 Task: Search one way flight ticket for 3 adults, 3 children in business from Shreveport: Shreveport Regional Airport to Jacksonville: Albert J. Ellis Airport on 5-3-2023. Choice of flights is Sun country airlines. Number of bags: 4 checked bags. Price is upto 89000. Outbound departure time preference is 23:15.
Action: Mouse moved to (379, 145)
Screenshot: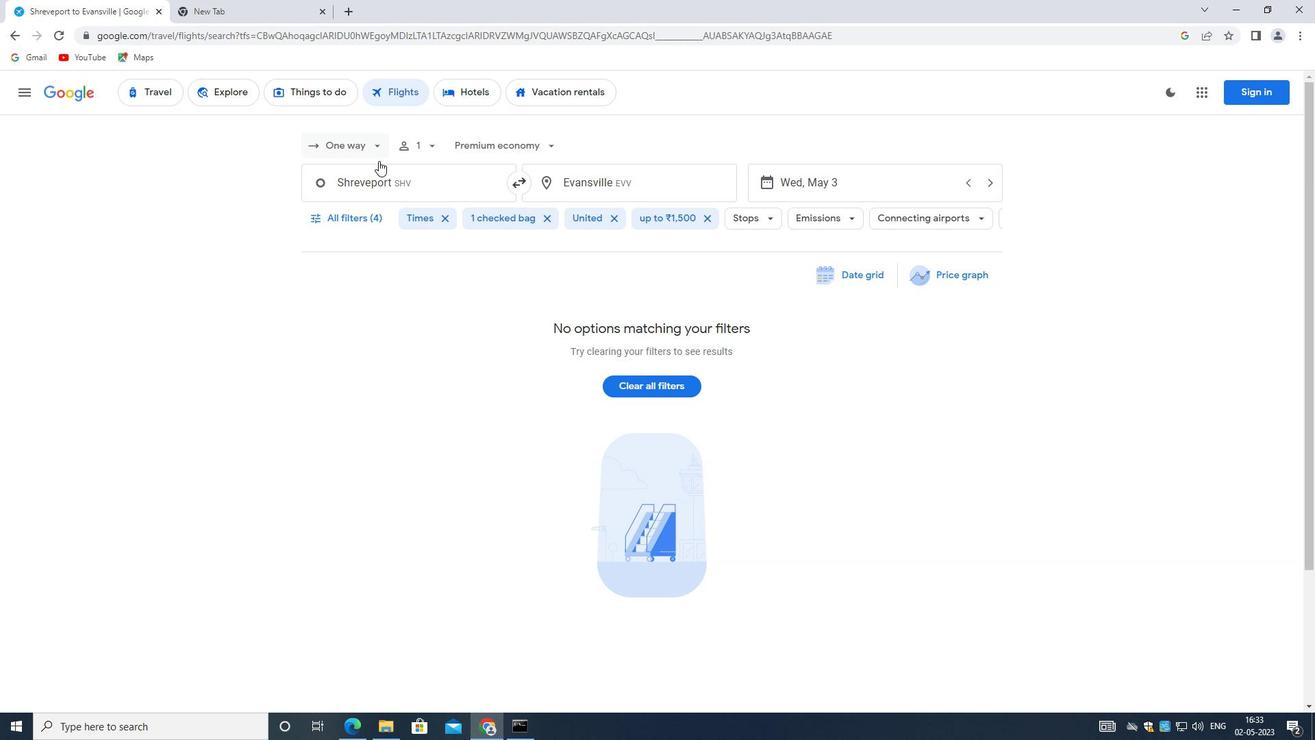 
Action: Mouse pressed left at (379, 145)
Screenshot: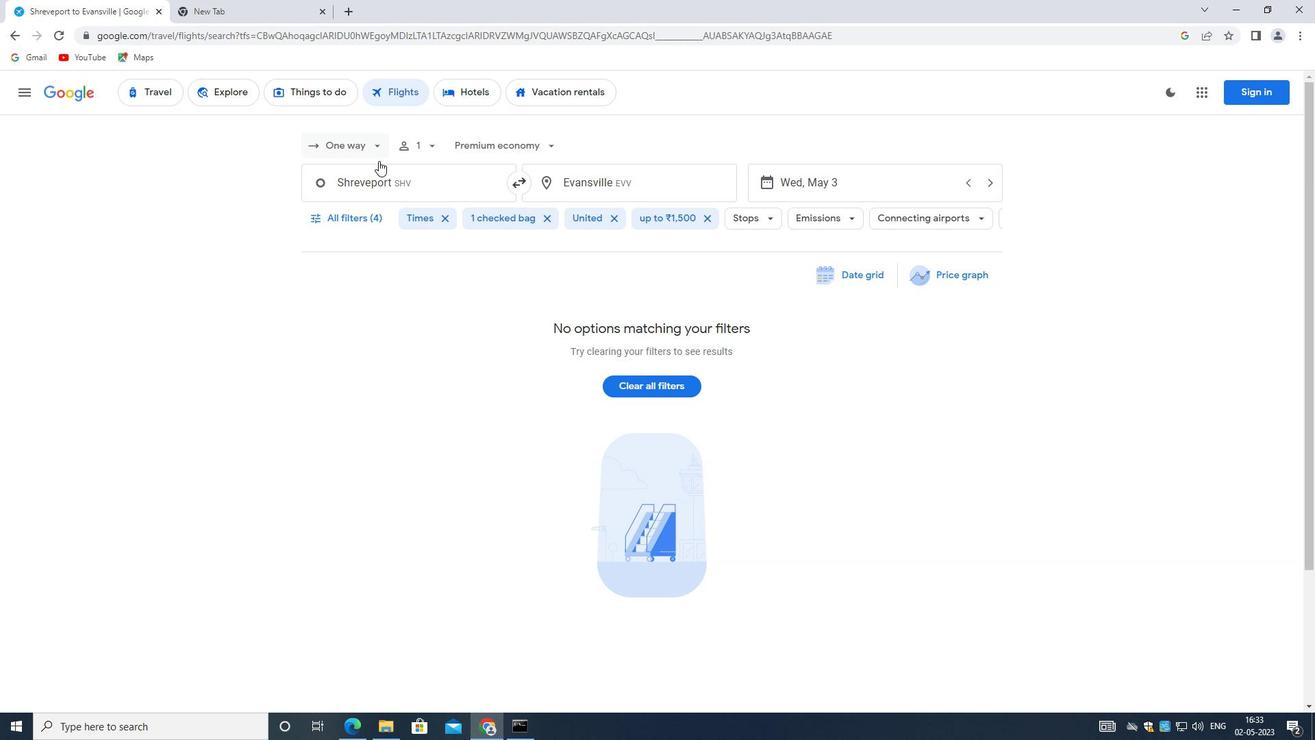
Action: Mouse moved to (361, 208)
Screenshot: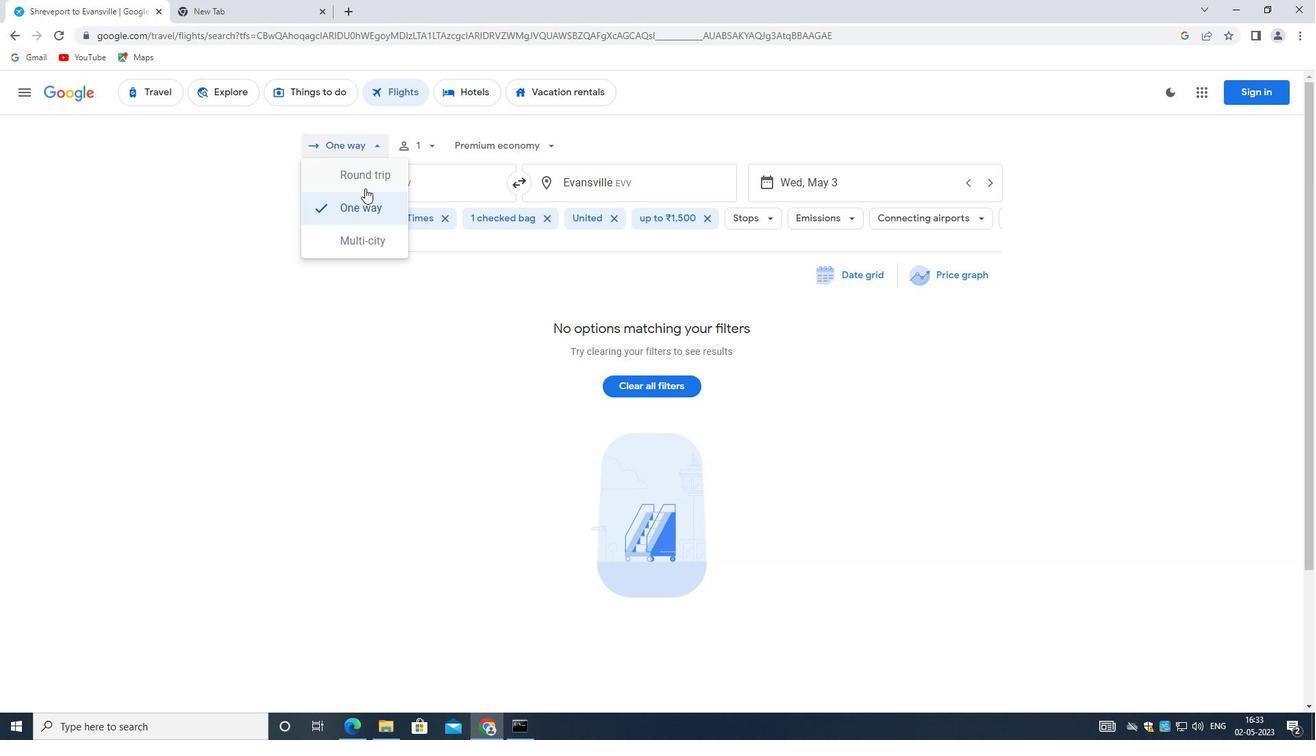 
Action: Mouse pressed left at (361, 208)
Screenshot: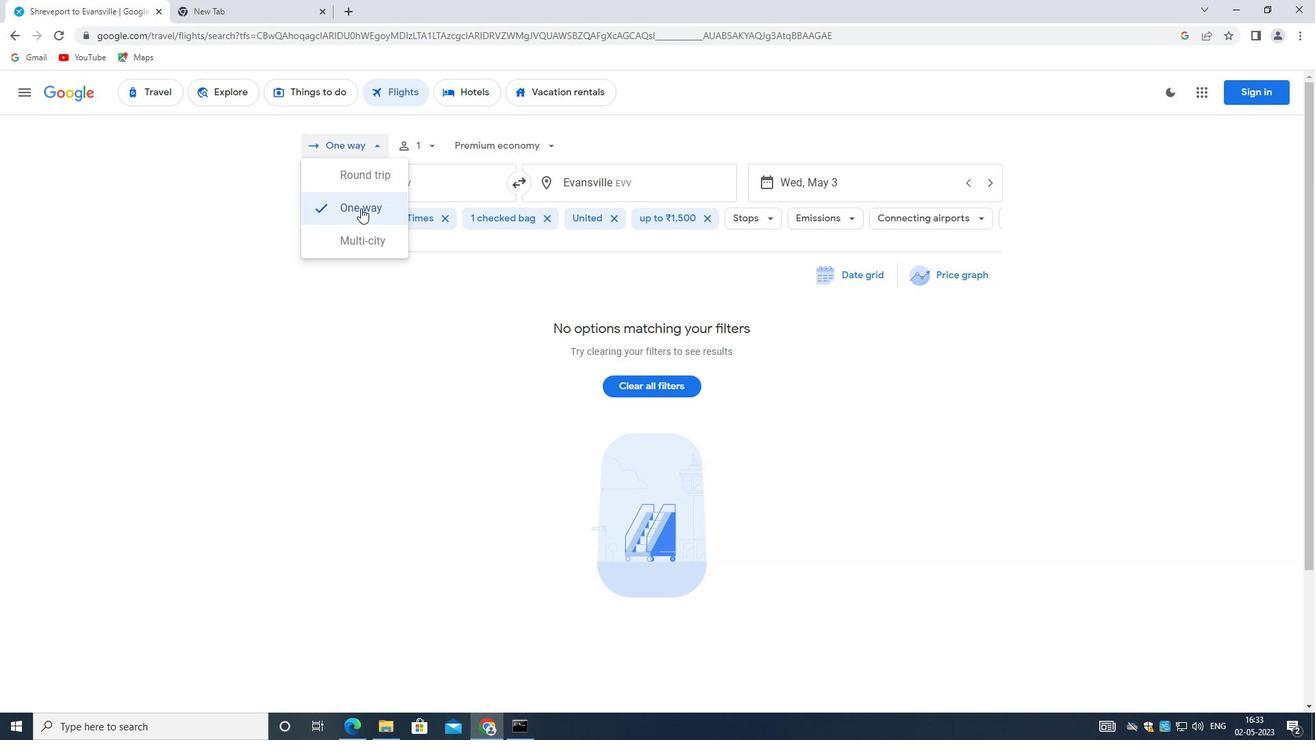 
Action: Mouse moved to (437, 146)
Screenshot: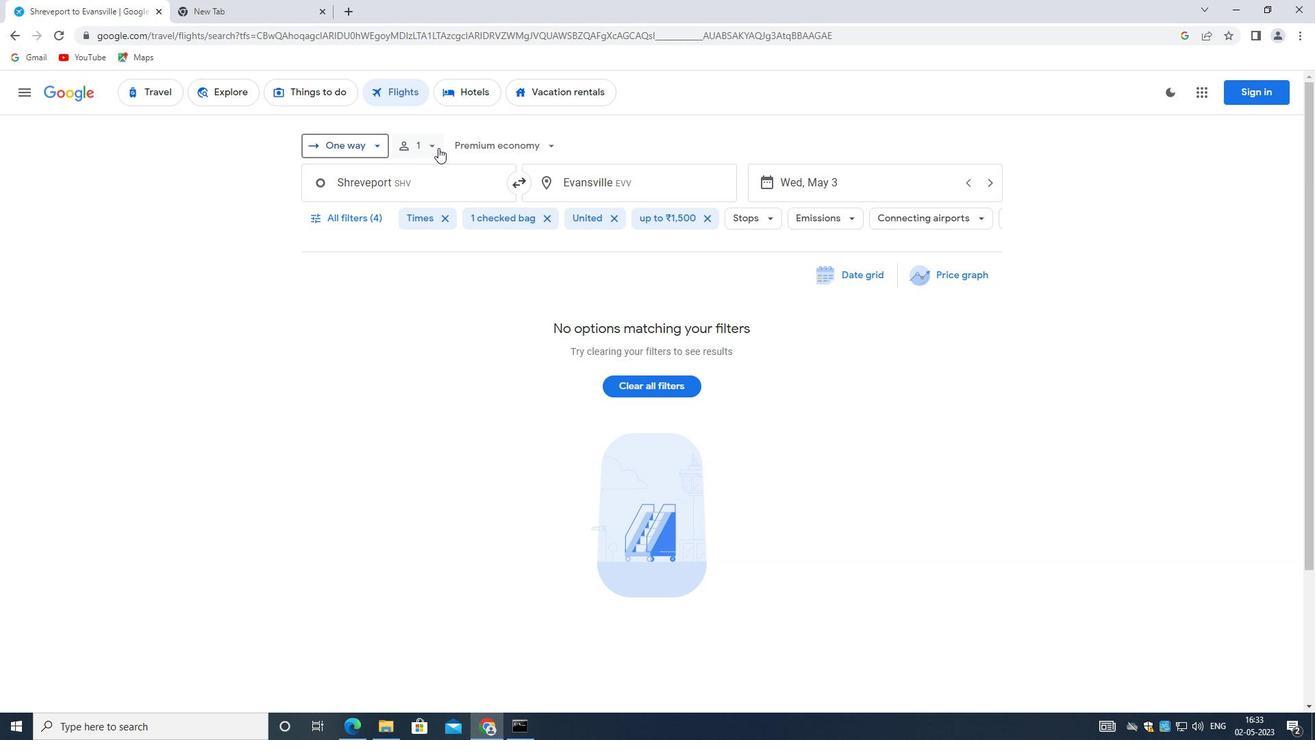 
Action: Mouse pressed left at (437, 146)
Screenshot: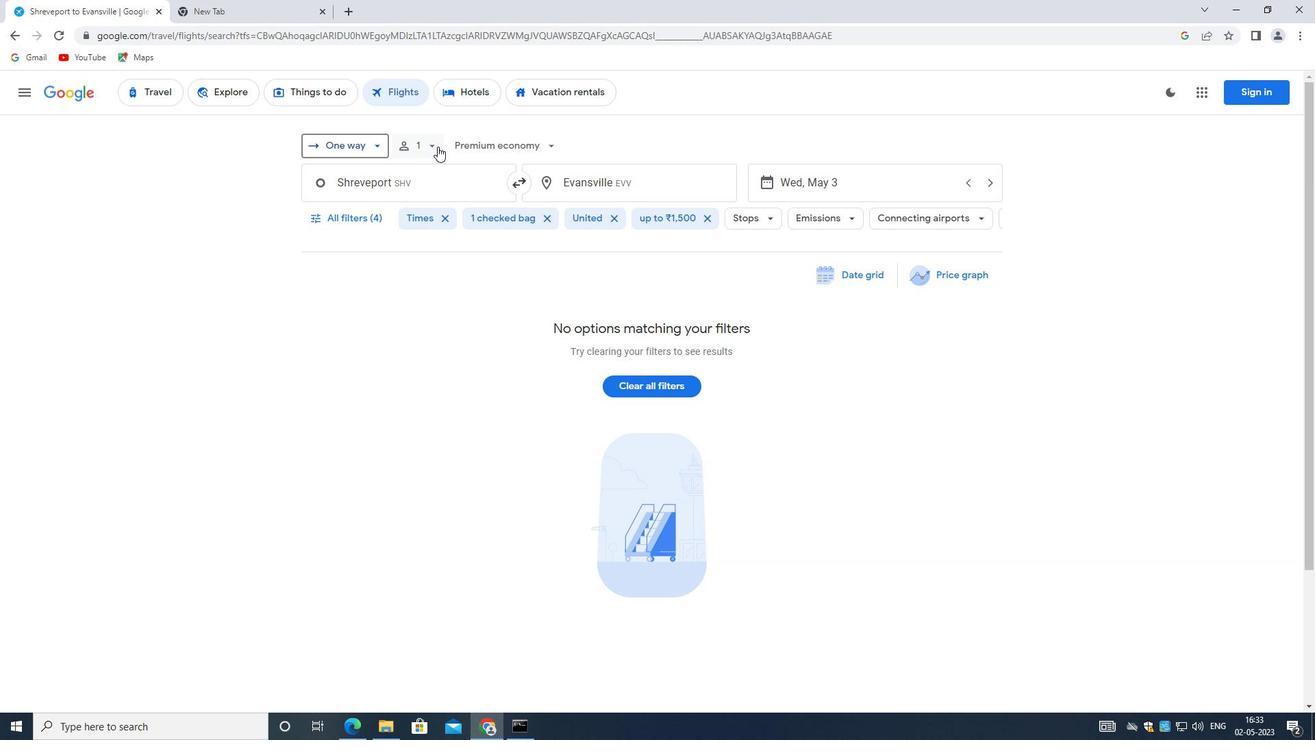 
Action: Mouse moved to (535, 178)
Screenshot: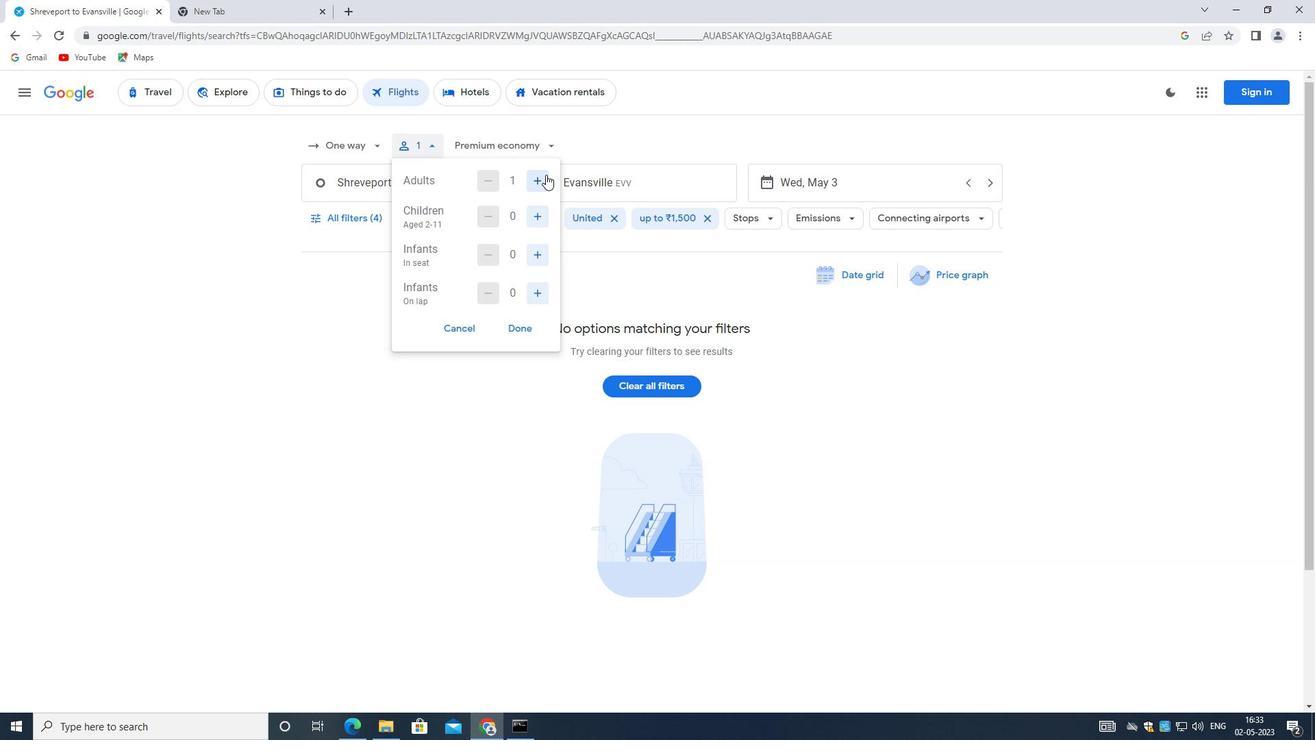 
Action: Mouse pressed left at (535, 178)
Screenshot: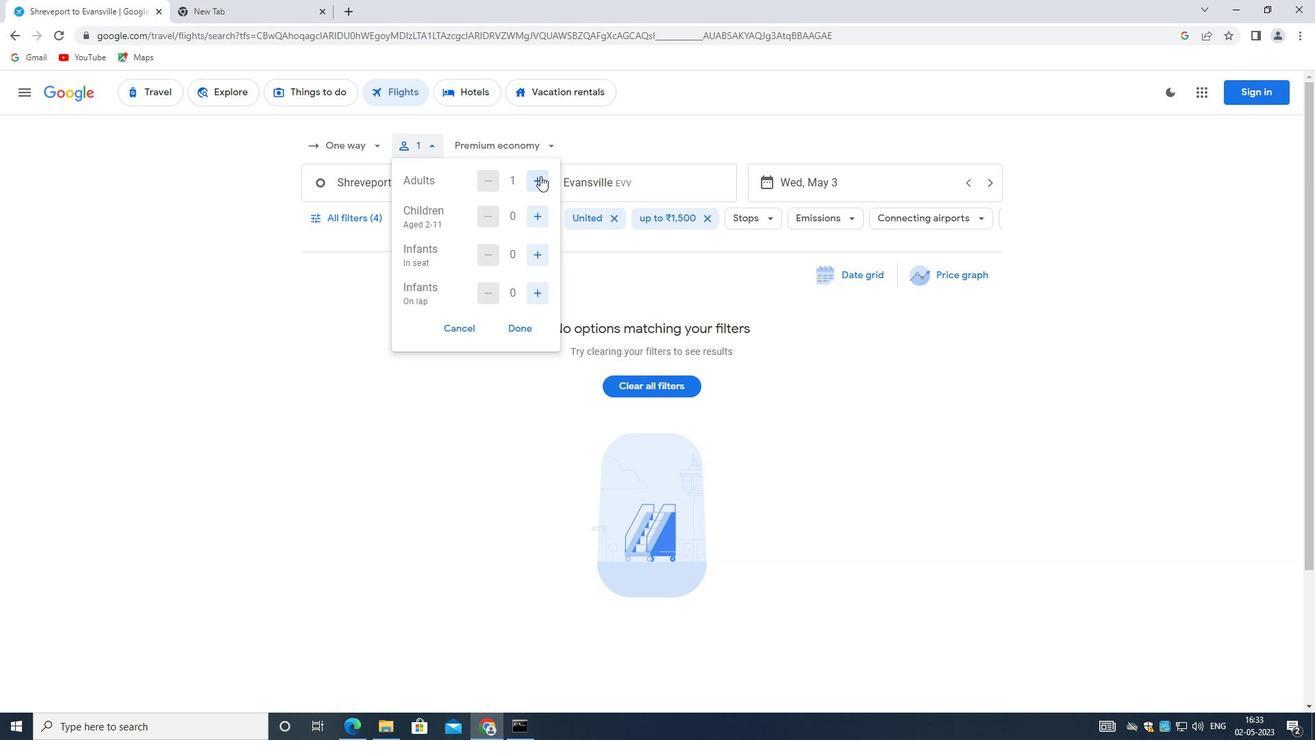 
Action: Mouse moved to (535, 178)
Screenshot: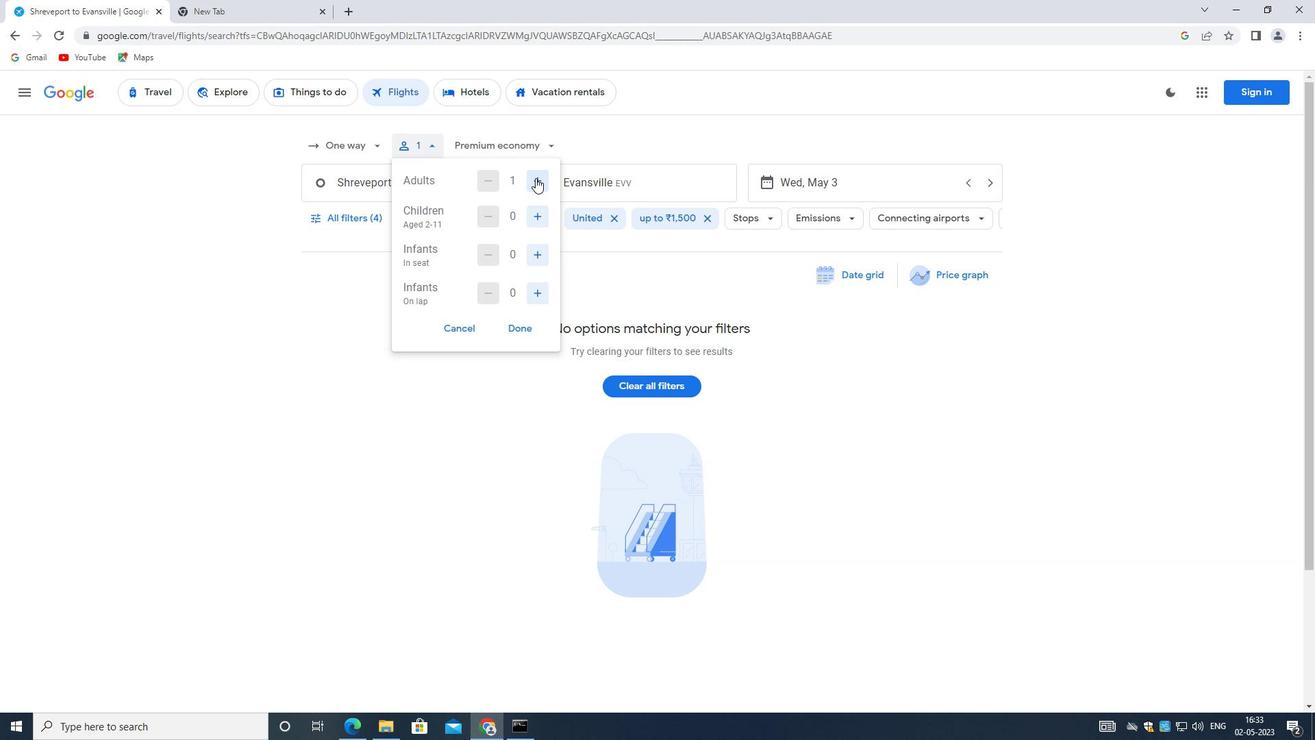 
Action: Mouse pressed left at (535, 178)
Screenshot: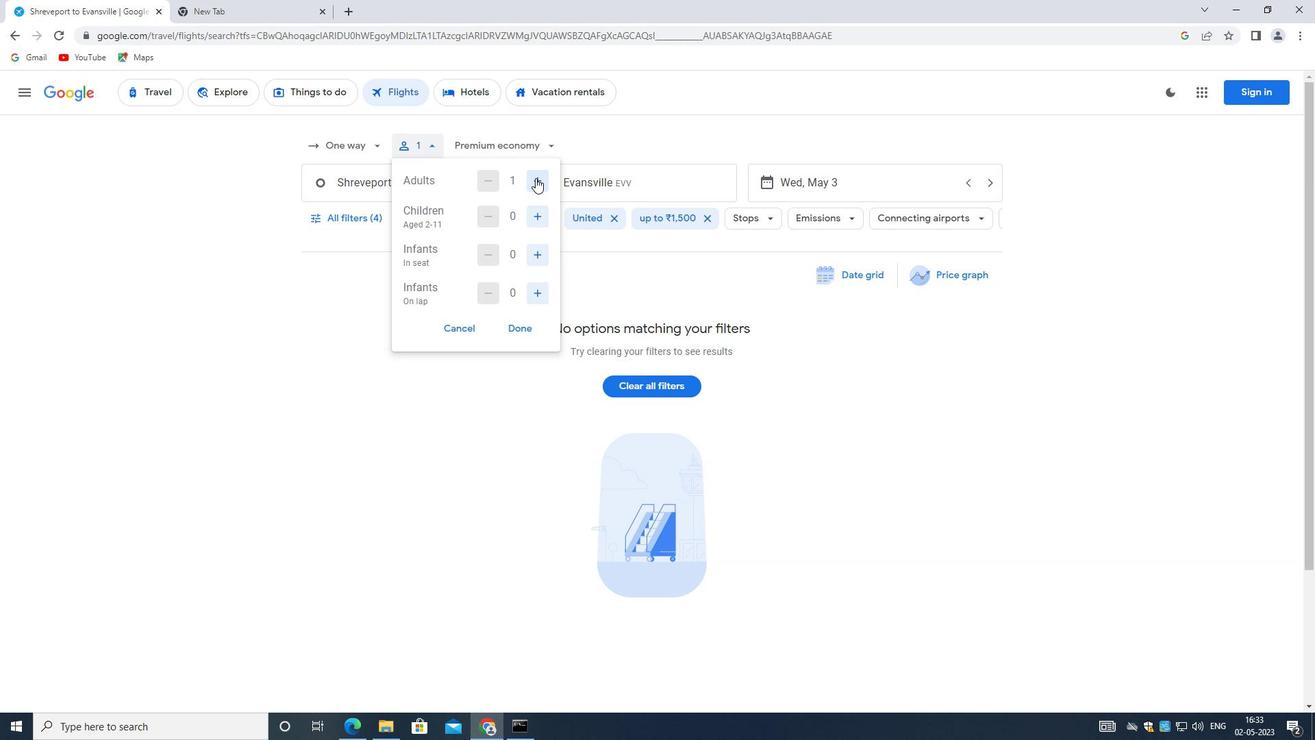 
Action: Mouse moved to (538, 211)
Screenshot: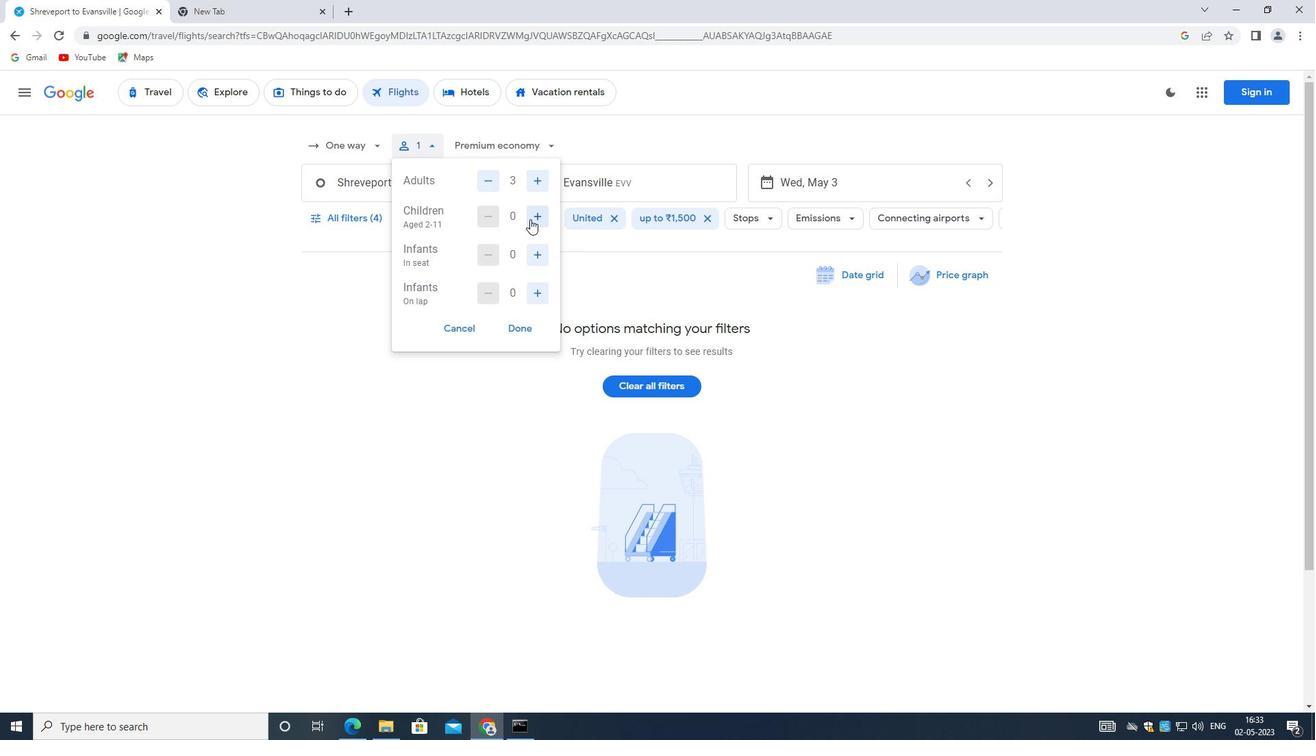 
Action: Mouse pressed left at (538, 211)
Screenshot: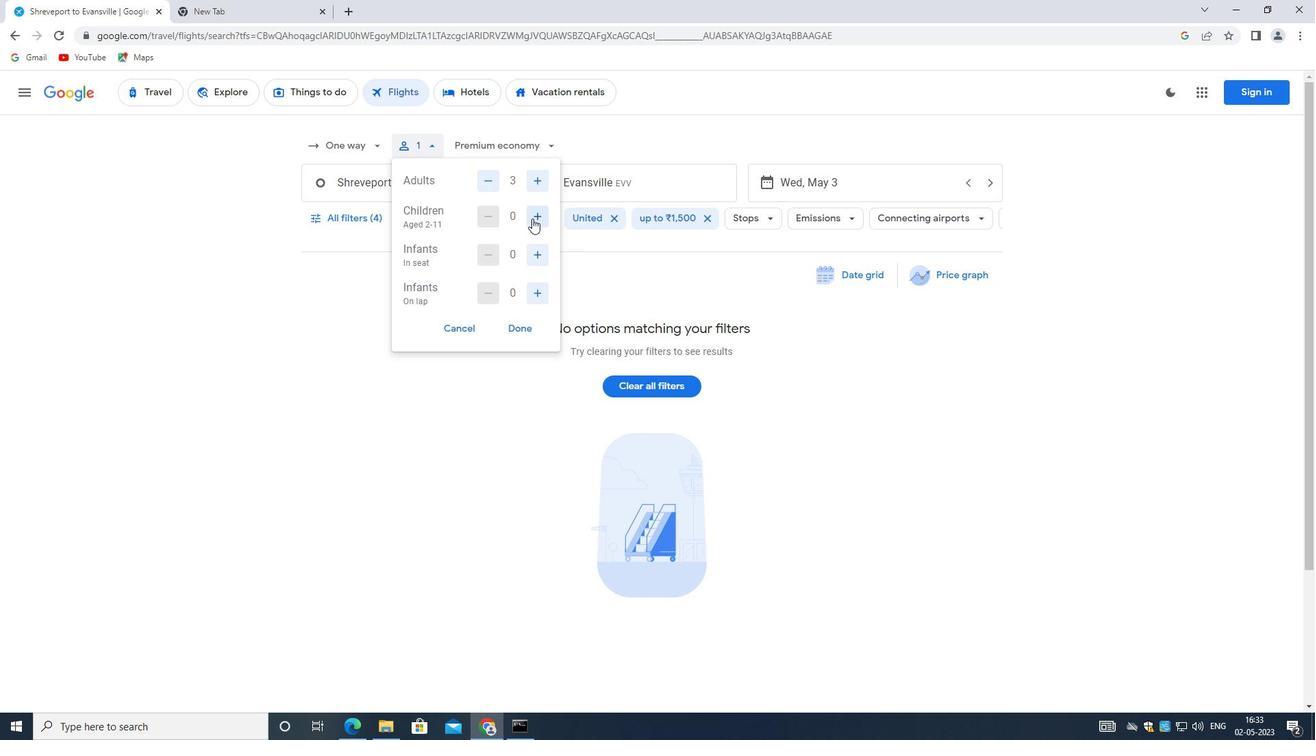
Action: Mouse pressed left at (538, 211)
Screenshot: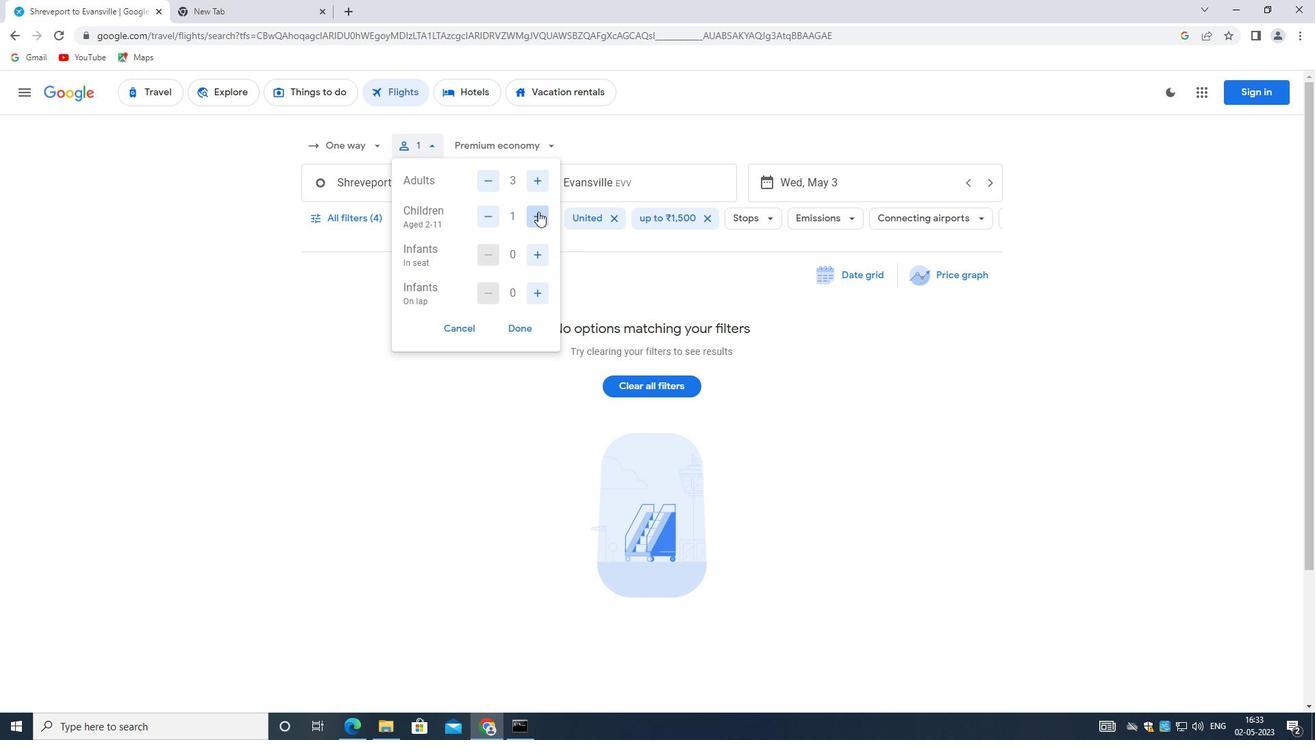 
Action: Mouse pressed left at (538, 211)
Screenshot: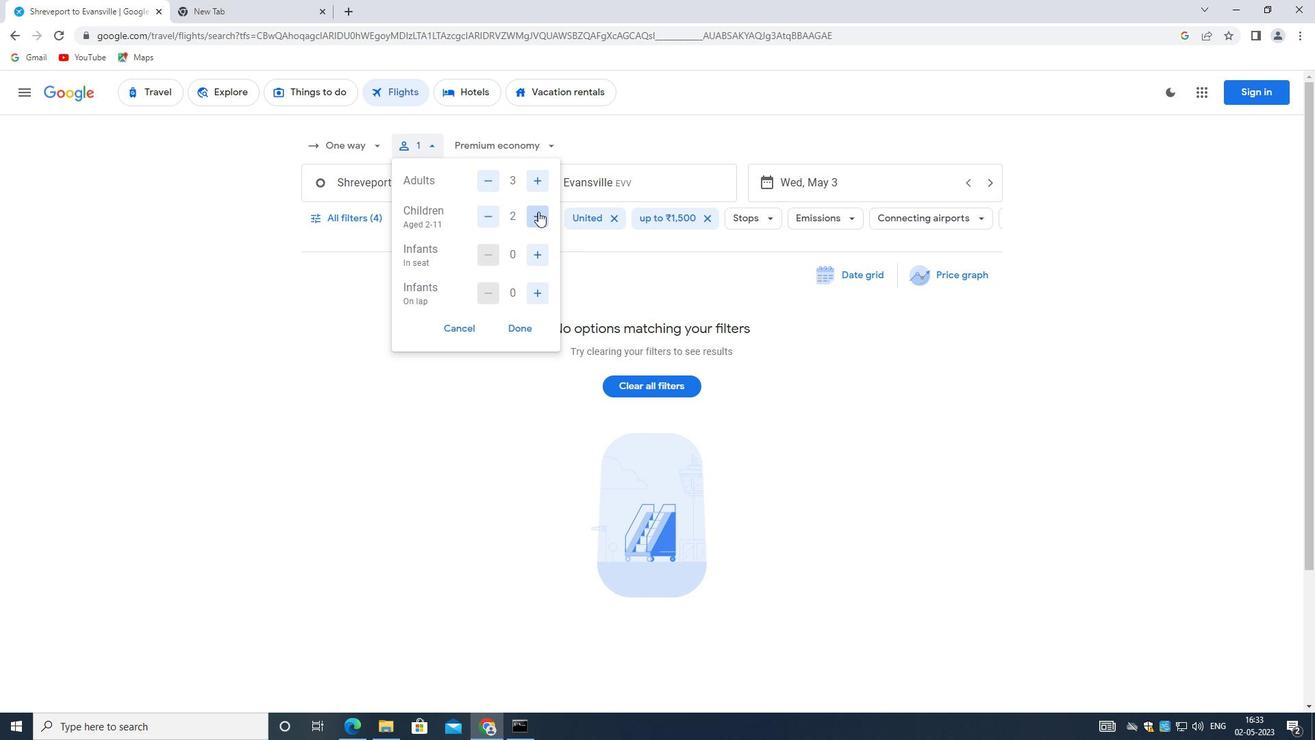
Action: Mouse moved to (413, 488)
Screenshot: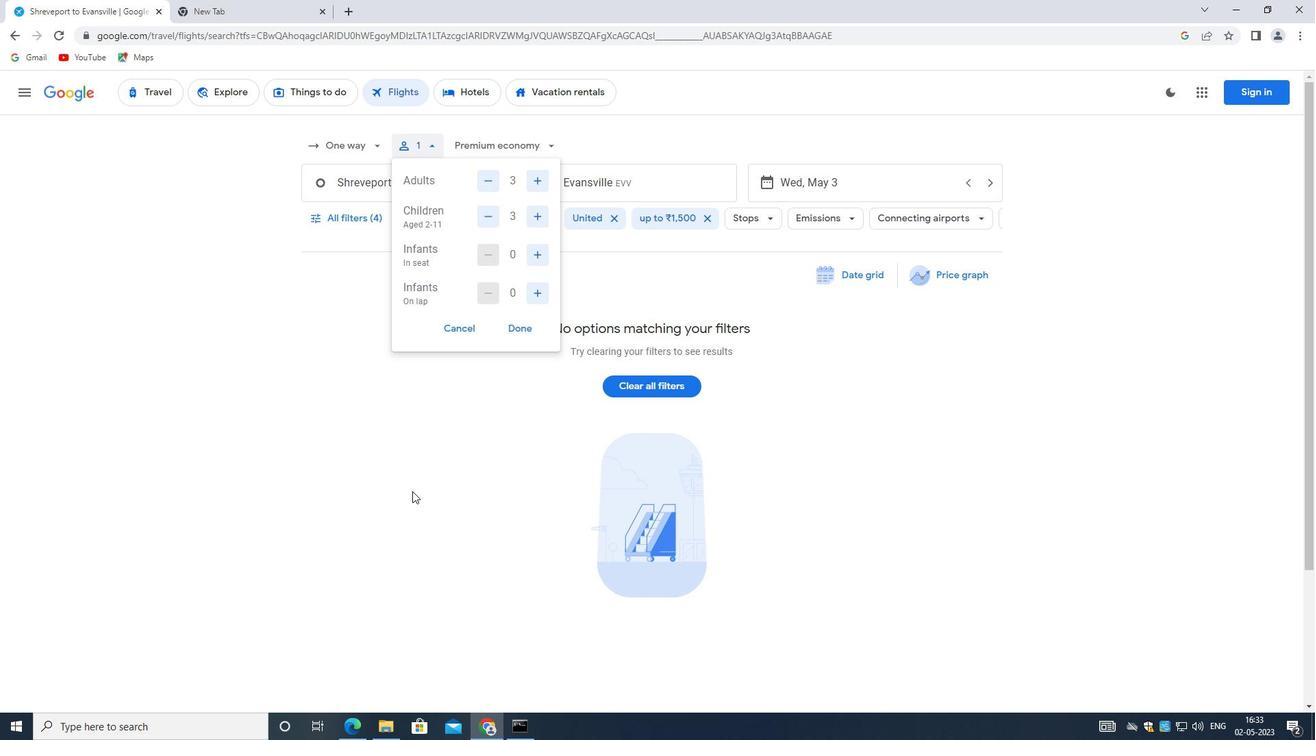 
Action: Mouse pressed left at (413, 488)
Screenshot: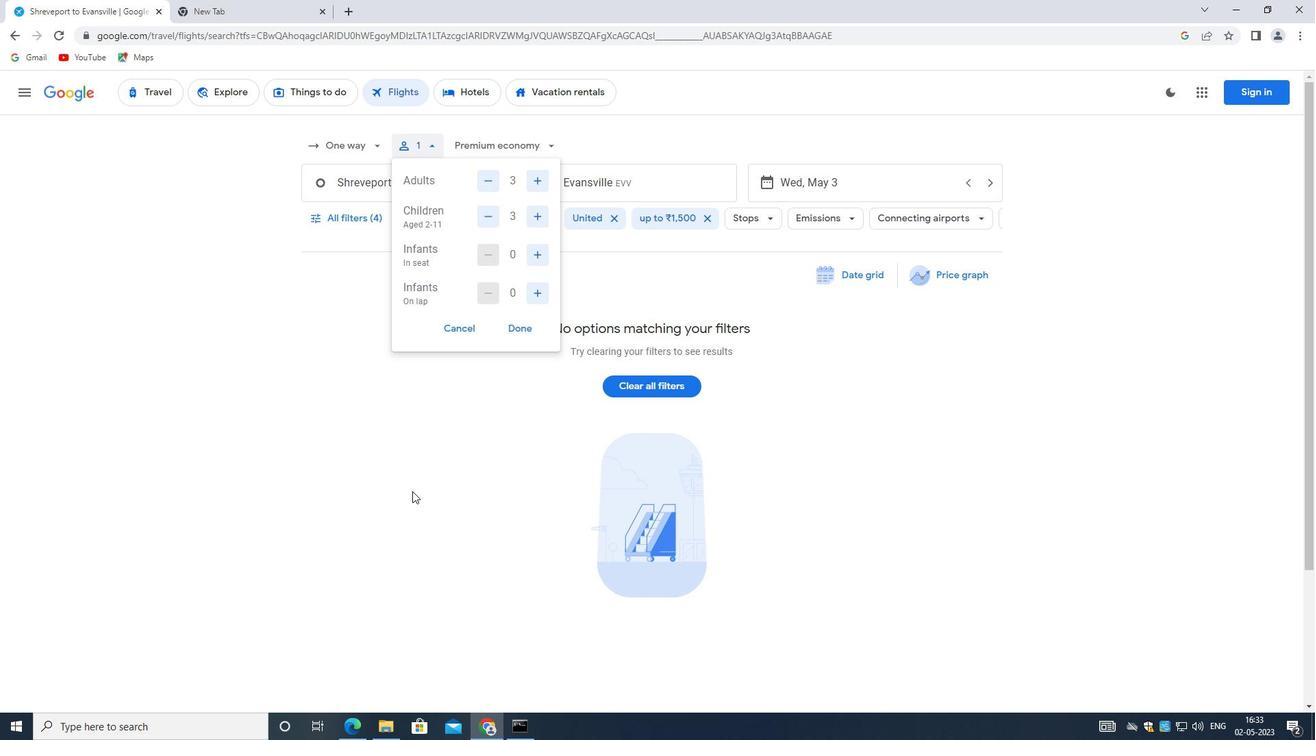 
Action: Mouse moved to (492, 139)
Screenshot: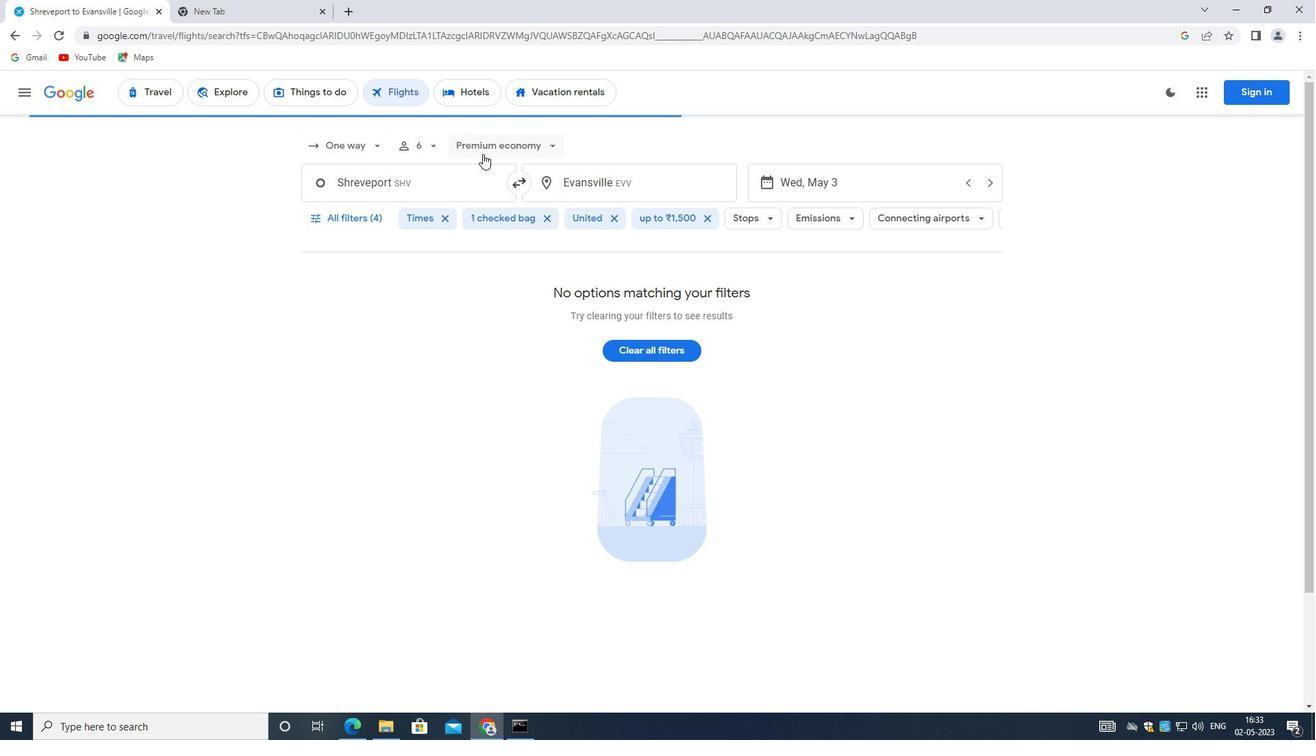 
Action: Mouse pressed left at (492, 139)
Screenshot: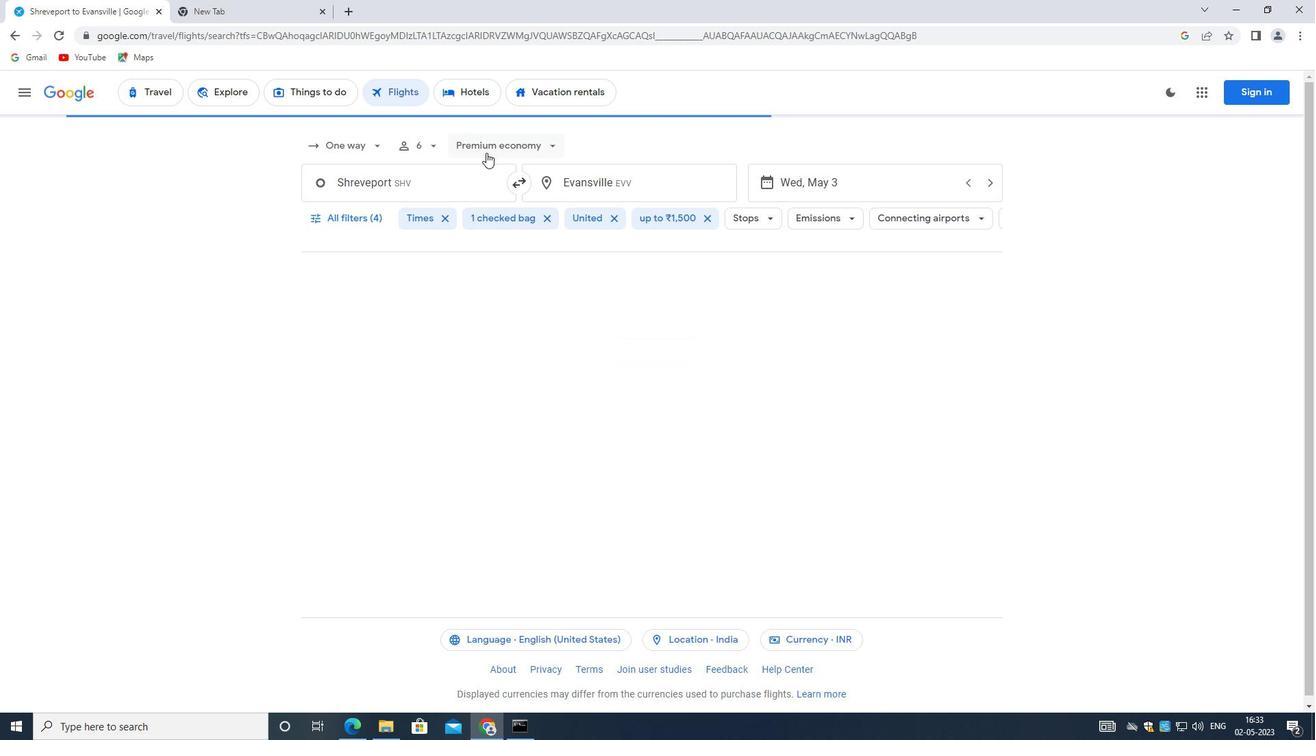 
Action: Mouse moved to (520, 243)
Screenshot: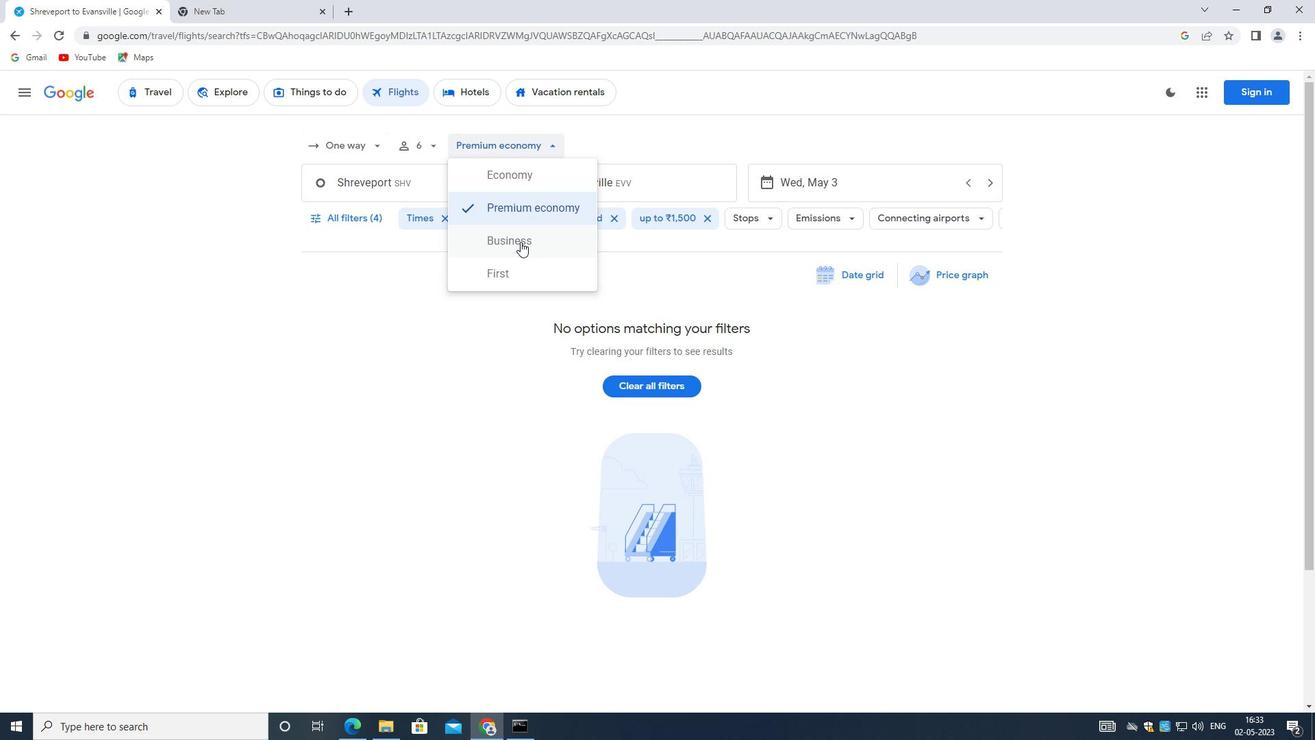 
Action: Mouse pressed left at (520, 243)
Screenshot: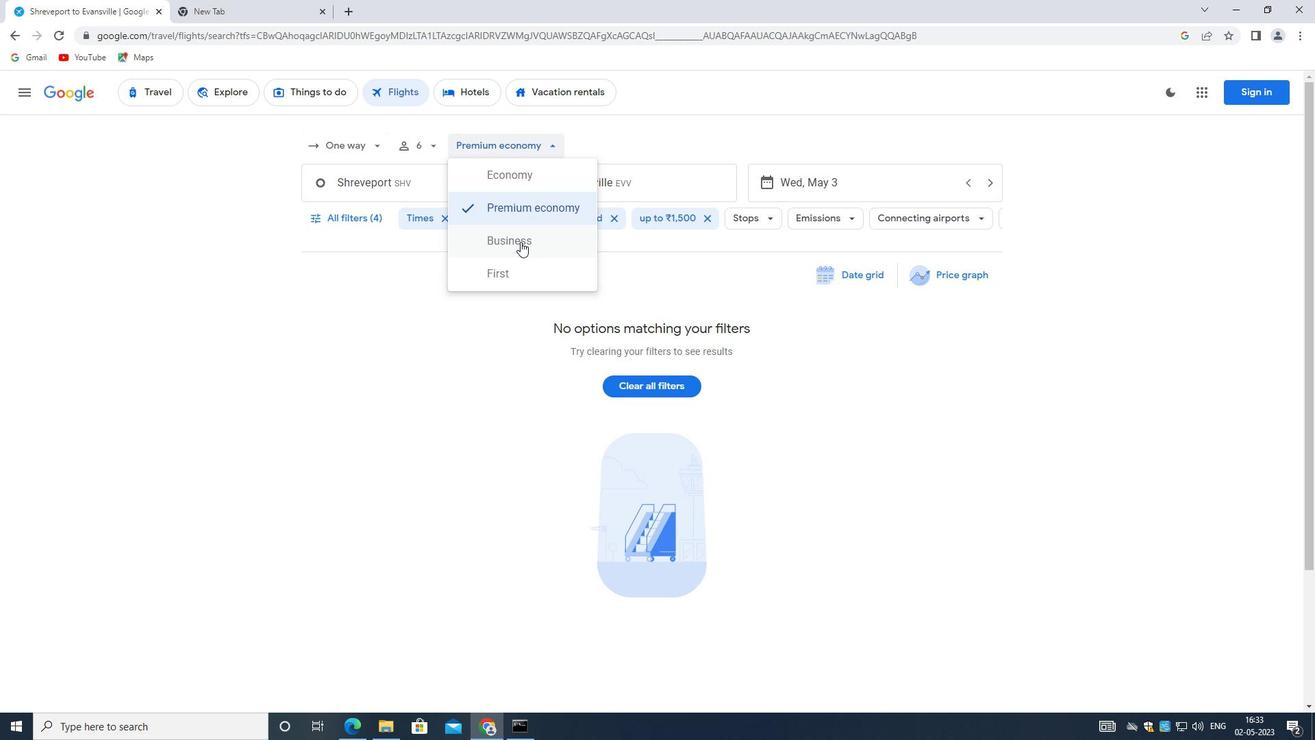 
Action: Mouse moved to (418, 143)
Screenshot: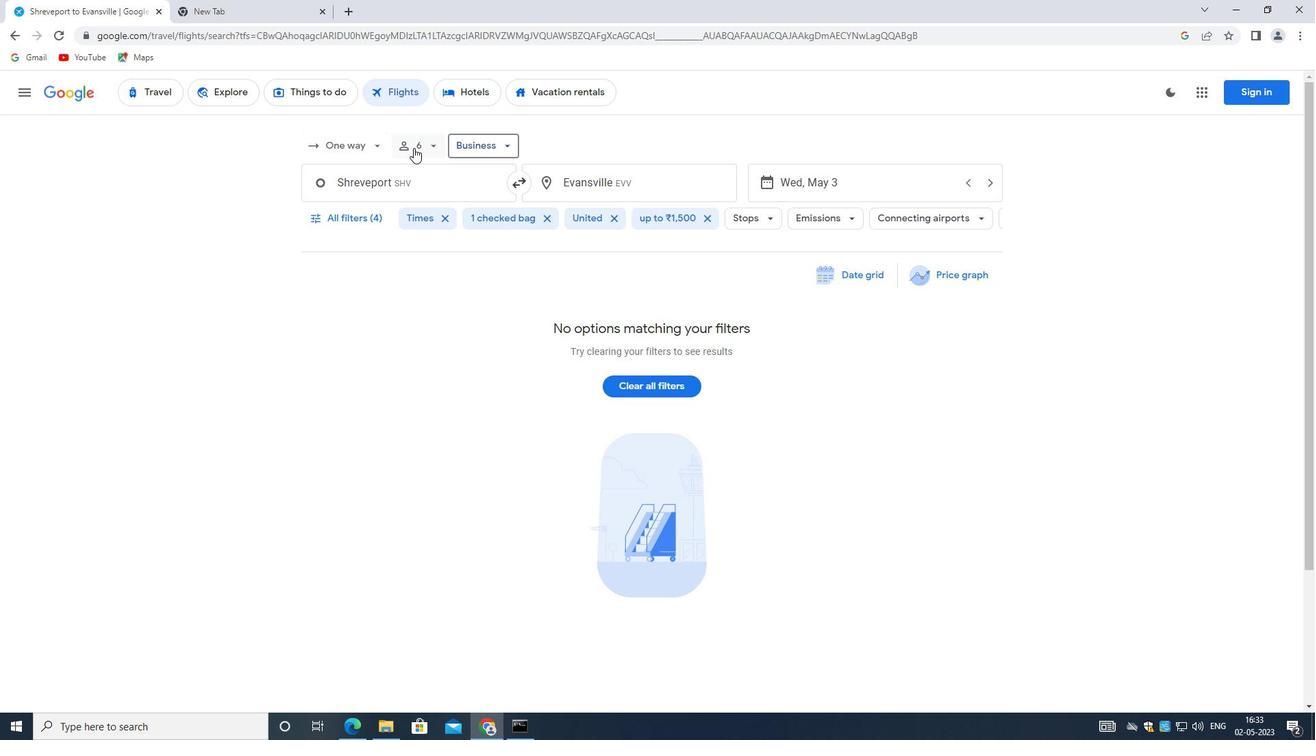 
Action: Mouse pressed left at (418, 143)
Screenshot: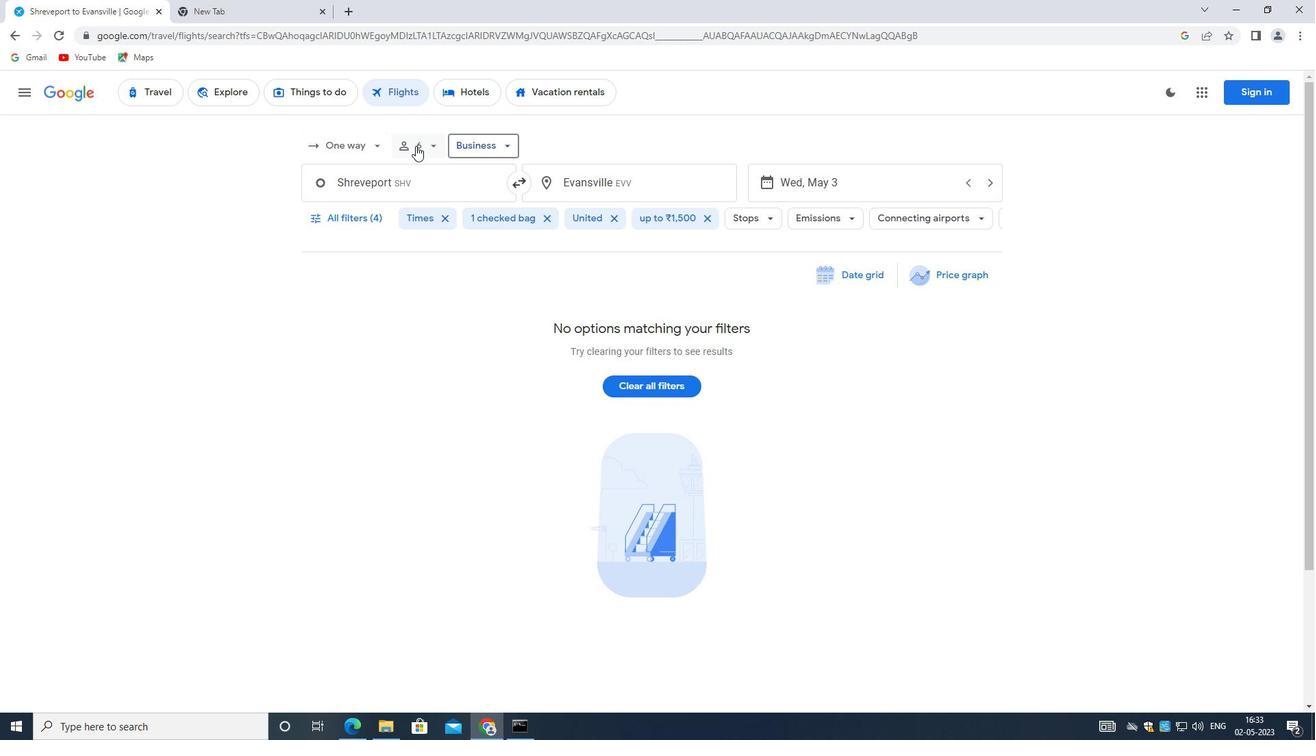
Action: Mouse moved to (525, 328)
Screenshot: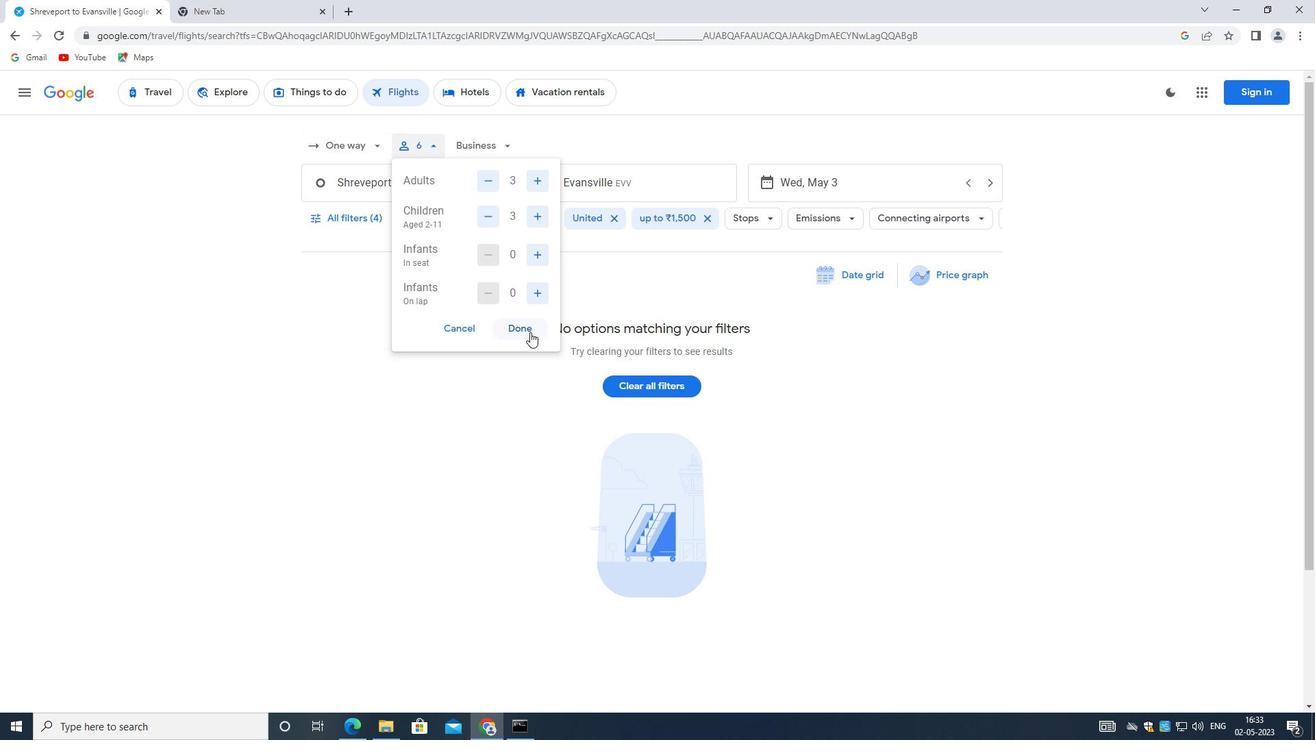 
Action: Mouse pressed left at (525, 328)
Screenshot: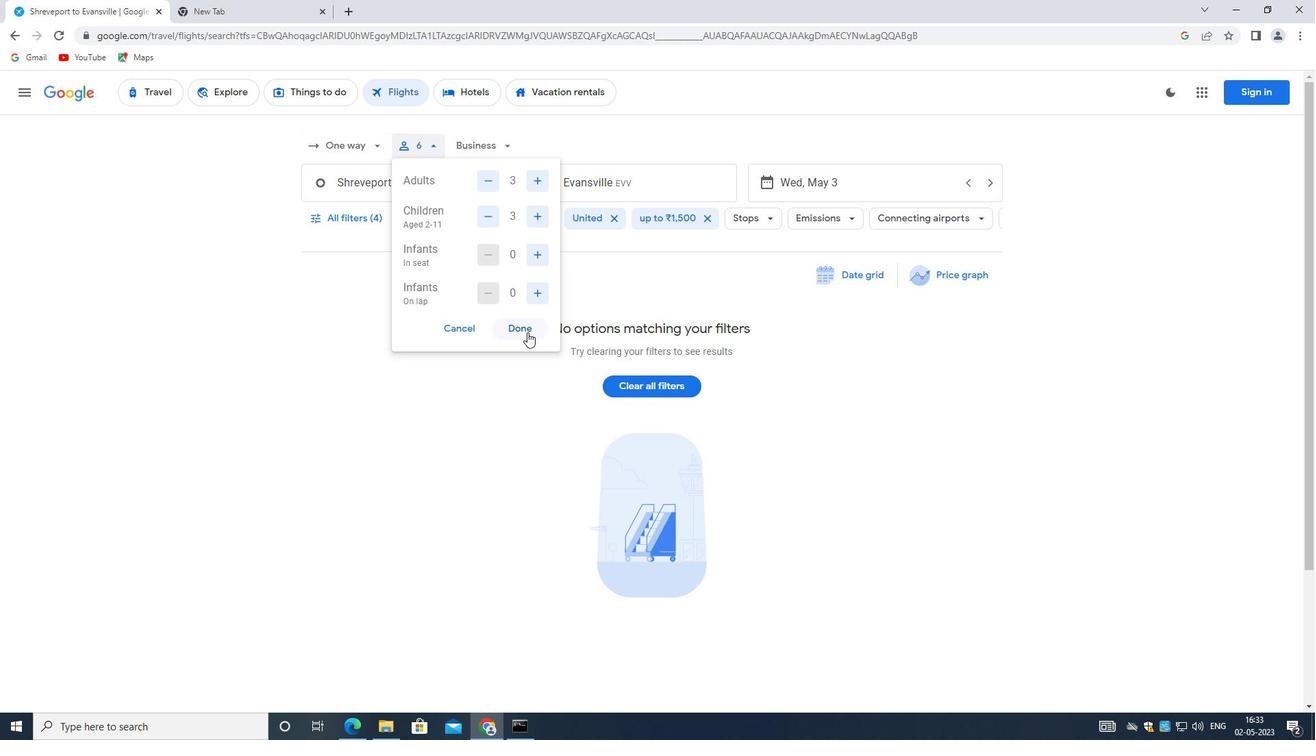 
Action: Mouse moved to (373, 186)
Screenshot: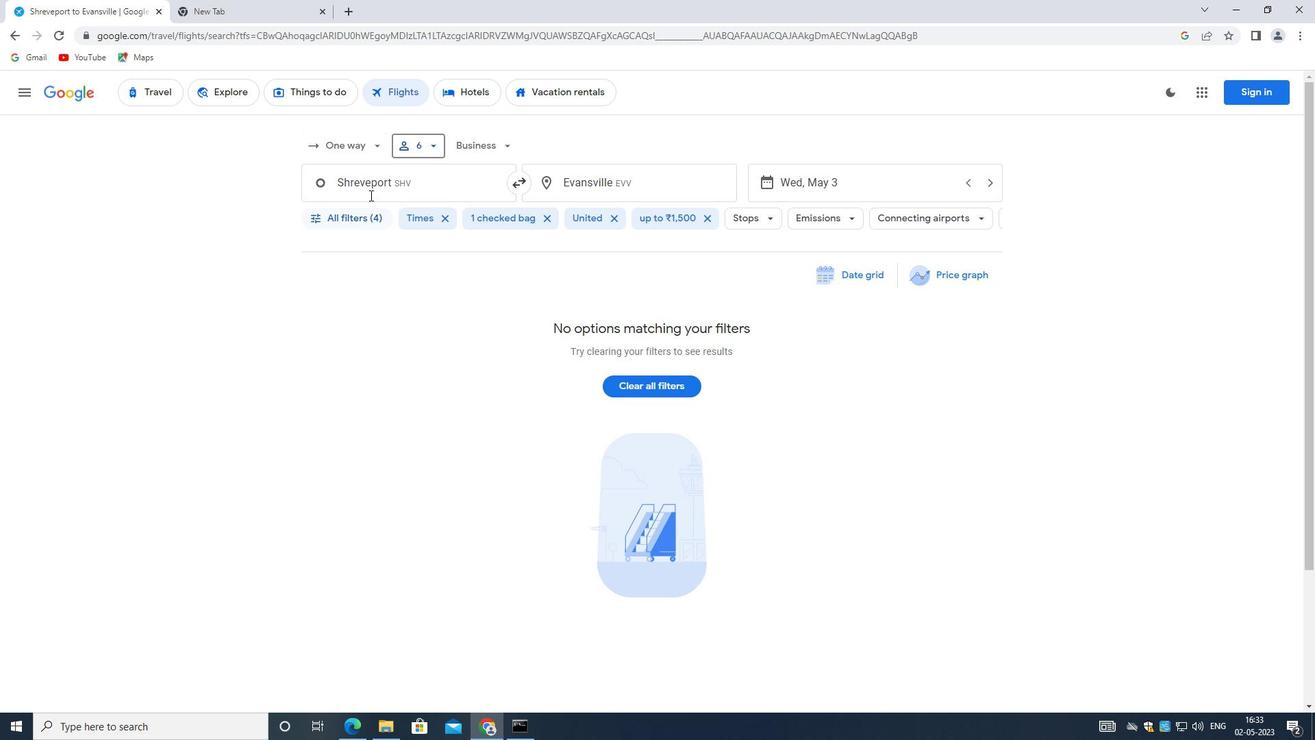 
Action: Mouse pressed left at (373, 186)
Screenshot: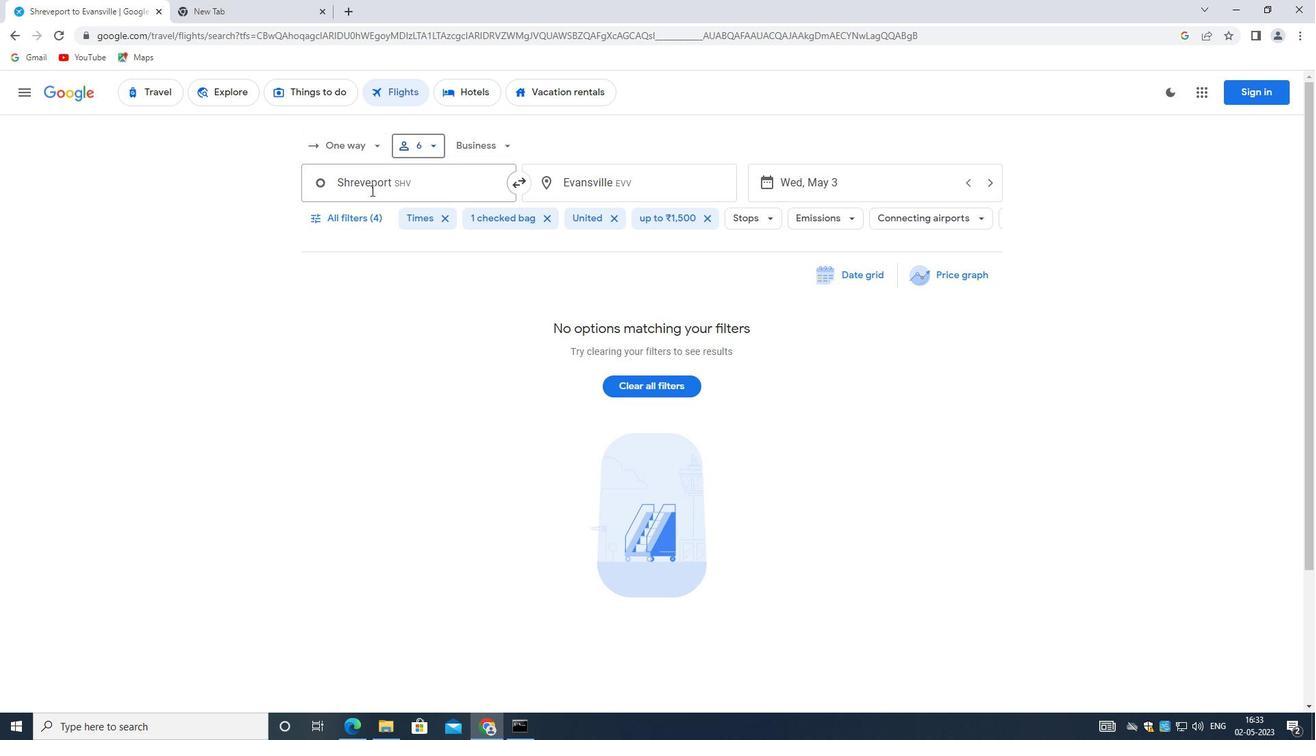 
Action: Mouse moved to (374, 184)
Screenshot: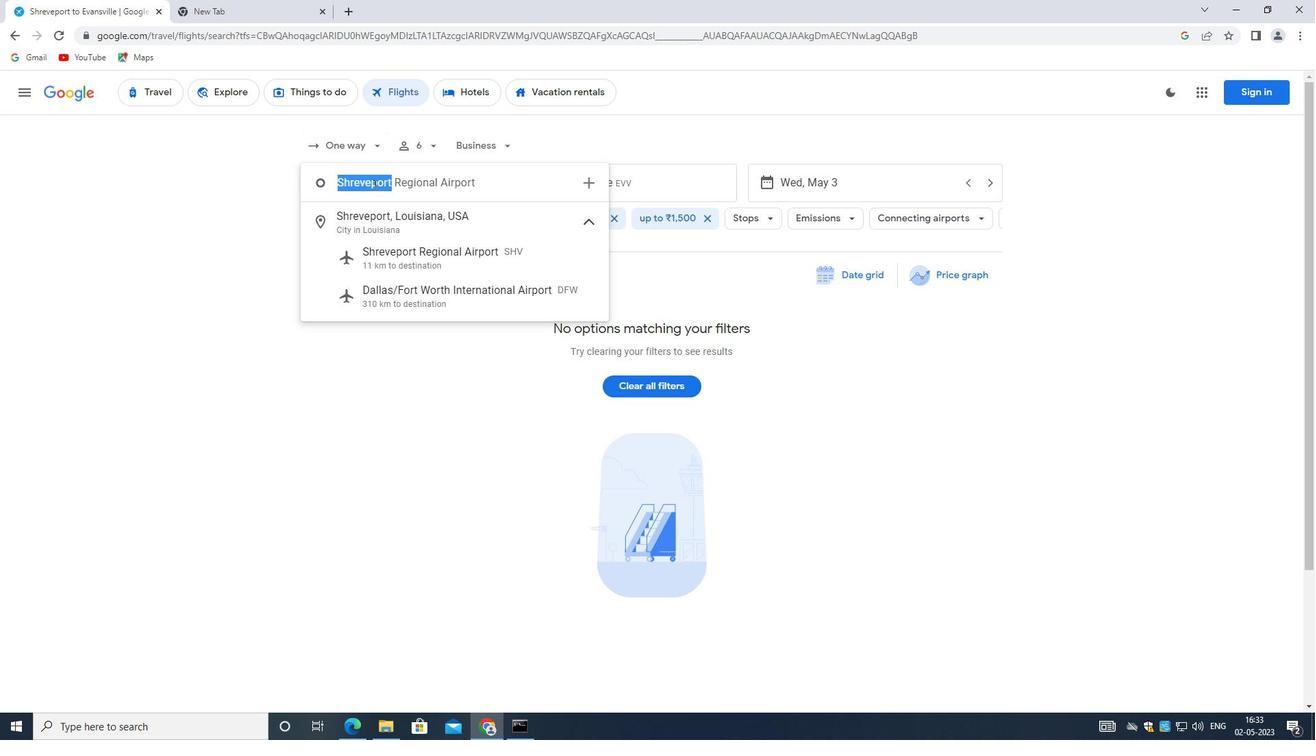 
Action: Key pressed <Key.backspace><Key.shift>SHREVEPORT
Screenshot: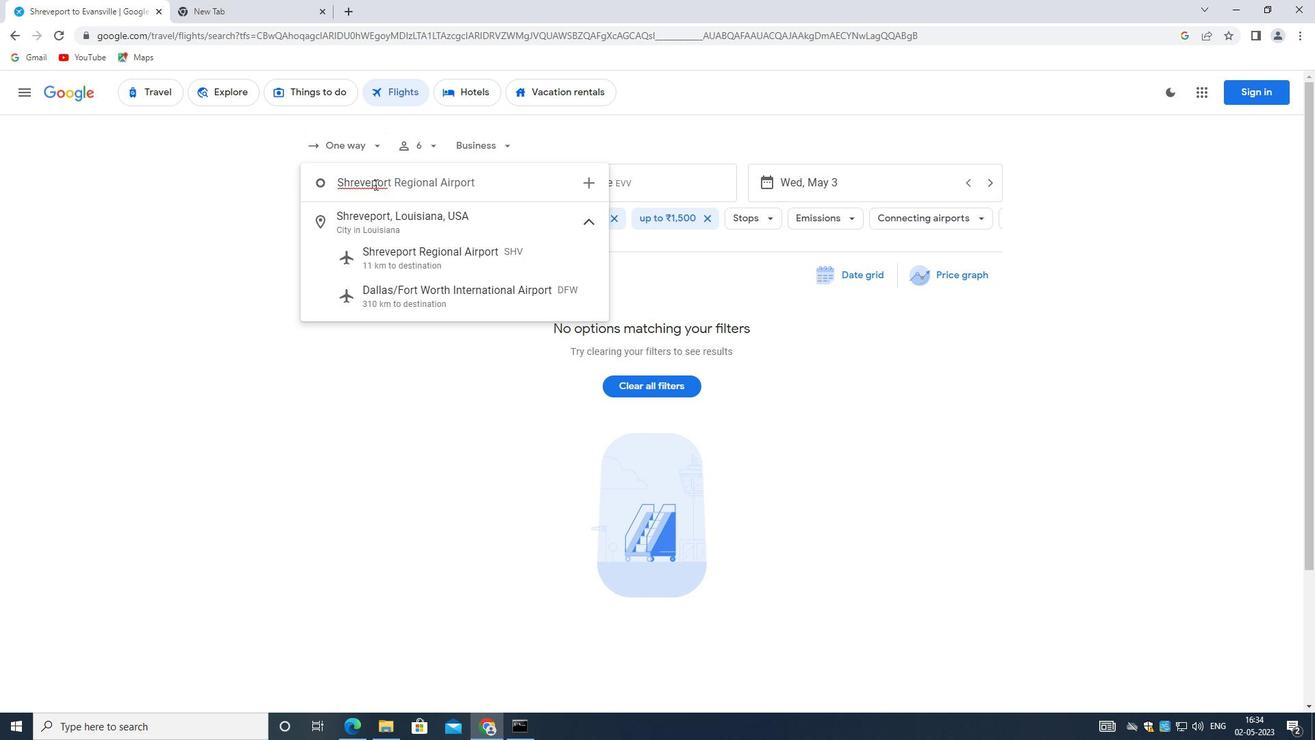 
Action: Mouse moved to (412, 254)
Screenshot: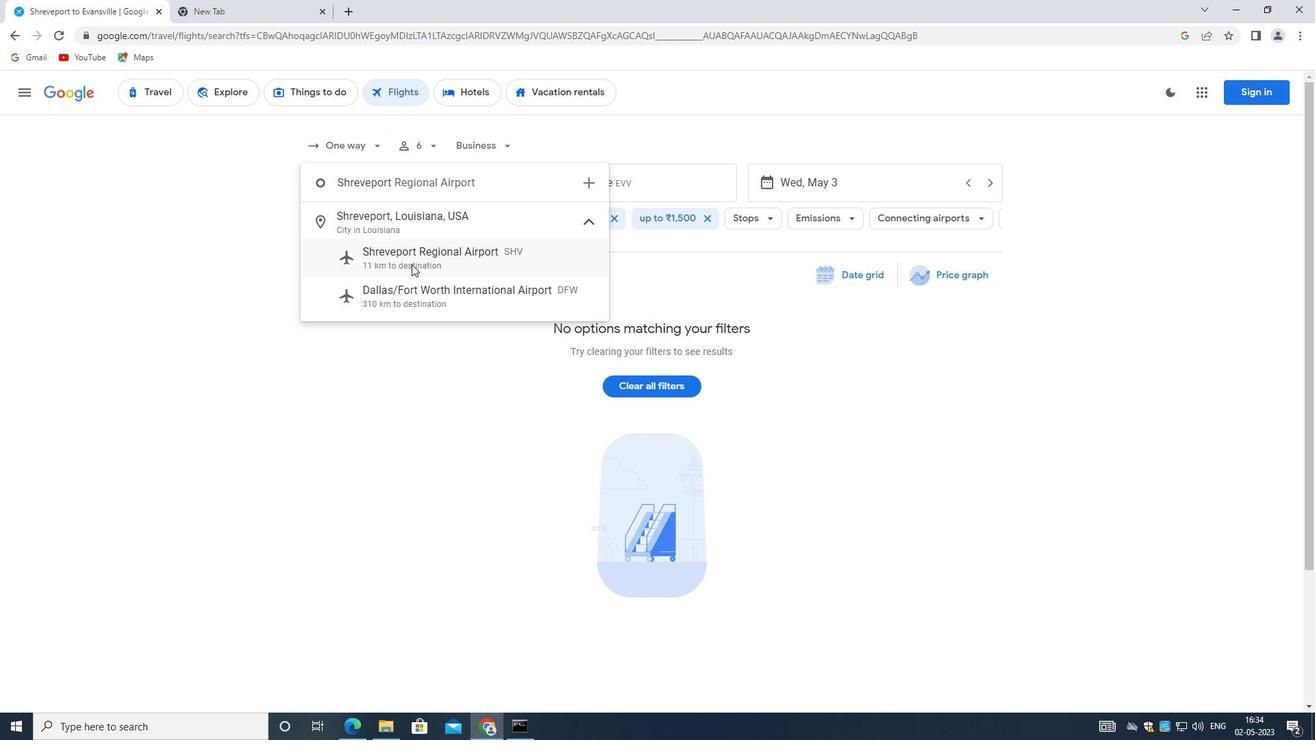 
Action: Mouse pressed left at (412, 254)
Screenshot: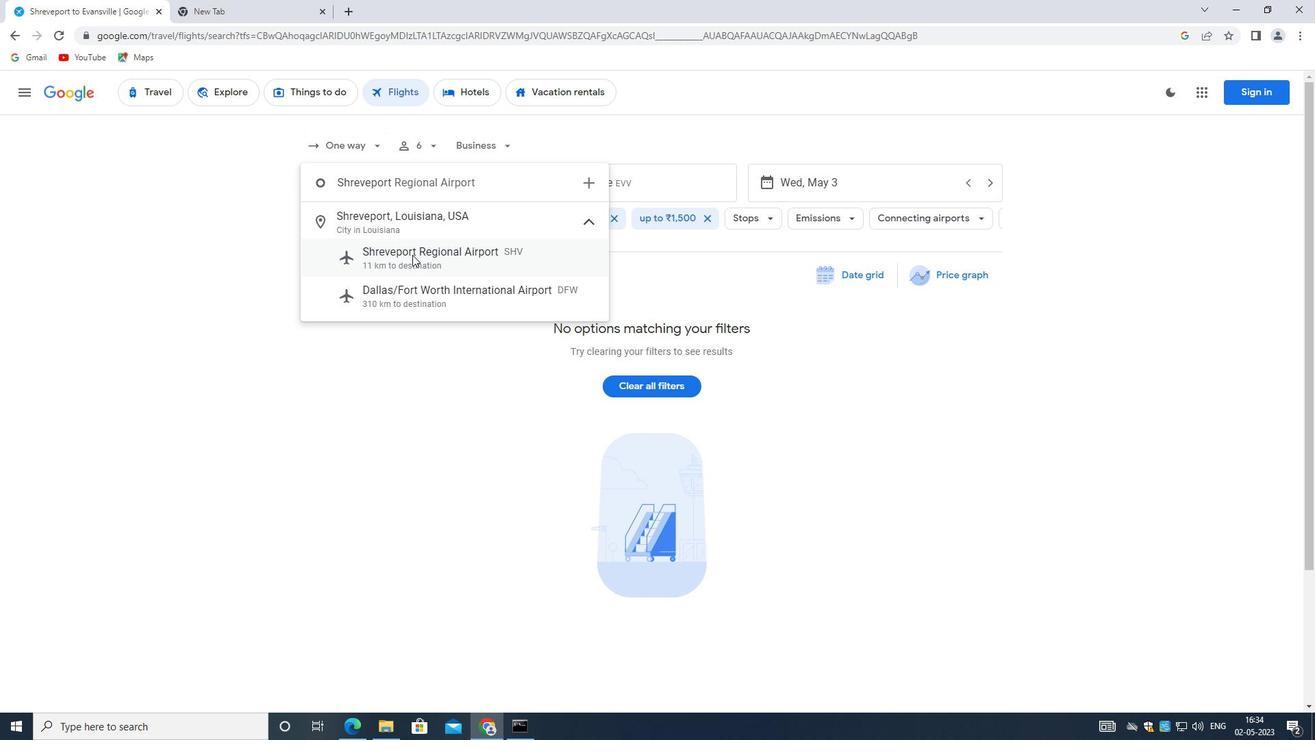 
Action: Mouse moved to (619, 176)
Screenshot: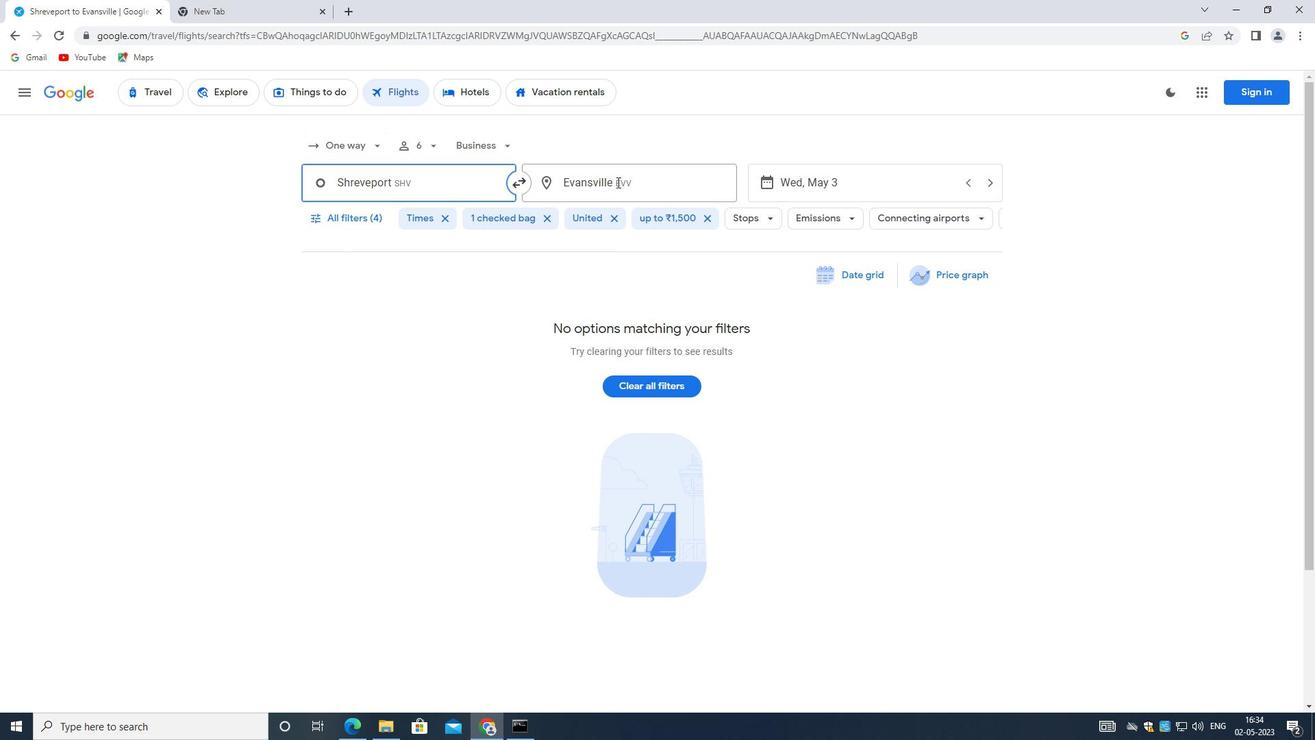 
Action: Mouse pressed left at (619, 176)
Screenshot: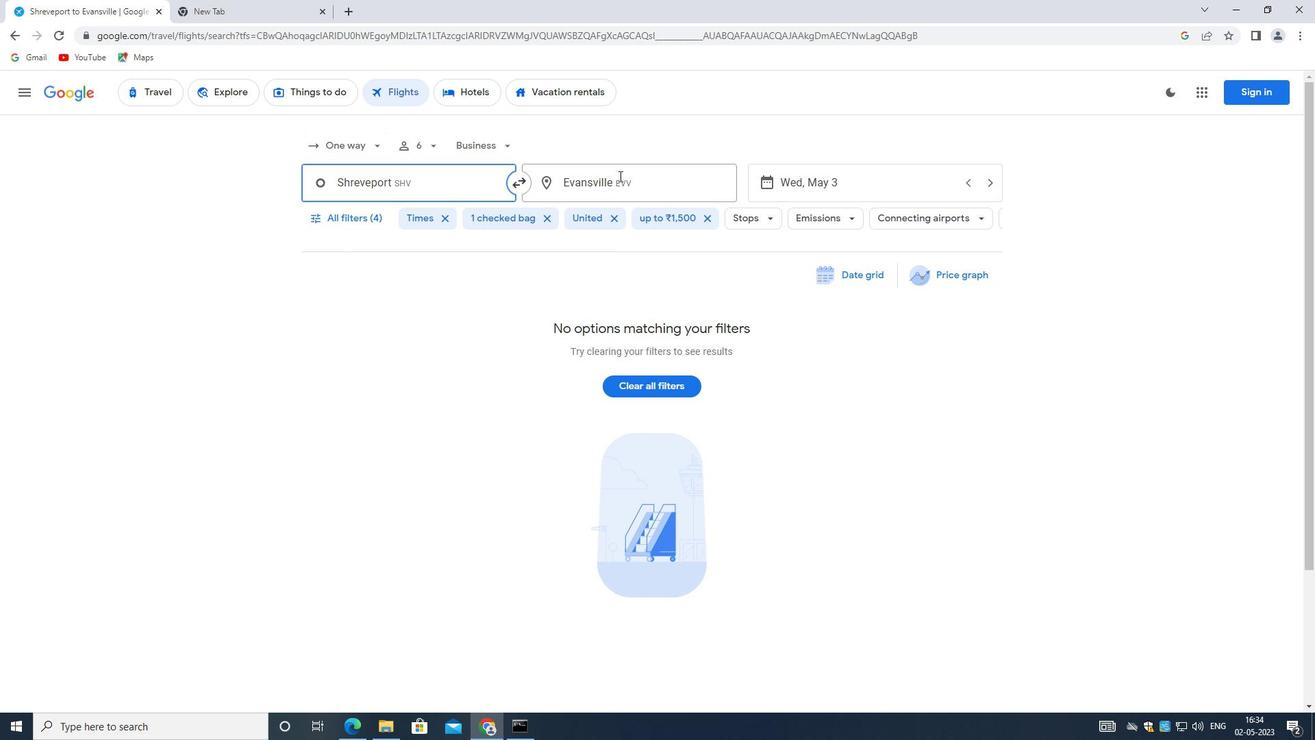 
Action: Mouse moved to (619, 174)
Screenshot: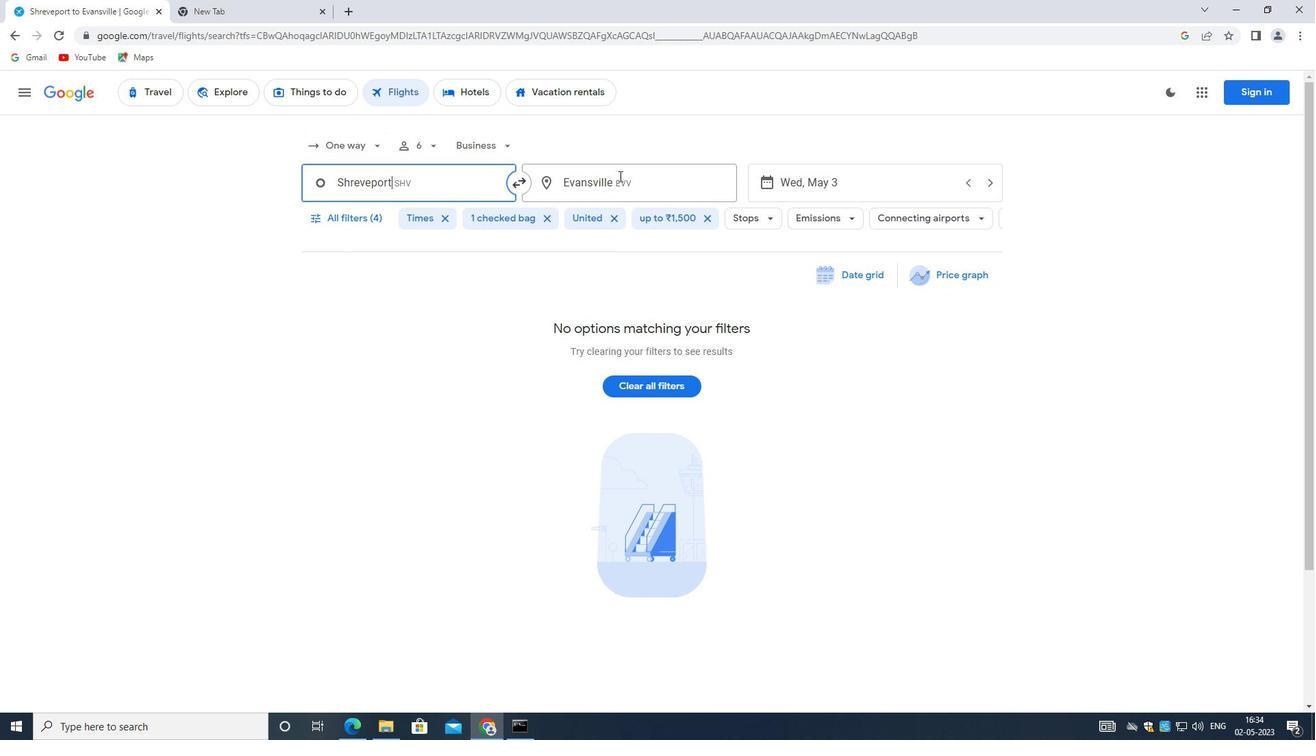 
Action: Key pressed <Key.backspace><Key.shift_r><Key.shift_r><Key.shift_r><Key.shift_r><Key.shift_r><Key.shift_r><Key.shift_r><Key.shift_r><Key.shift_r><Key.shift_r><Key.shift_r><Key.shift_r><Key.shift_r>JACKSONVILLE<Key.space><Key.shift_r>:<Key.space><Key.shift>ALBERT<Key.space><Key.shift_r><Key.shift_r><Key.shift_r><Key.shift_r><Key.shift_r><Key.shift_r><Key.shift_r>J.<Key.space><Key.shift><Key.shift>ELLIS<Key.space><Key.shift>AIRPORT
Screenshot: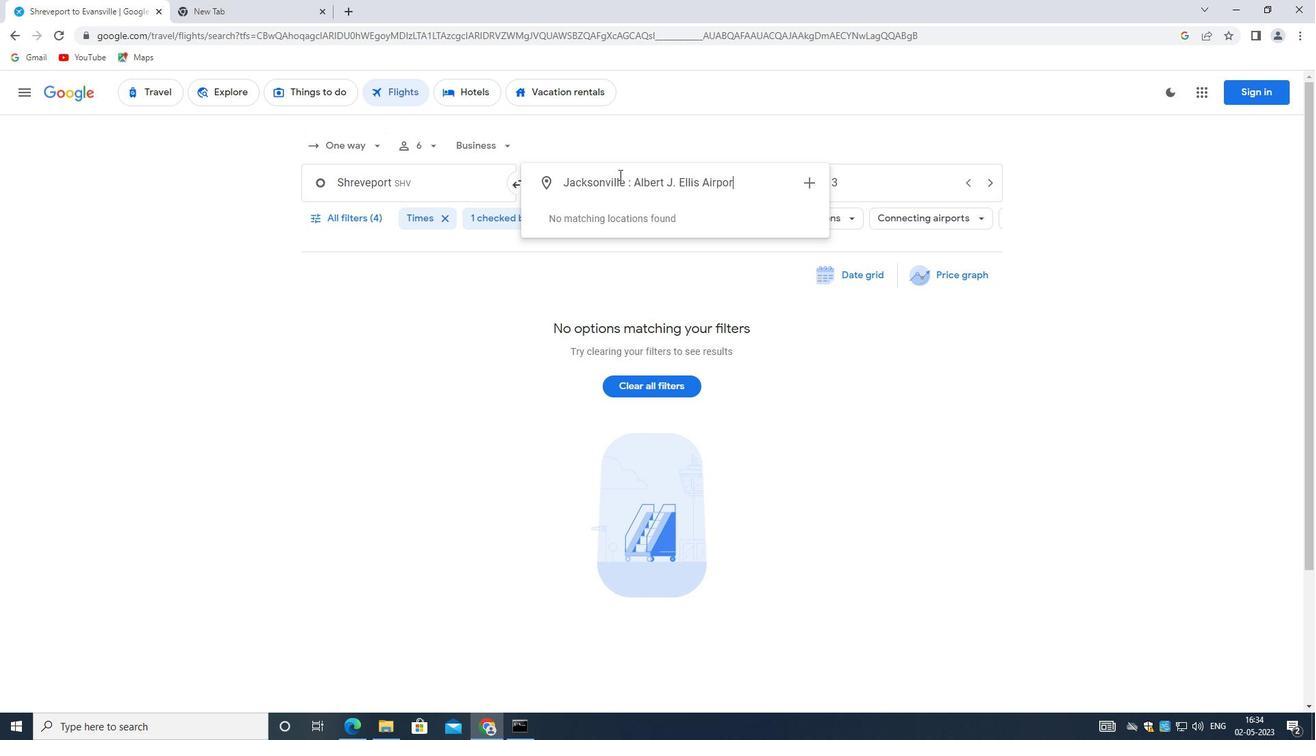 
Action: Mouse moved to (808, 186)
Screenshot: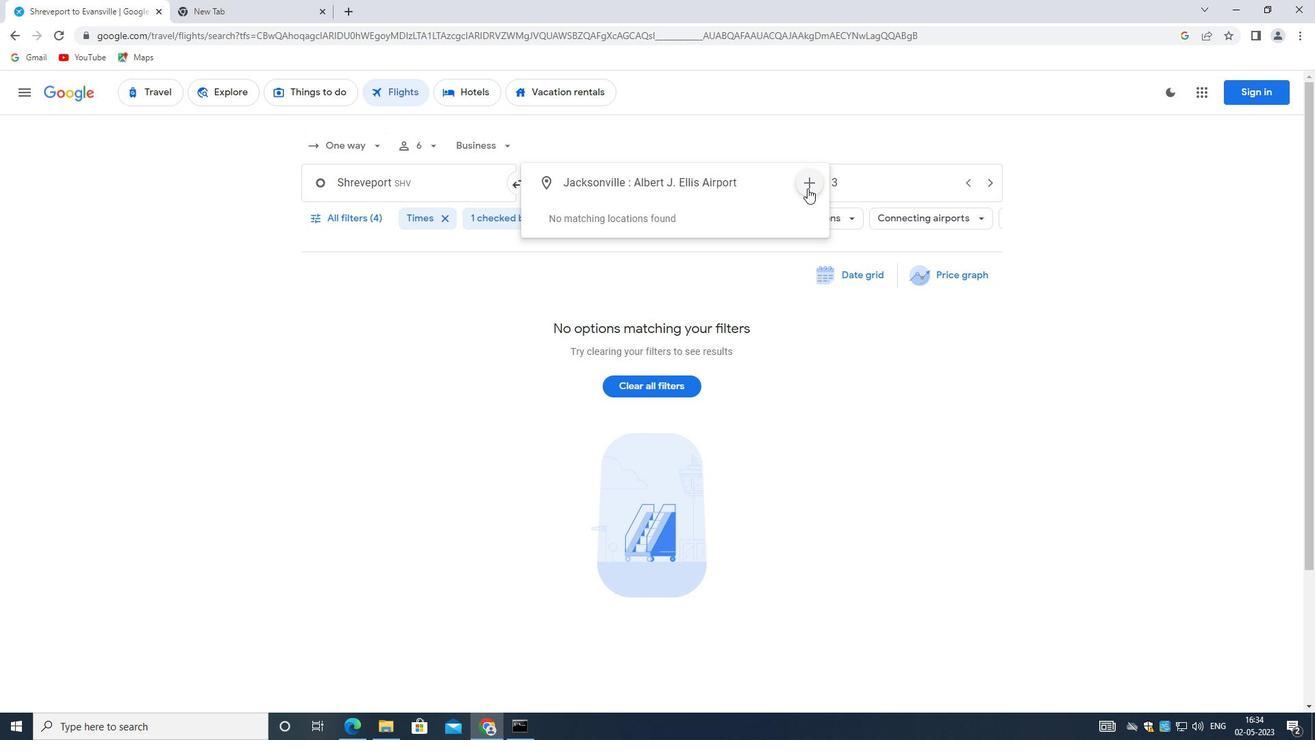 
Action: Mouse pressed left at (808, 186)
Screenshot: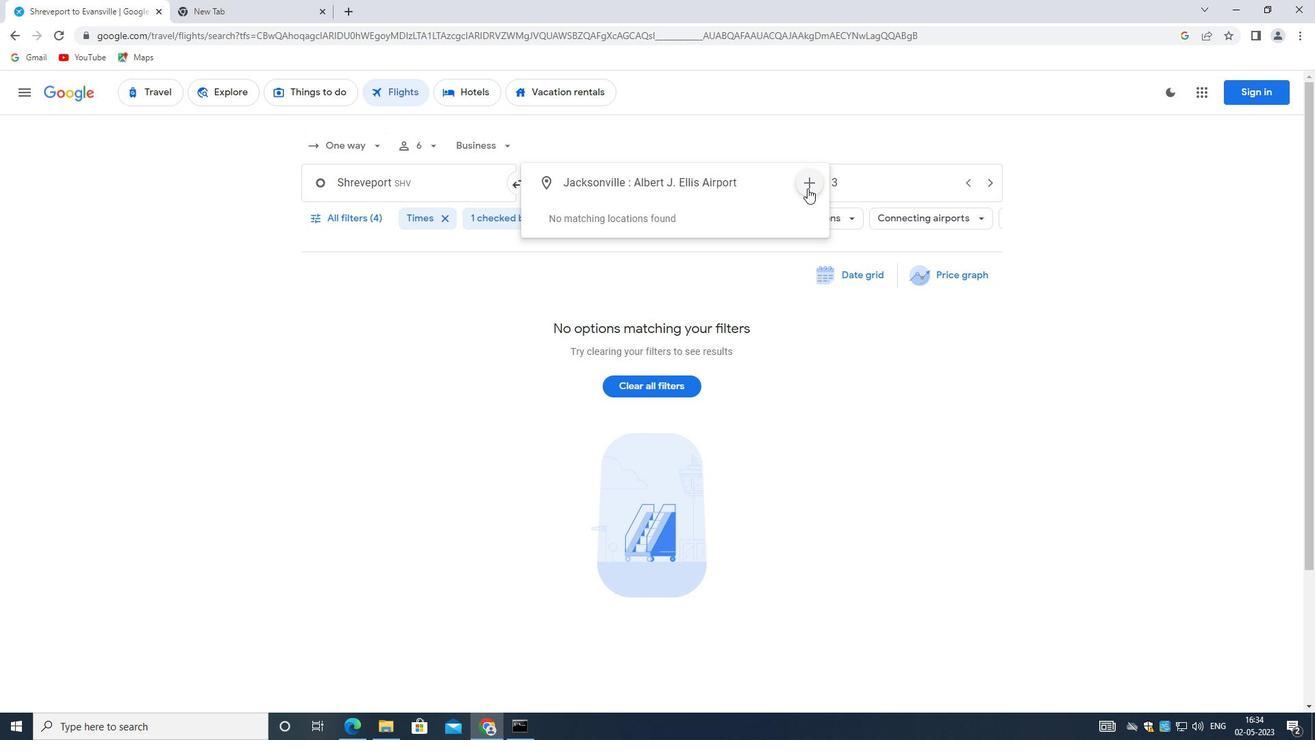 
Action: Mouse moved to (887, 185)
Screenshot: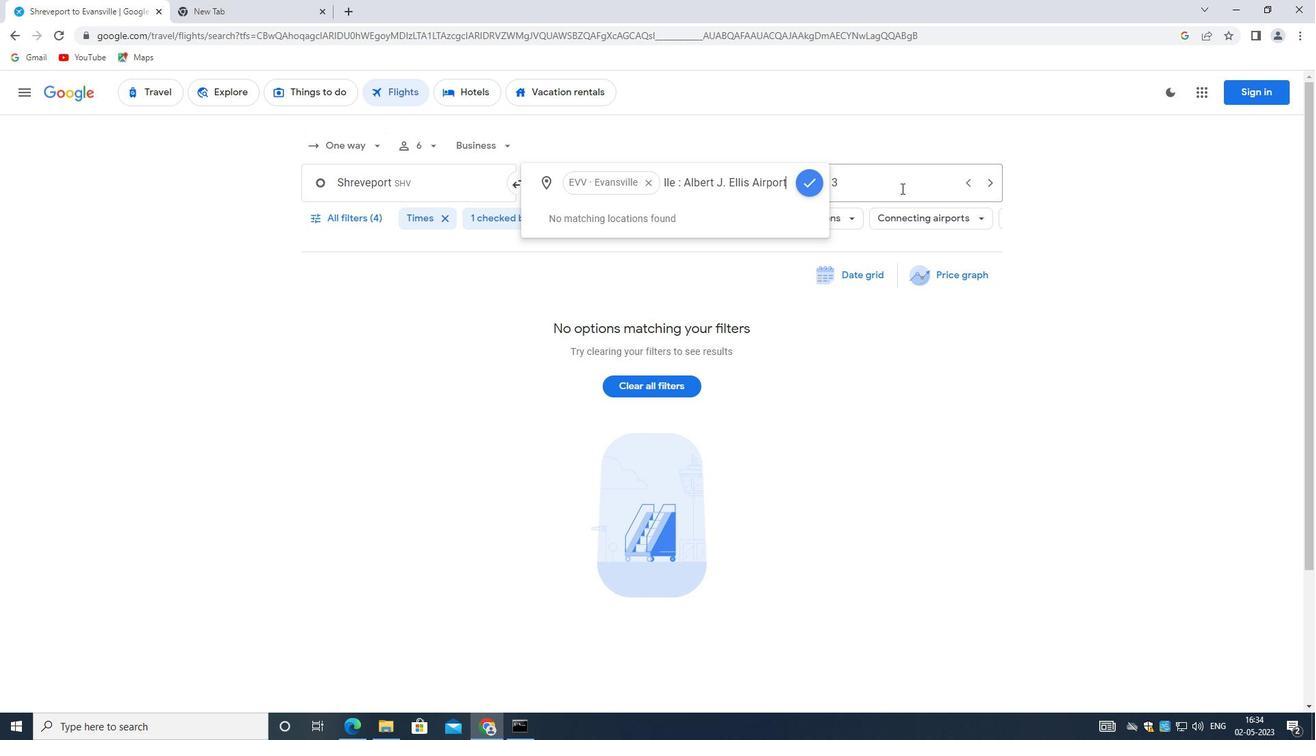 
Action: Mouse pressed left at (887, 185)
Screenshot: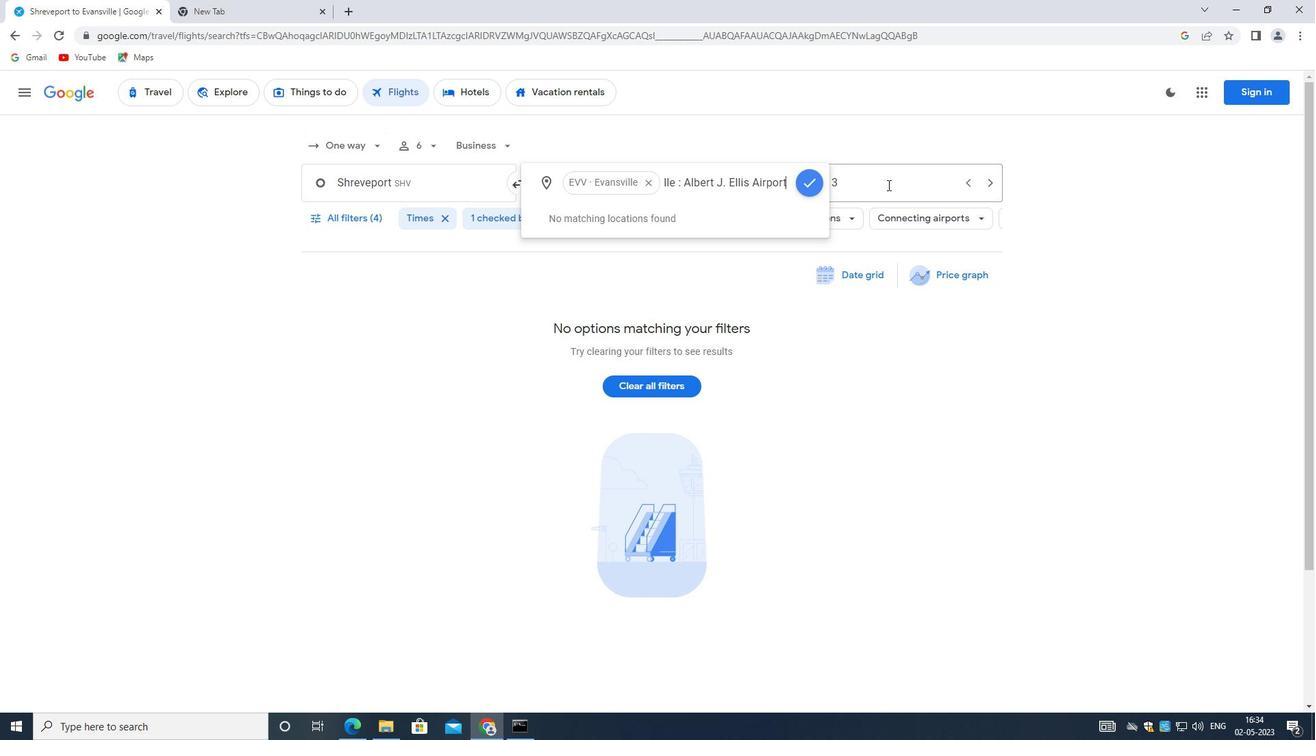 
Action: Mouse moved to (976, 521)
Screenshot: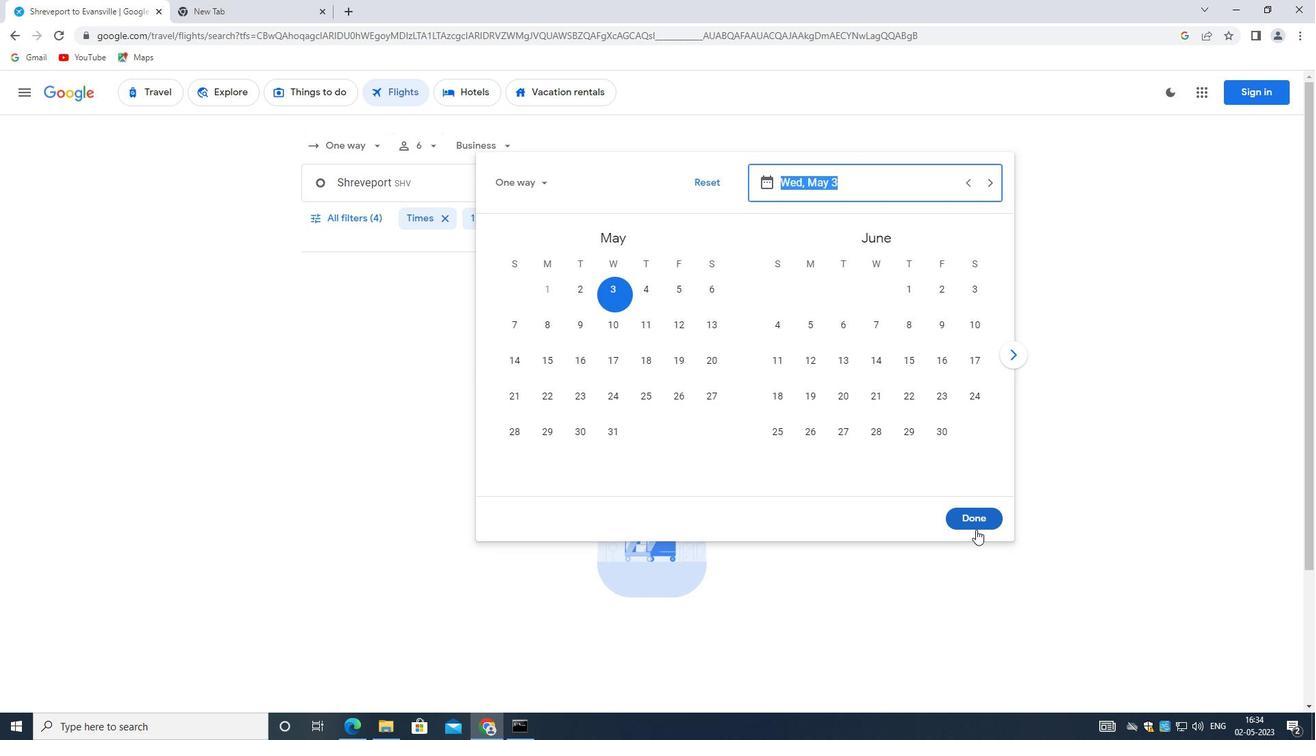 
Action: Mouse pressed left at (976, 521)
Screenshot: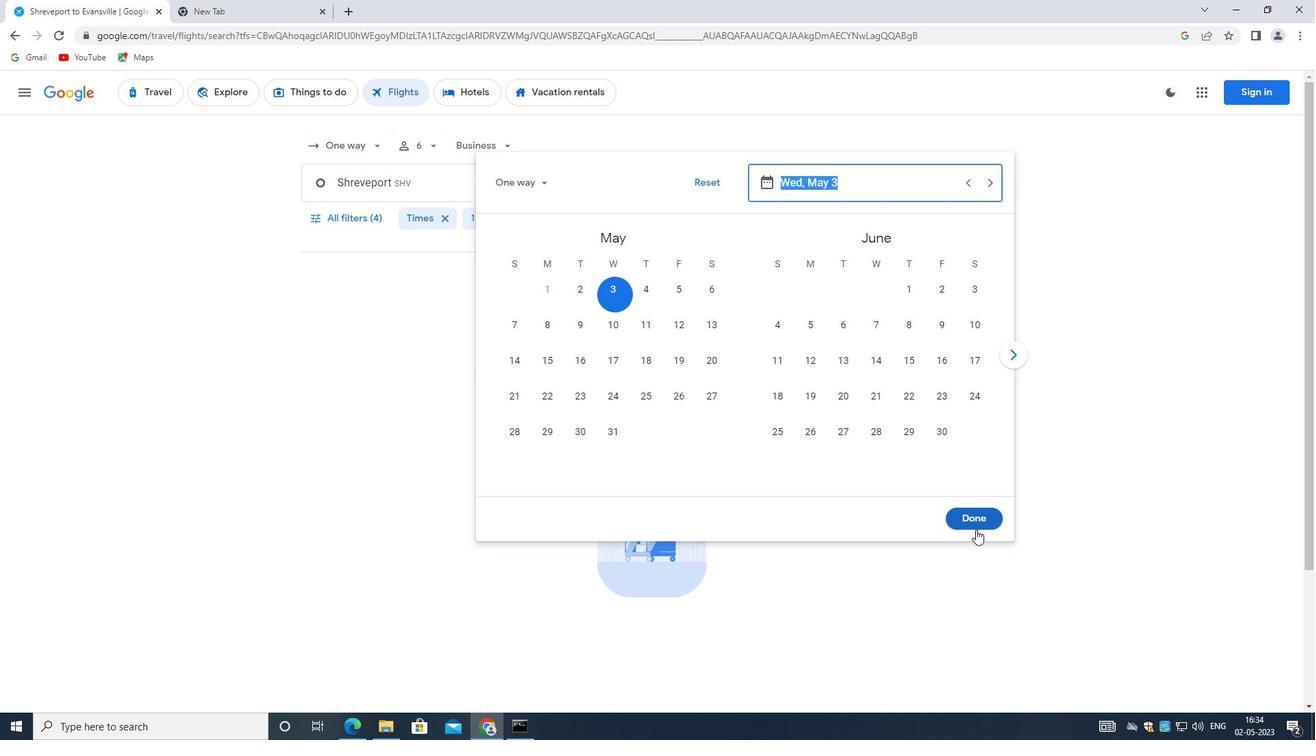 
Action: Mouse moved to (340, 217)
Screenshot: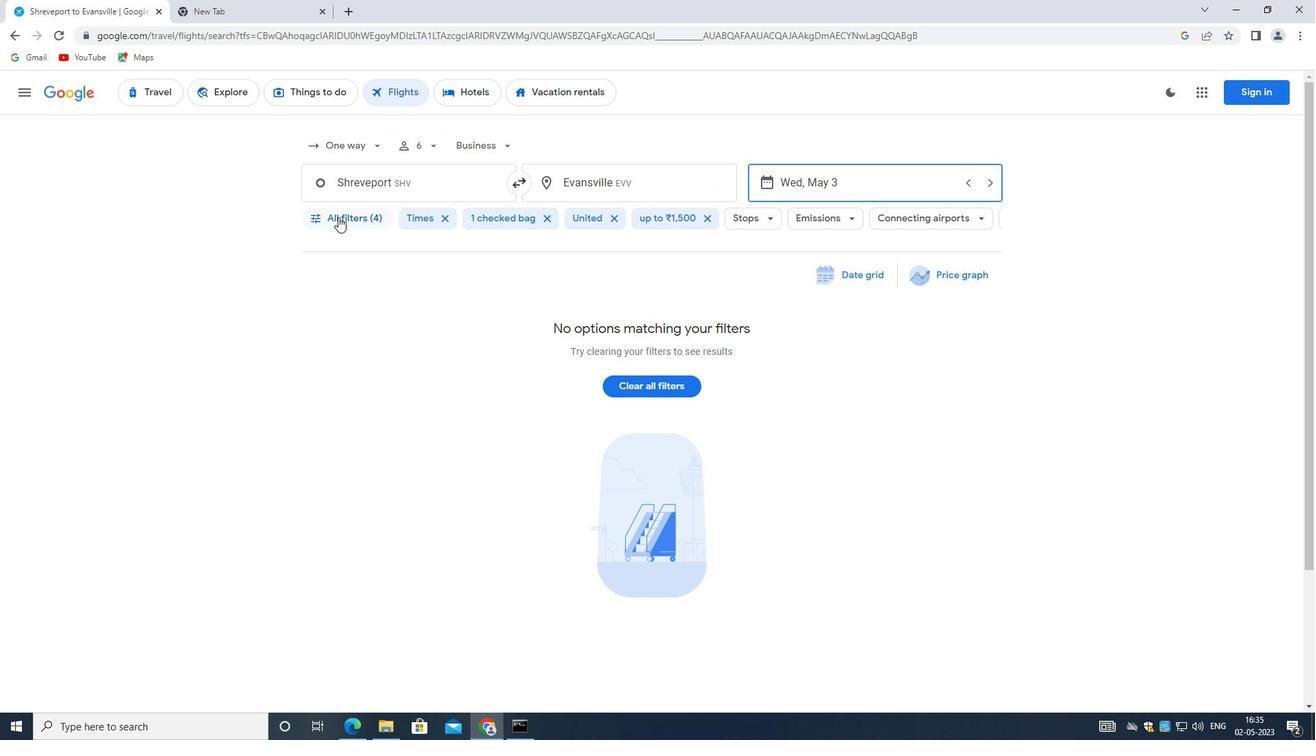 
Action: Mouse pressed left at (340, 217)
Screenshot: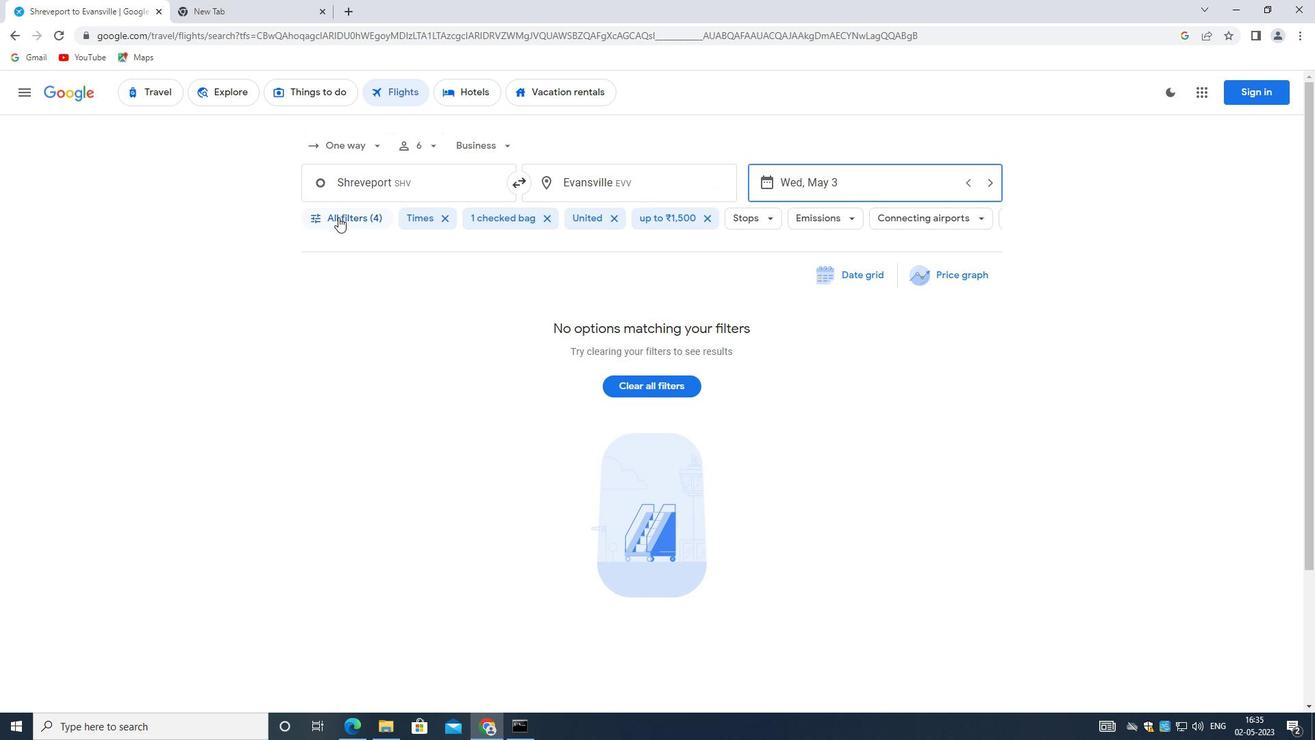 
Action: Mouse moved to (535, 297)
Screenshot: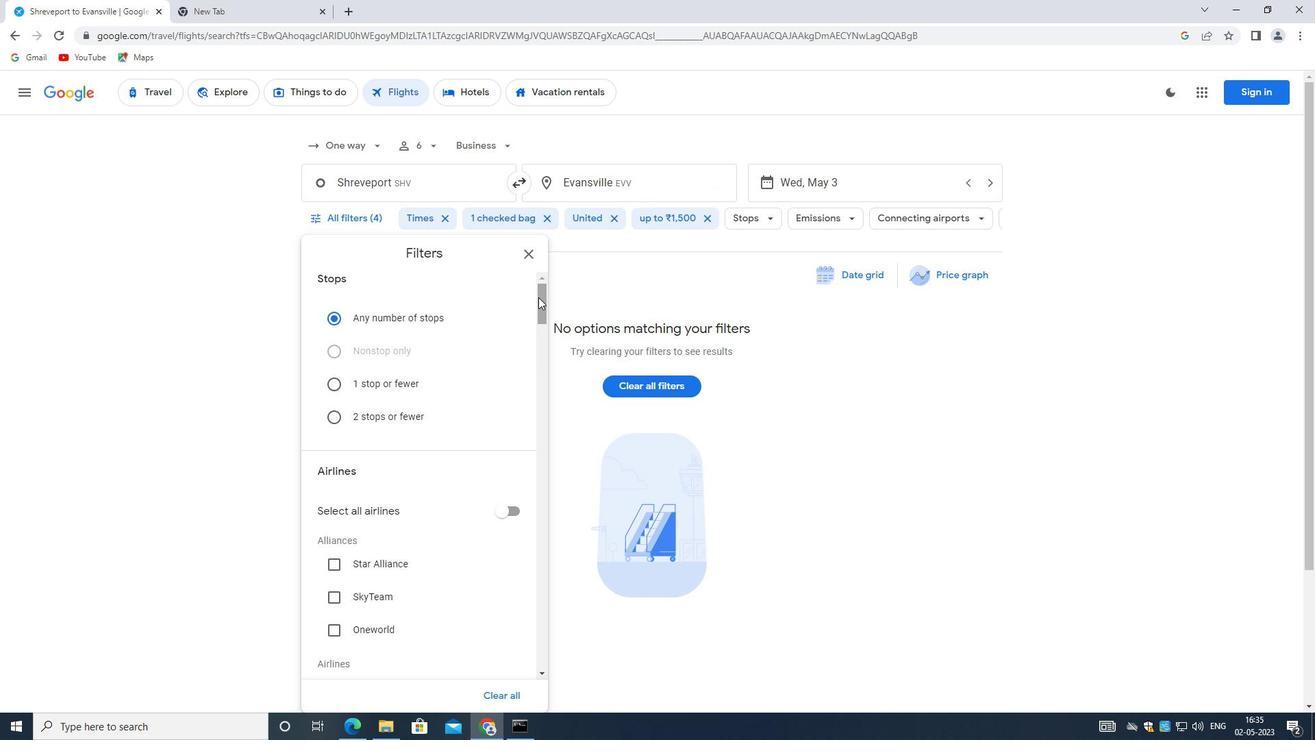 
Action: Mouse scrolled (535, 296) with delta (0, 0)
Screenshot: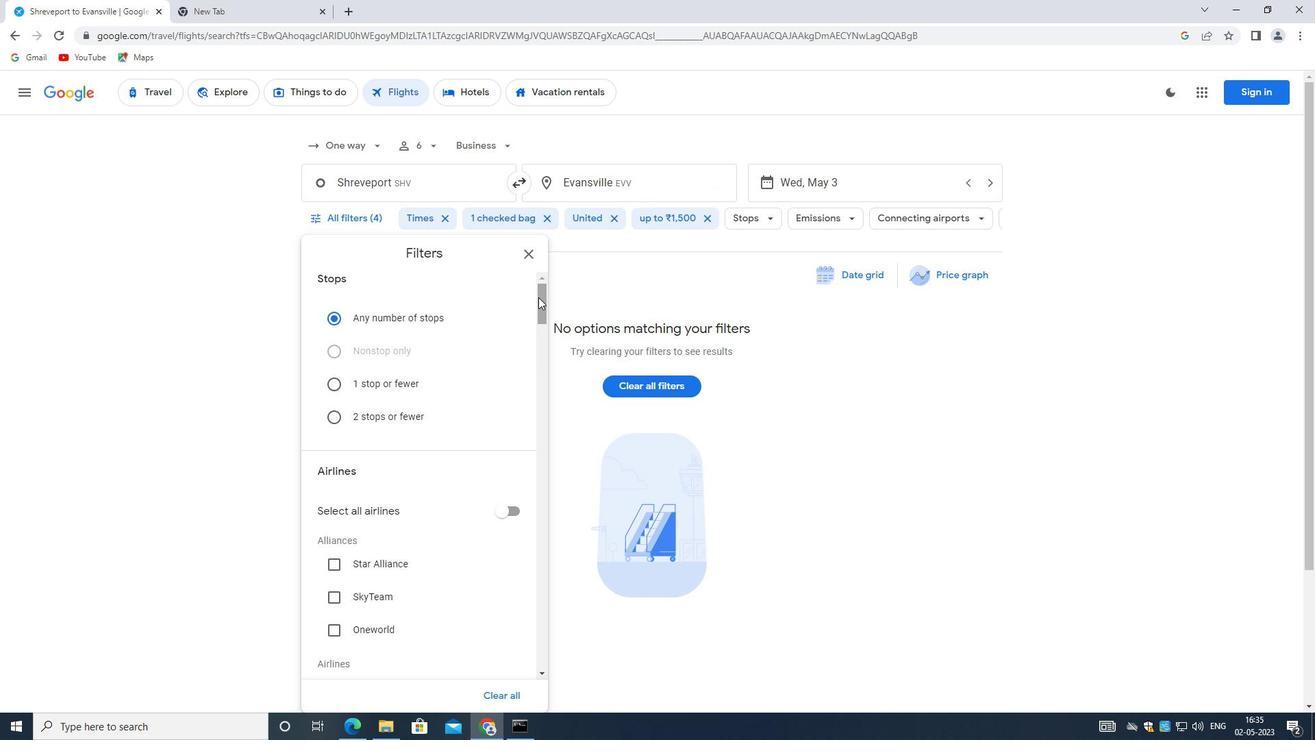 
Action: Mouse moved to (533, 298)
Screenshot: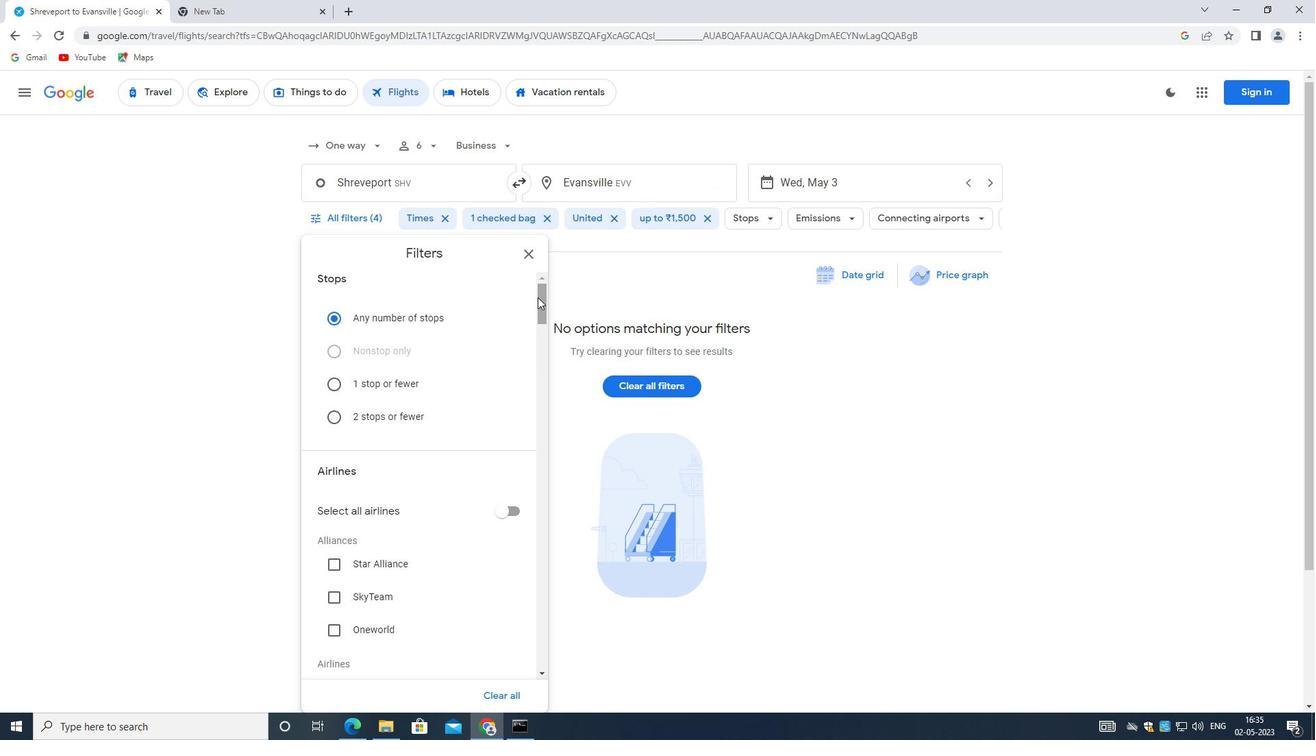 
Action: Mouse scrolled (533, 297) with delta (0, 0)
Screenshot: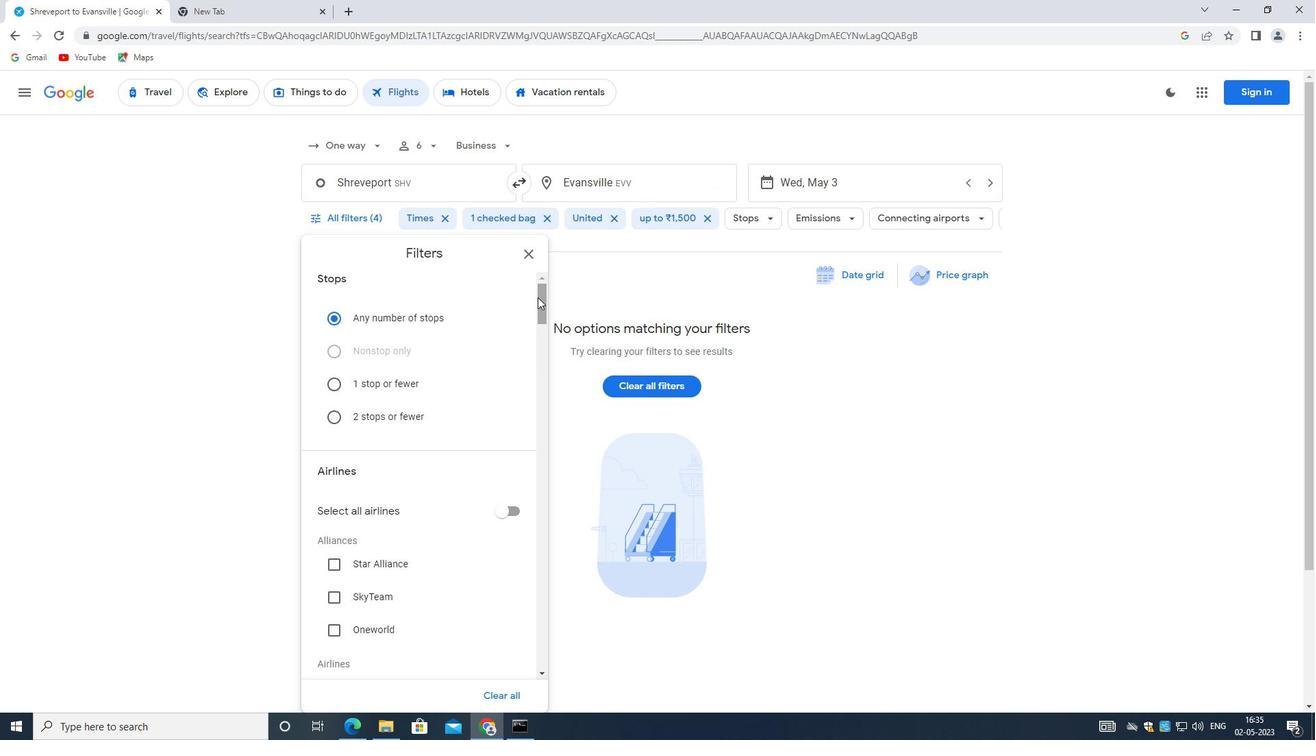 
Action: Mouse moved to (529, 301)
Screenshot: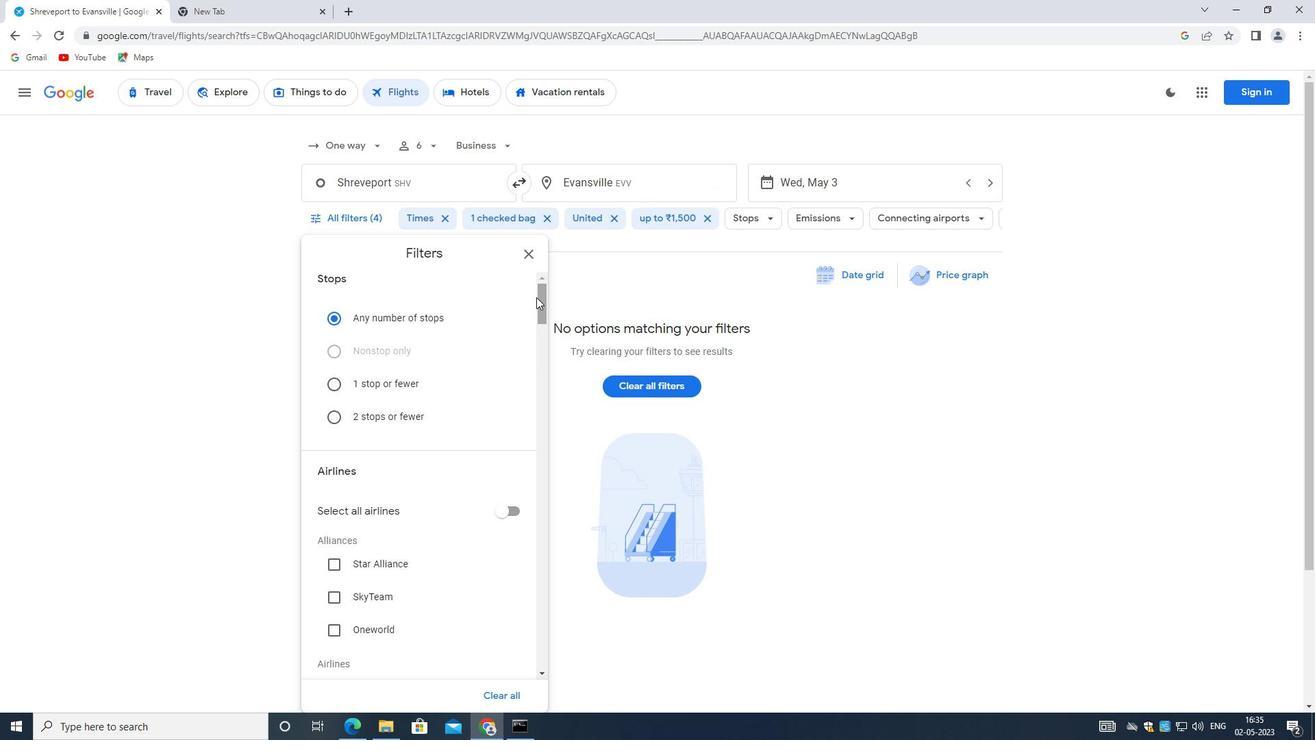 
Action: Mouse scrolled (529, 300) with delta (0, 0)
Screenshot: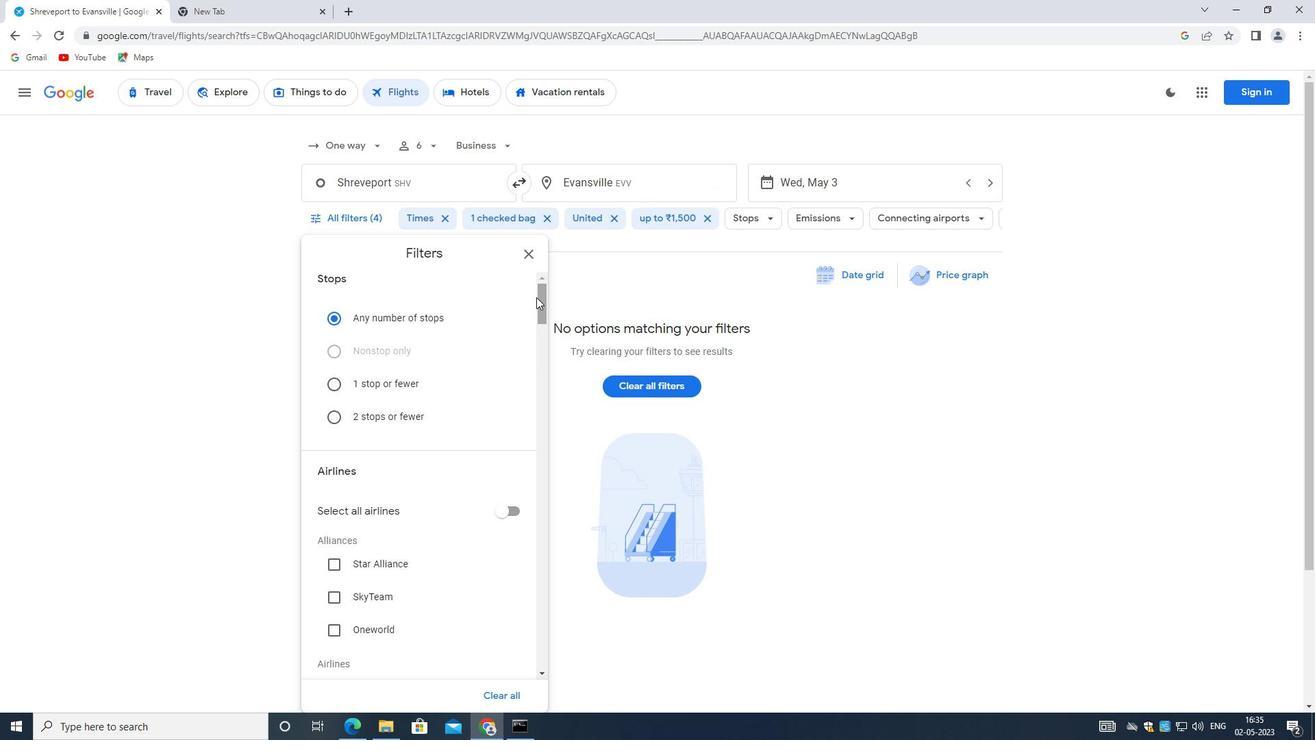
Action: Mouse moved to (528, 302)
Screenshot: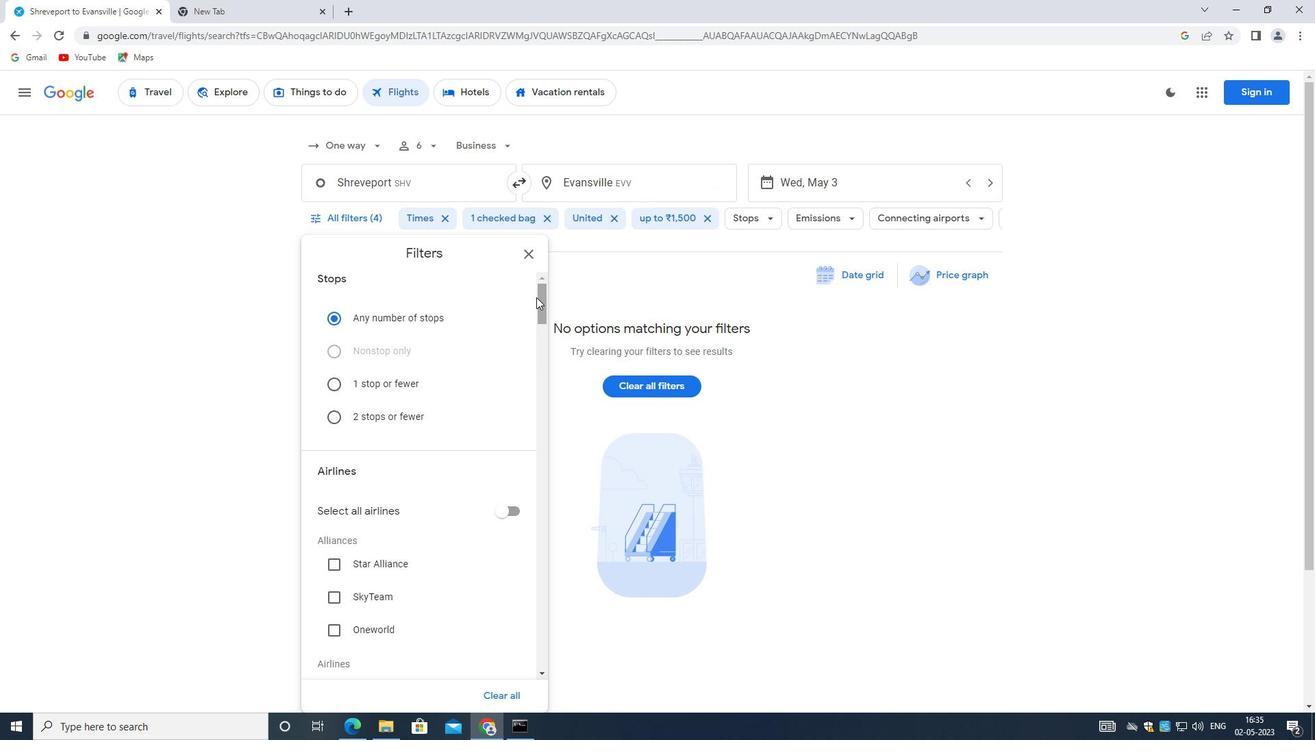 
Action: Mouse scrolled (528, 301) with delta (0, 0)
Screenshot: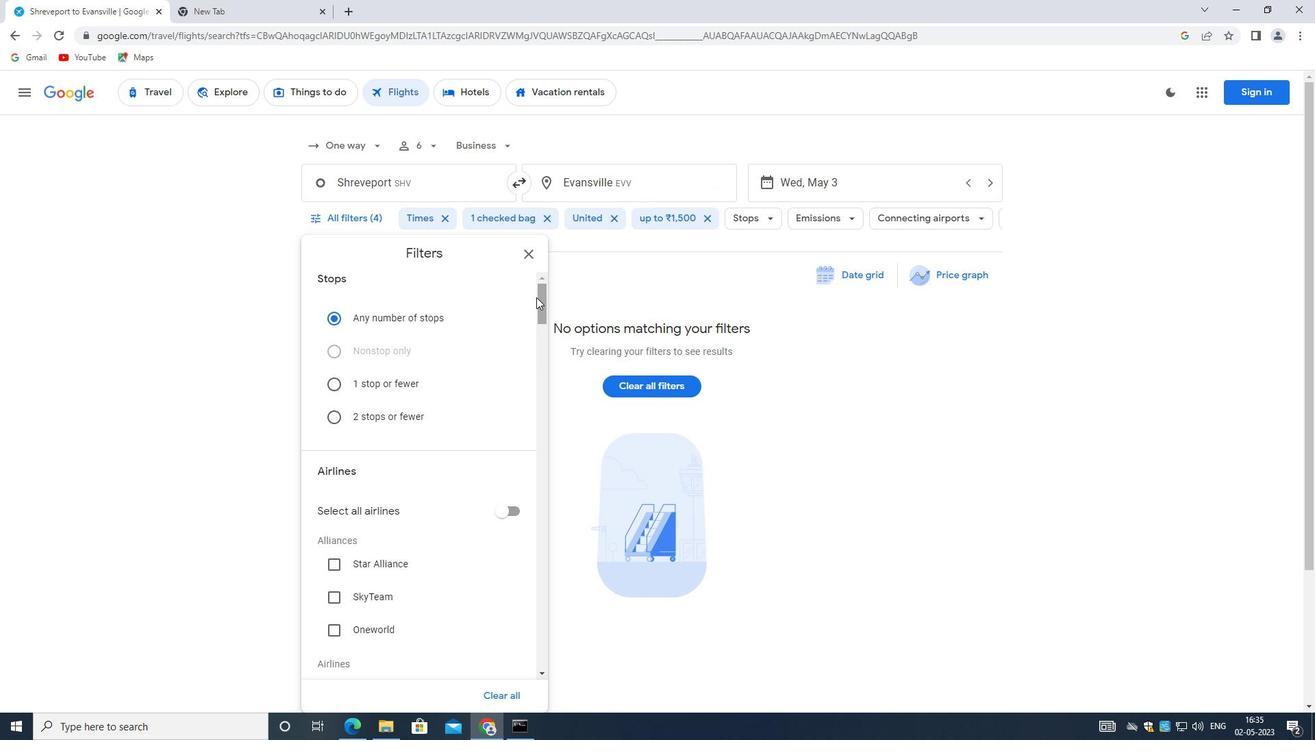 
Action: Mouse moved to (457, 435)
Screenshot: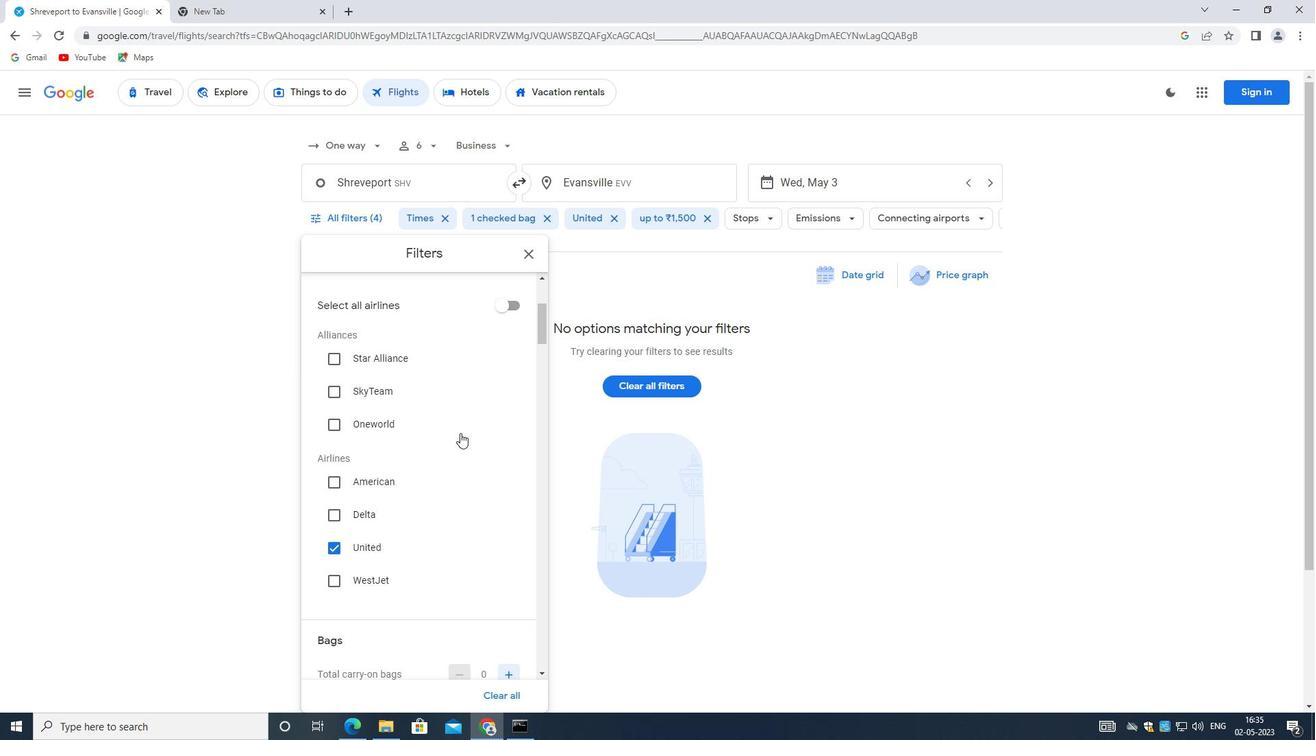 
Action: Mouse scrolled (457, 434) with delta (0, 0)
Screenshot: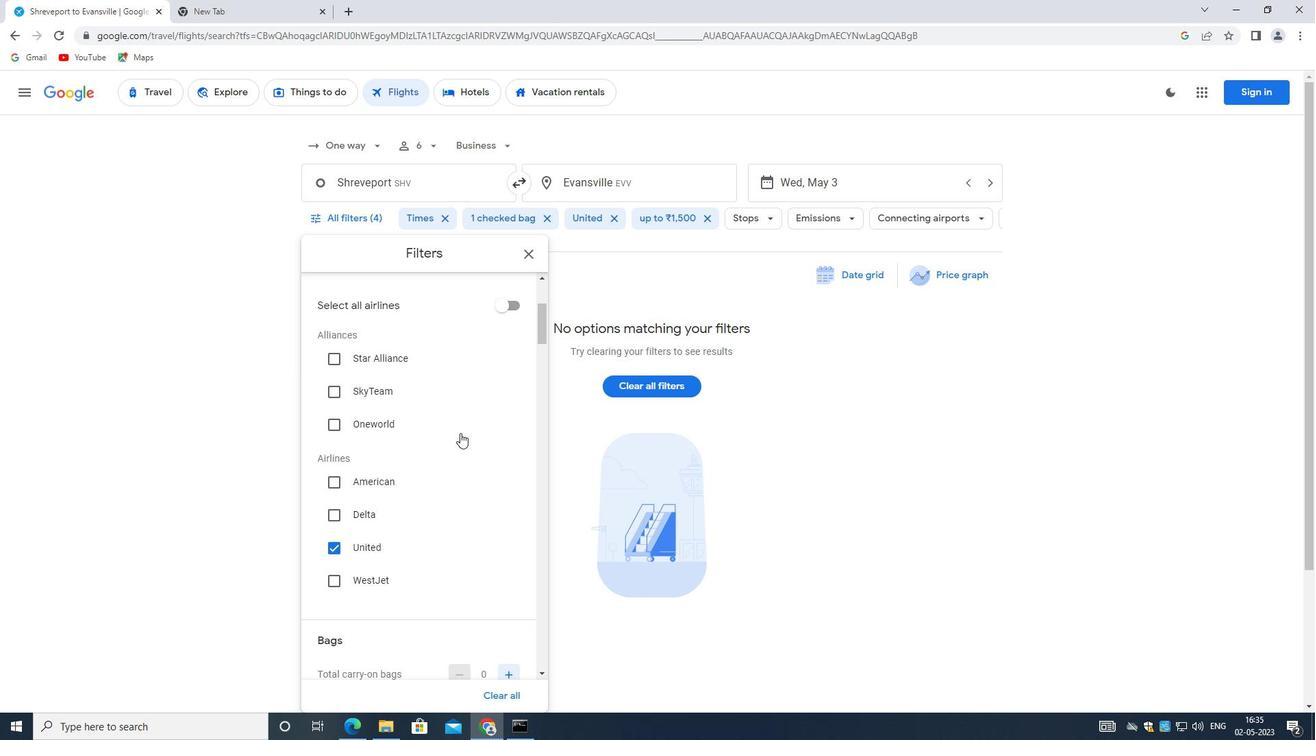 
Action: Mouse moved to (457, 439)
Screenshot: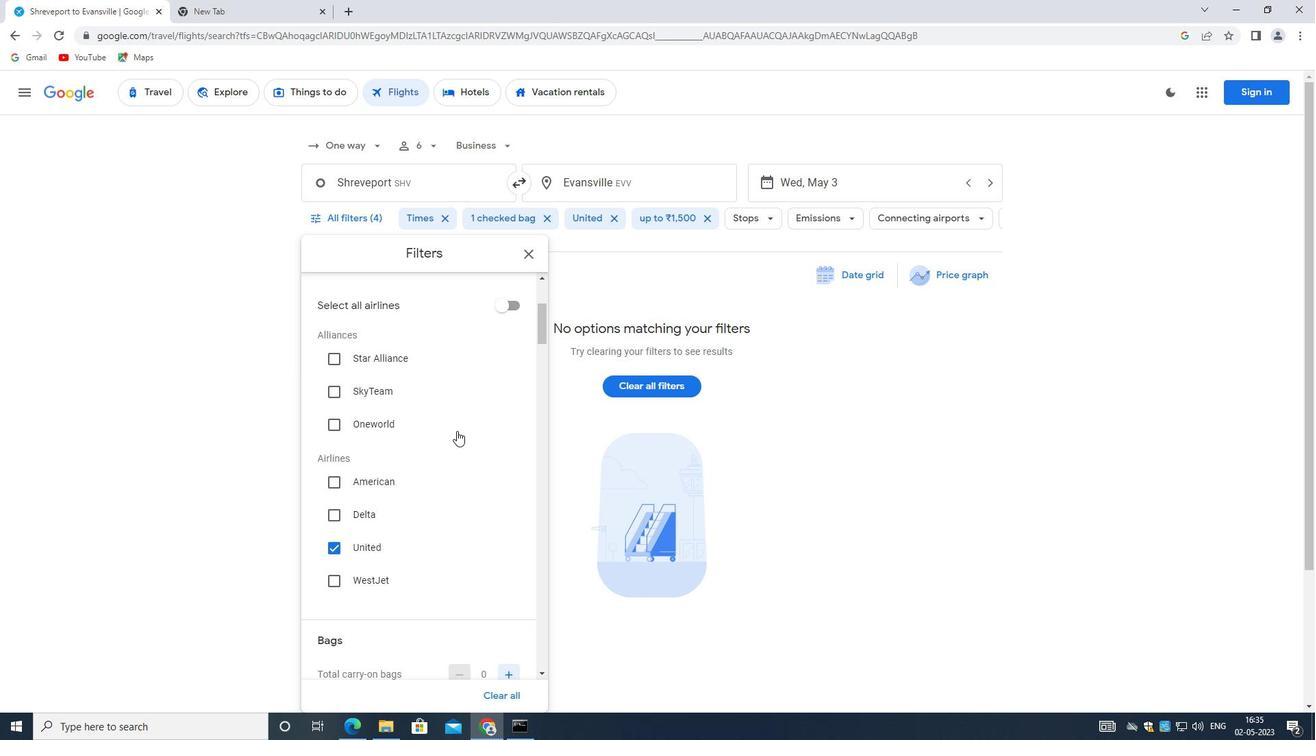 
Action: Mouse scrolled (457, 438) with delta (0, 0)
Screenshot: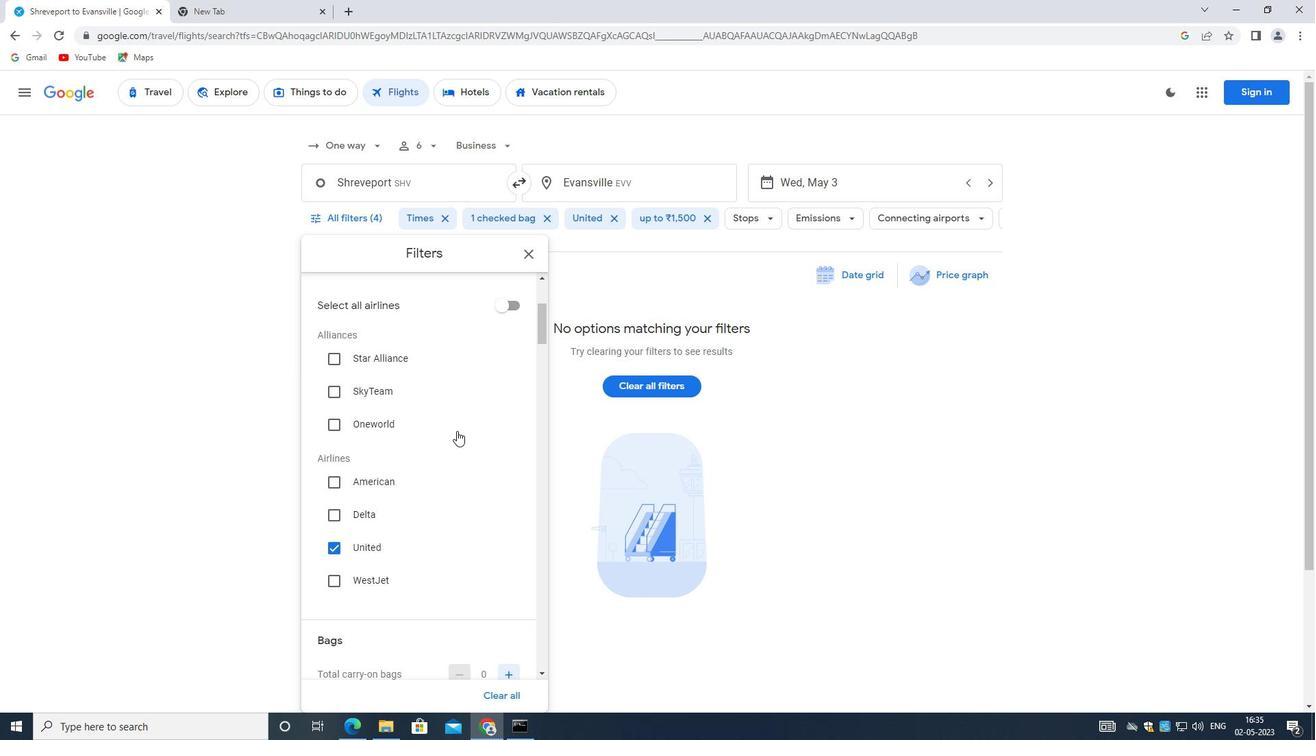 
Action: Mouse moved to (457, 429)
Screenshot: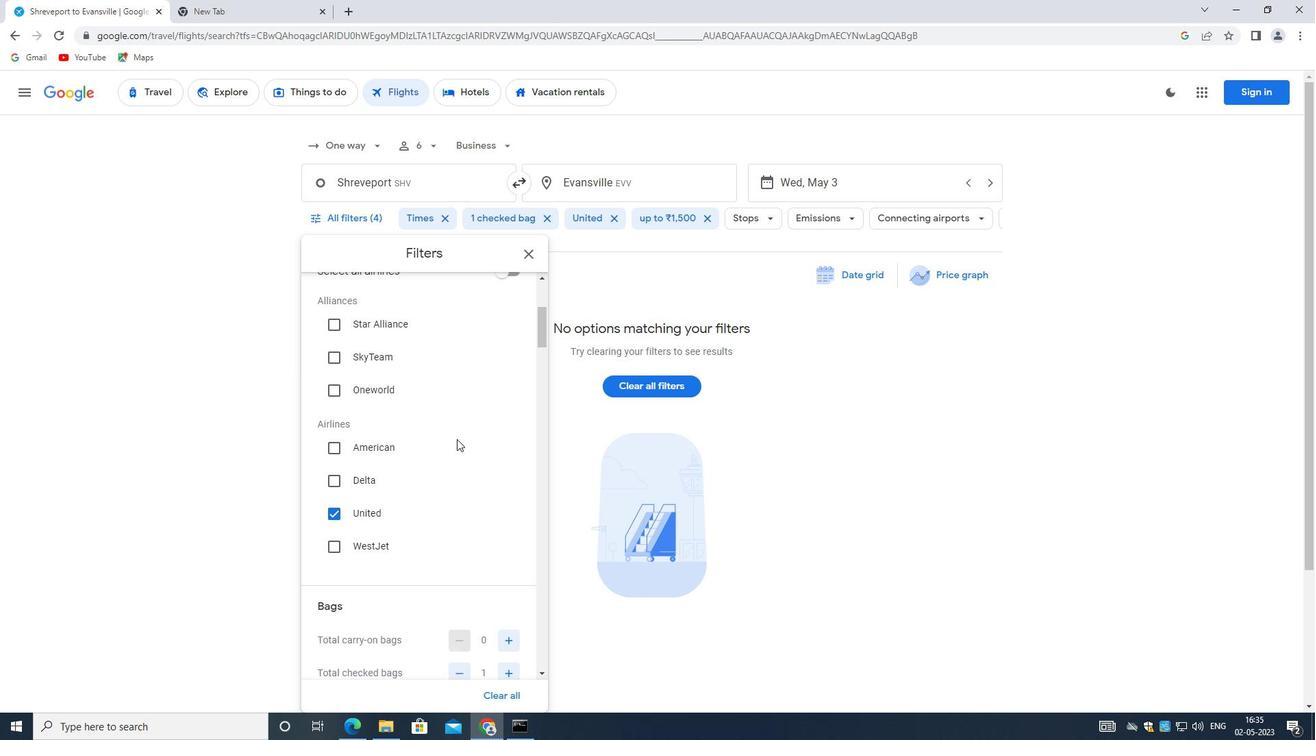 
Action: Mouse scrolled (457, 430) with delta (0, 0)
Screenshot: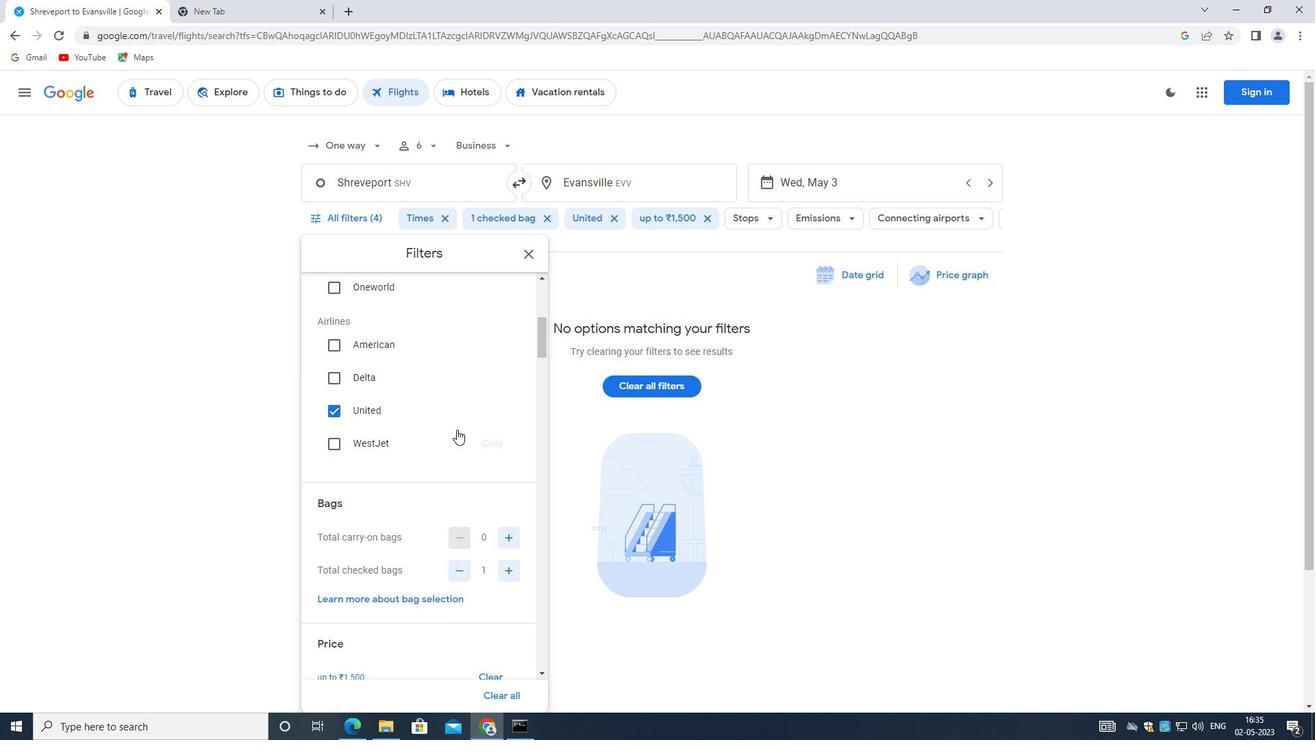 
Action: Mouse scrolled (457, 430) with delta (0, 0)
Screenshot: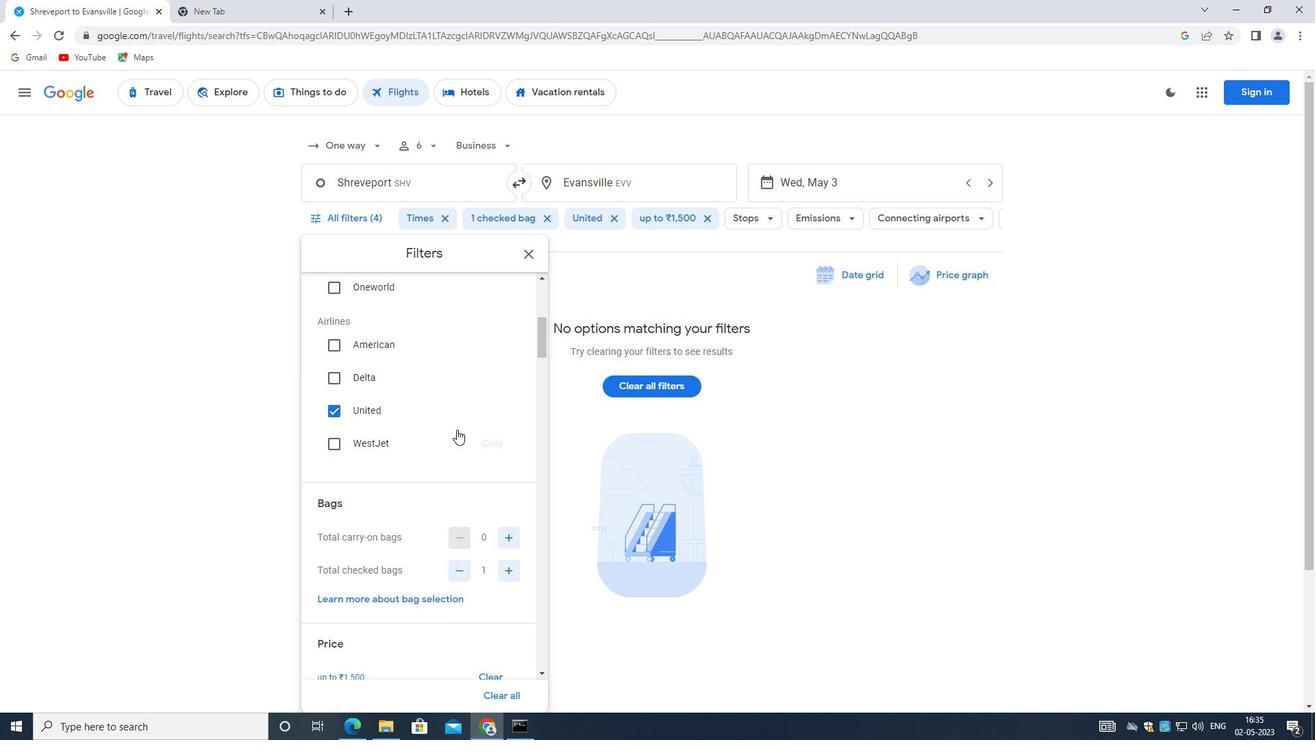 
Action: Mouse scrolled (457, 430) with delta (0, 0)
Screenshot: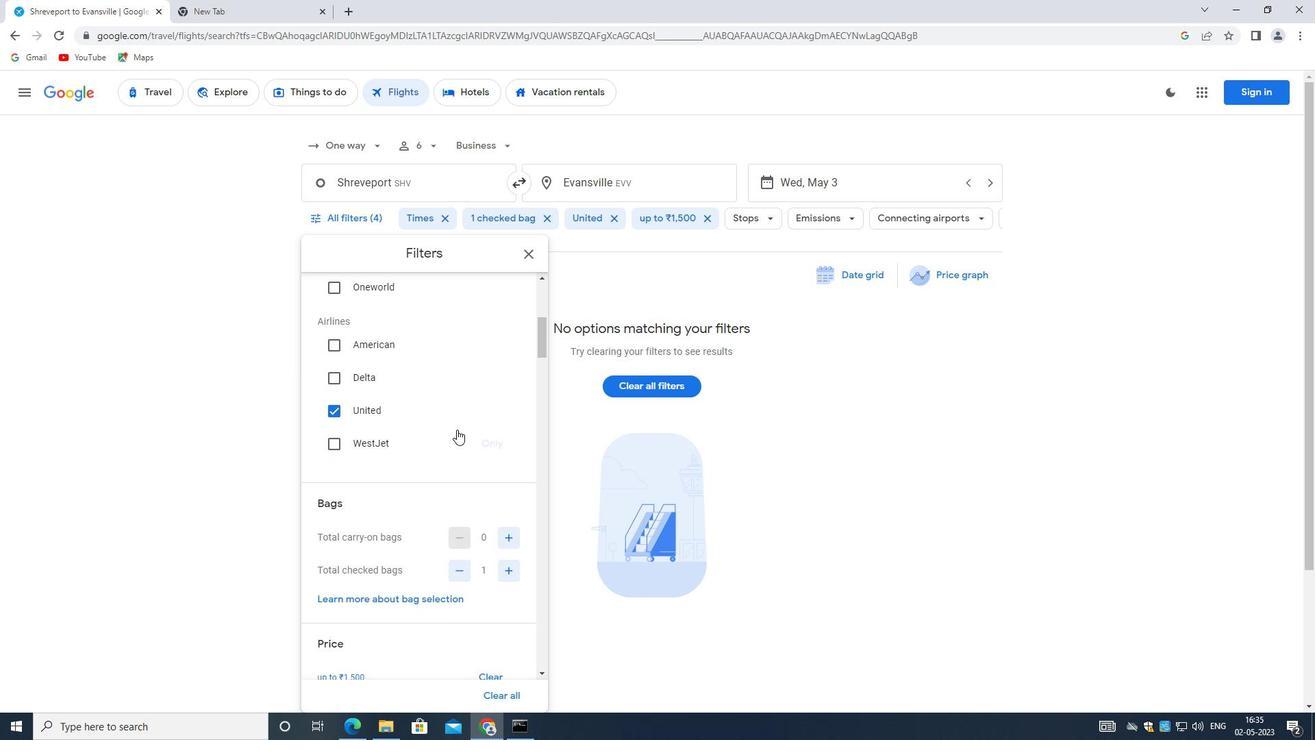 
Action: Mouse moved to (459, 427)
Screenshot: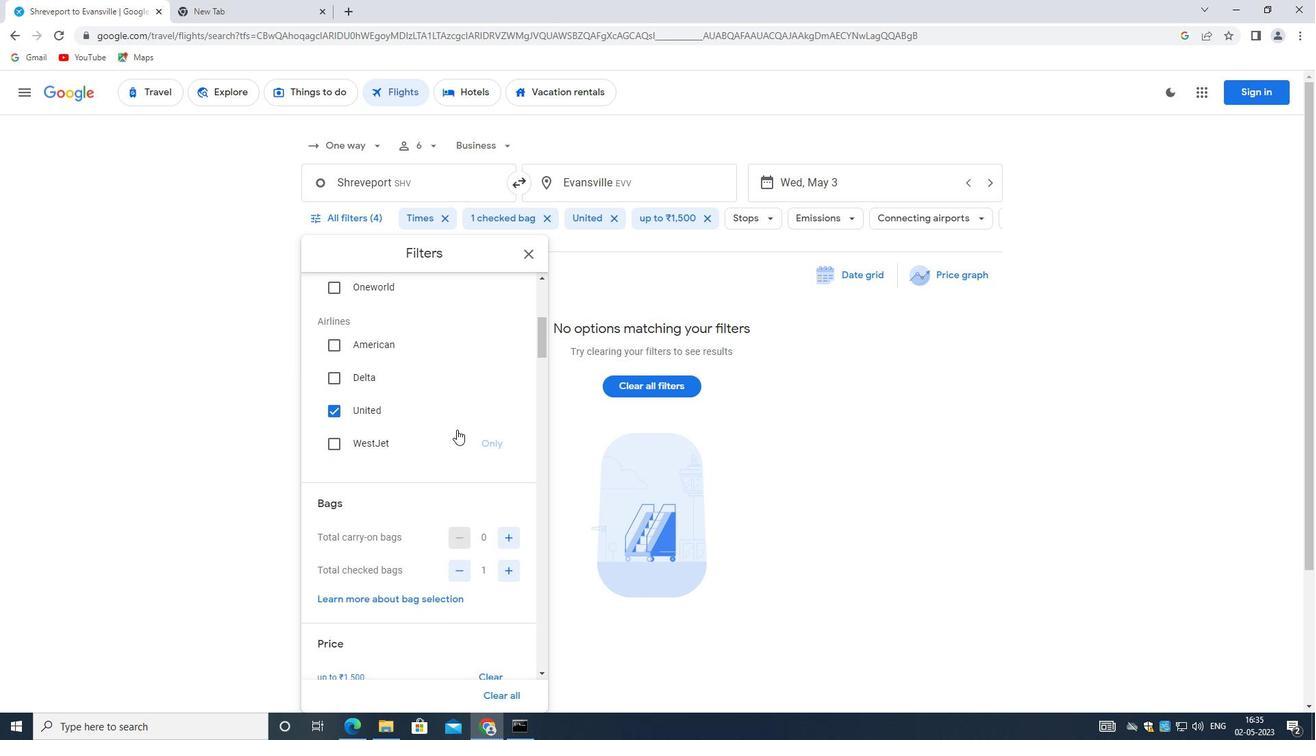 
Action: Mouse scrolled (459, 427) with delta (0, 0)
Screenshot: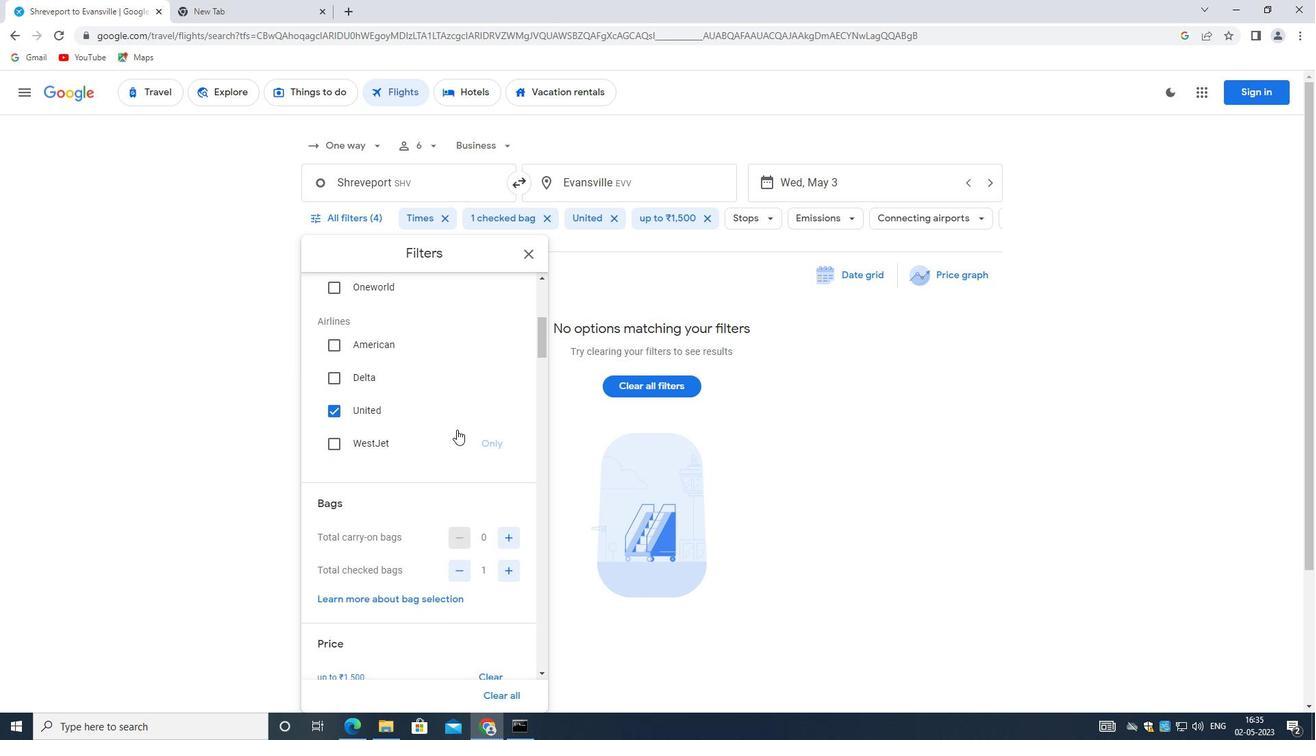 
Action: Mouse moved to (413, 489)
Screenshot: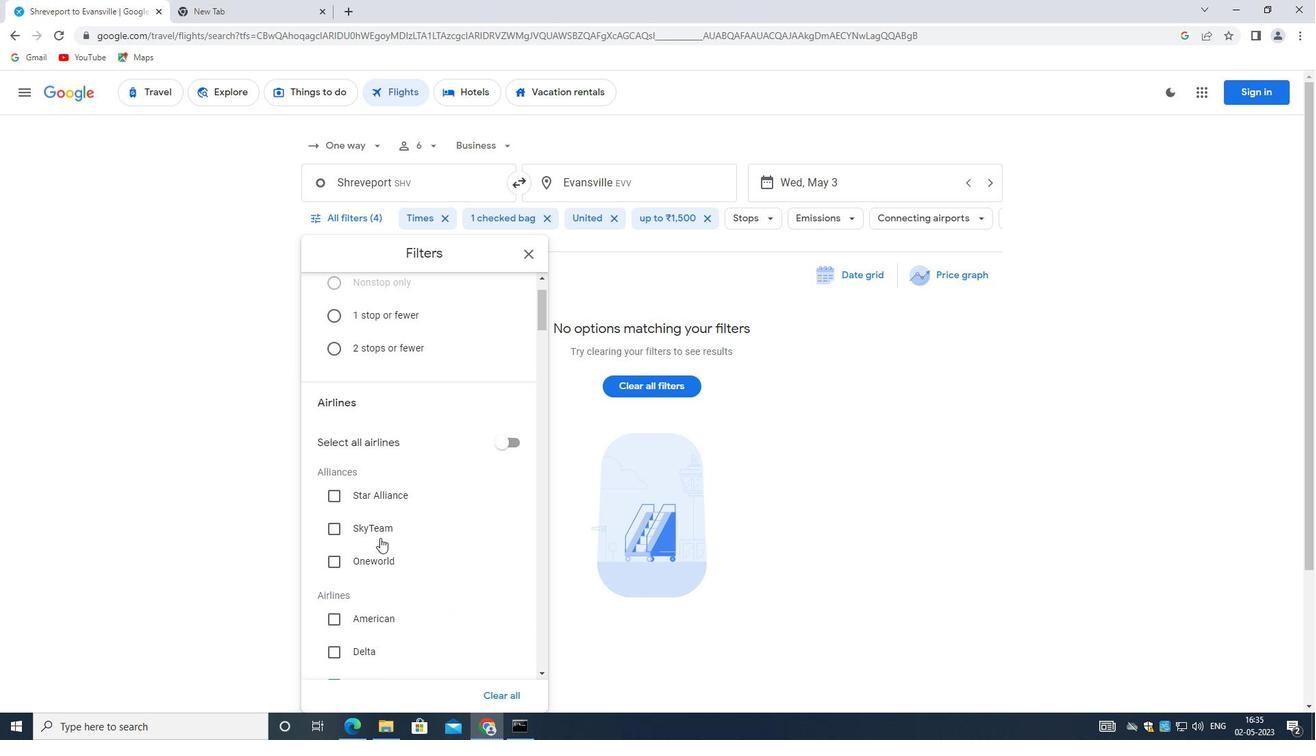
Action: Mouse scrolled (413, 488) with delta (0, 0)
Screenshot: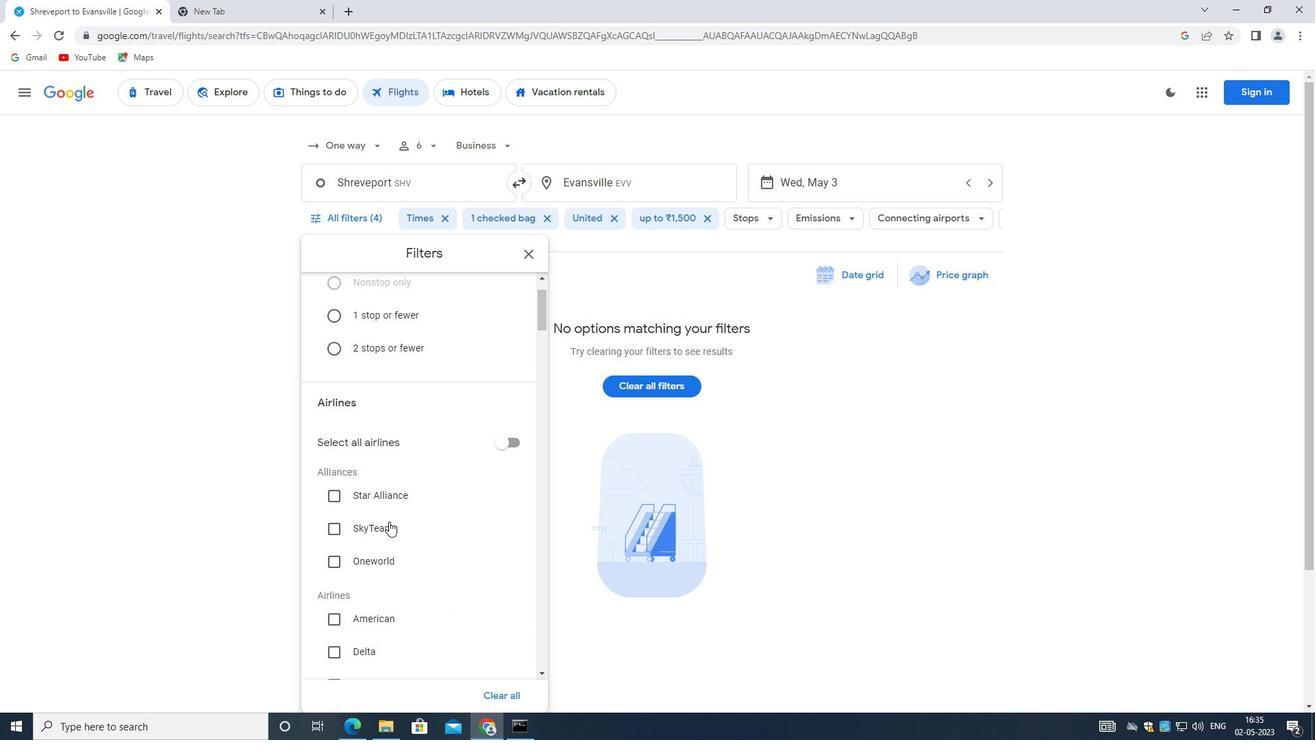 
Action: Mouse scrolled (413, 488) with delta (0, 0)
Screenshot: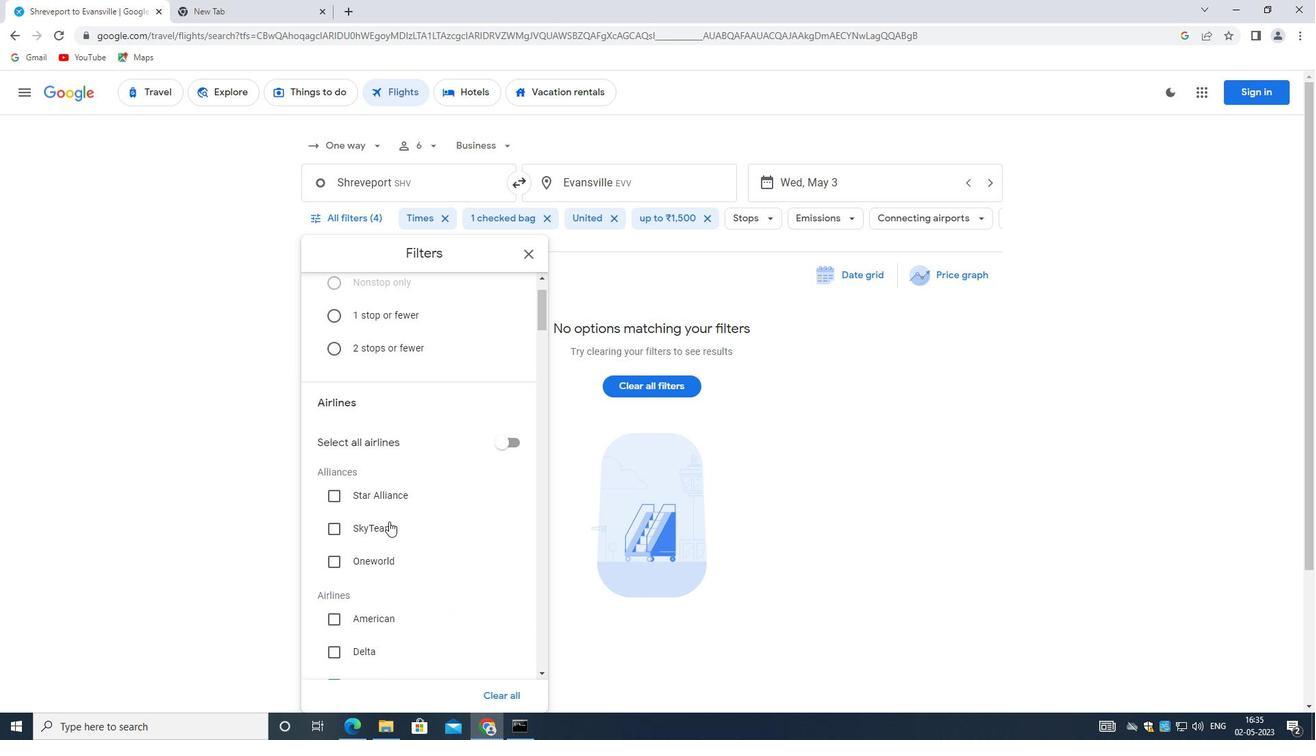 
Action: Mouse scrolled (413, 488) with delta (0, 0)
Screenshot: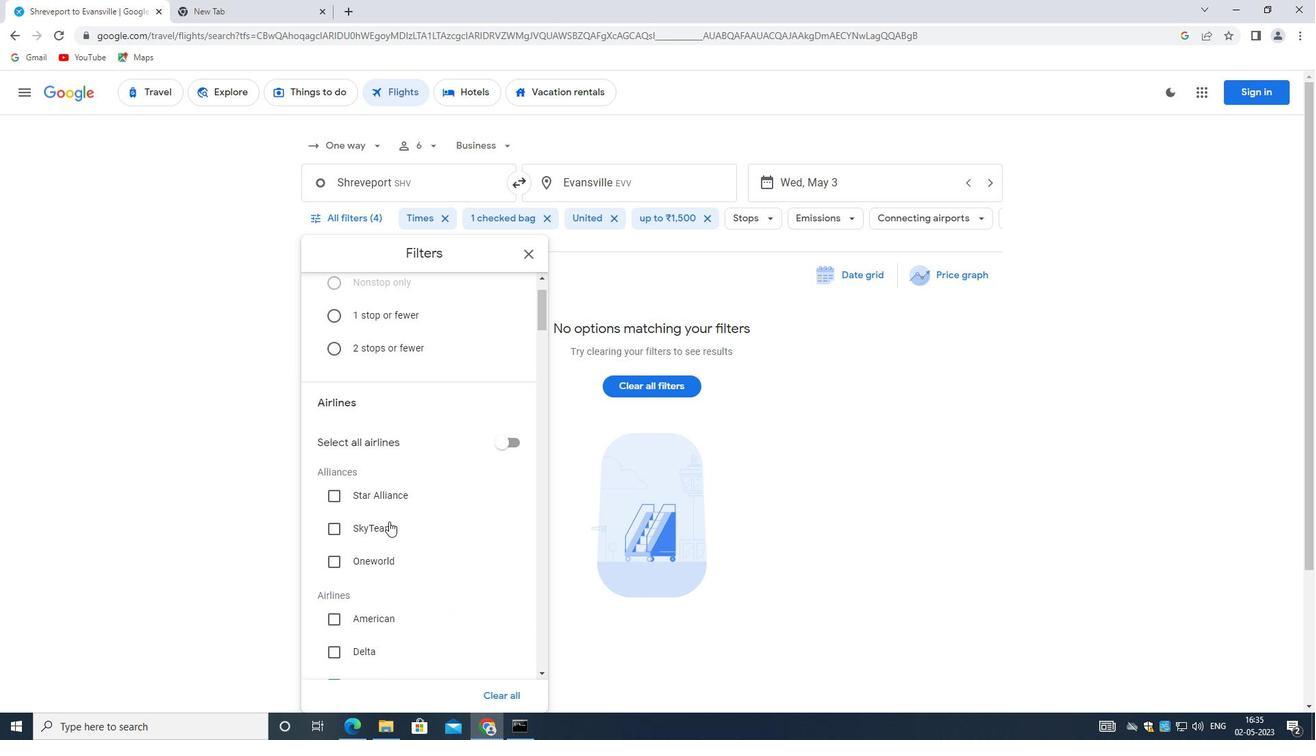 
Action: Mouse scrolled (413, 488) with delta (0, 0)
Screenshot: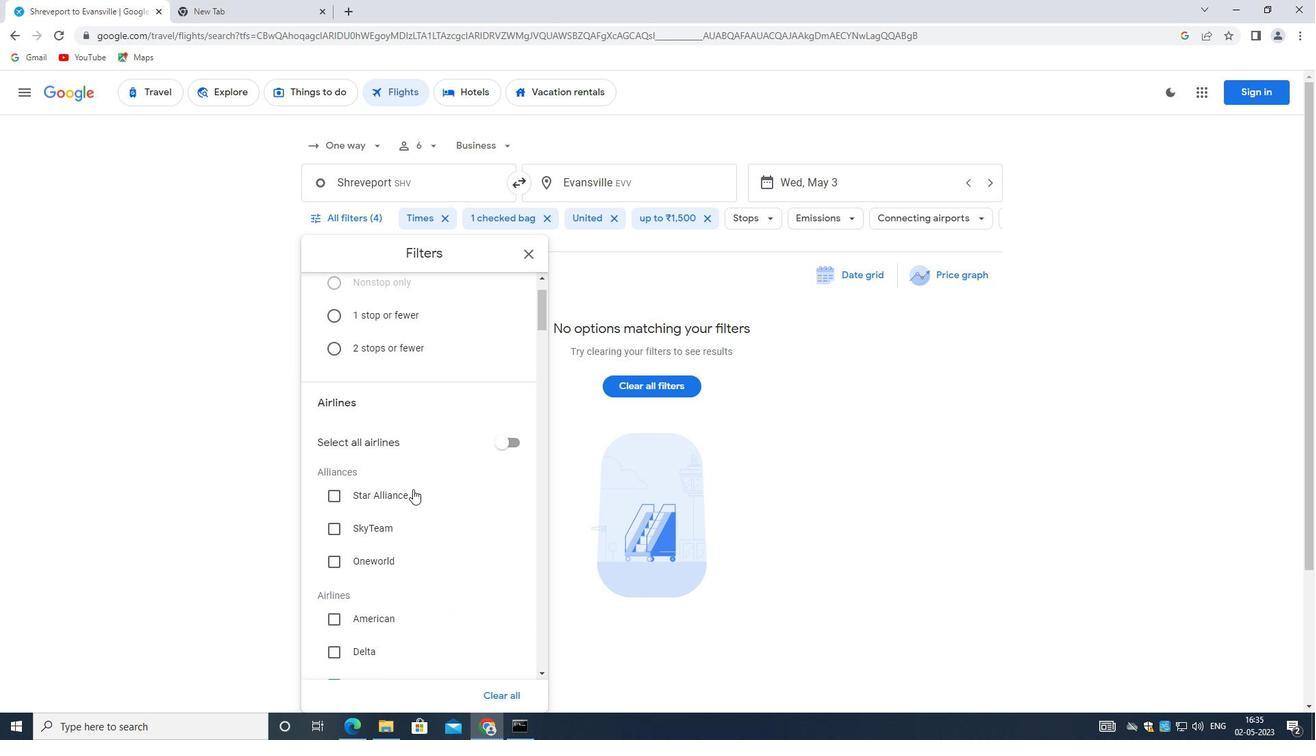 
Action: Mouse moved to (337, 413)
Screenshot: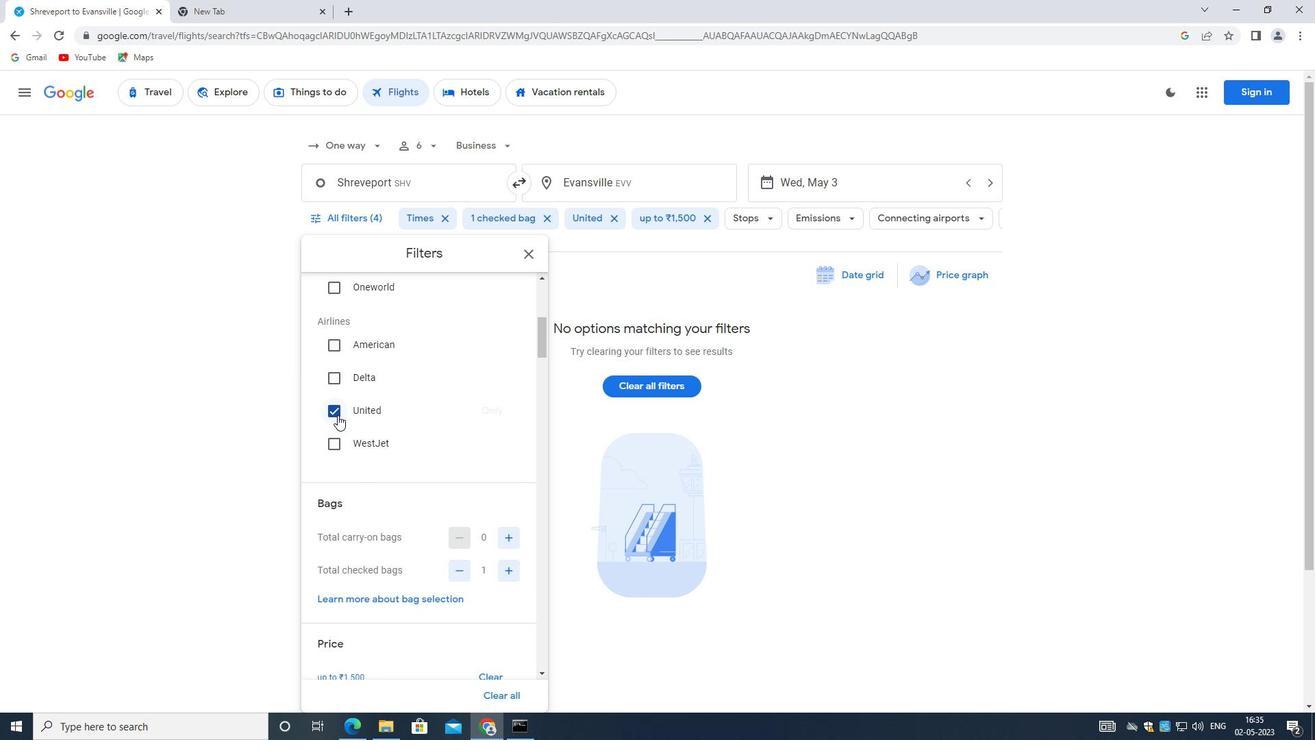 
Action: Mouse pressed left at (337, 413)
Screenshot: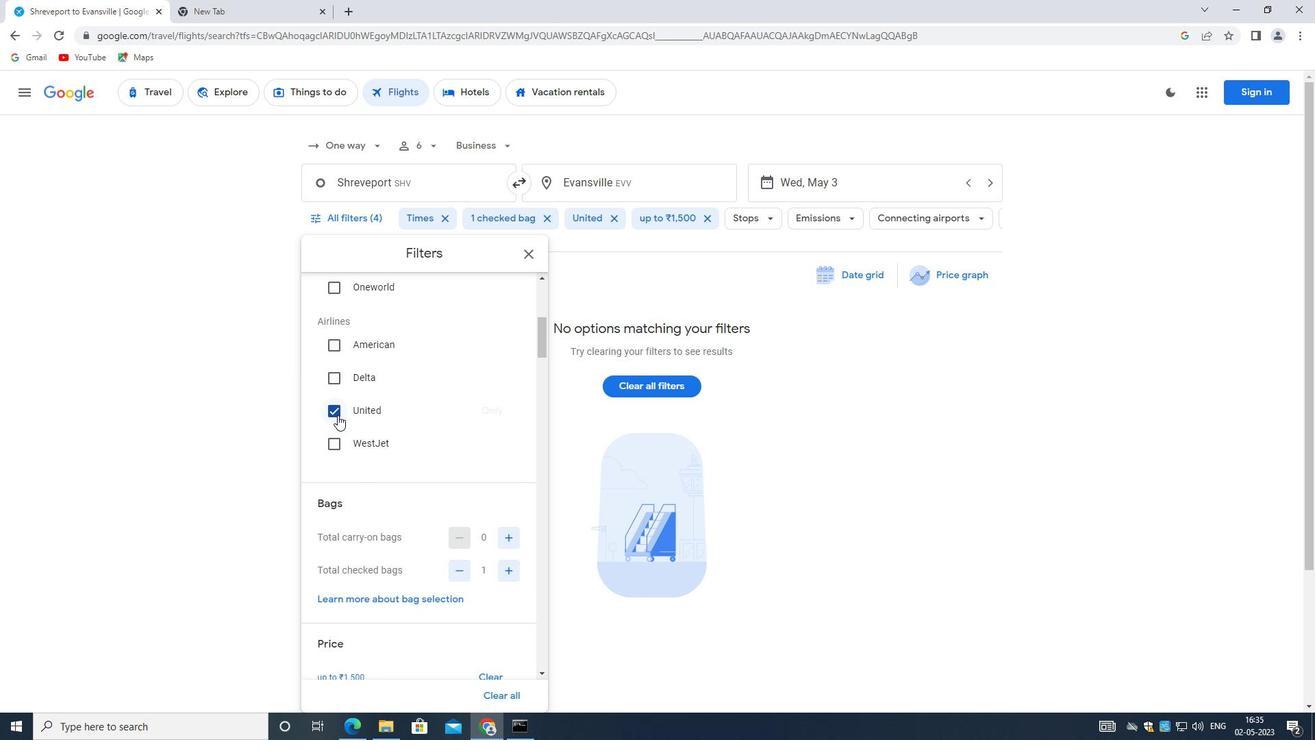 
Action: Mouse moved to (391, 421)
Screenshot: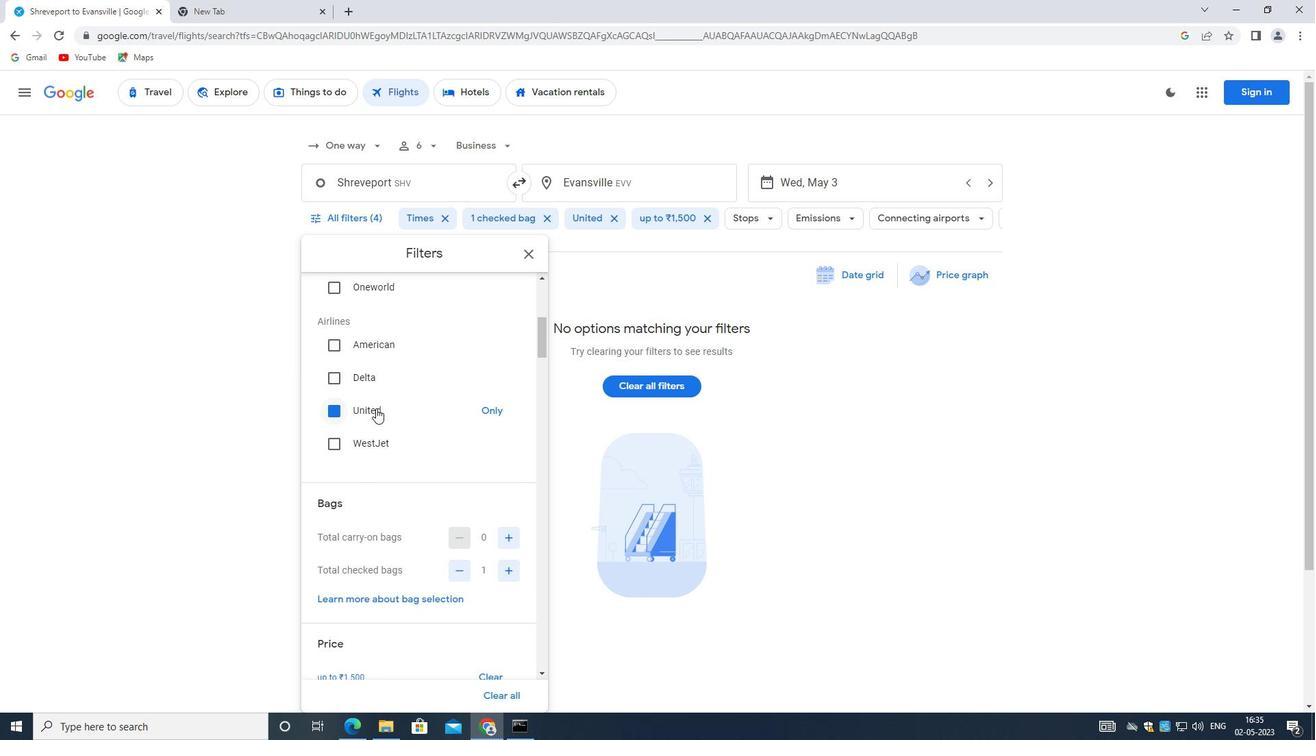 
Action: Mouse scrolled (391, 420) with delta (0, 0)
Screenshot: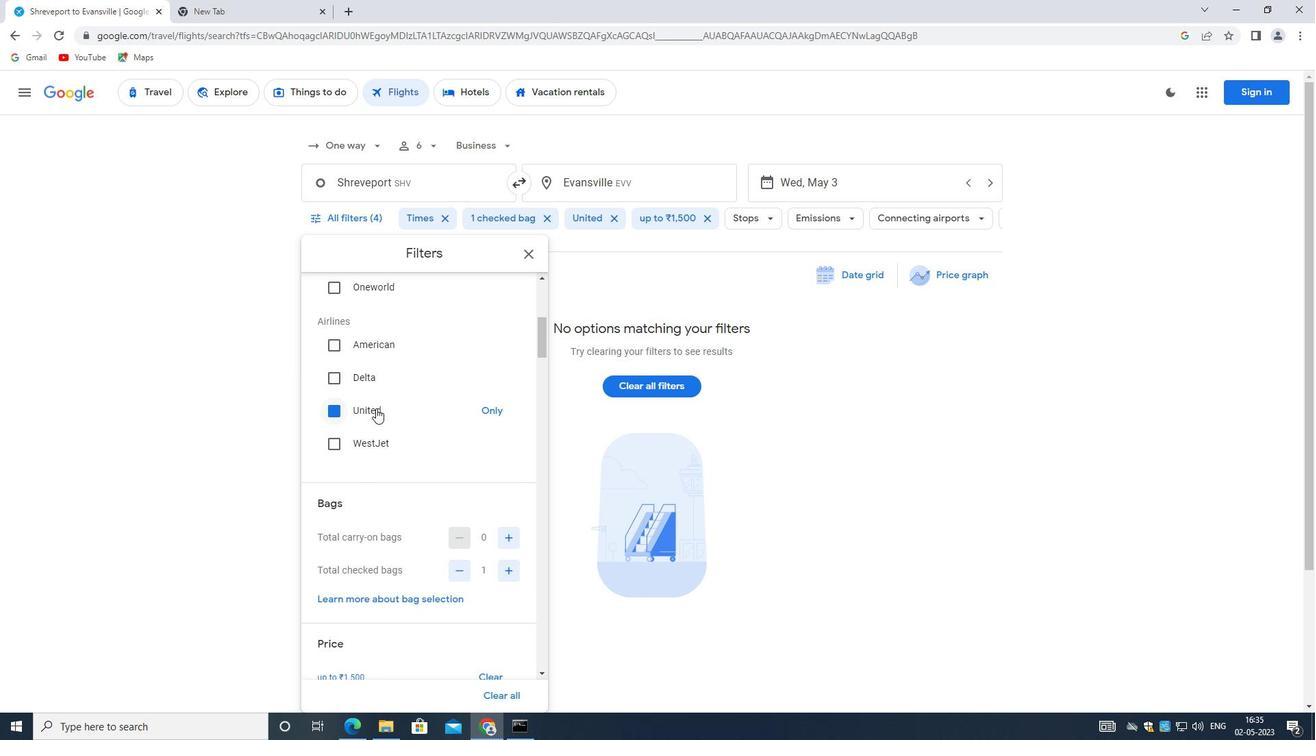 
Action: Mouse moved to (391, 423)
Screenshot: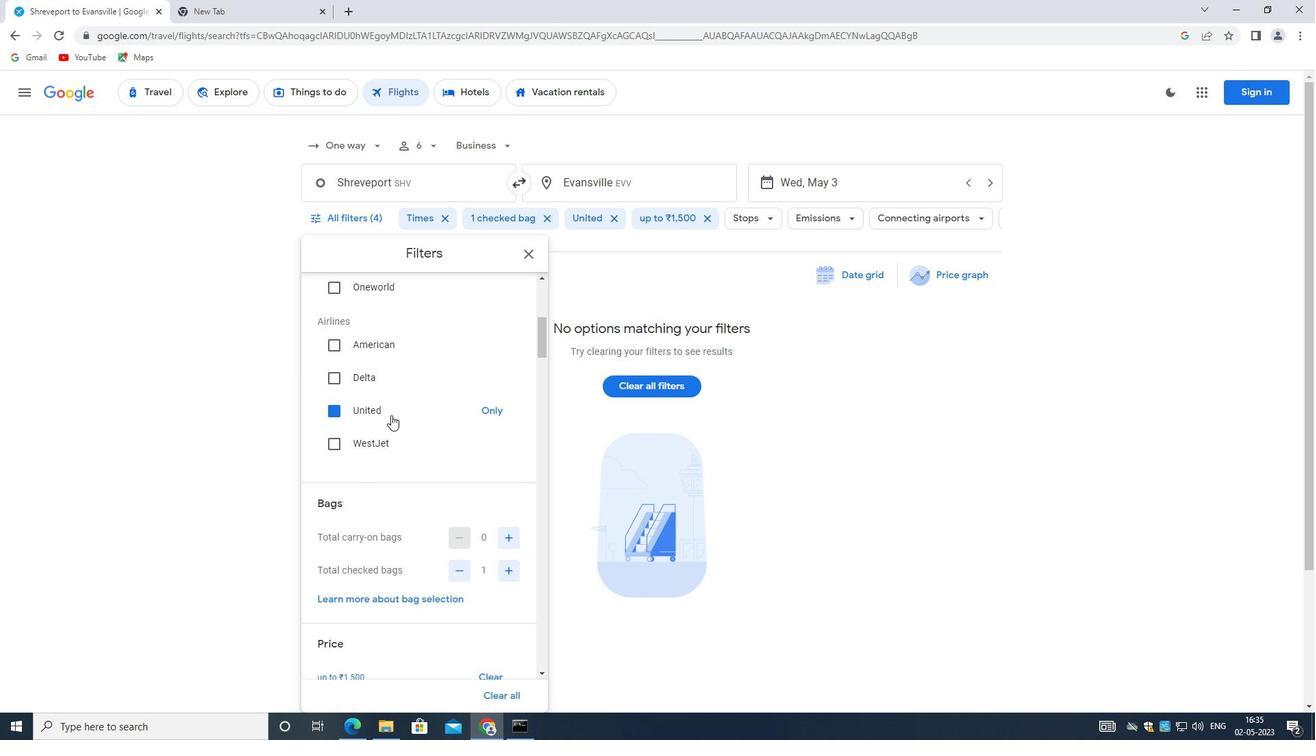 
Action: Mouse scrolled (391, 422) with delta (0, 0)
Screenshot: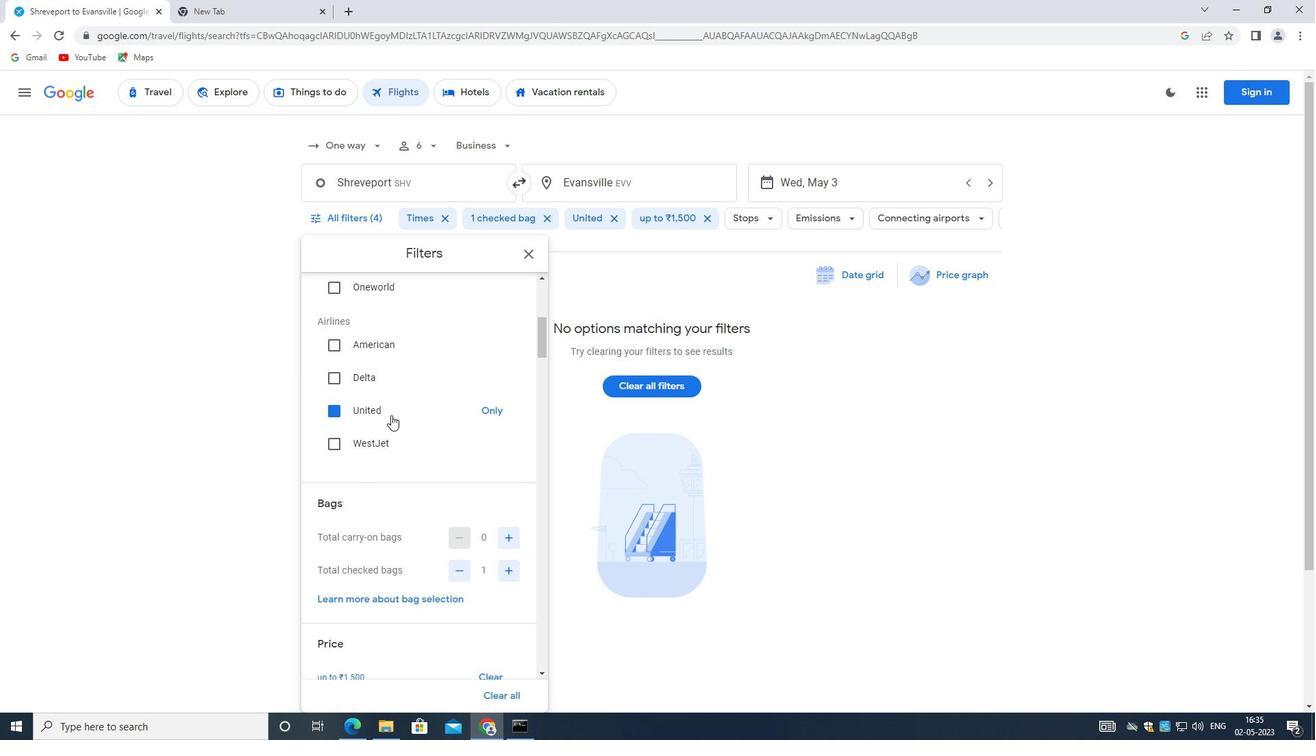
Action: Mouse moved to (390, 423)
Screenshot: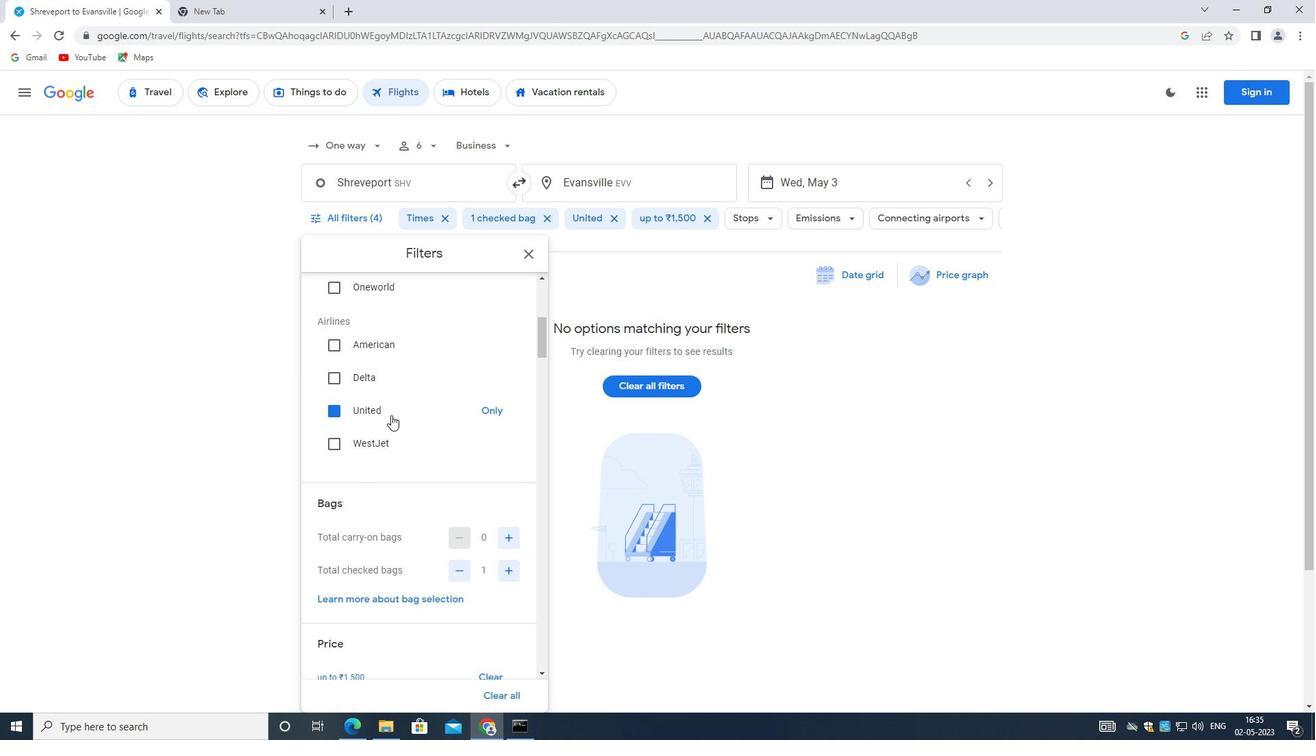 
Action: Mouse scrolled (390, 422) with delta (0, 0)
Screenshot: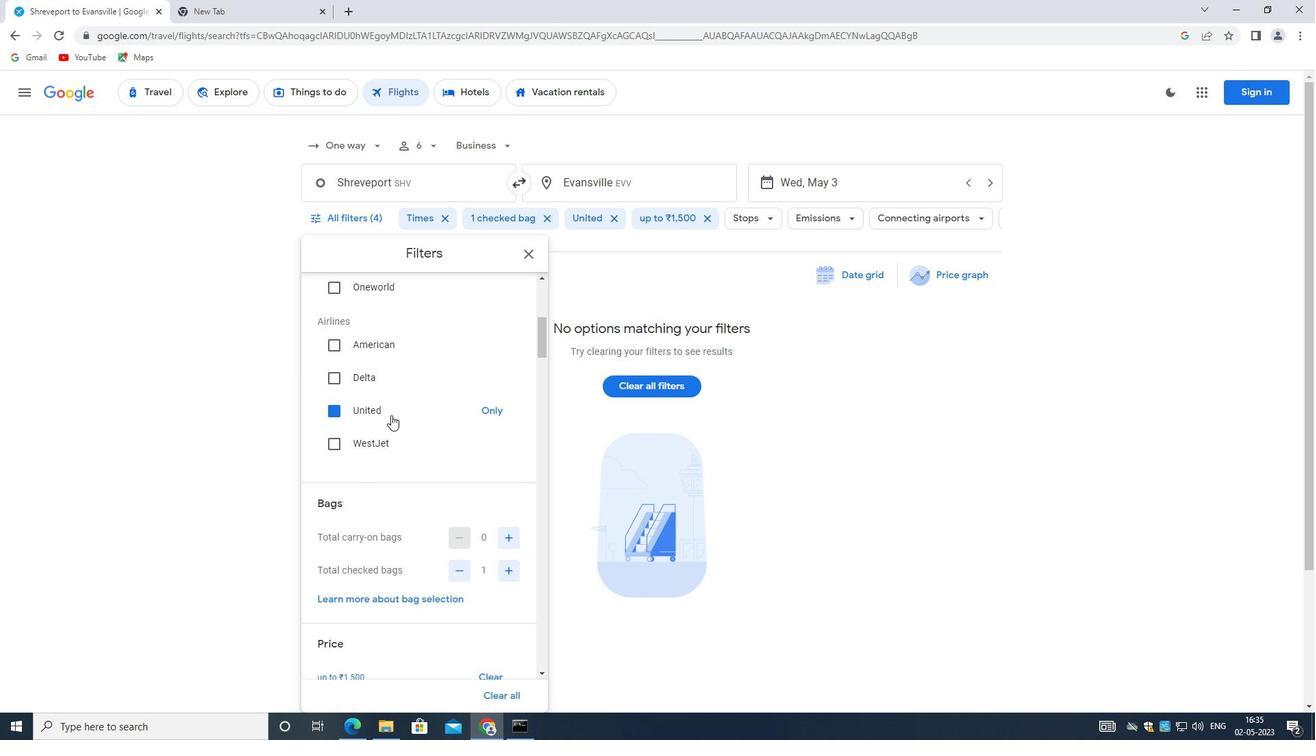 
Action: Mouse moved to (509, 367)
Screenshot: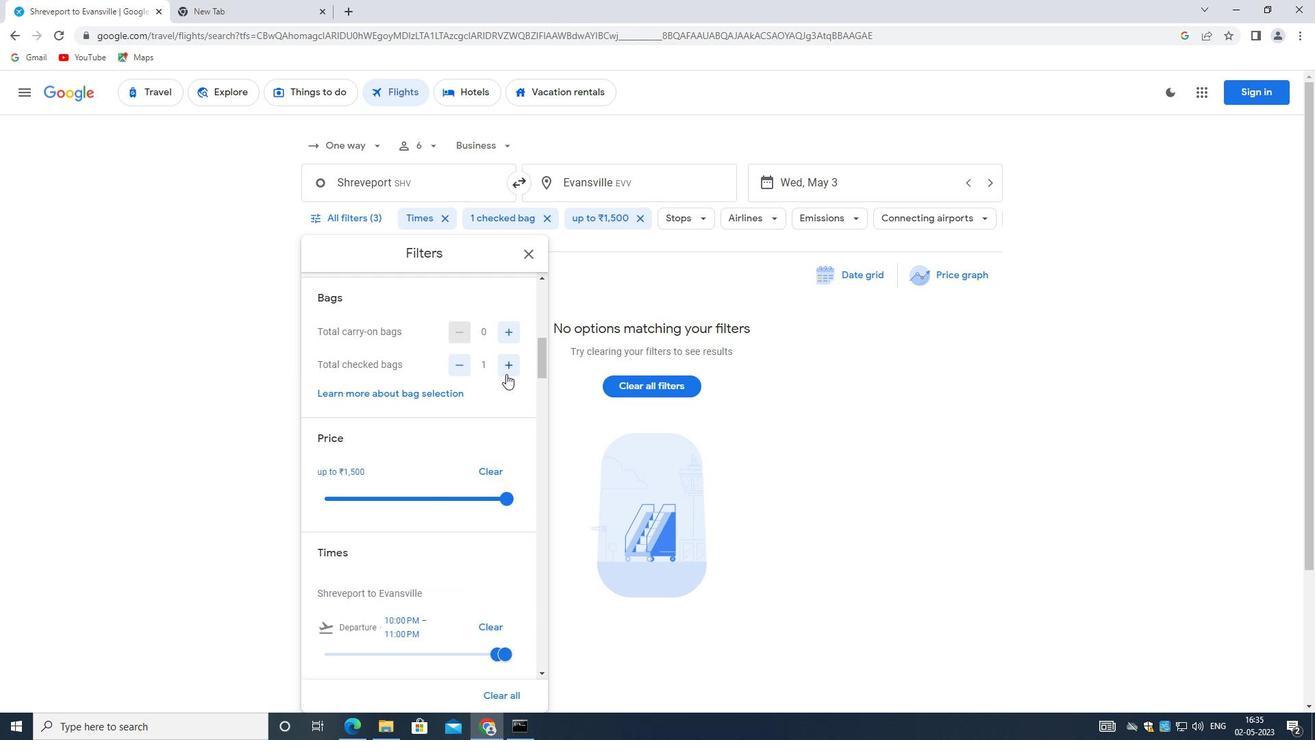 
Action: Mouse pressed left at (509, 367)
Screenshot: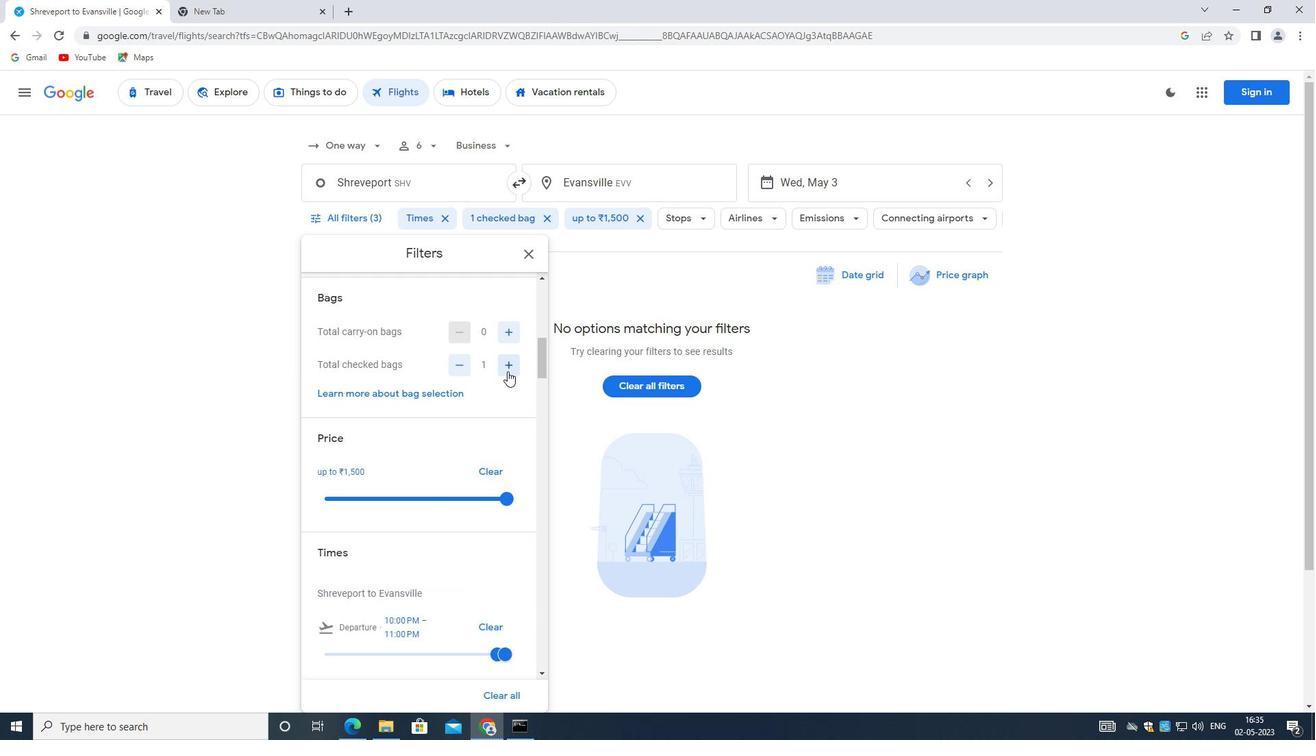 
Action: Mouse pressed left at (509, 367)
Screenshot: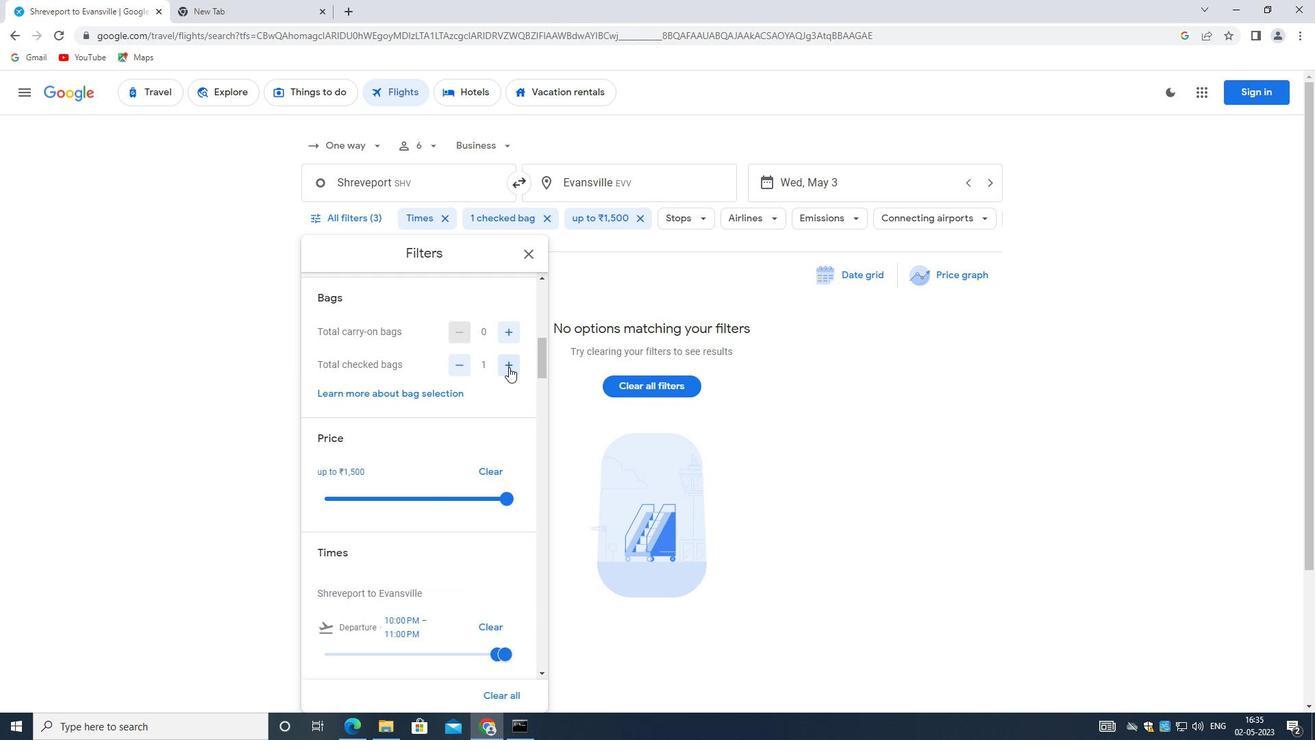 
Action: Mouse pressed left at (509, 367)
Screenshot: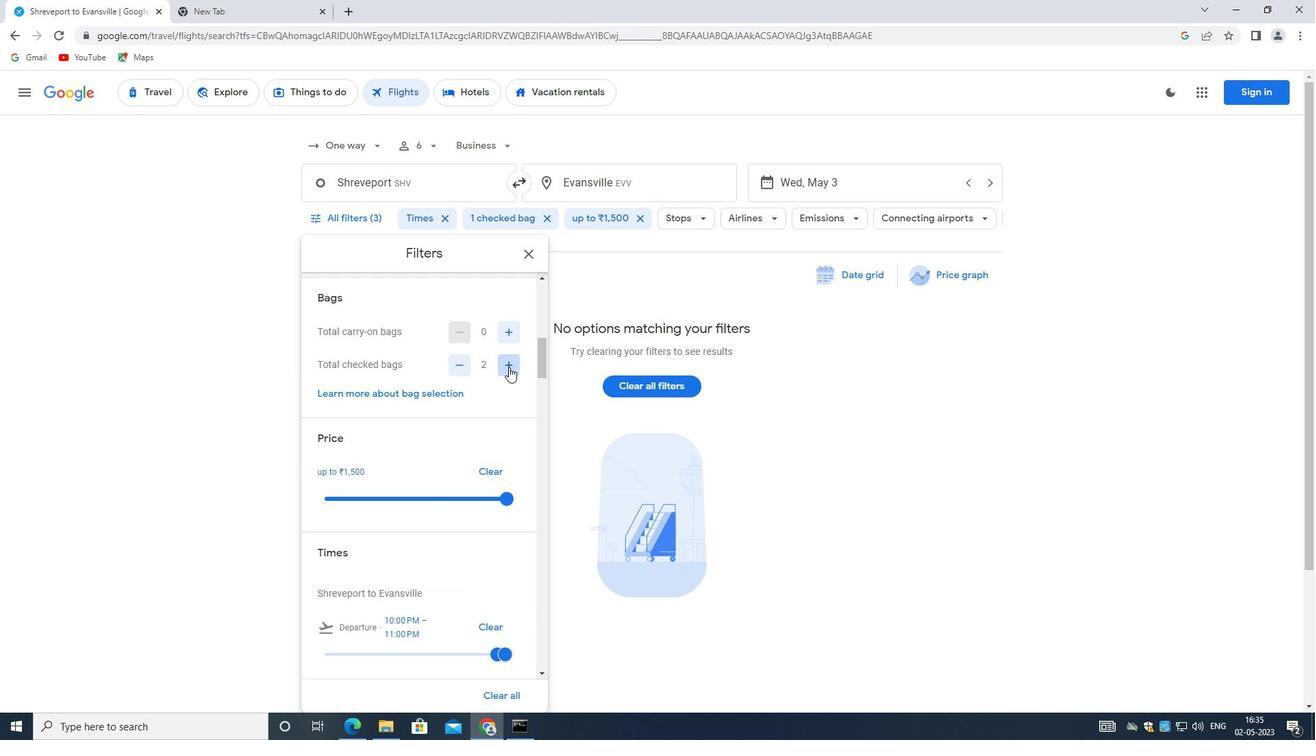 
Action: Mouse moved to (509, 491)
Screenshot: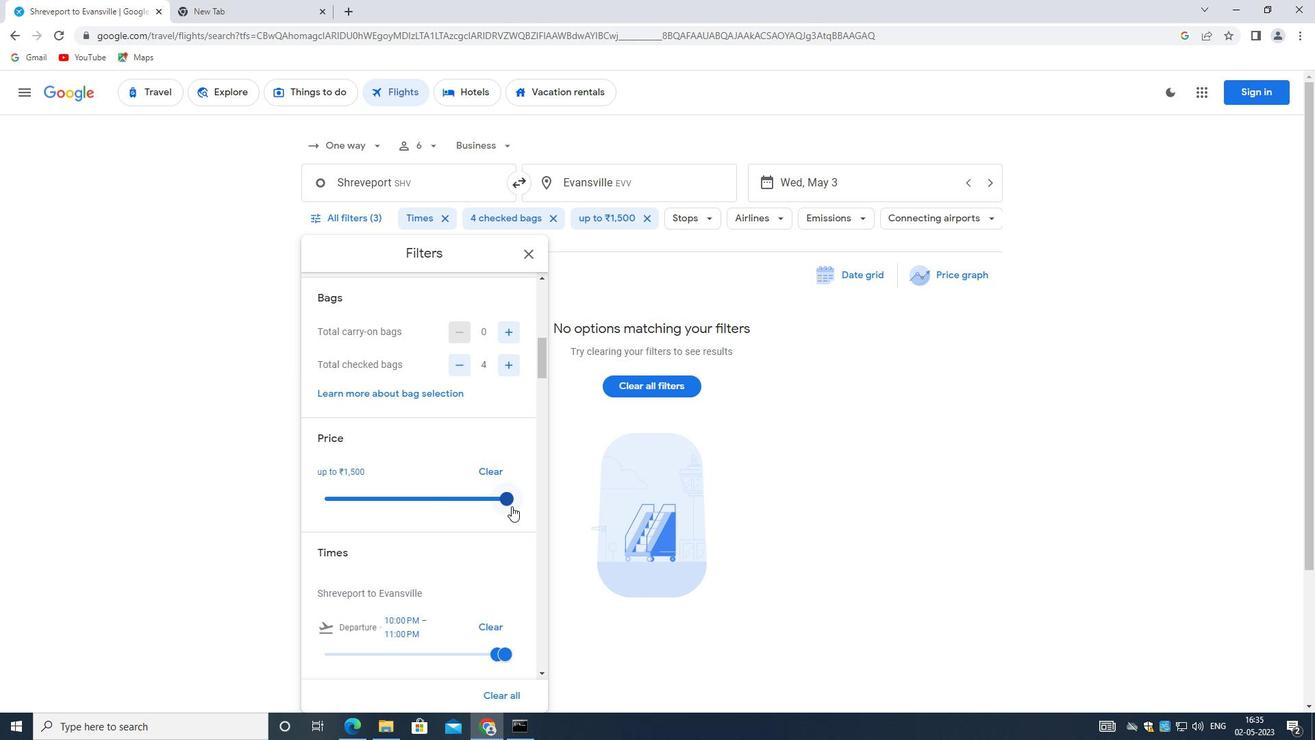 
Action: Mouse pressed left at (509, 491)
Screenshot: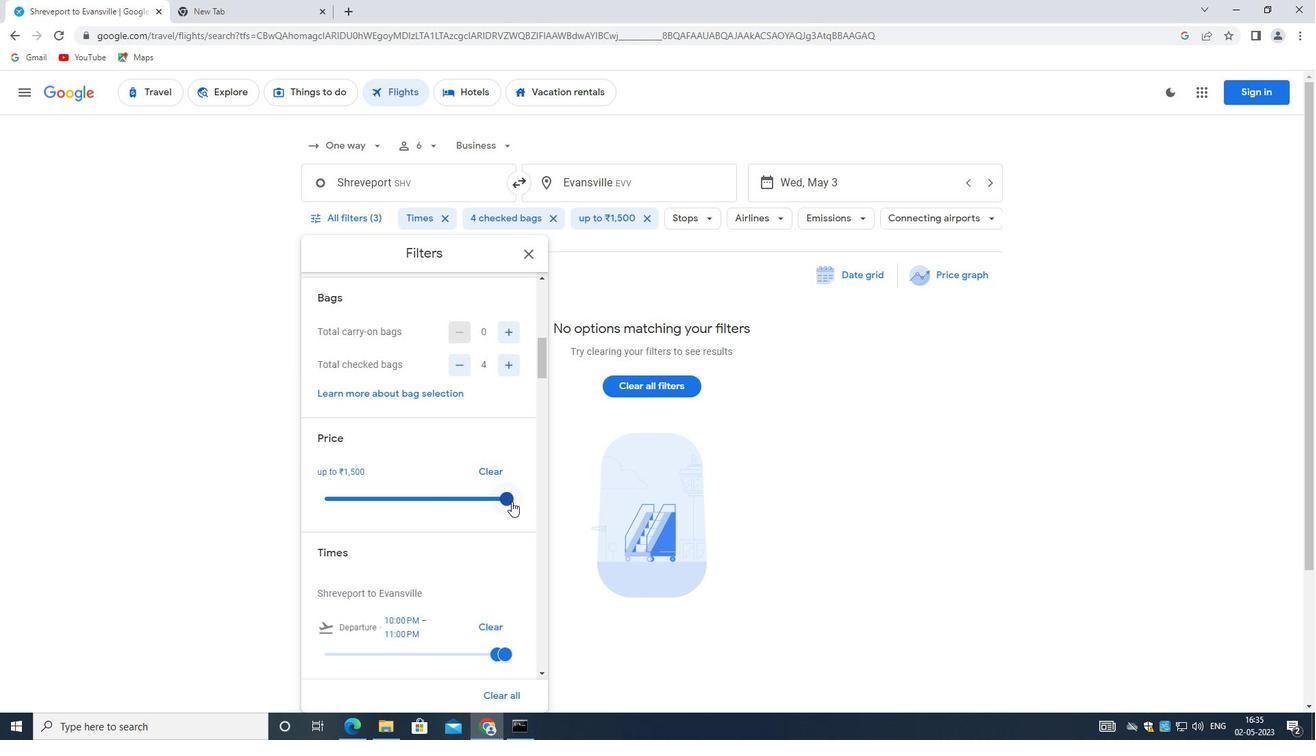
Action: Mouse moved to (509, 492)
Screenshot: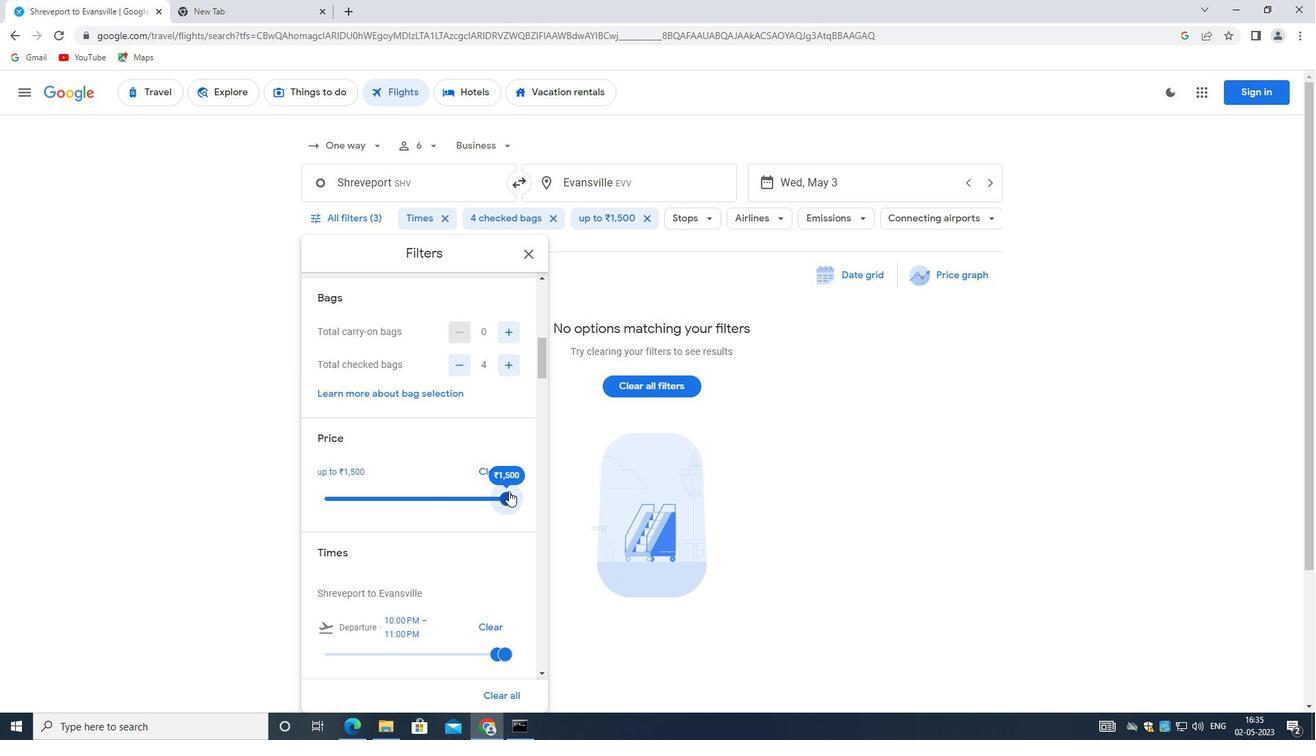 
Action: Mouse pressed left at (509, 492)
Screenshot: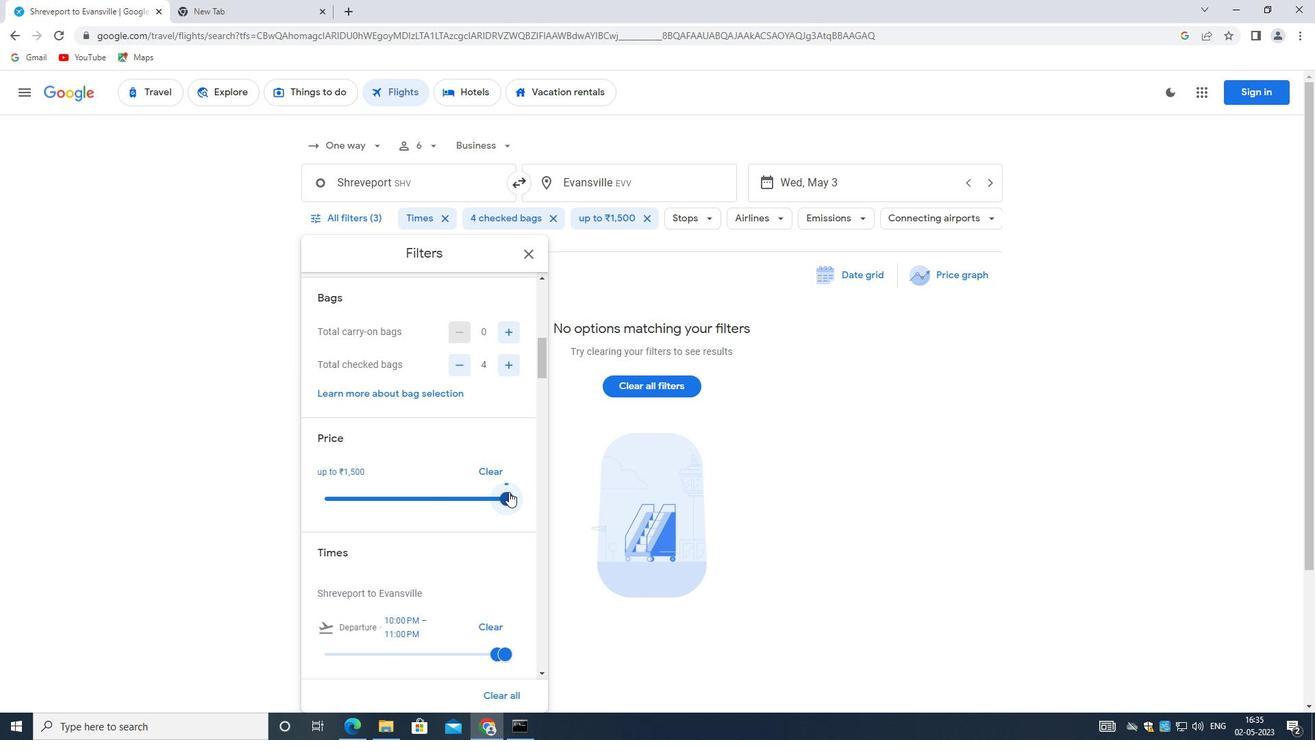 
Action: Mouse moved to (509, 492)
Screenshot: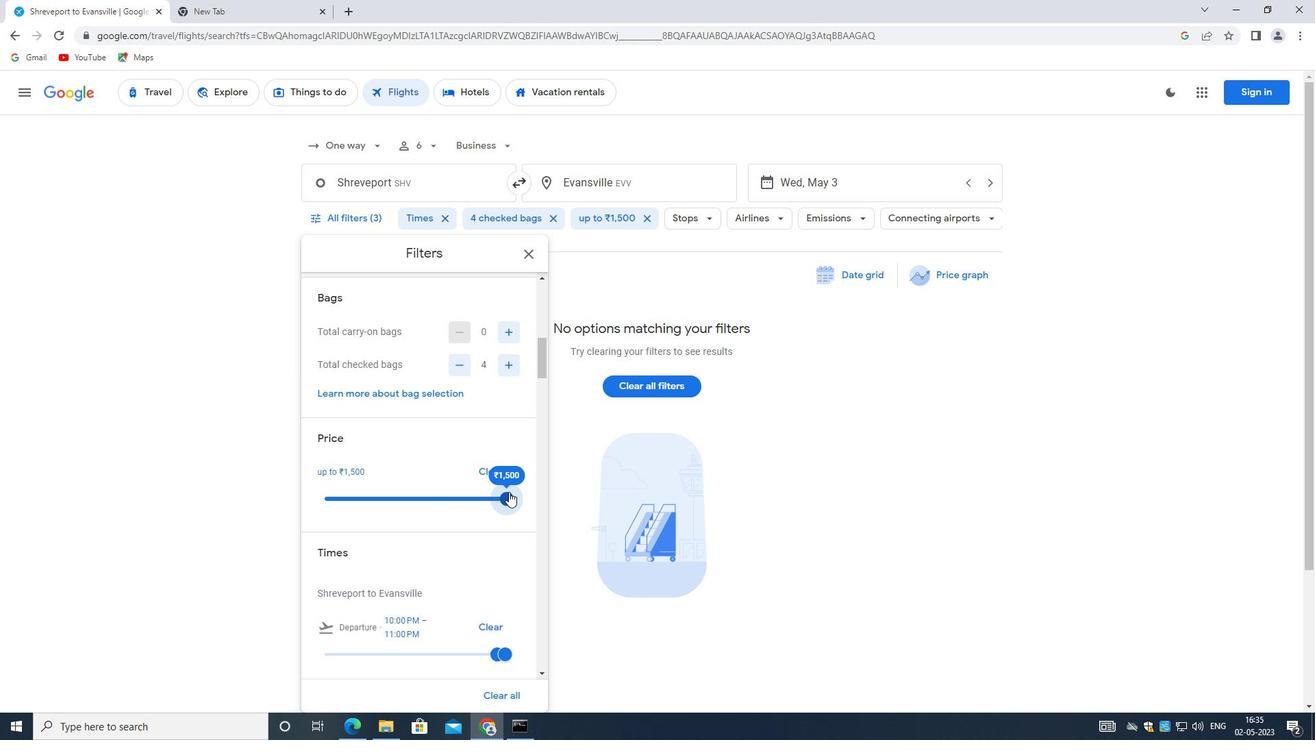 
Action: Mouse scrolled (509, 491) with delta (0, 0)
Screenshot: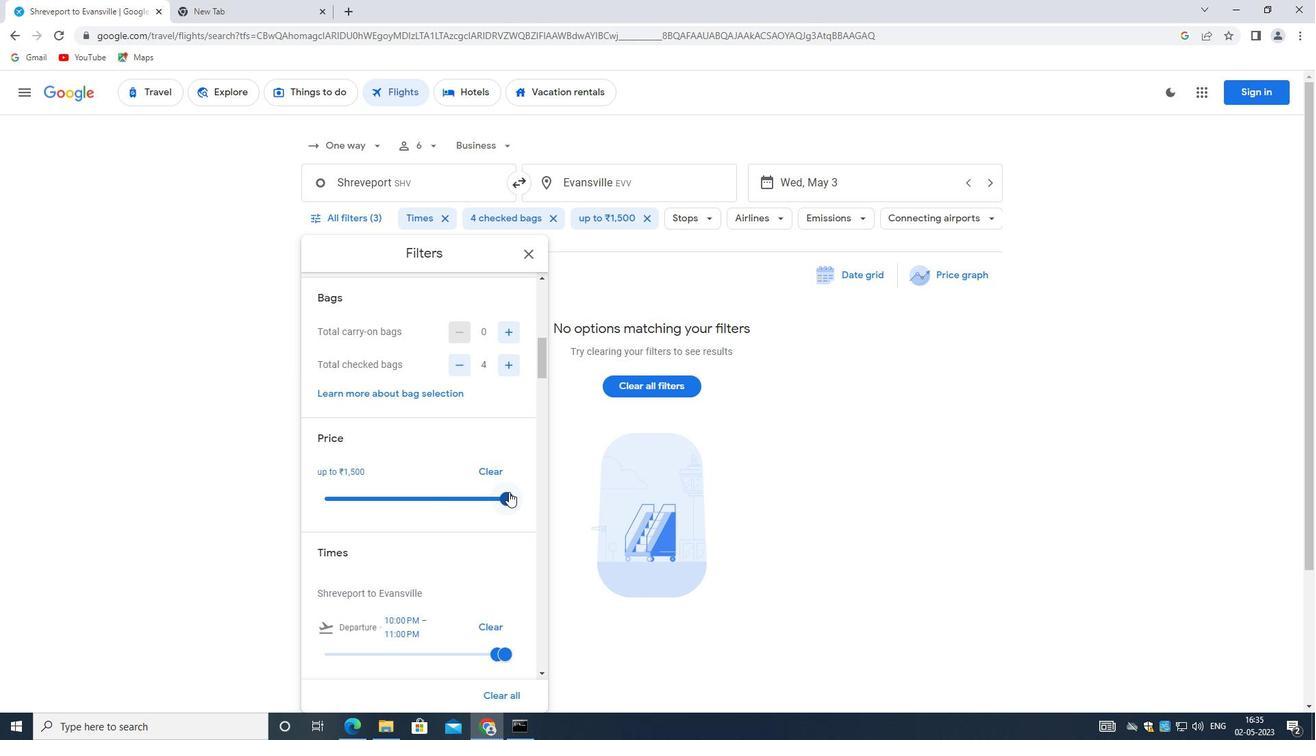 
Action: Mouse scrolled (509, 491) with delta (0, 0)
Screenshot: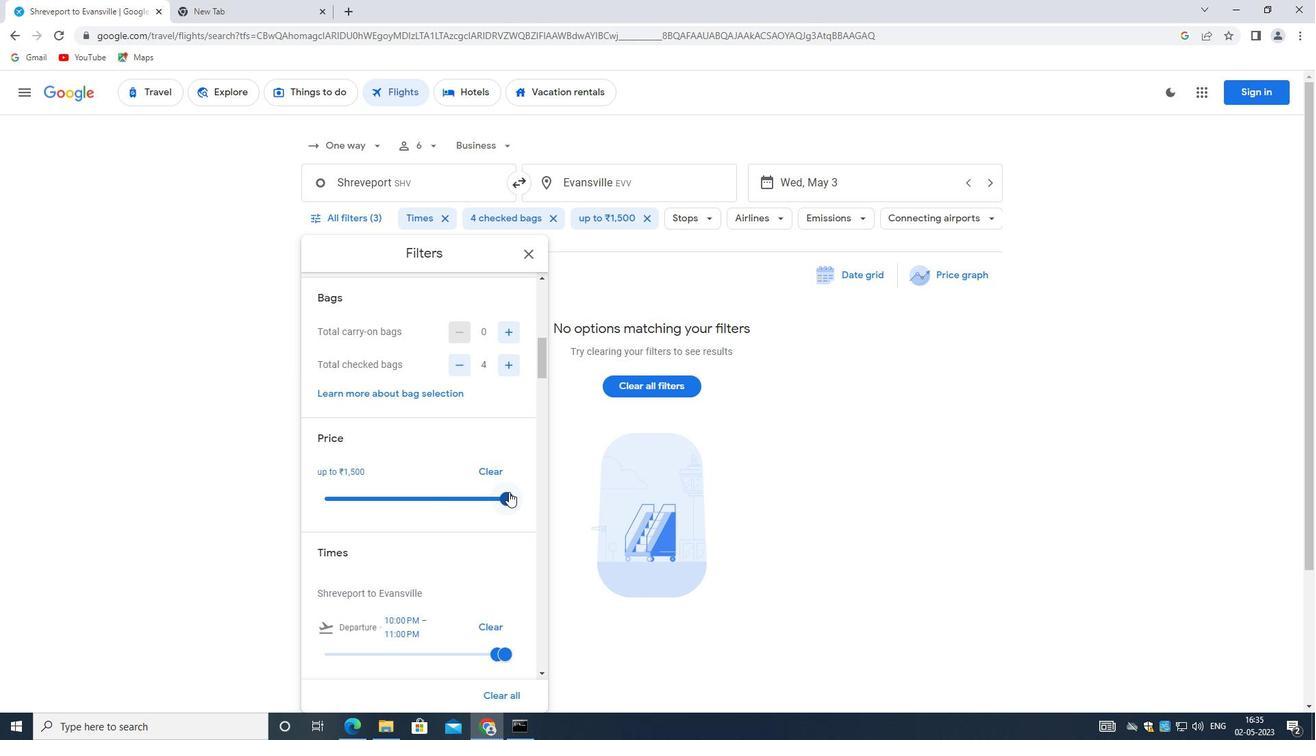
Action: Mouse moved to (504, 492)
Screenshot: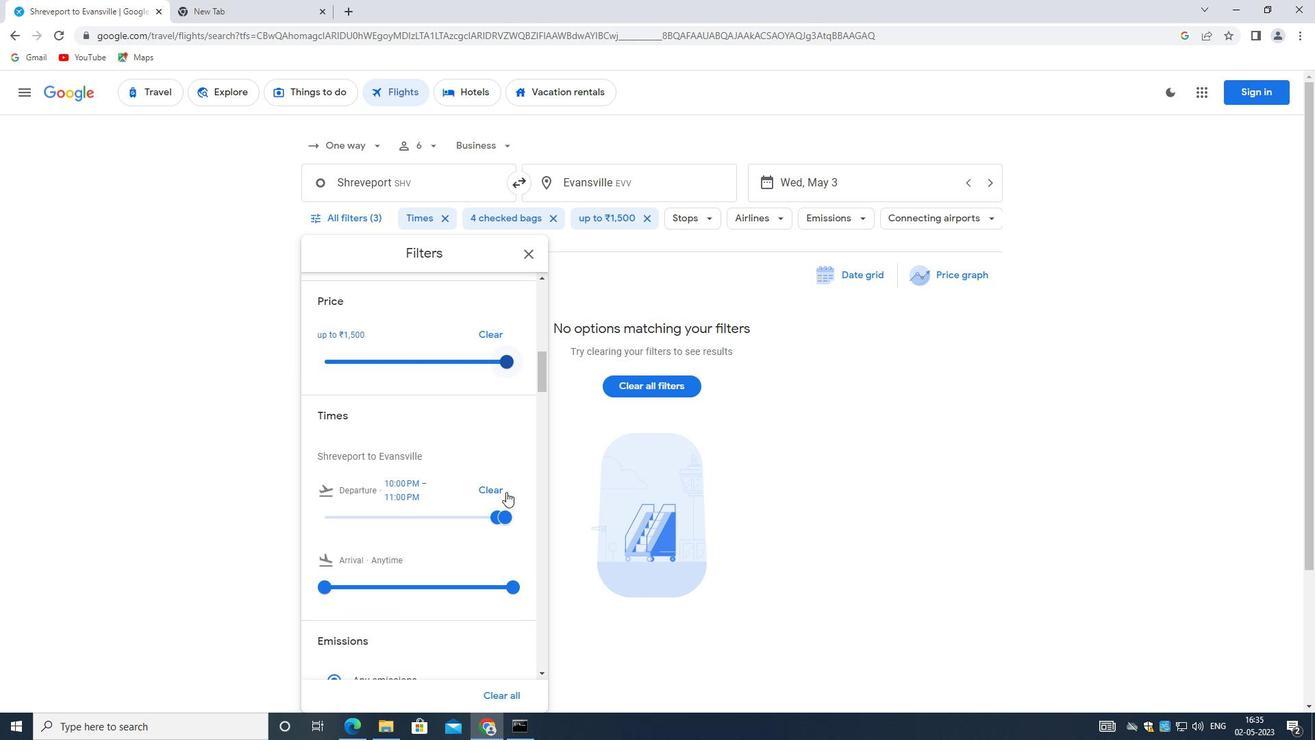 
Action: Mouse scrolled (504, 491) with delta (0, 0)
Screenshot: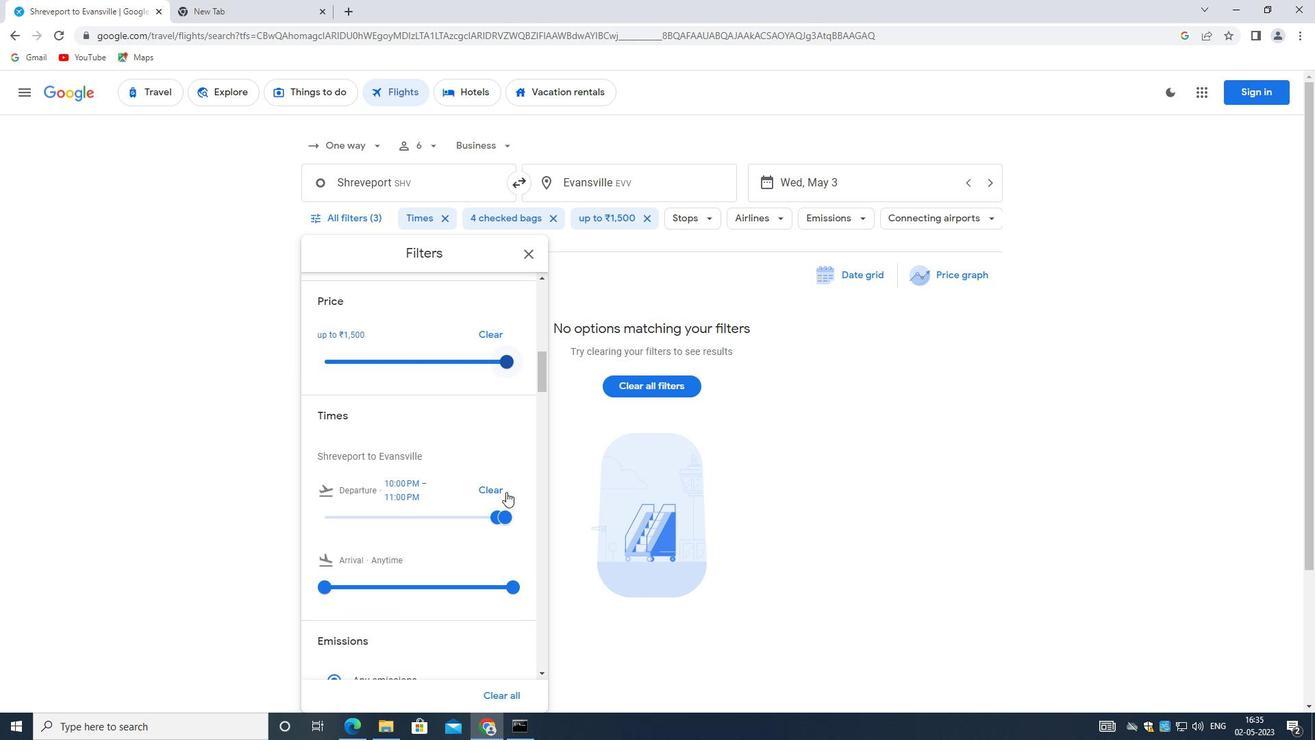 
Action: Mouse moved to (504, 492)
Screenshot: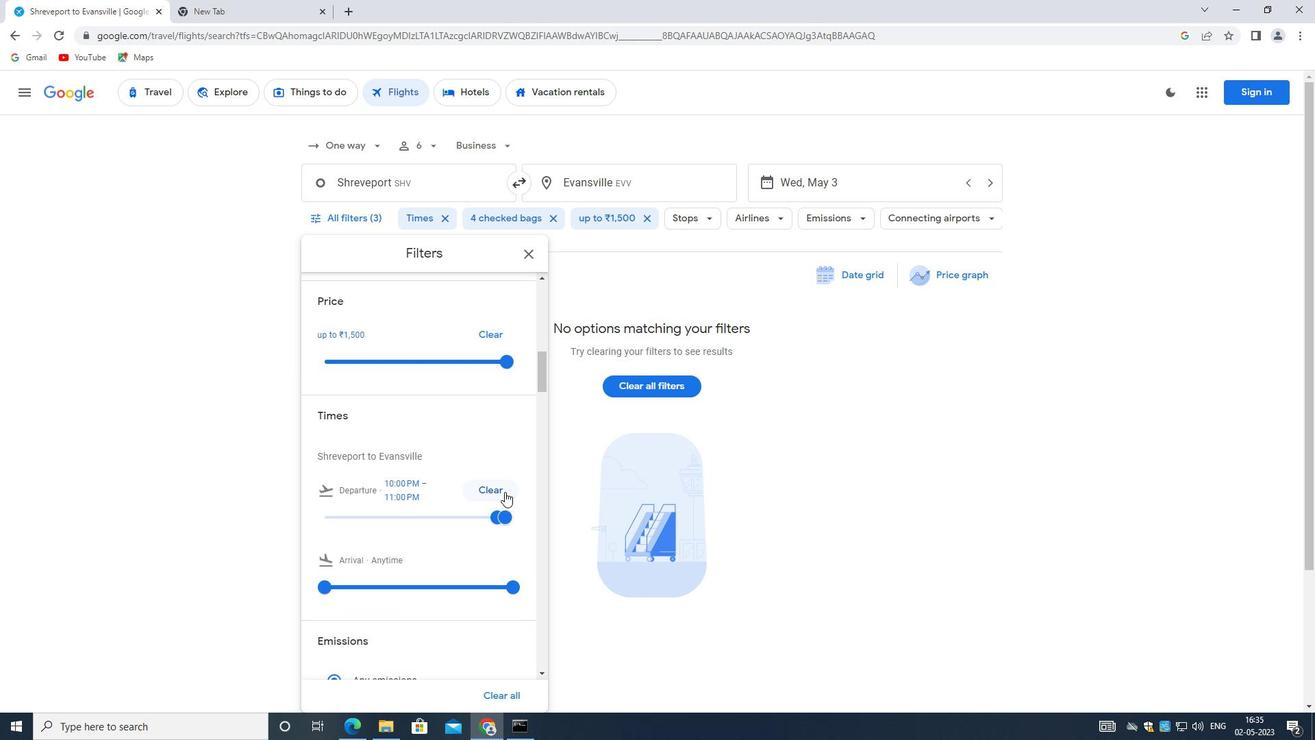 
Action: Mouse scrolled (504, 491) with delta (0, 0)
Screenshot: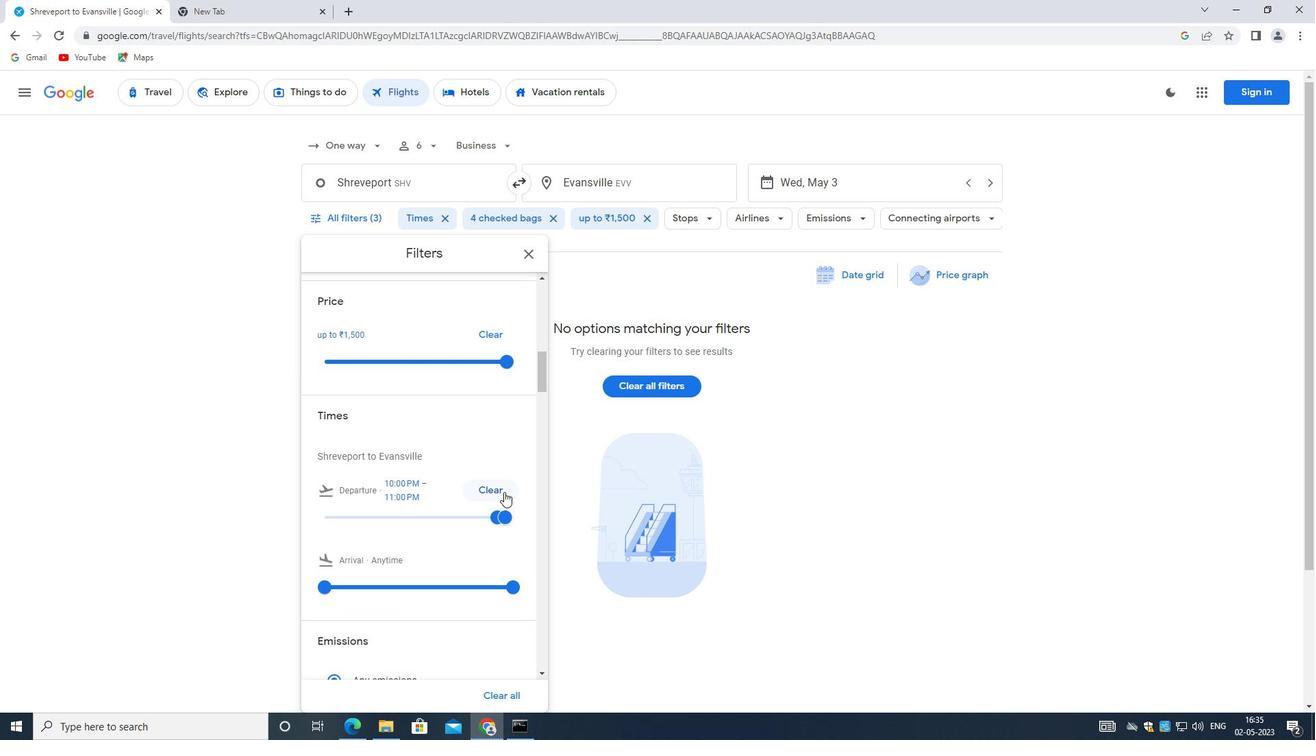
Action: Mouse moved to (466, 374)
Screenshot: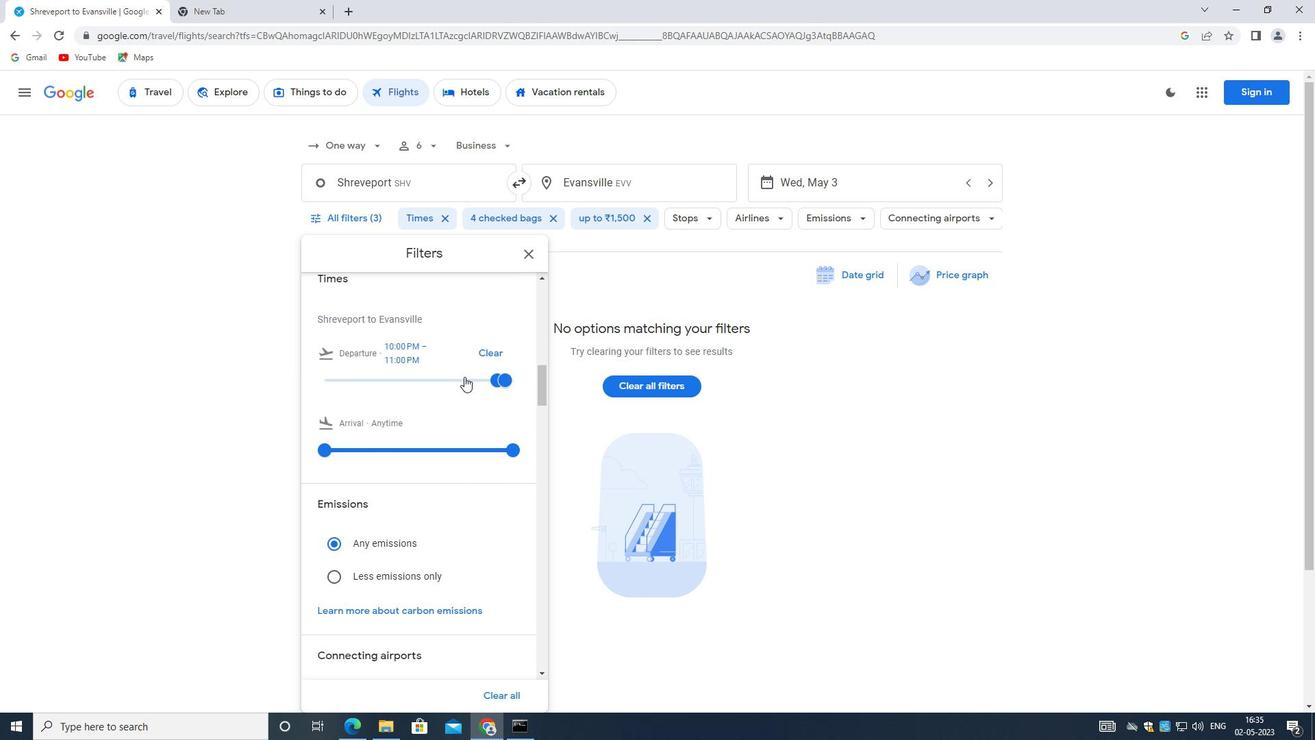 
Action: Mouse pressed left at (466, 374)
Screenshot: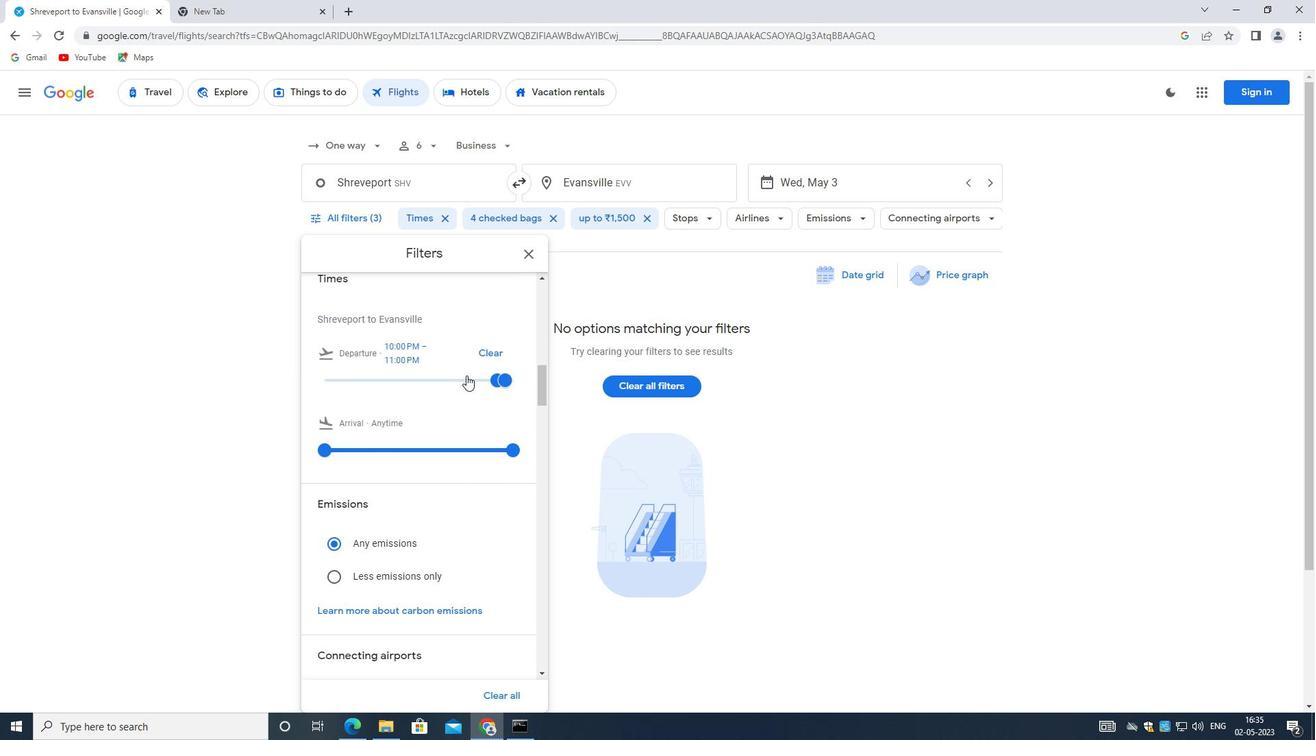 
Action: Mouse moved to (505, 379)
Screenshot: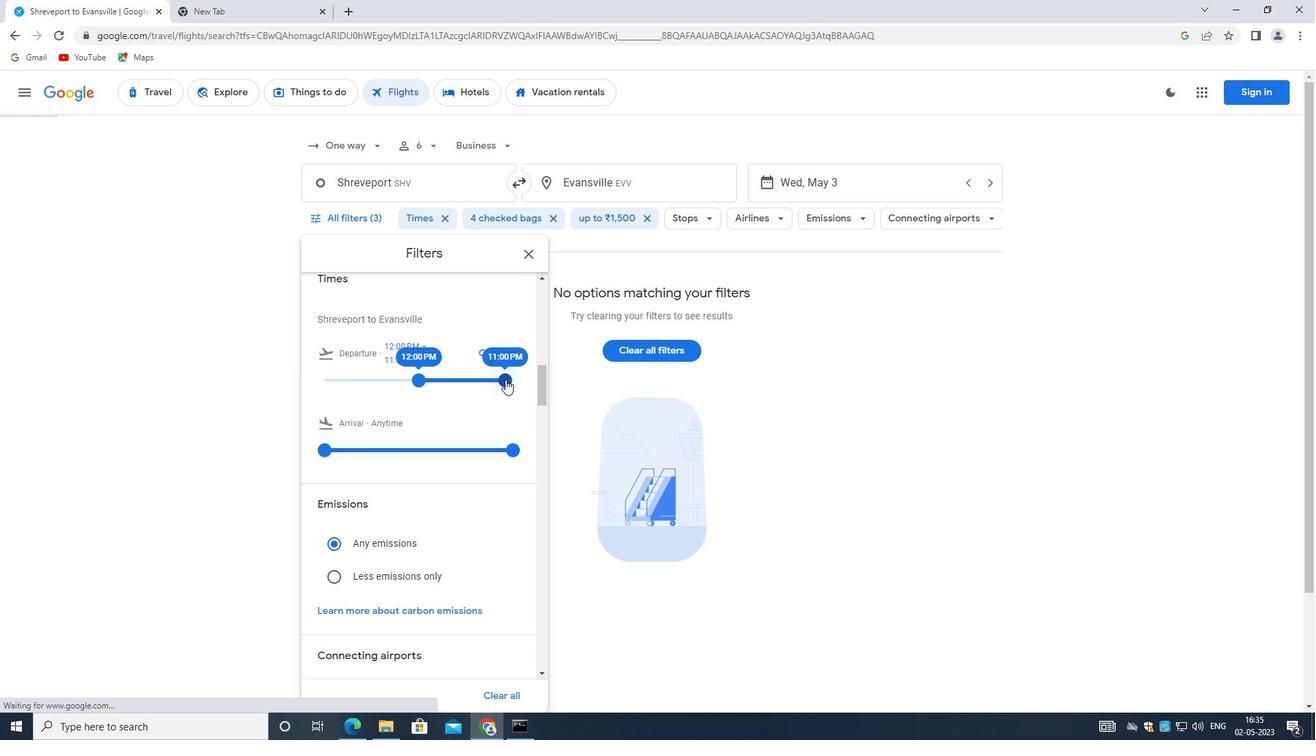 
Action: Mouse pressed left at (505, 379)
Screenshot: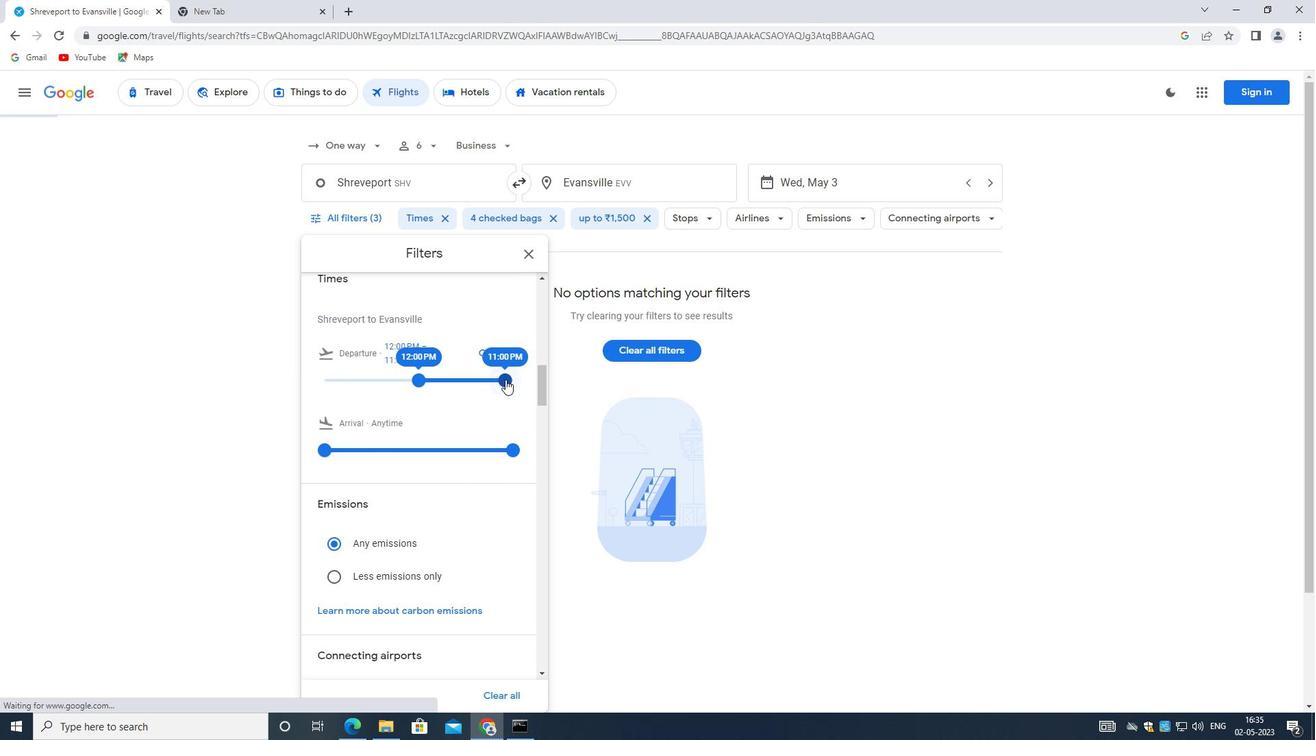 
Action: Mouse moved to (509, 374)
Screenshot: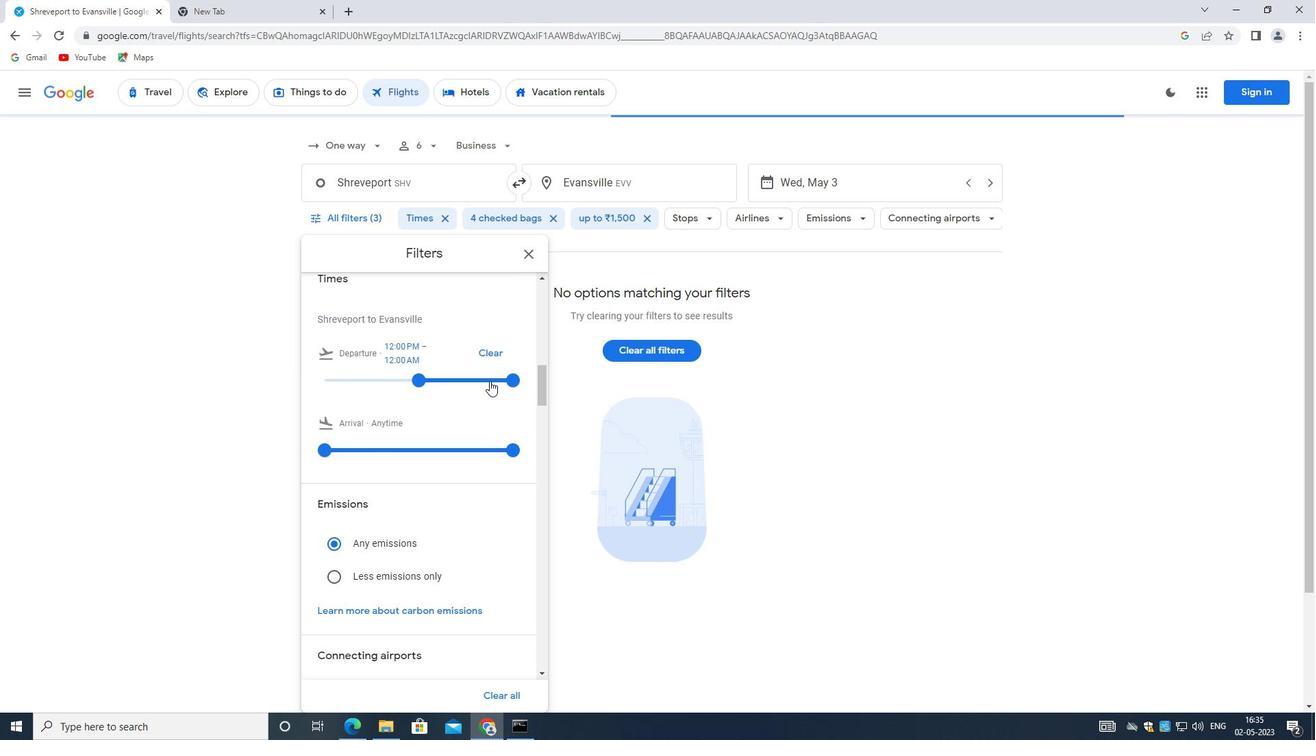 
Action: Mouse pressed left at (509, 374)
Screenshot: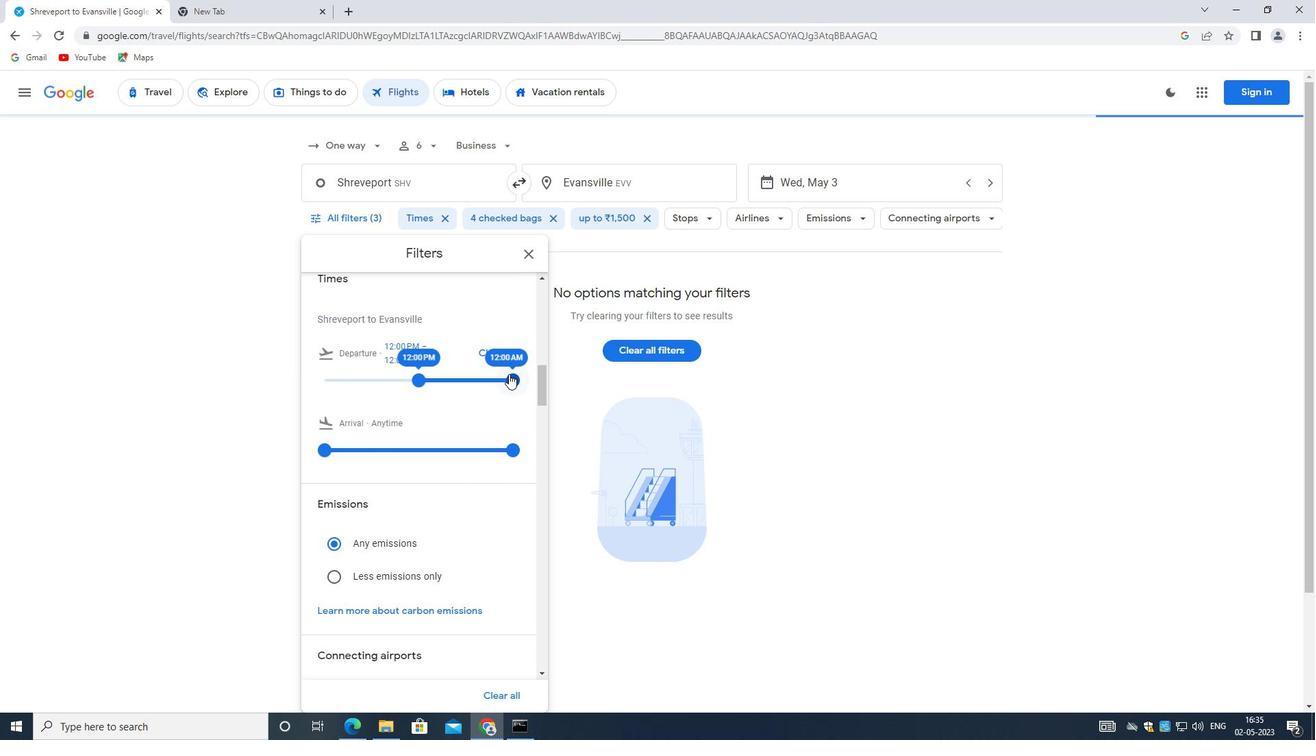 
Action: Mouse moved to (418, 380)
Screenshot: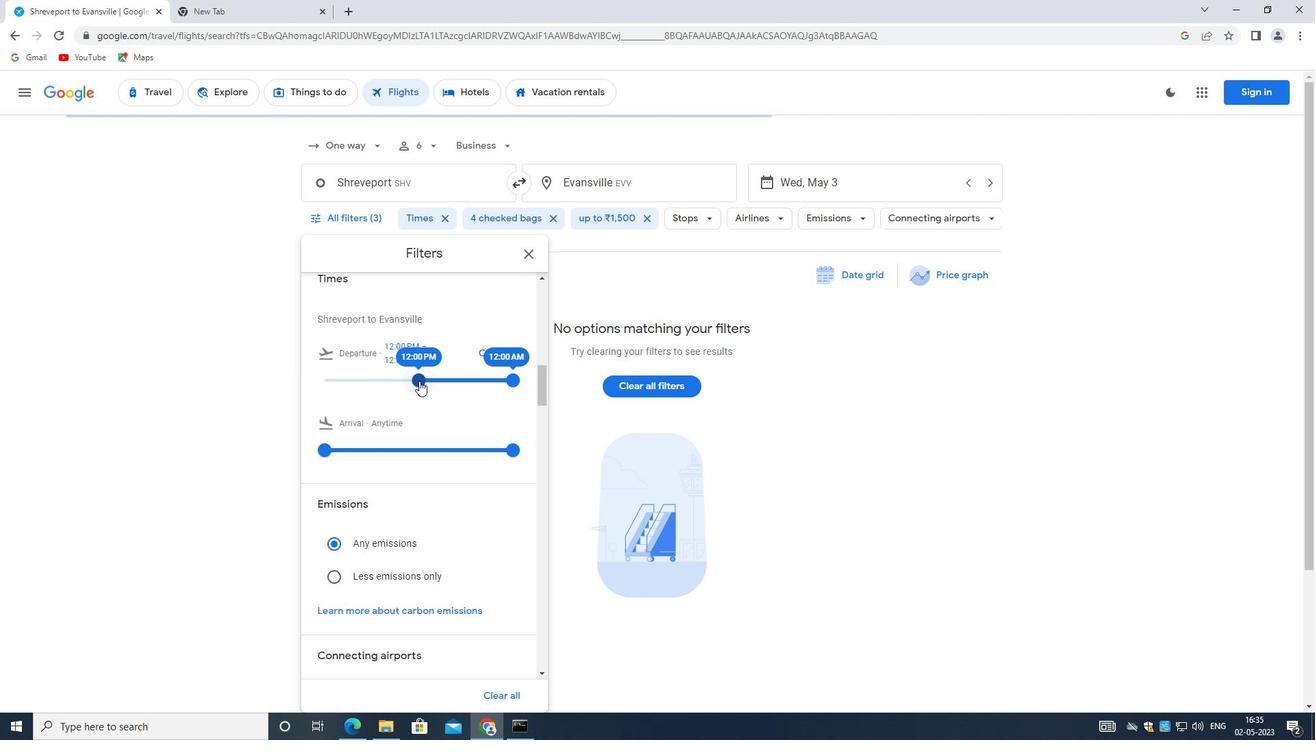 
Action: Mouse pressed left at (418, 380)
Screenshot: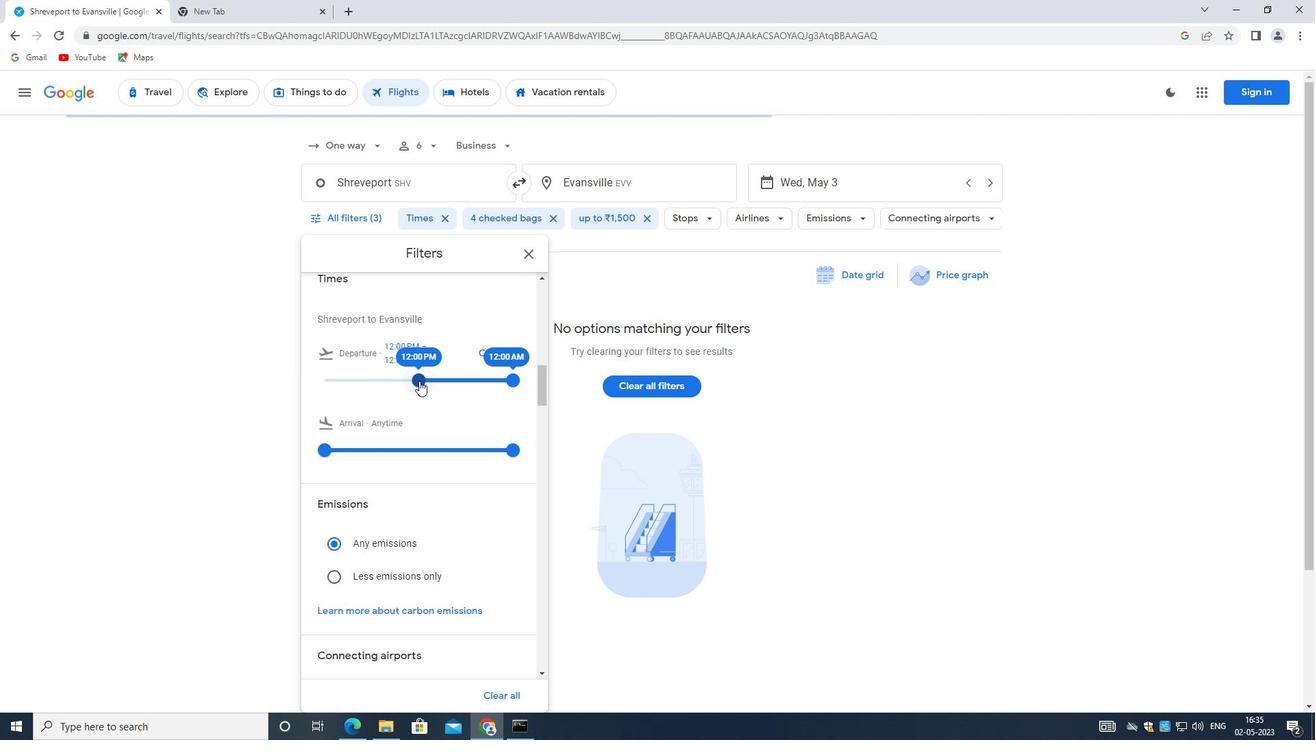 
Action: Mouse moved to (516, 376)
Screenshot: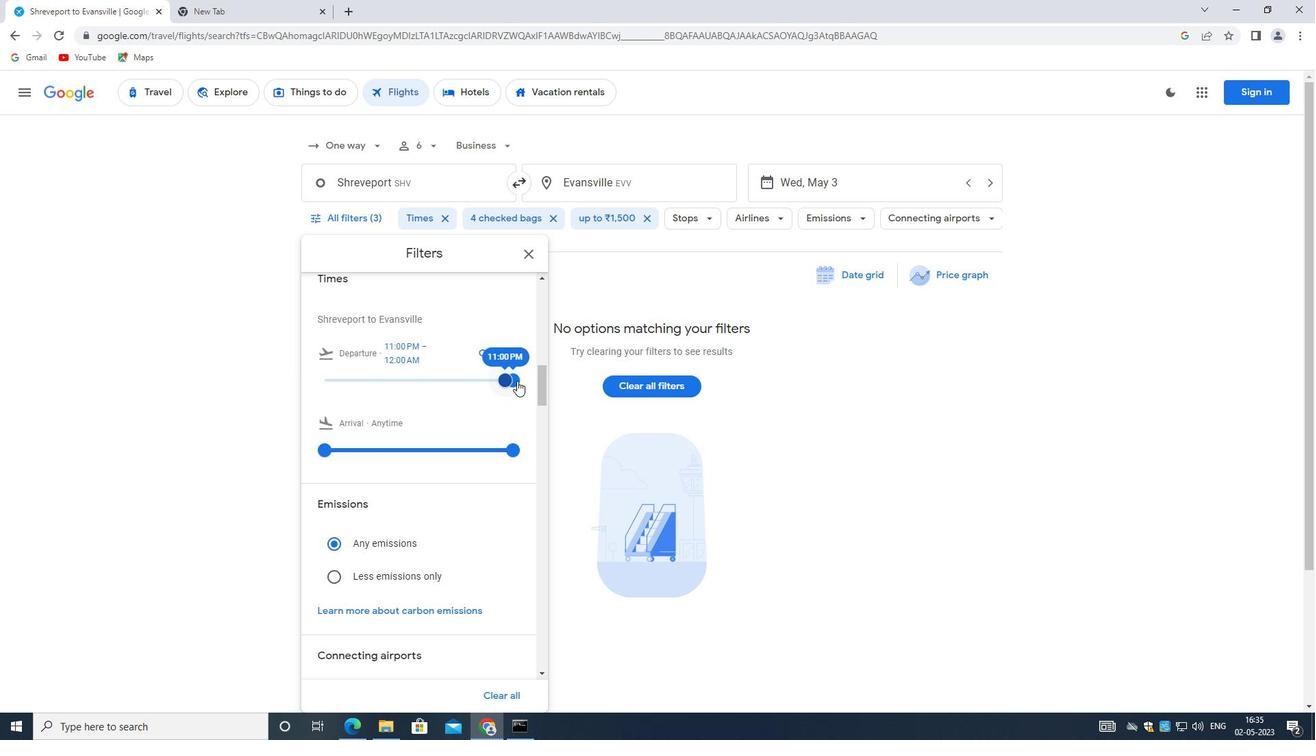
Action: Mouse pressed left at (516, 376)
Screenshot: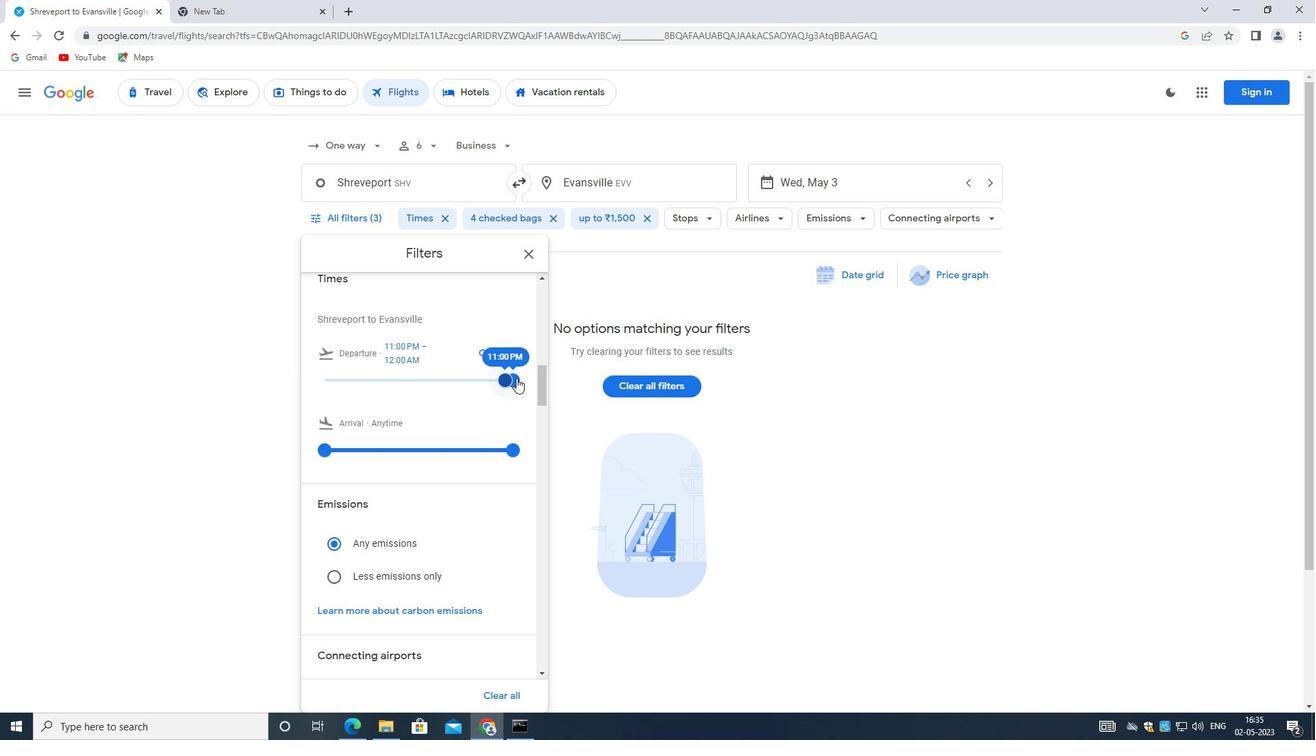 
Action: Mouse moved to (447, 445)
Screenshot: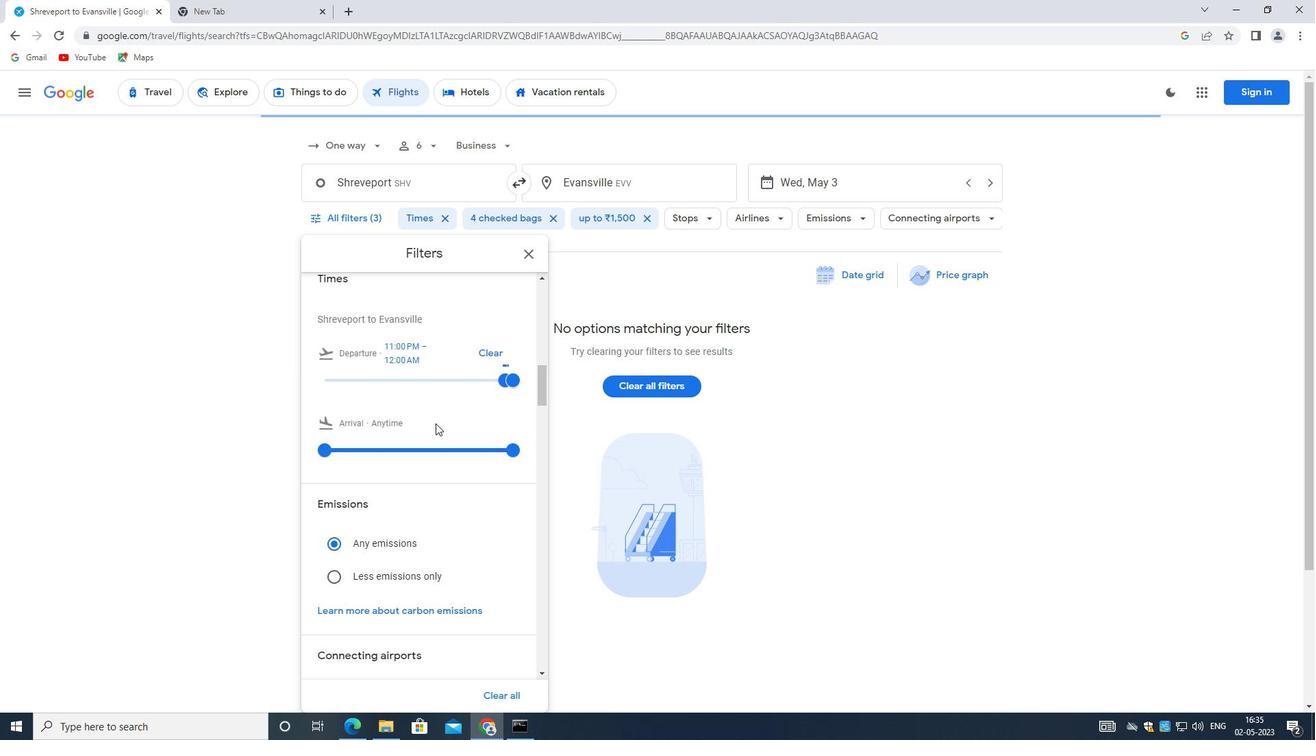
Action: Mouse scrolled (447, 444) with delta (0, 0)
Screenshot: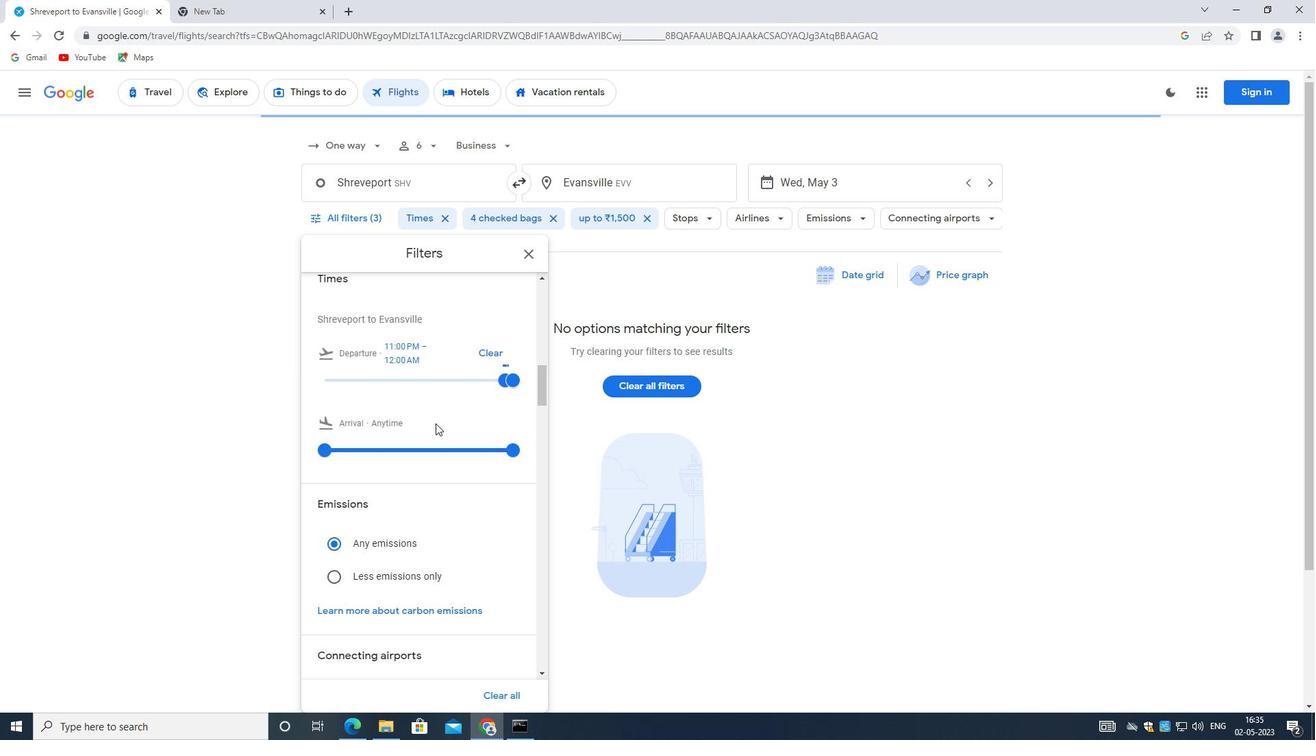 
Action: Mouse moved to (447, 446)
Screenshot: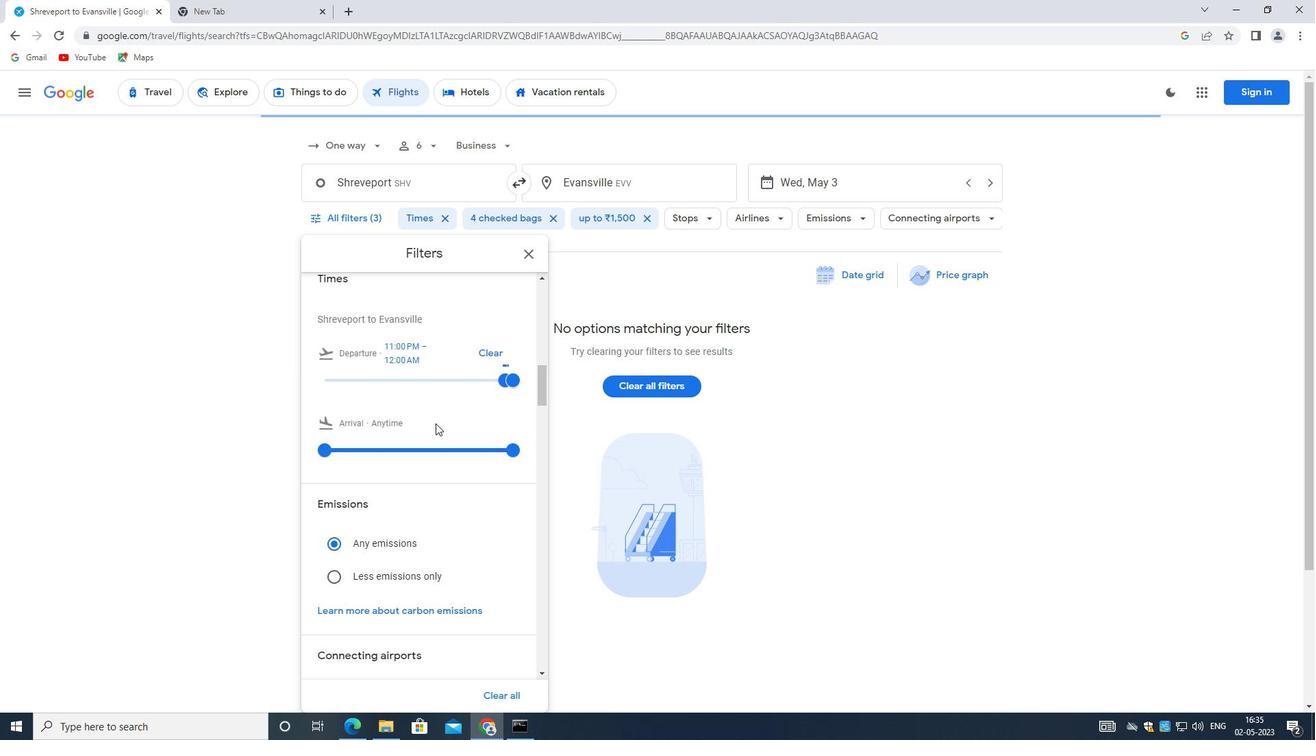 
Action: Mouse scrolled (447, 446) with delta (0, 0)
Screenshot: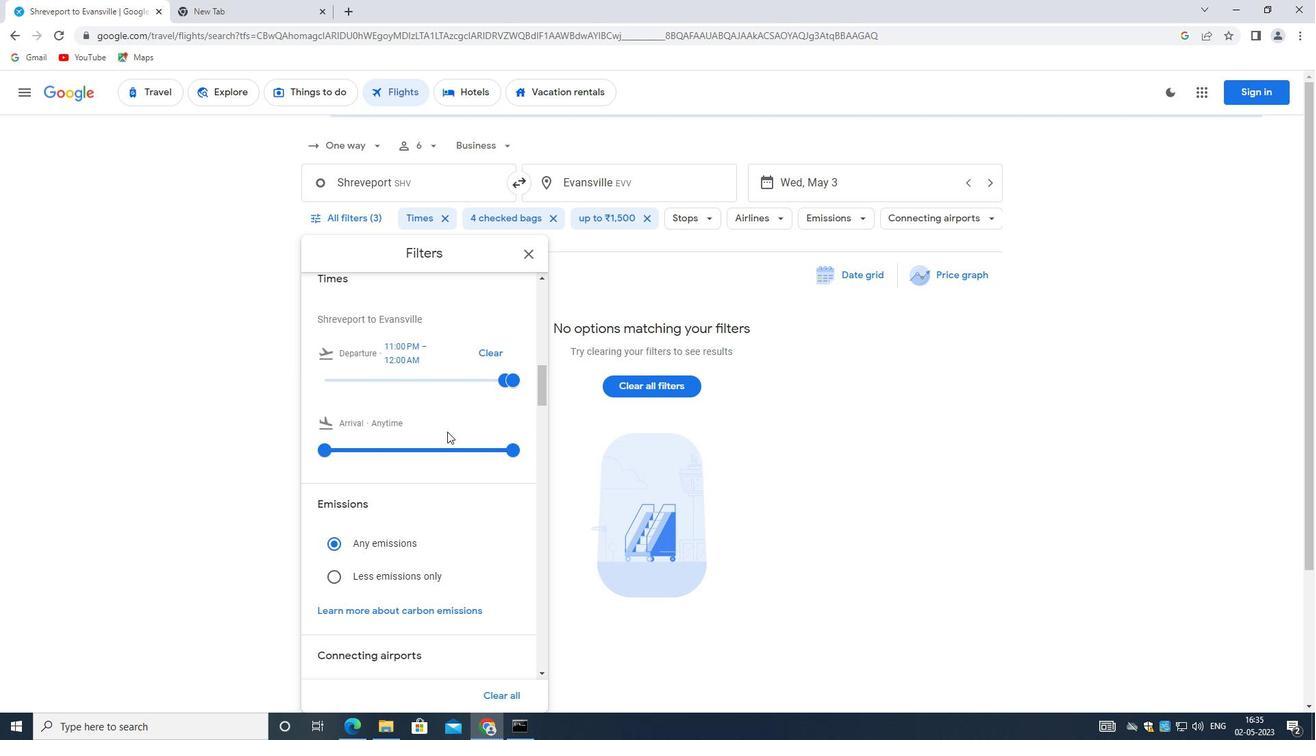 
Action: Mouse moved to (446, 447)
Screenshot: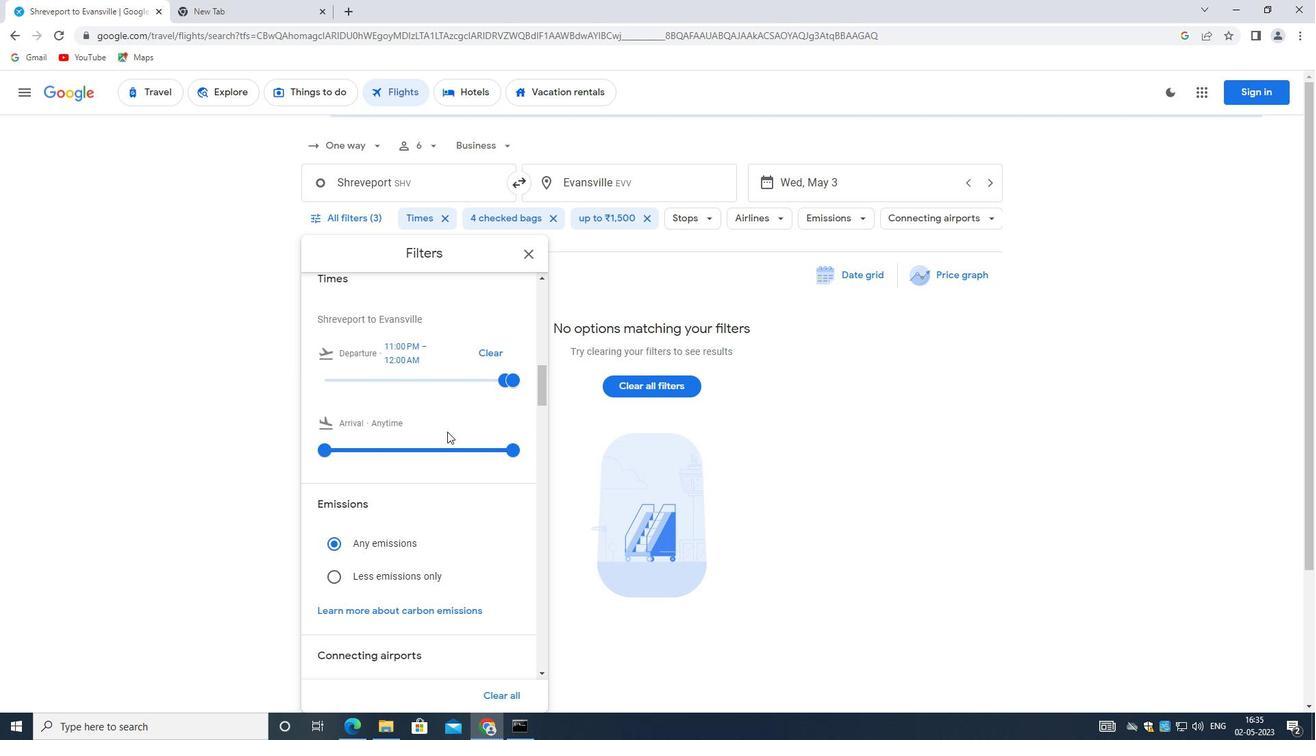 
Action: Mouse scrolled (446, 446) with delta (0, 0)
Screenshot: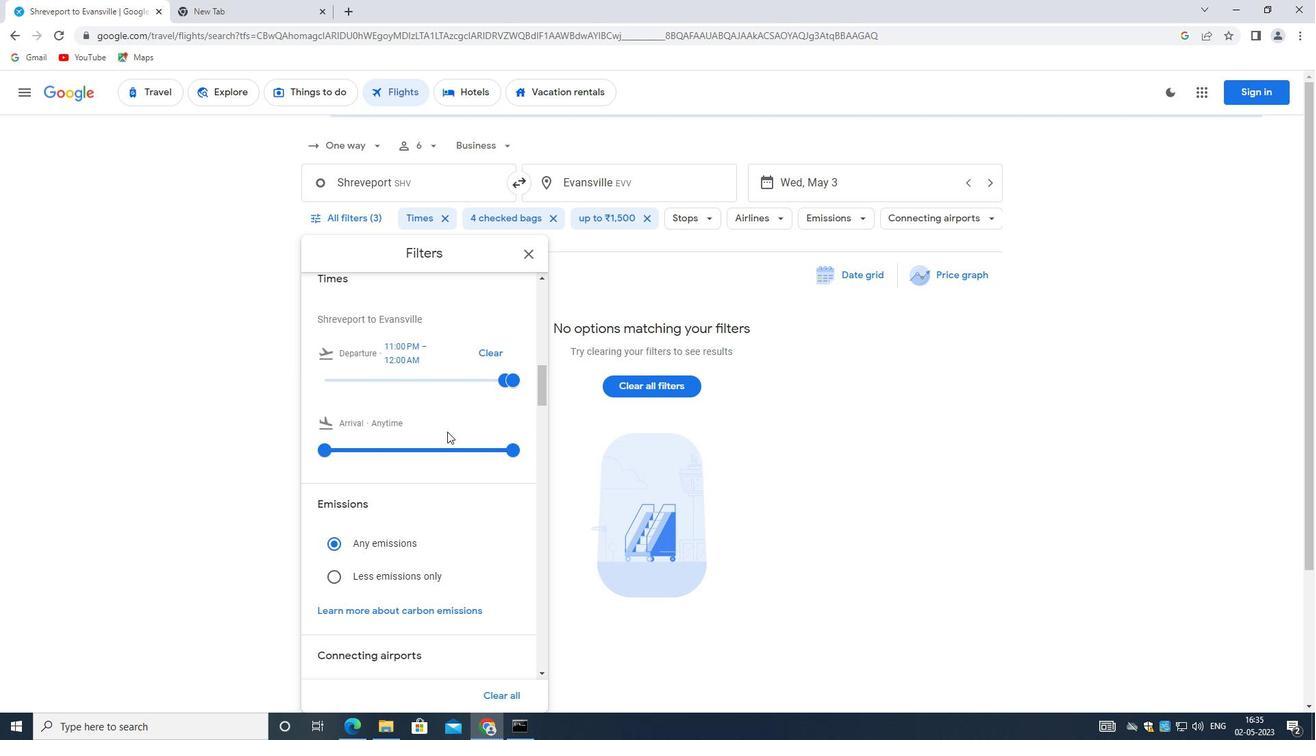 
Action: Mouse moved to (446, 449)
Screenshot: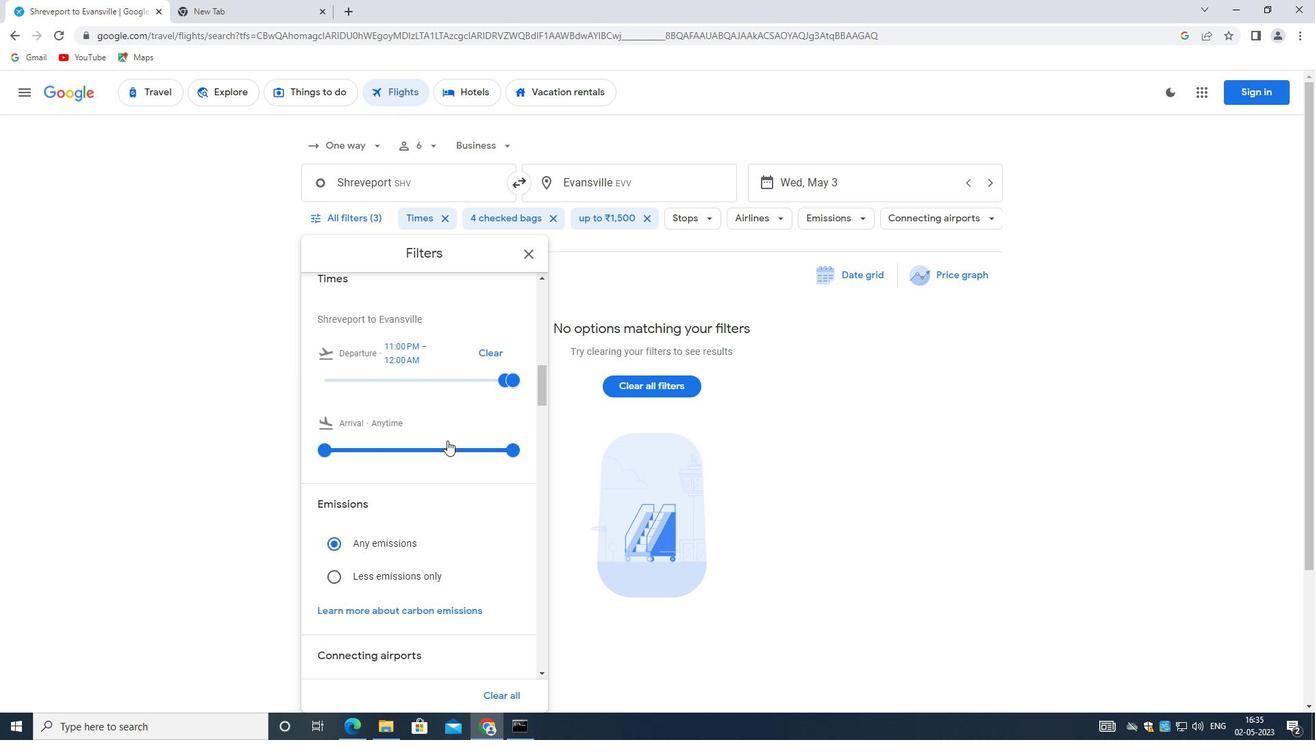 
Action: Mouse scrolled (446, 448) with delta (0, 0)
Screenshot: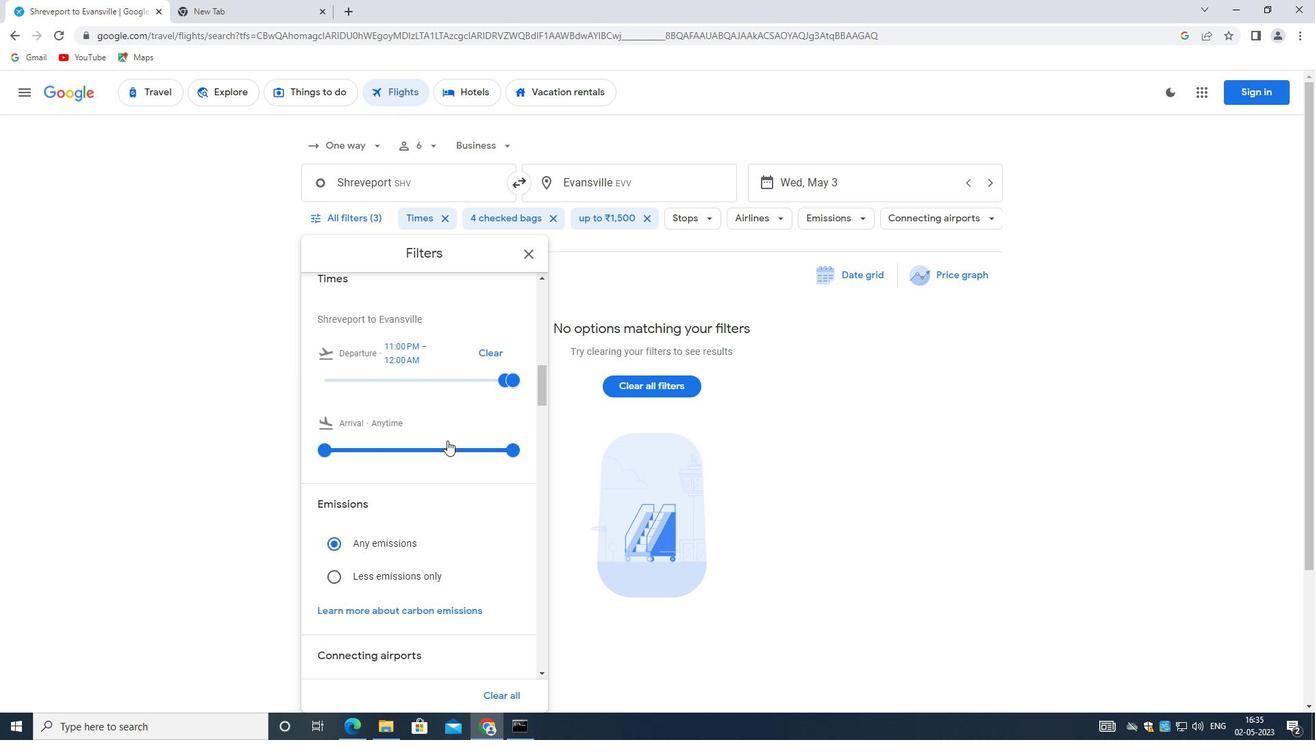 
Action: Mouse moved to (498, 502)
Screenshot: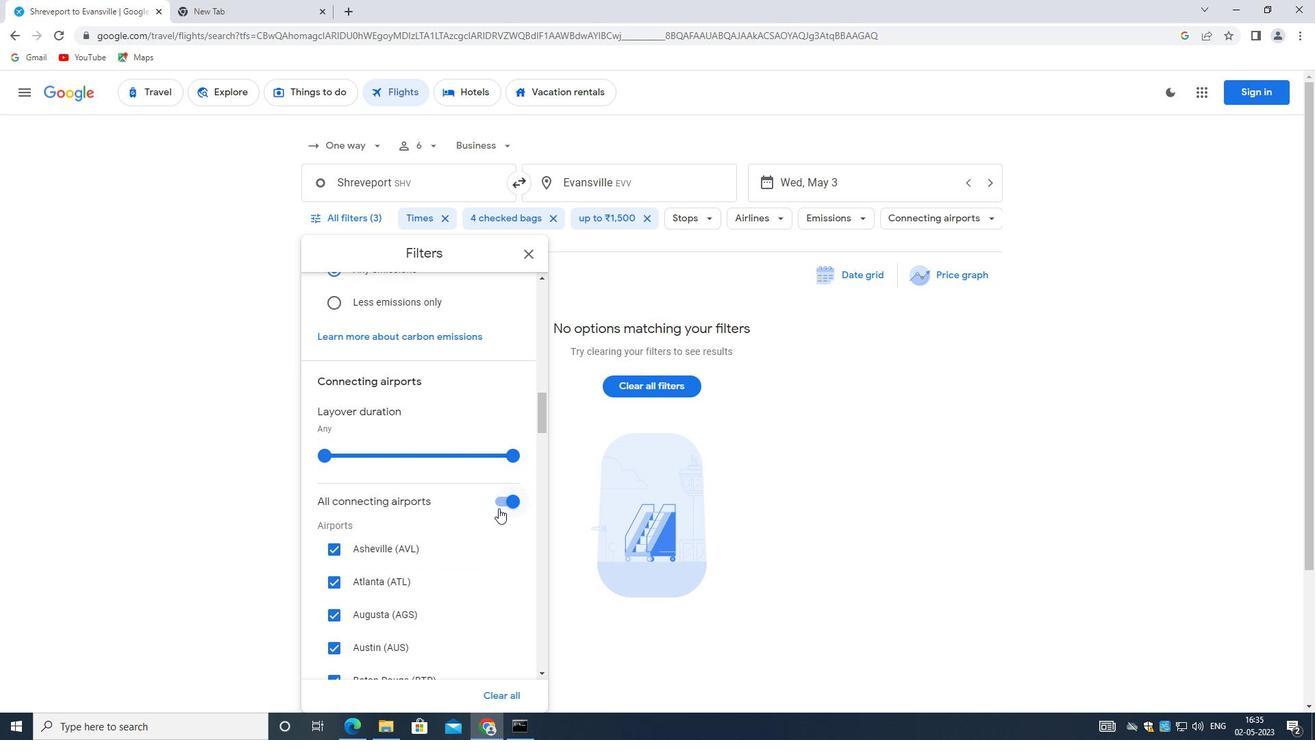
Action: Mouse pressed left at (498, 502)
Screenshot: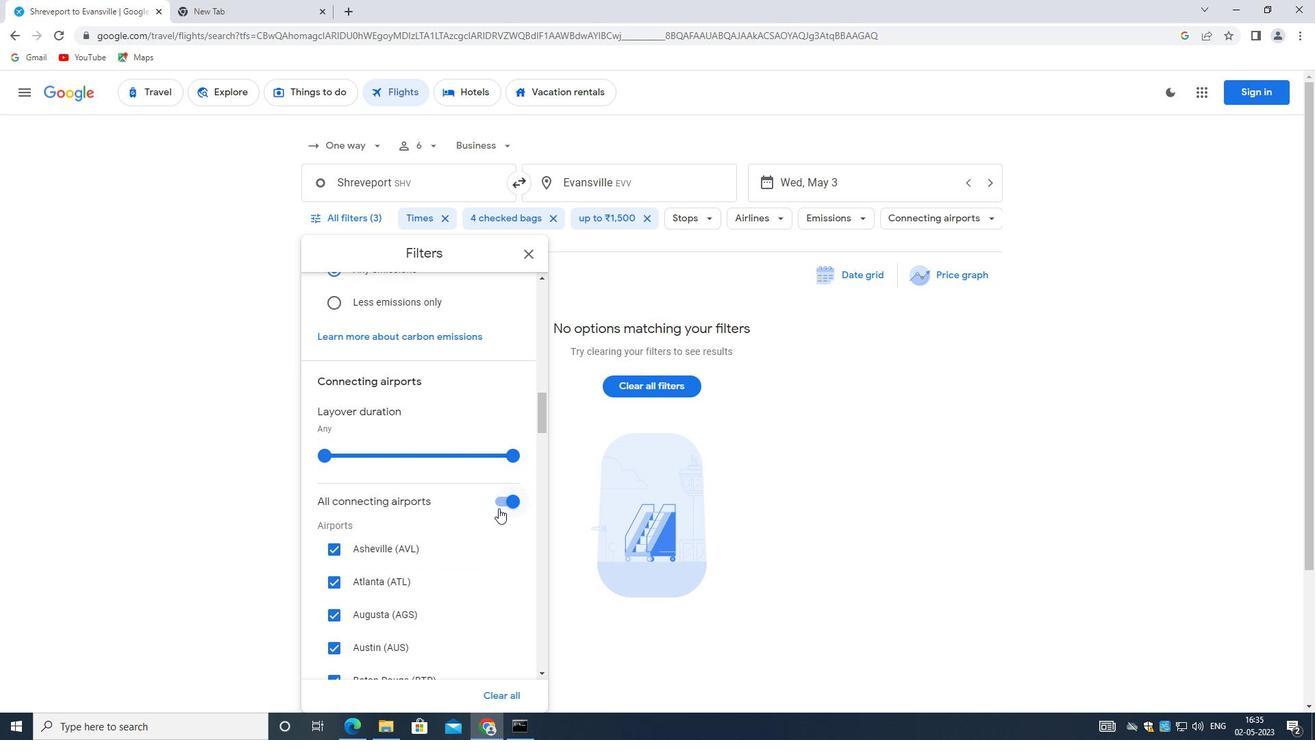
Action: Mouse moved to (469, 487)
Screenshot: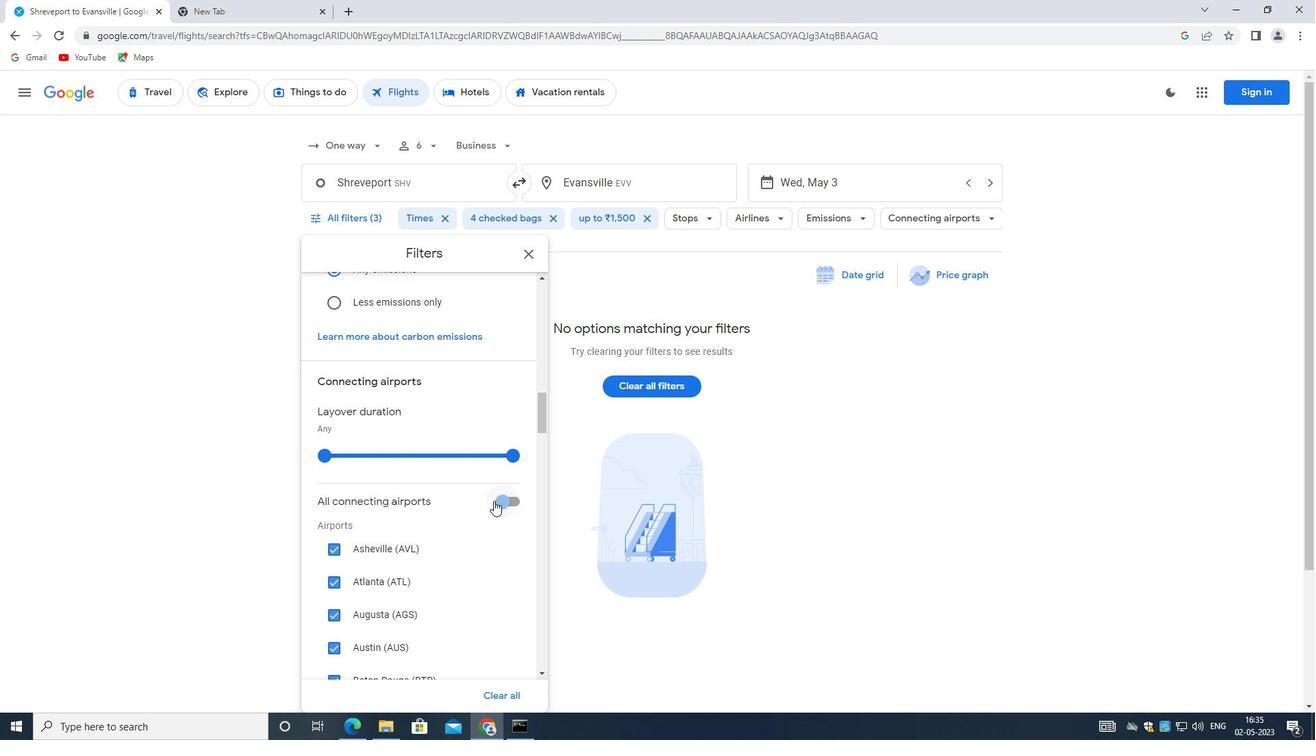 
Action: Mouse scrolled (469, 486) with delta (0, 0)
Screenshot: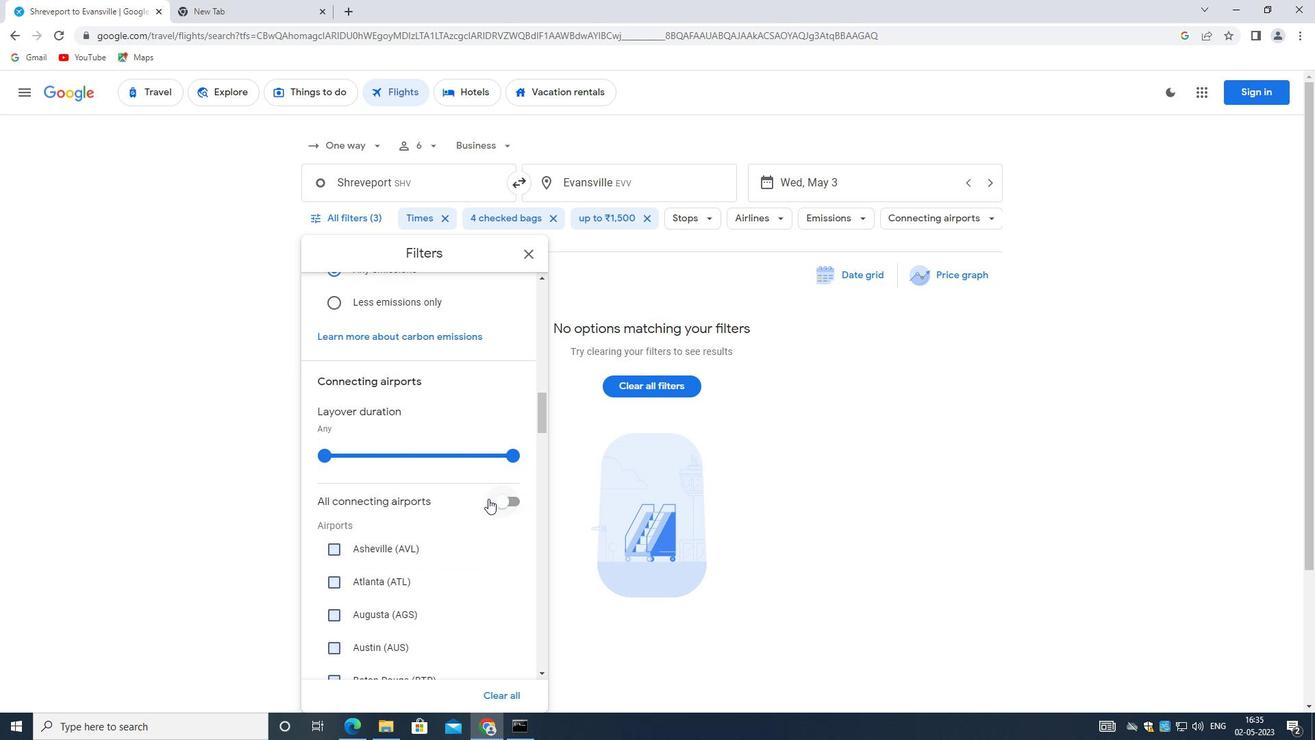 
Action: Mouse moved to (468, 487)
Screenshot: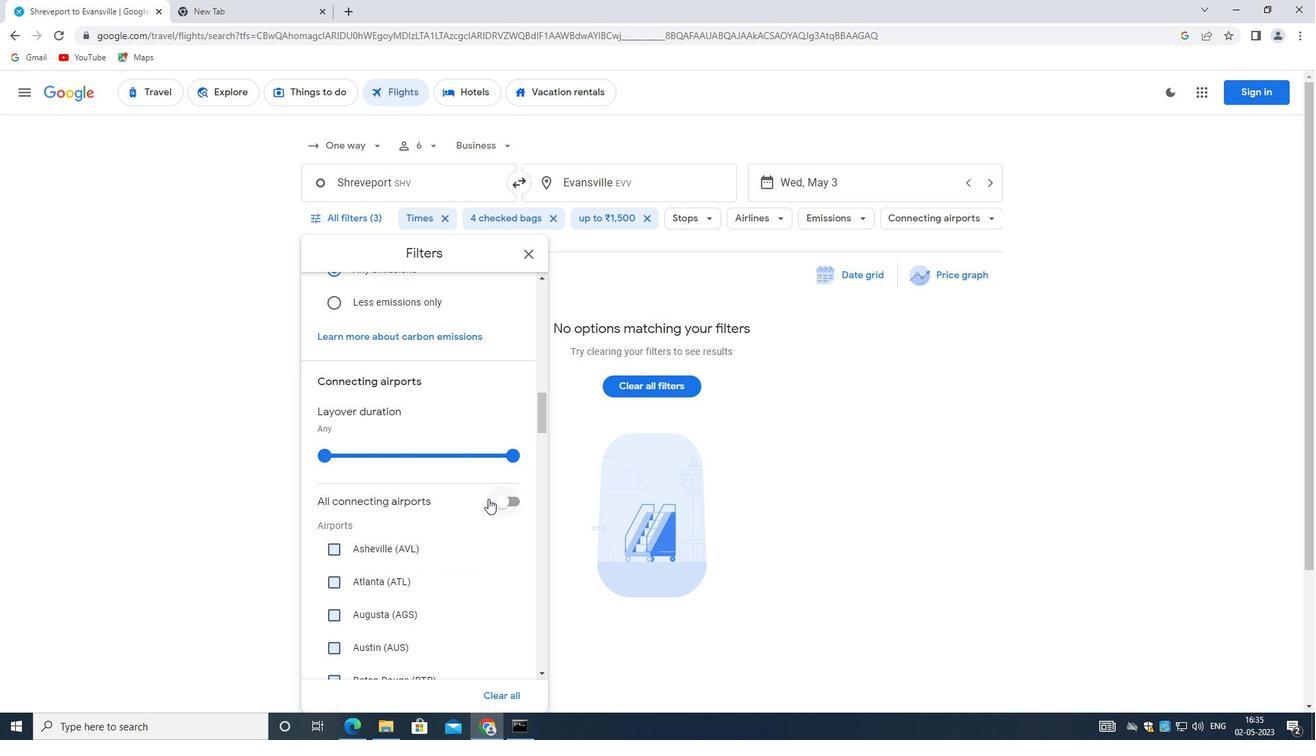 
Action: Mouse scrolled (468, 486) with delta (0, 0)
Screenshot: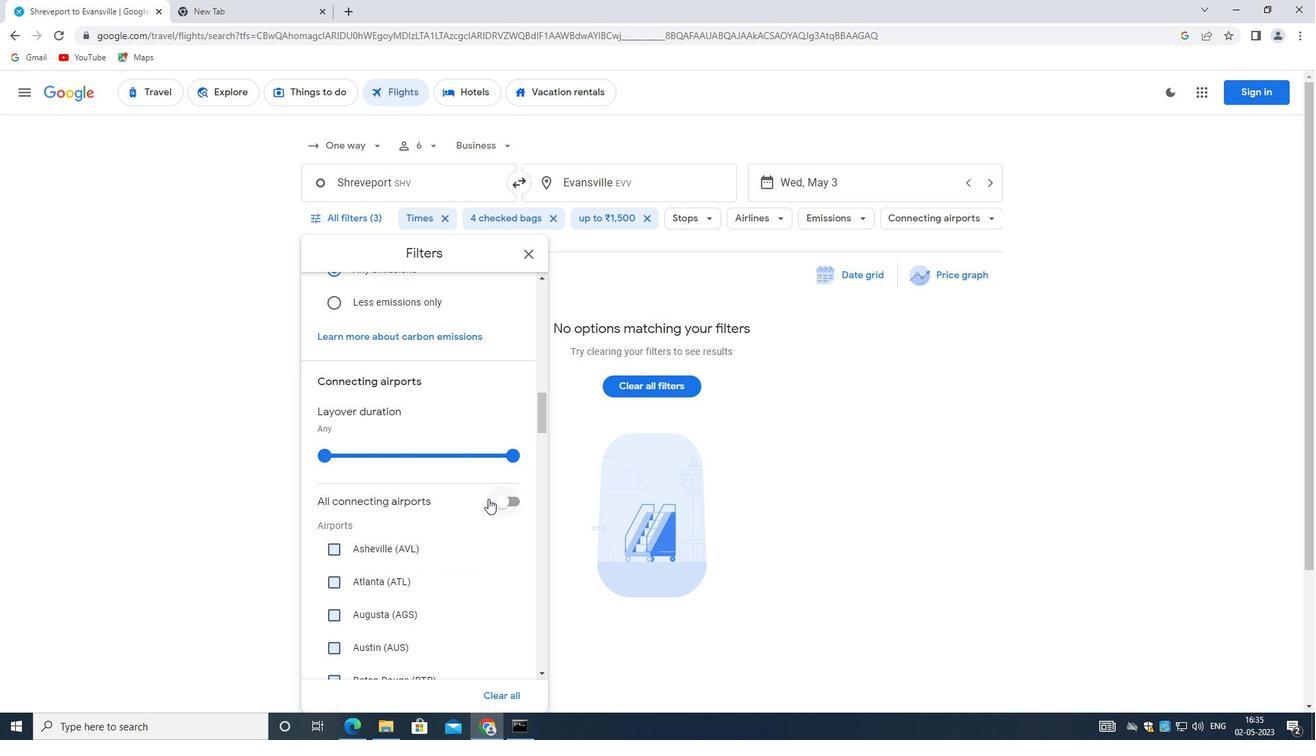 
Action: Mouse moved to (467, 488)
Screenshot: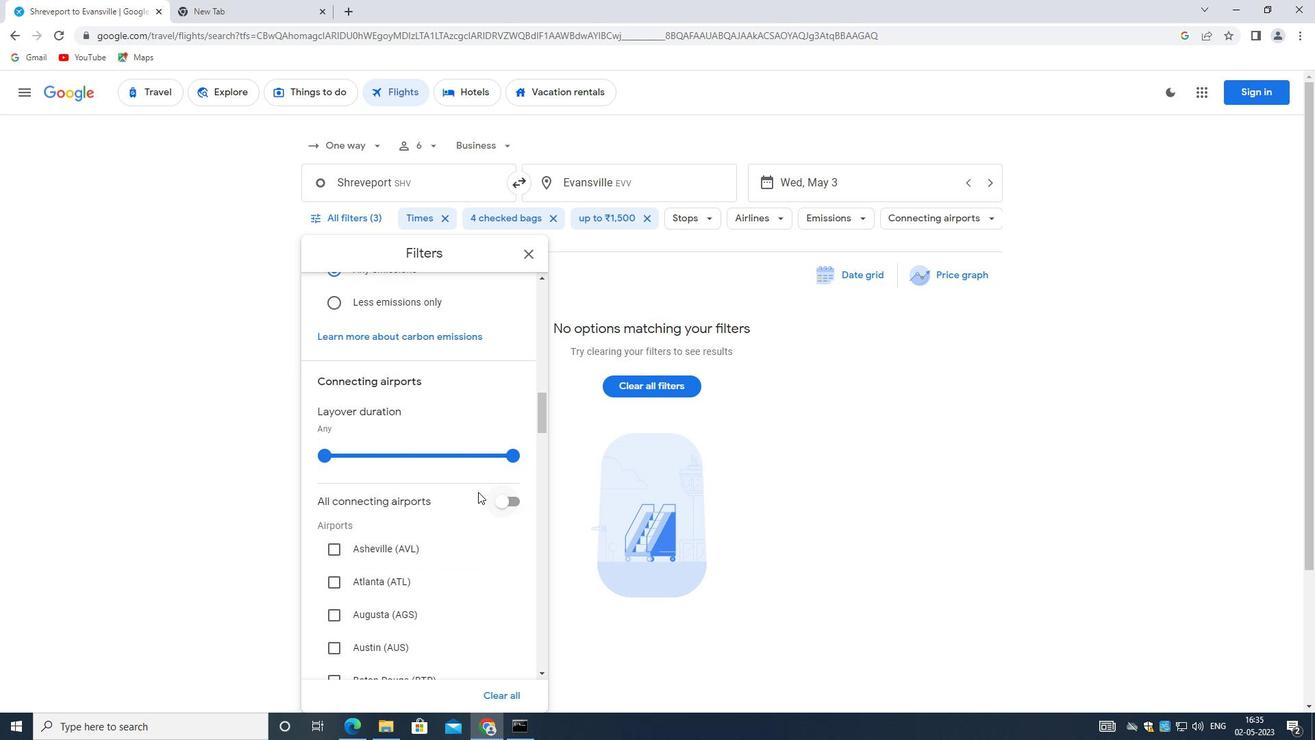 
Action: Mouse scrolled (467, 487) with delta (0, 0)
Screenshot: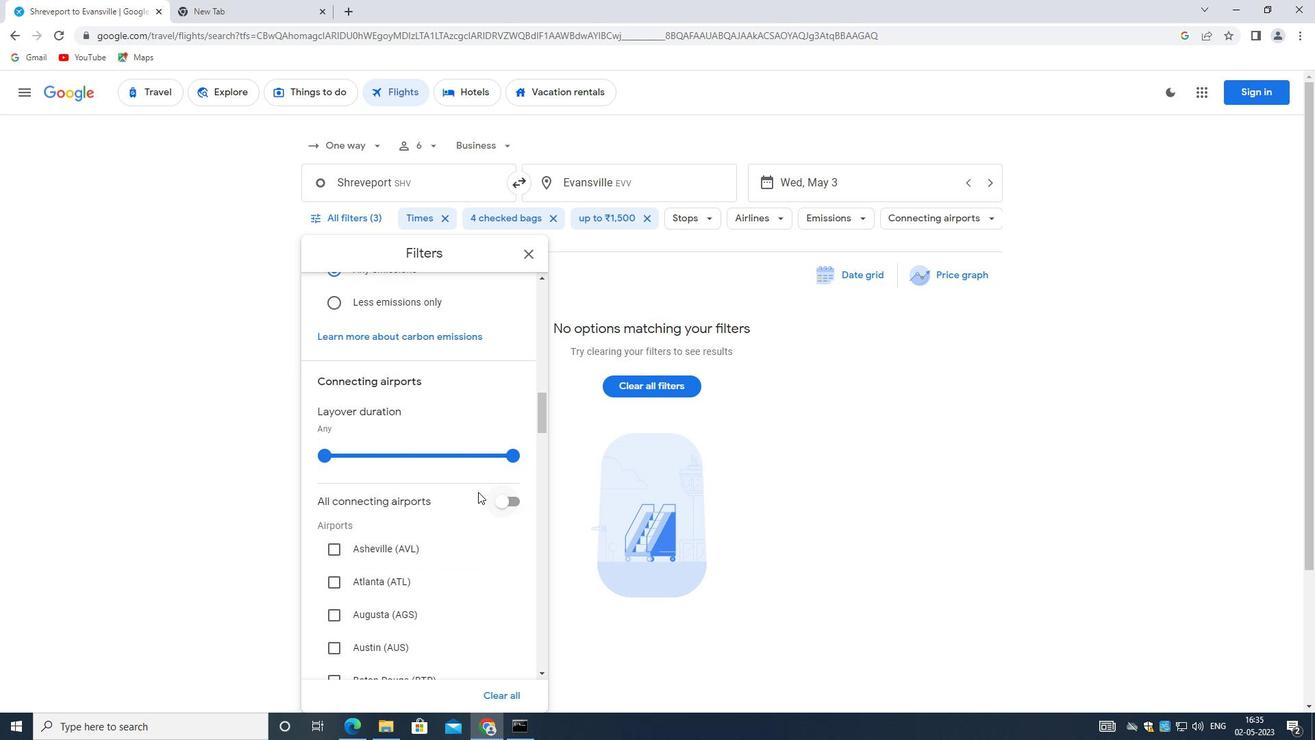 
Action: Mouse scrolled (467, 487) with delta (0, 0)
Screenshot: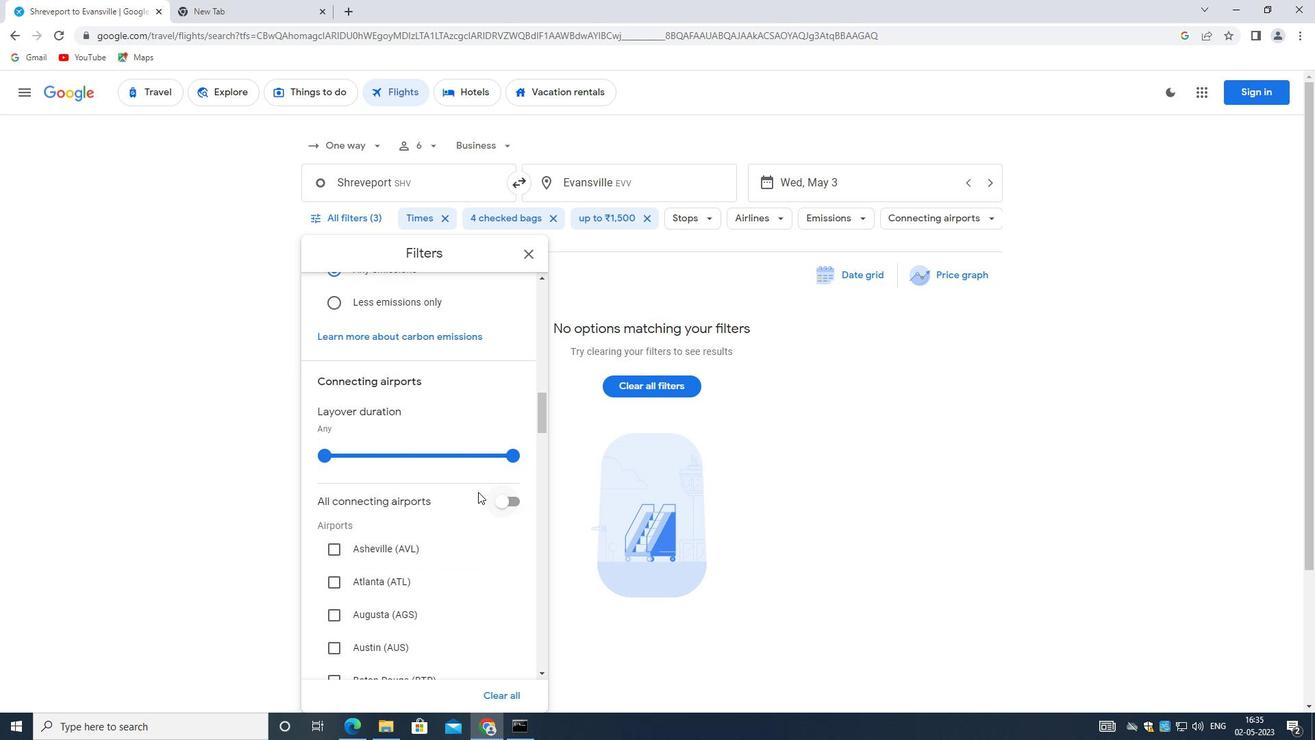
Action: Mouse scrolled (467, 487) with delta (0, 0)
Screenshot: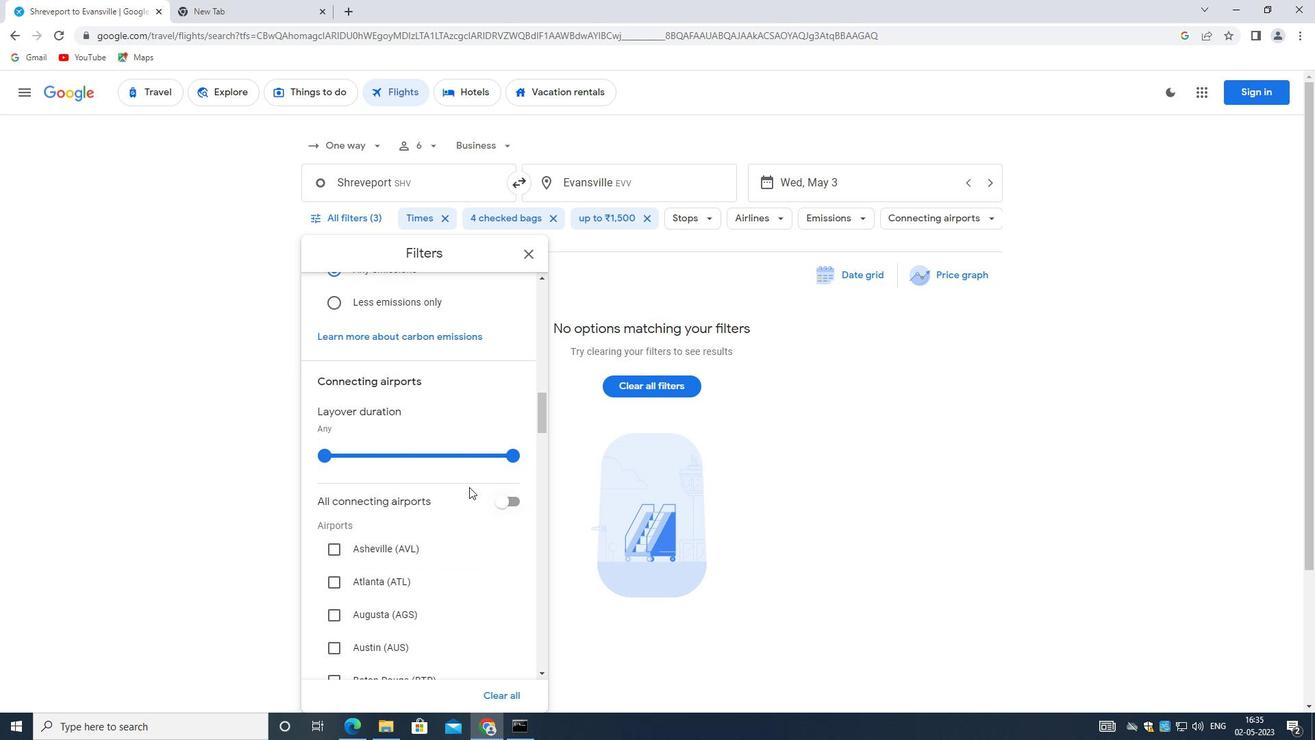 
Action: Mouse scrolled (467, 487) with delta (0, 0)
Screenshot: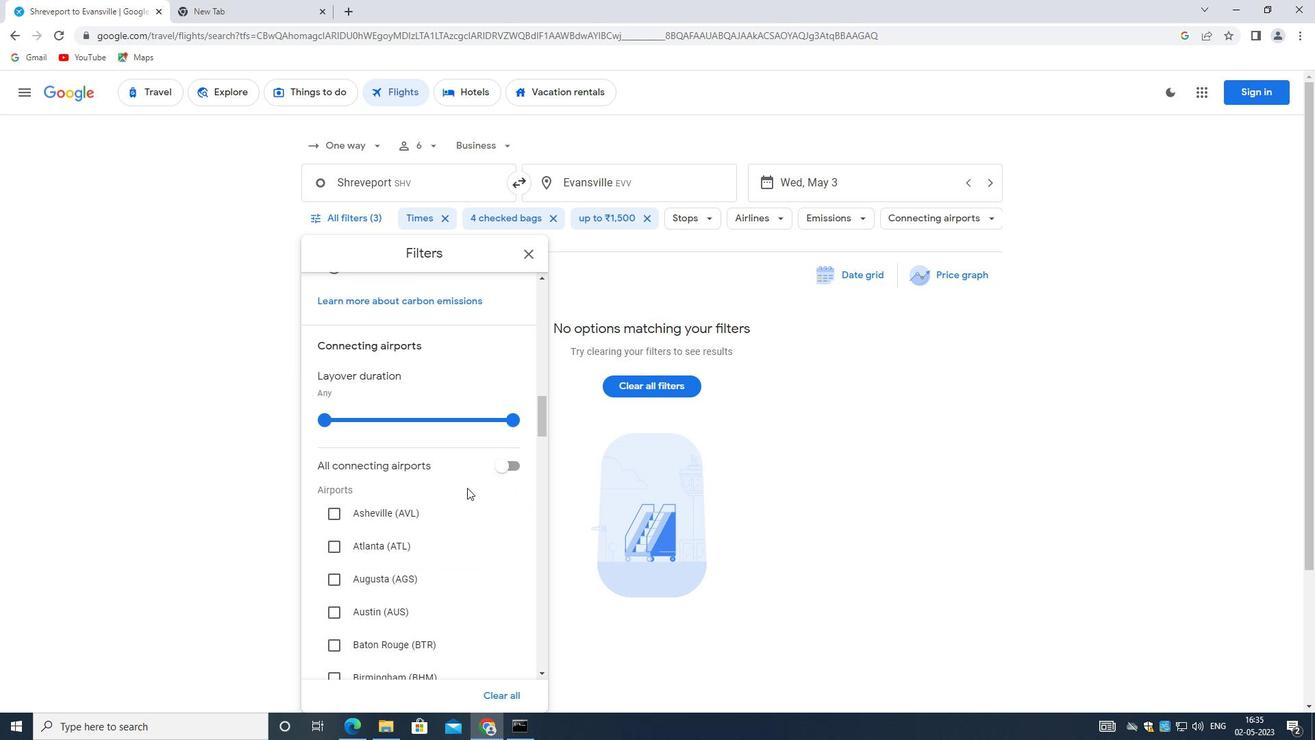 
Action: Mouse scrolled (467, 487) with delta (0, 0)
Screenshot: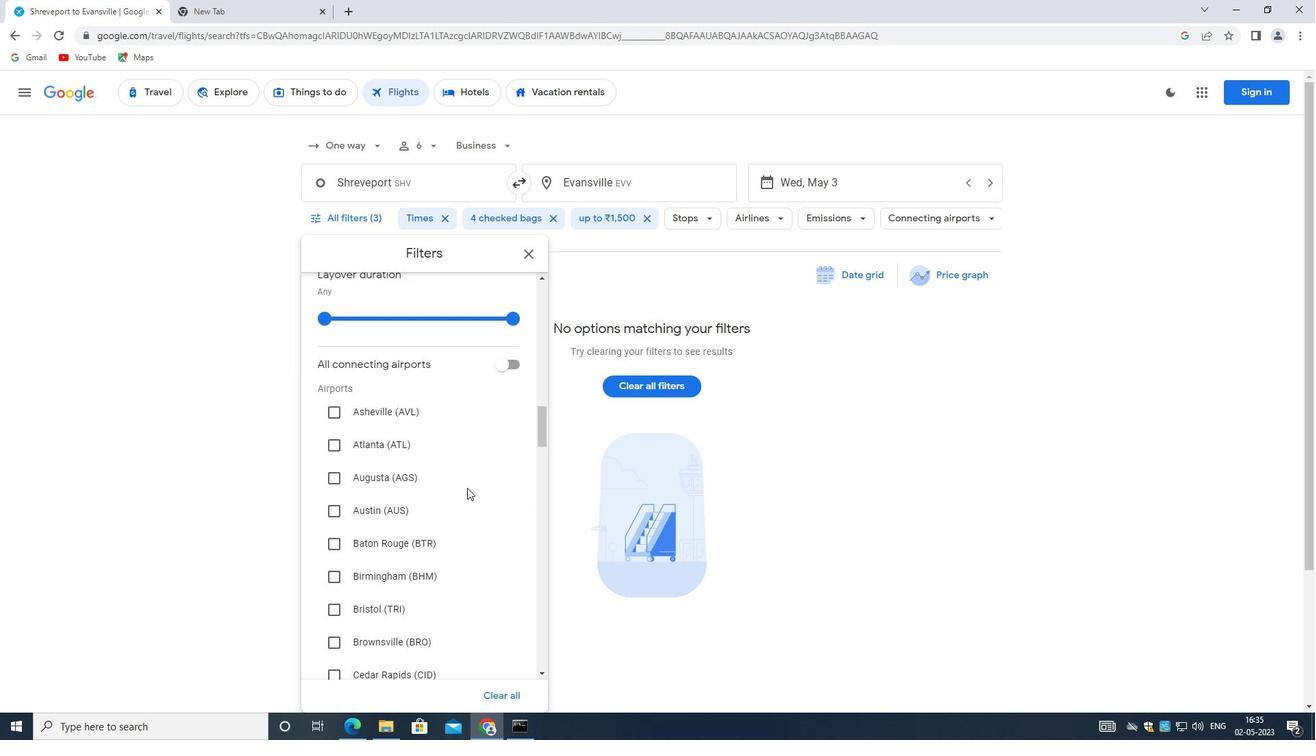 
Action: Mouse scrolled (467, 487) with delta (0, 0)
Screenshot: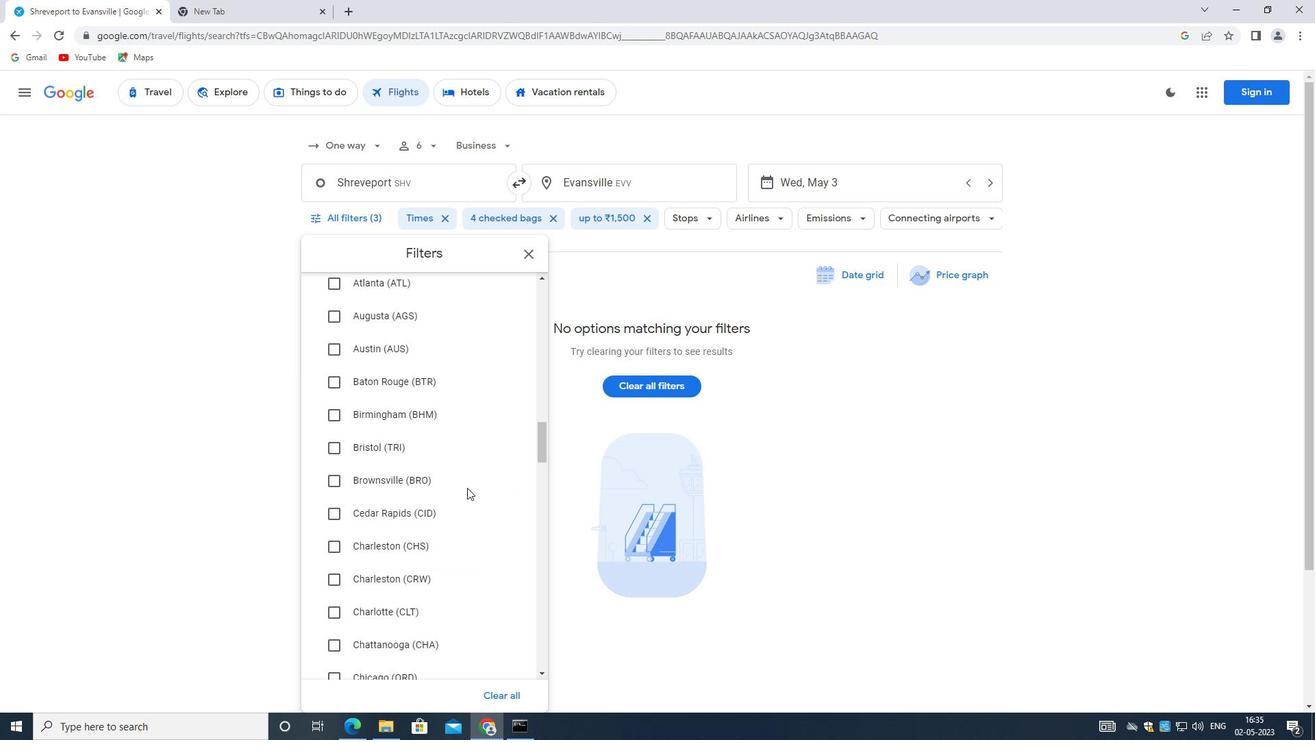 
Action: Mouse moved to (467, 488)
Screenshot: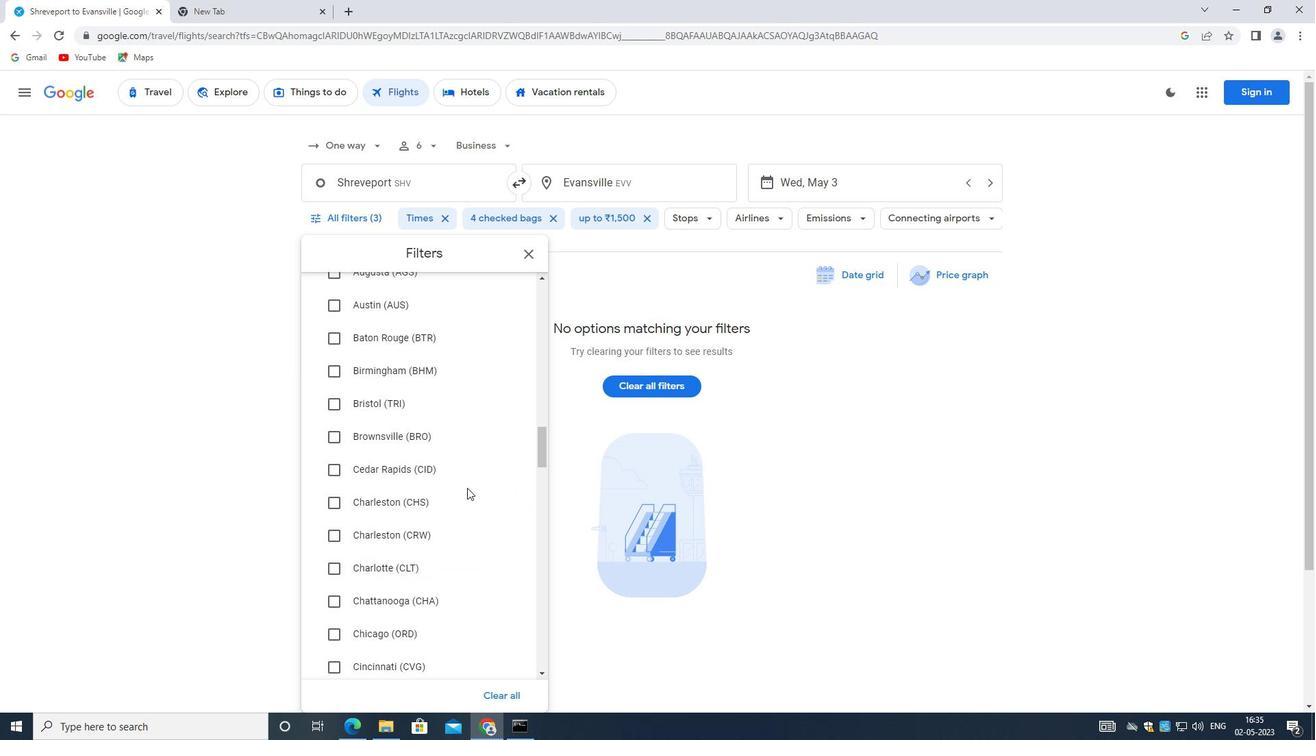 
Action: Mouse scrolled (467, 487) with delta (0, 0)
Screenshot: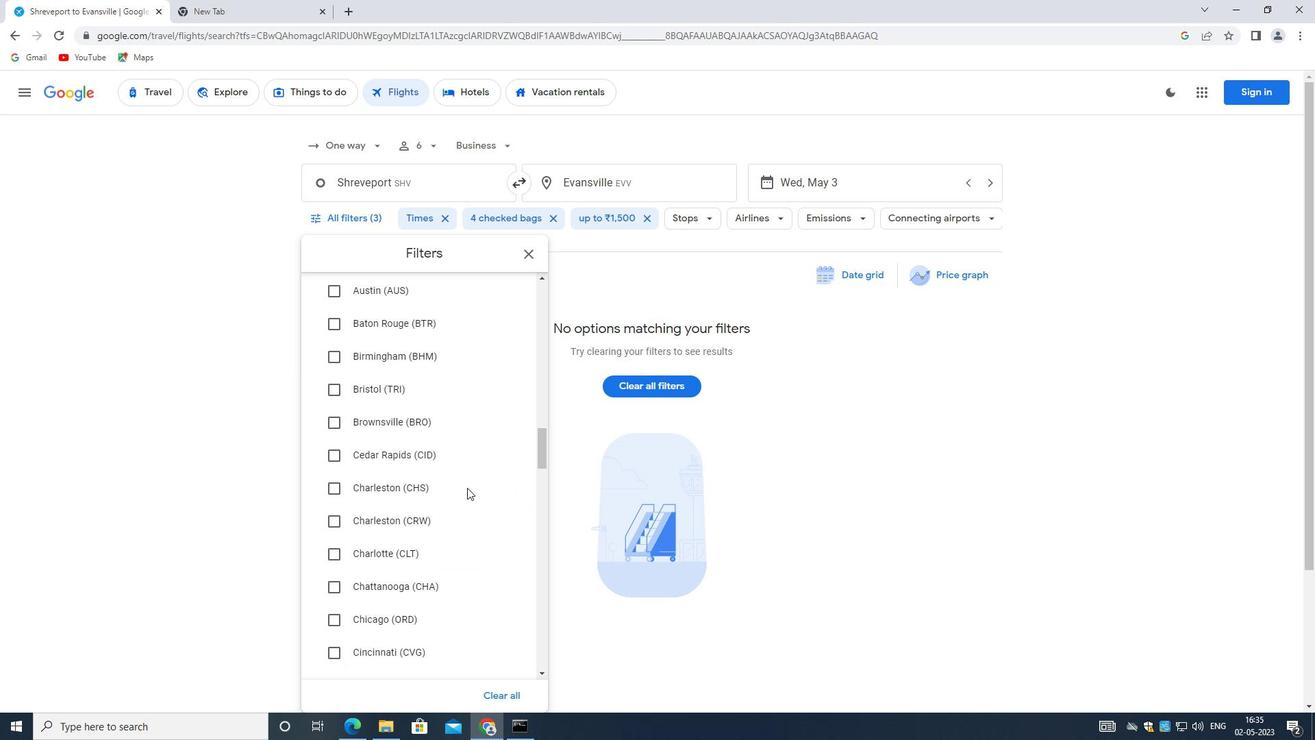 
Action: Mouse scrolled (467, 487) with delta (0, 0)
Screenshot: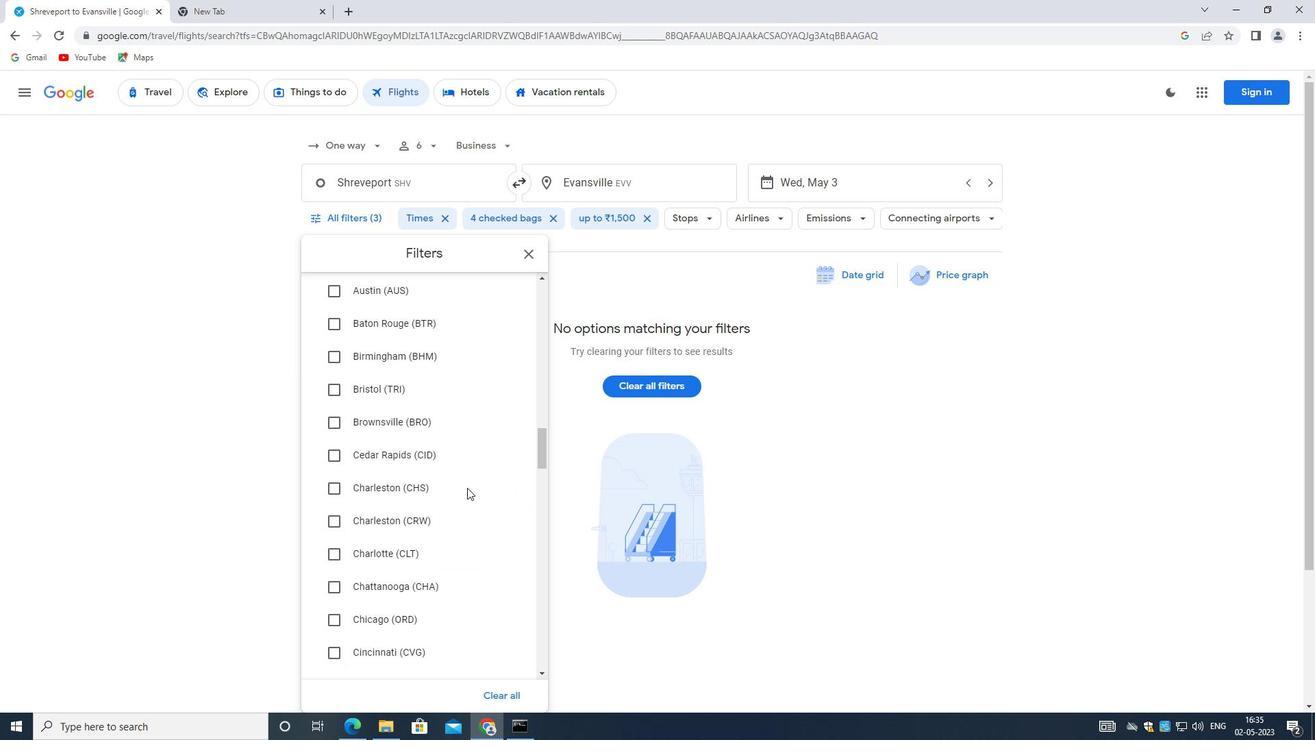 
Action: Mouse scrolled (467, 487) with delta (0, 0)
Screenshot: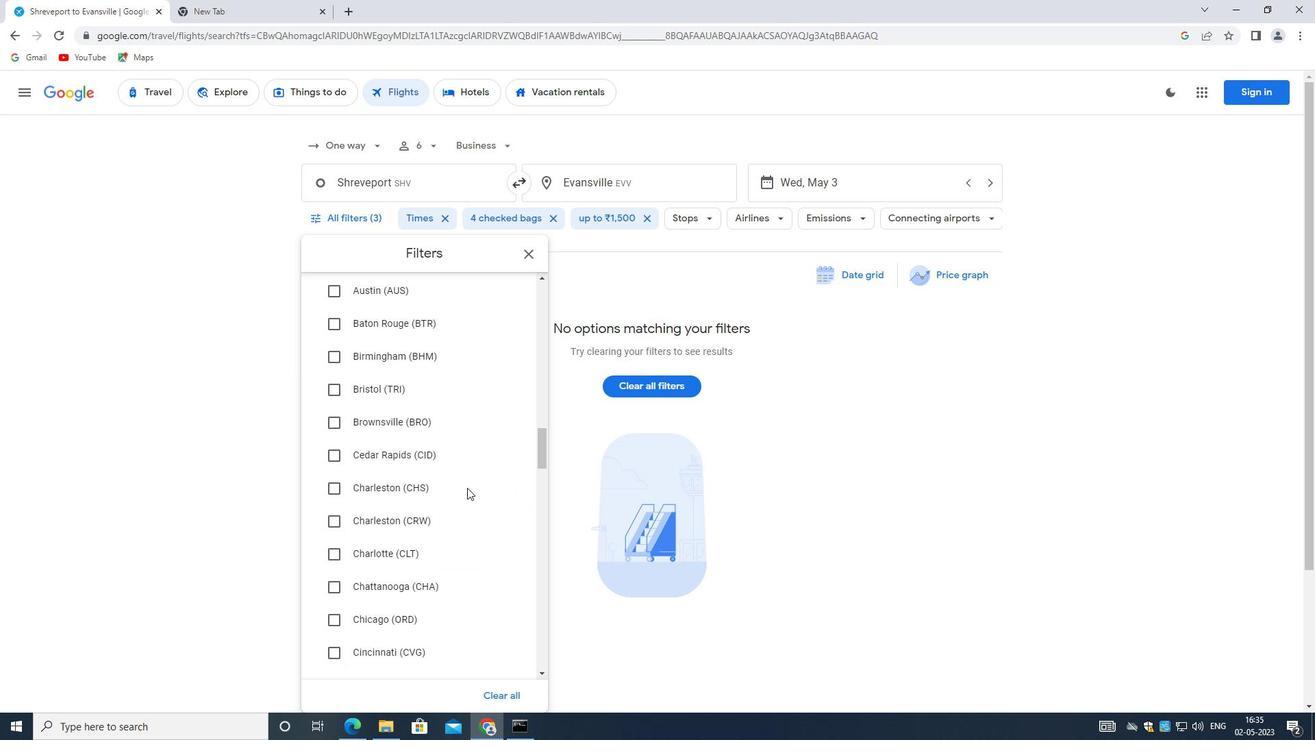 
Action: Mouse scrolled (467, 487) with delta (0, 0)
Screenshot: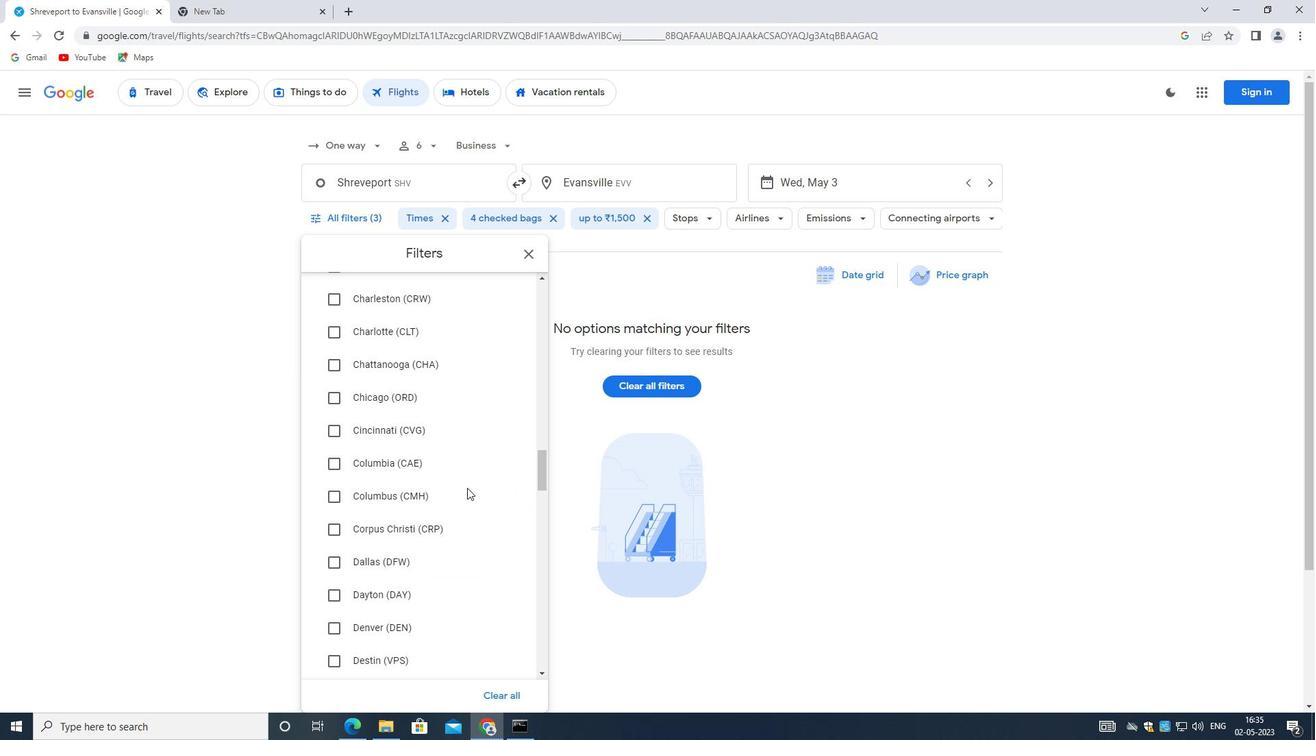 
Action: Mouse scrolled (467, 487) with delta (0, 0)
Screenshot: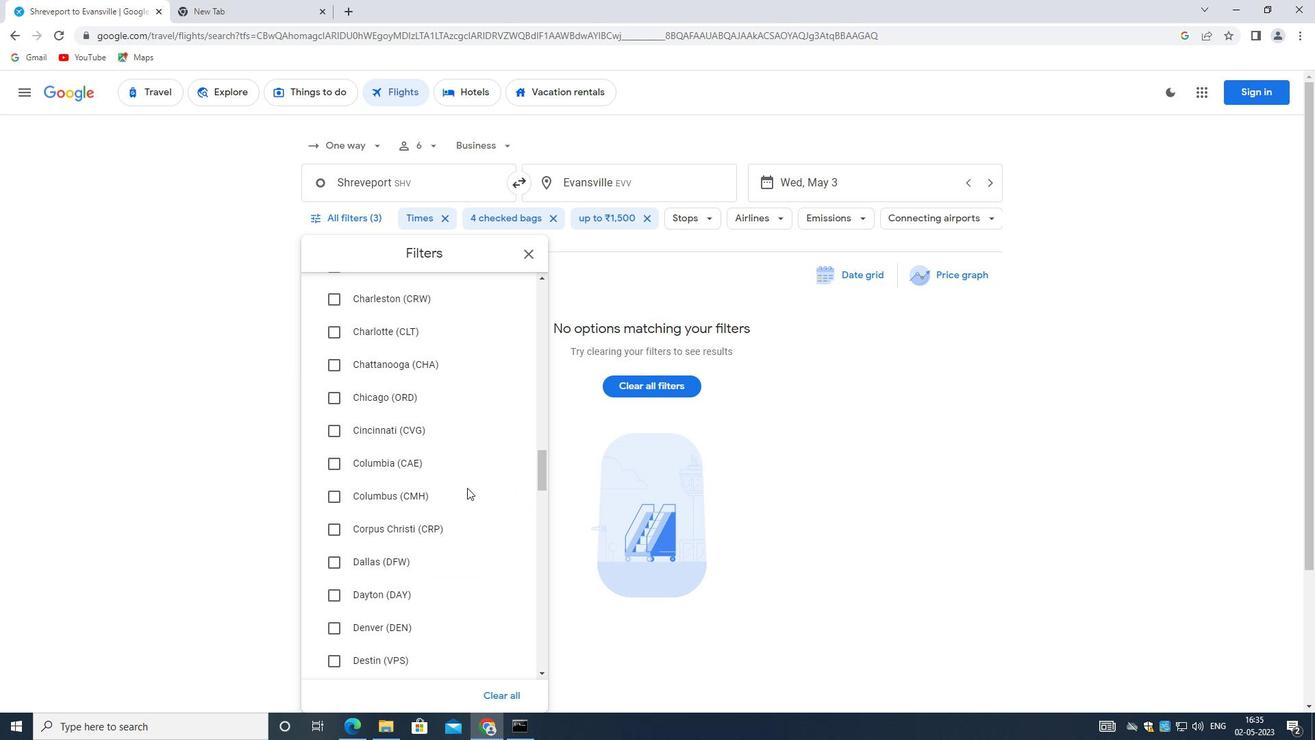 
Action: Mouse scrolled (467, 487) with delta (0, 0)
Screenshot: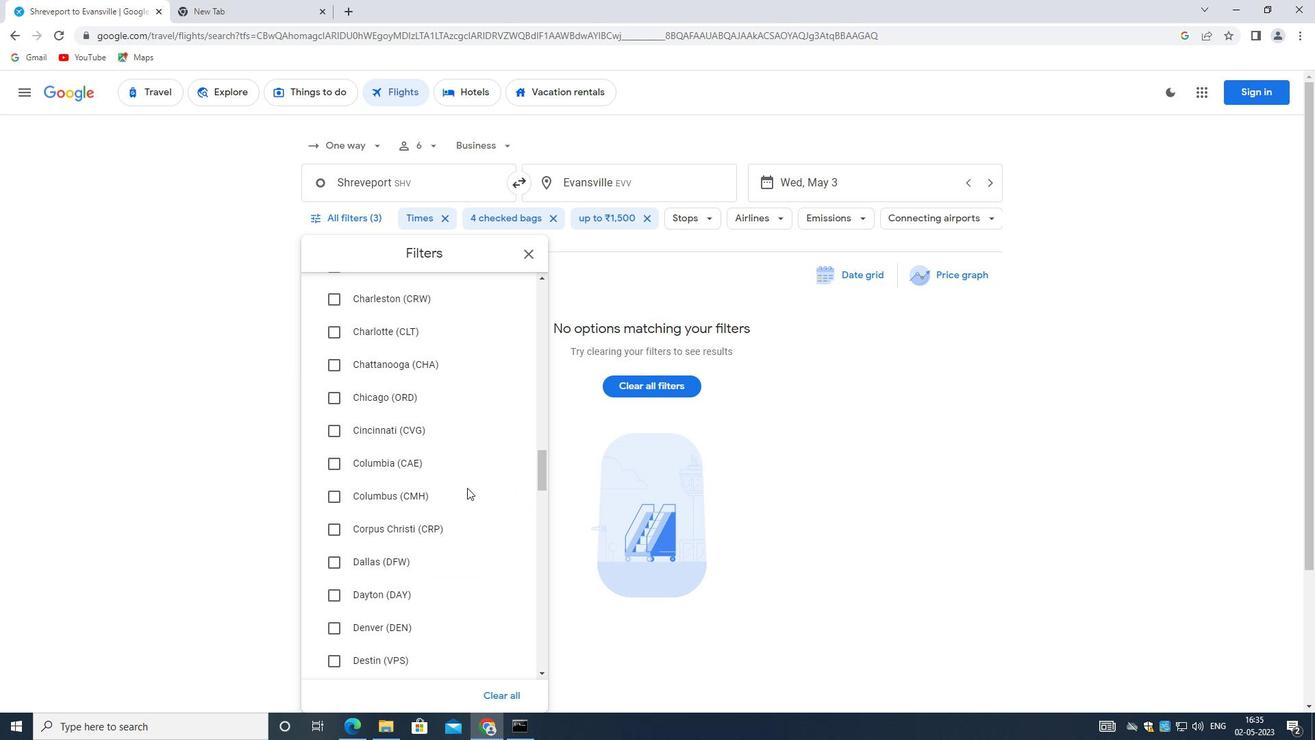 
Action: Mouse moved to (466, 486)
Screenshot: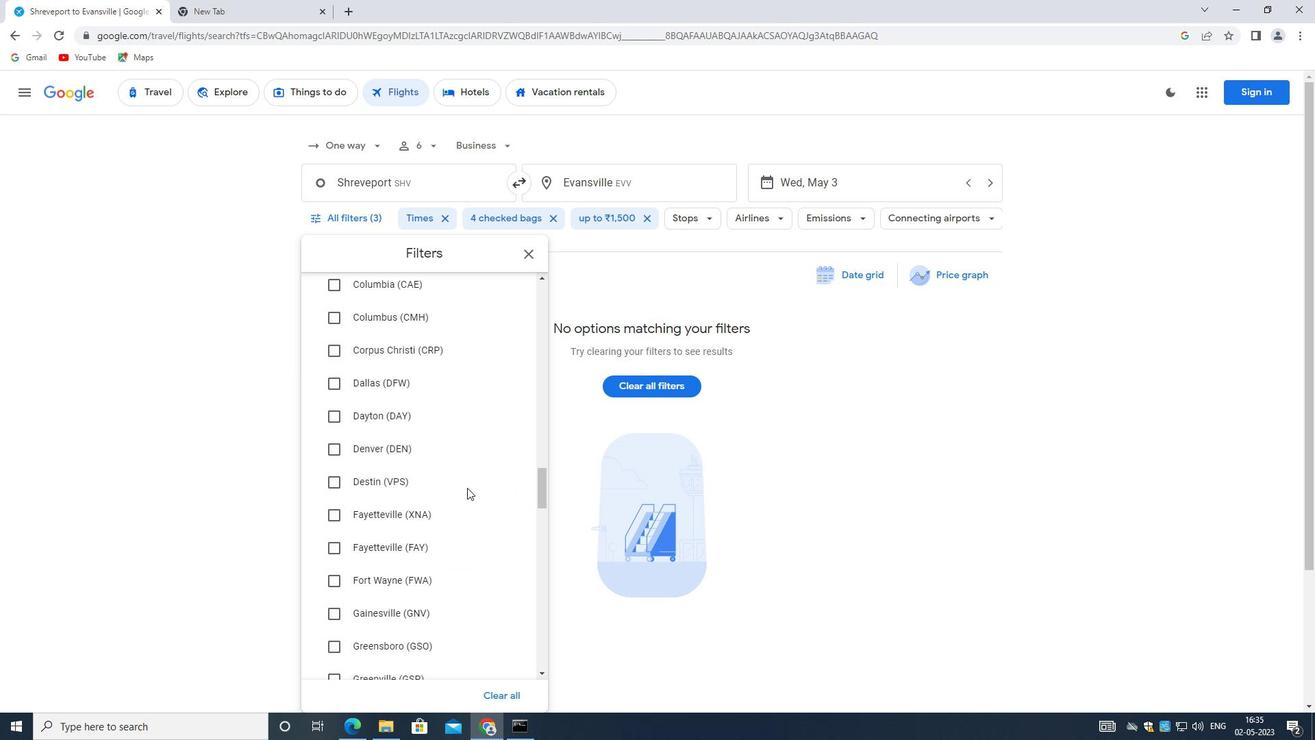 
Action: Mouse scrolled (466, 485) with delta (0, 0)
Screenshot: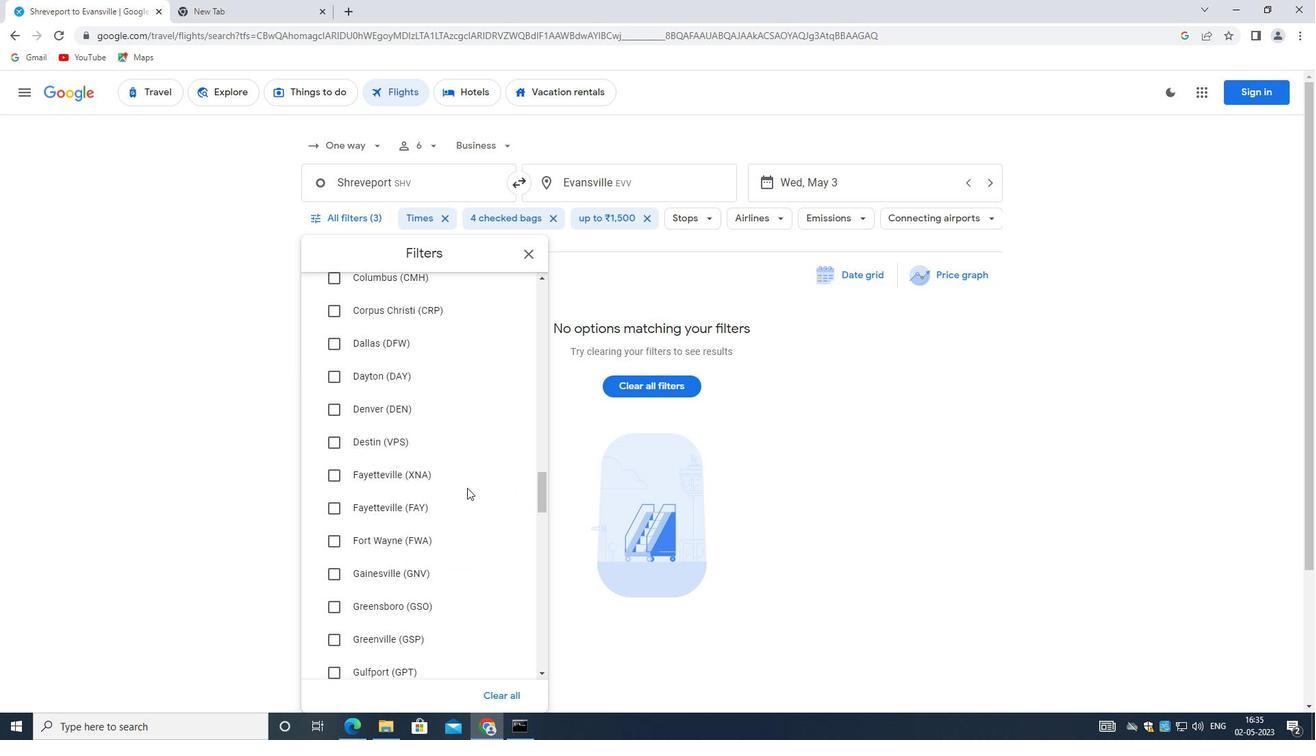 
Action: Mouse scrolled (466, 485) with delta (0, 0)
Screenshot: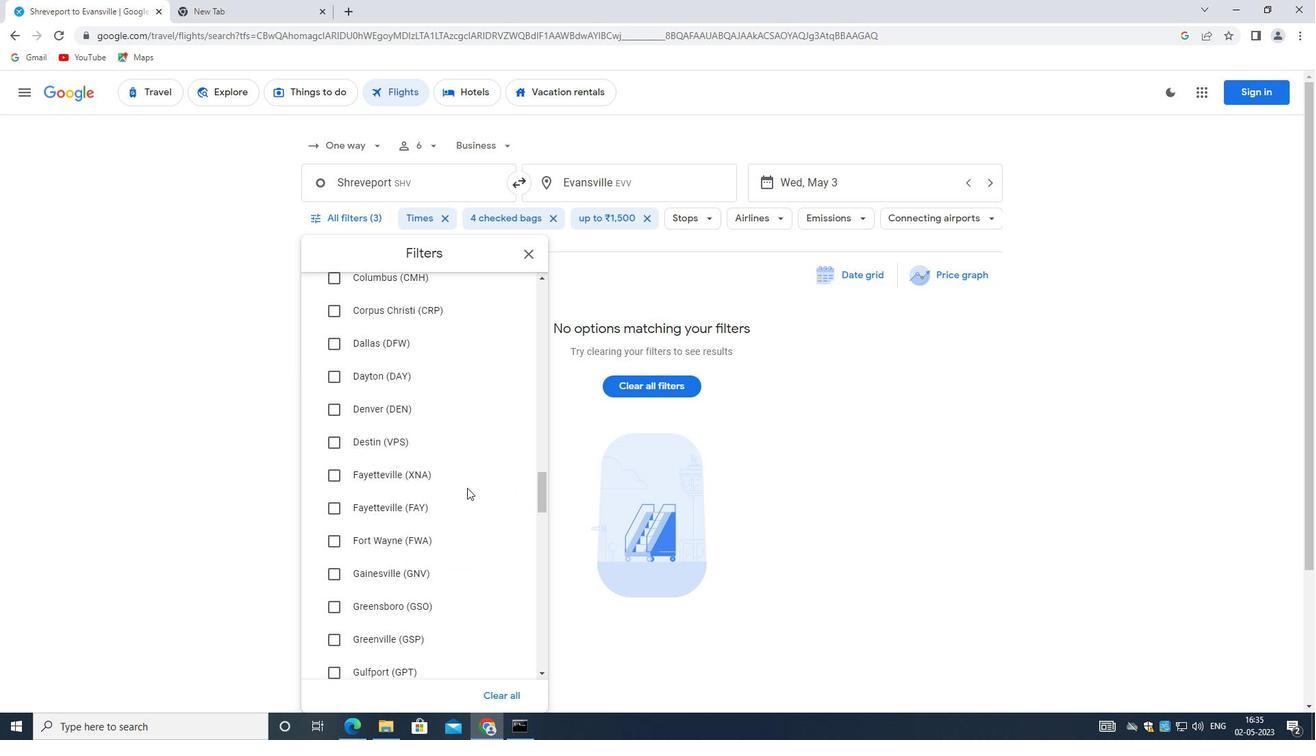 
Action: Mouse scrolled (466, 485) with delta (0, 0)
Screenshot: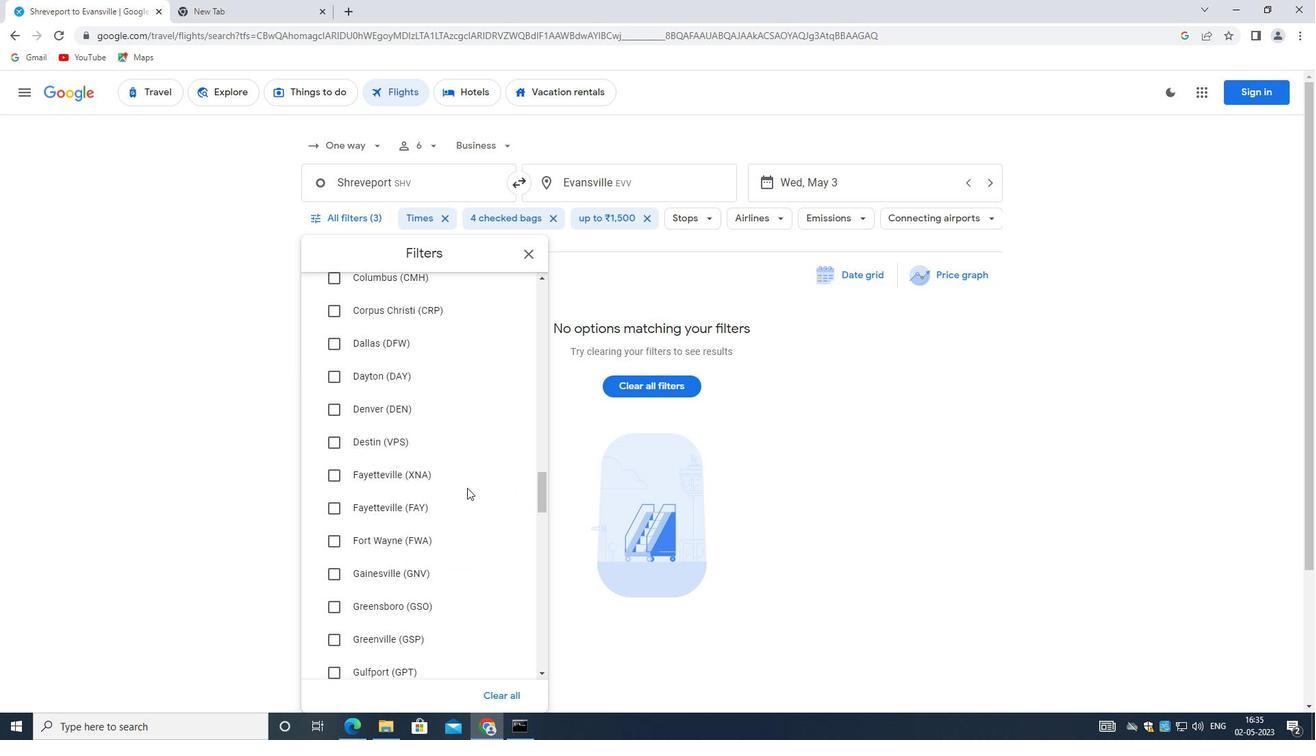 
Action: Mouse scrolled (466, 485) with delta (0, 0)
Screenshot: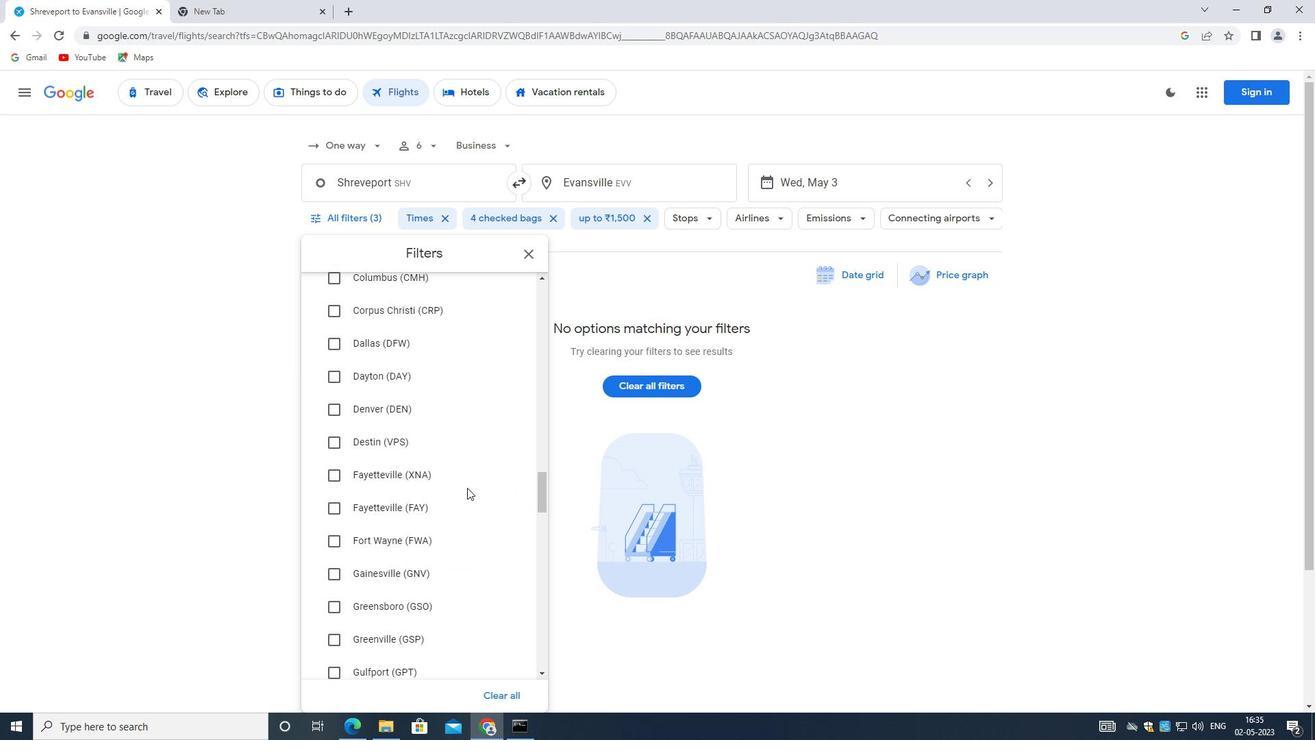 
Action: Mouse moved to (465, 483)
Screenshot: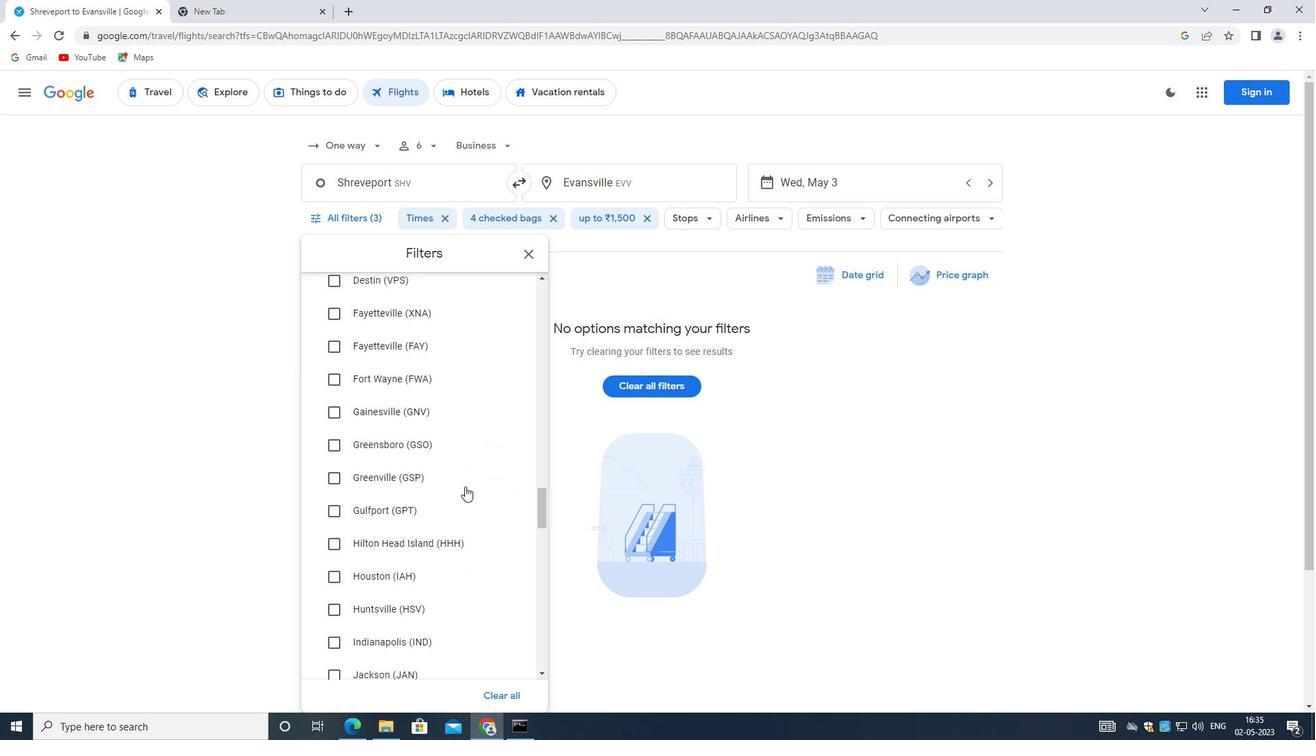 
Action: Mouse scrolled (465, 483) with delta (0, 0)
Screenshot: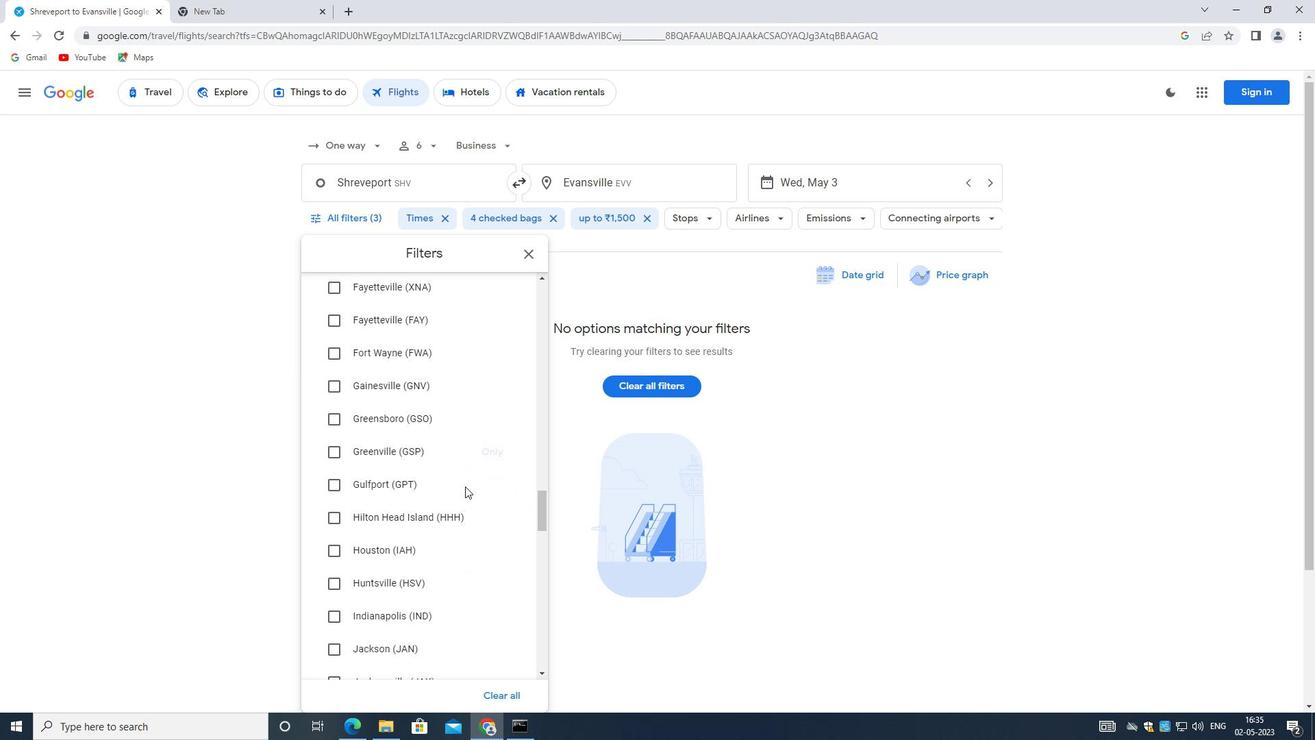 
Action: Mouse scrolled (465, 483) with delta (0, 0)
Screenshot: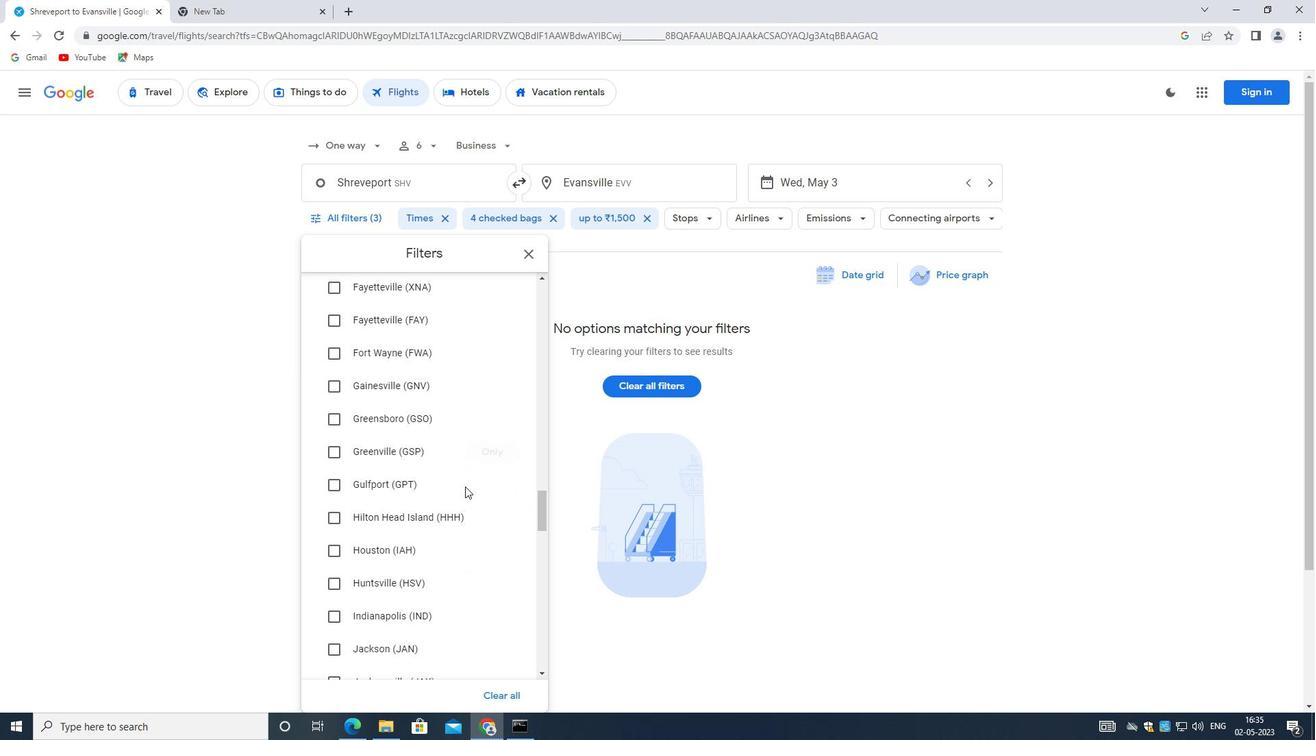 
Action: Mouse scrolled (465, 483) with delta (0, 0)
Screenshot: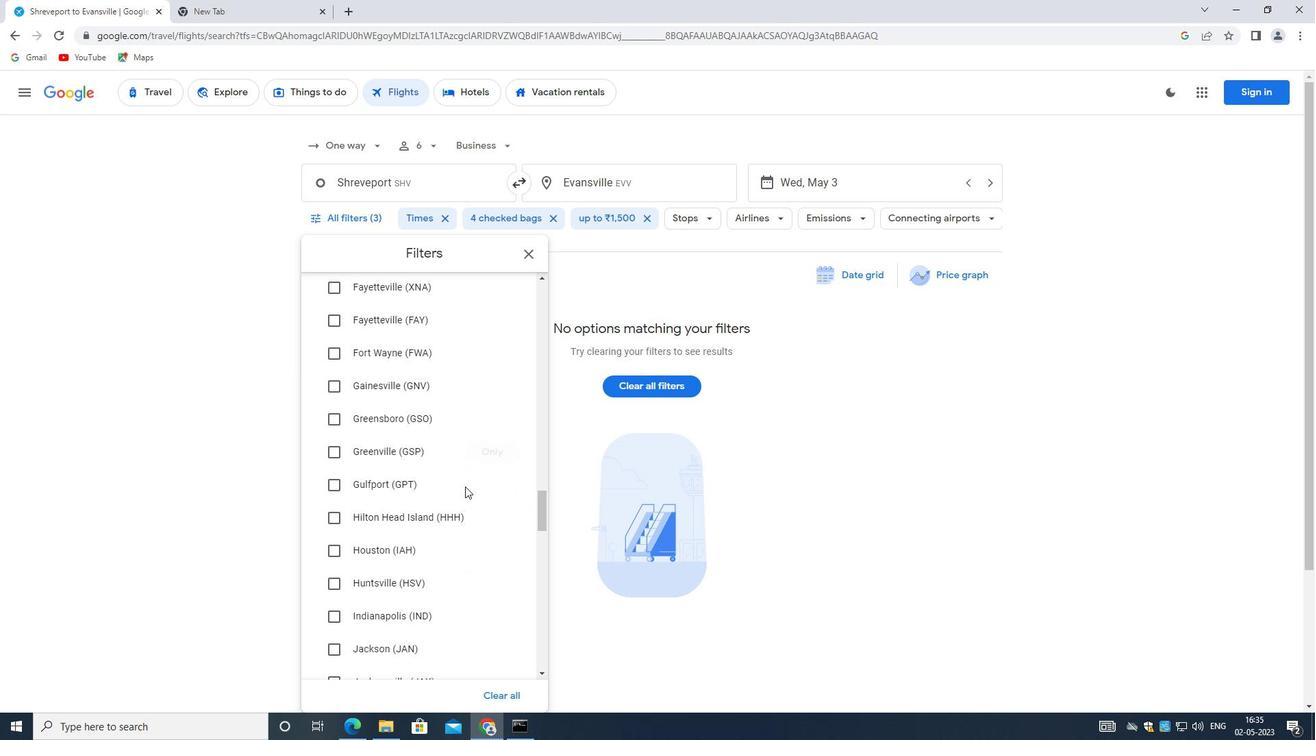 
Action: Mouse scrolled (465, 483) with delta (0, 0)
Screenshot: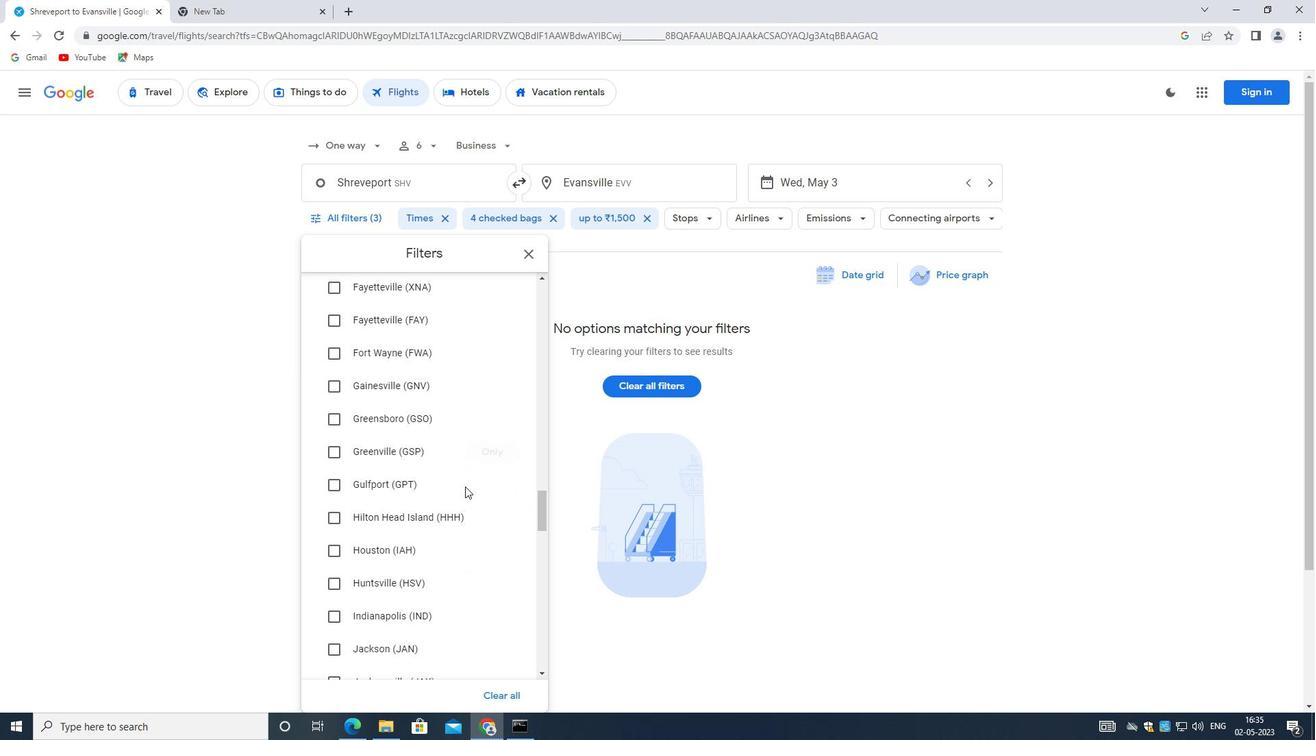 
Action: Mouse scrolled (465, 483) with delta (0, 0)
Screenshot: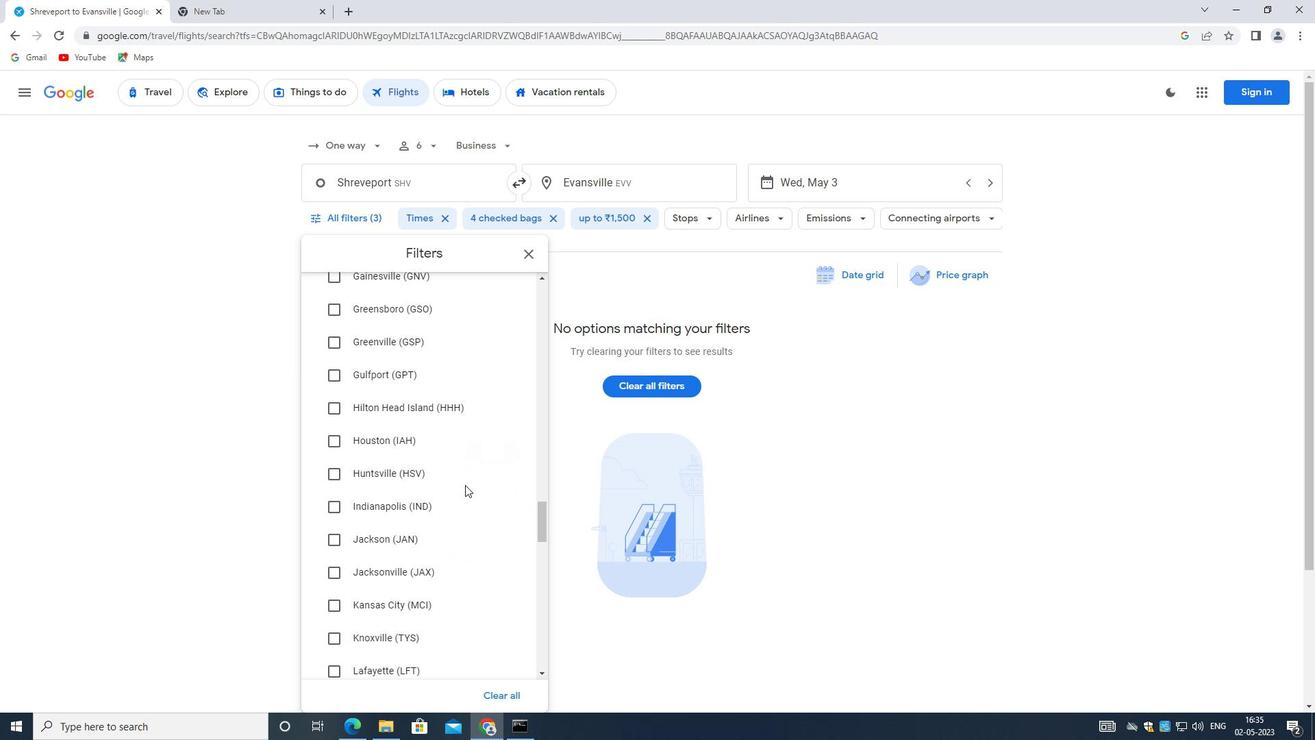 
Action: Mouse moved to (464, 481)
Screenshot: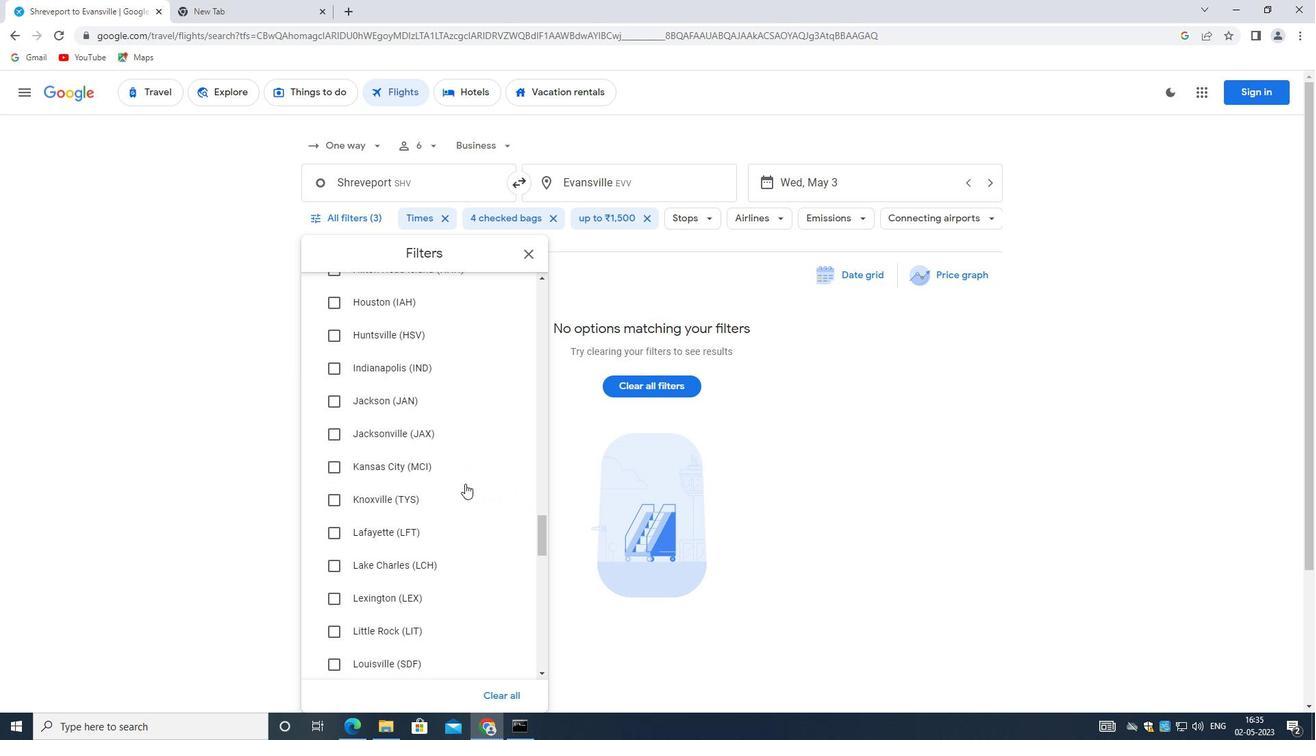 
Action: Mouse scrolled (464, 481) with delta (0, 0)
Screenshot: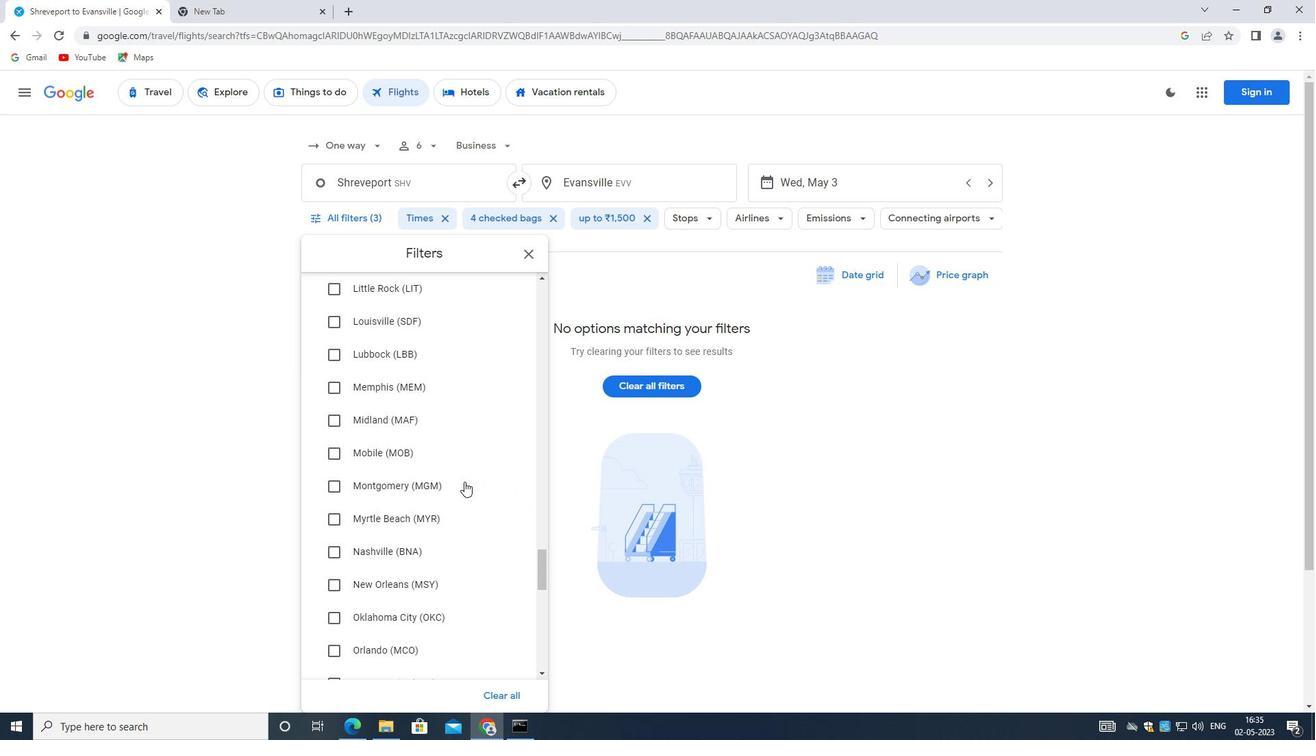 
Action: Mouse scrolled (464, 481) with delta (0, 0)
Screenshot: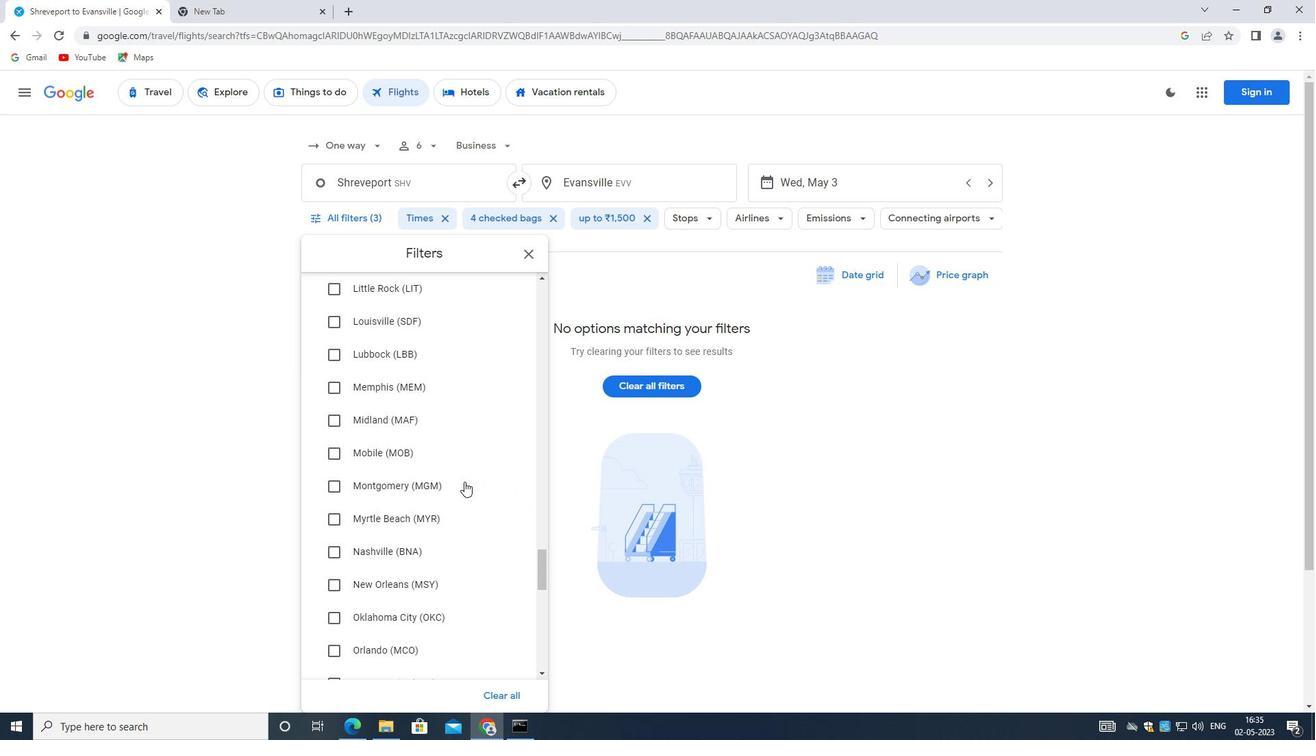 
Action: Mouse scrolled (464, 481) with delta (0, 0)
Screenshot: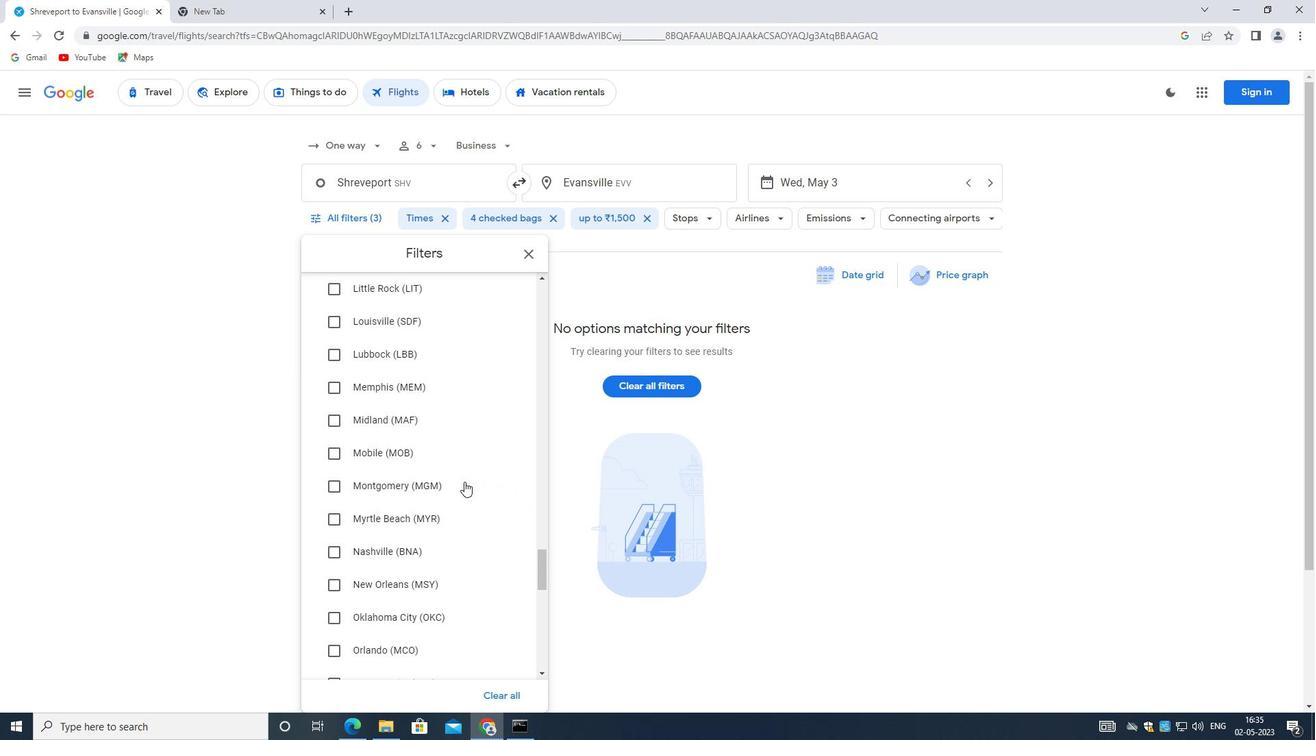 
Action: Mouse scrolled (464, 481) with delta (0, 0)
Screenshot: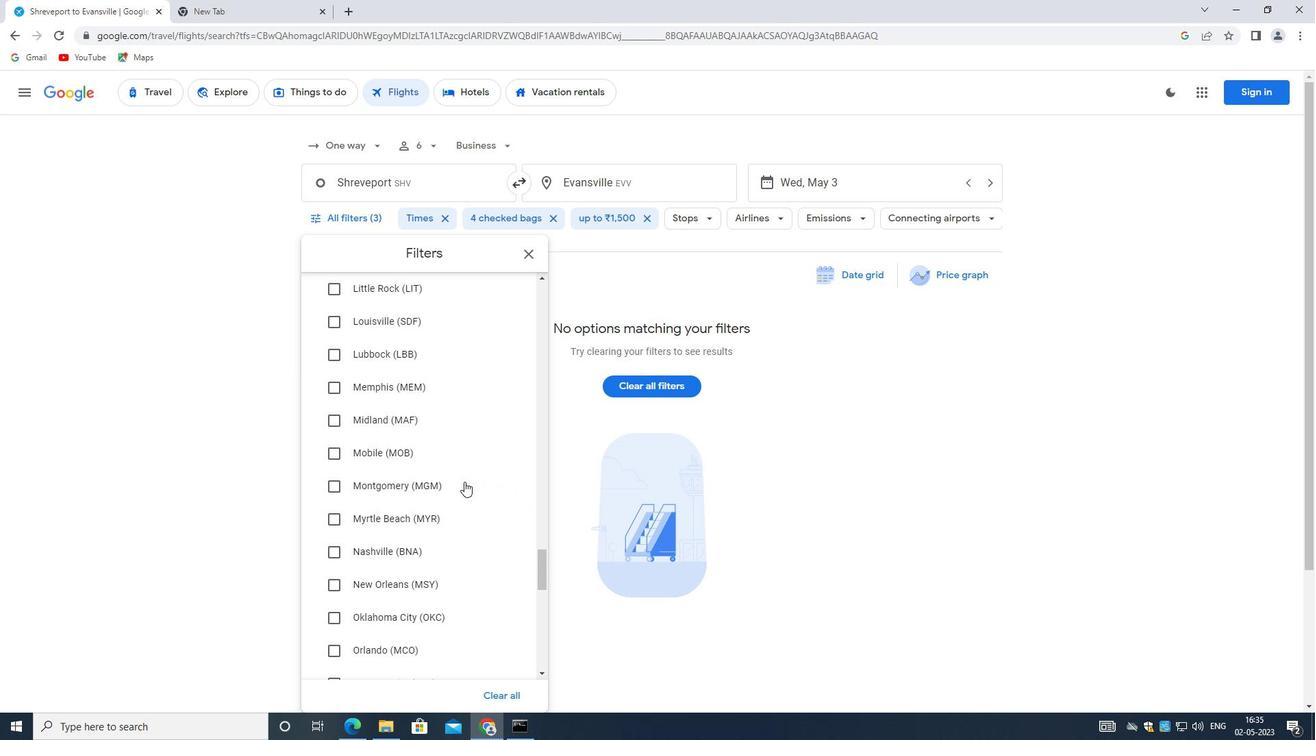 
Action: Mouse scrolled (464, 481) with delta (0, 0)
Screenshot: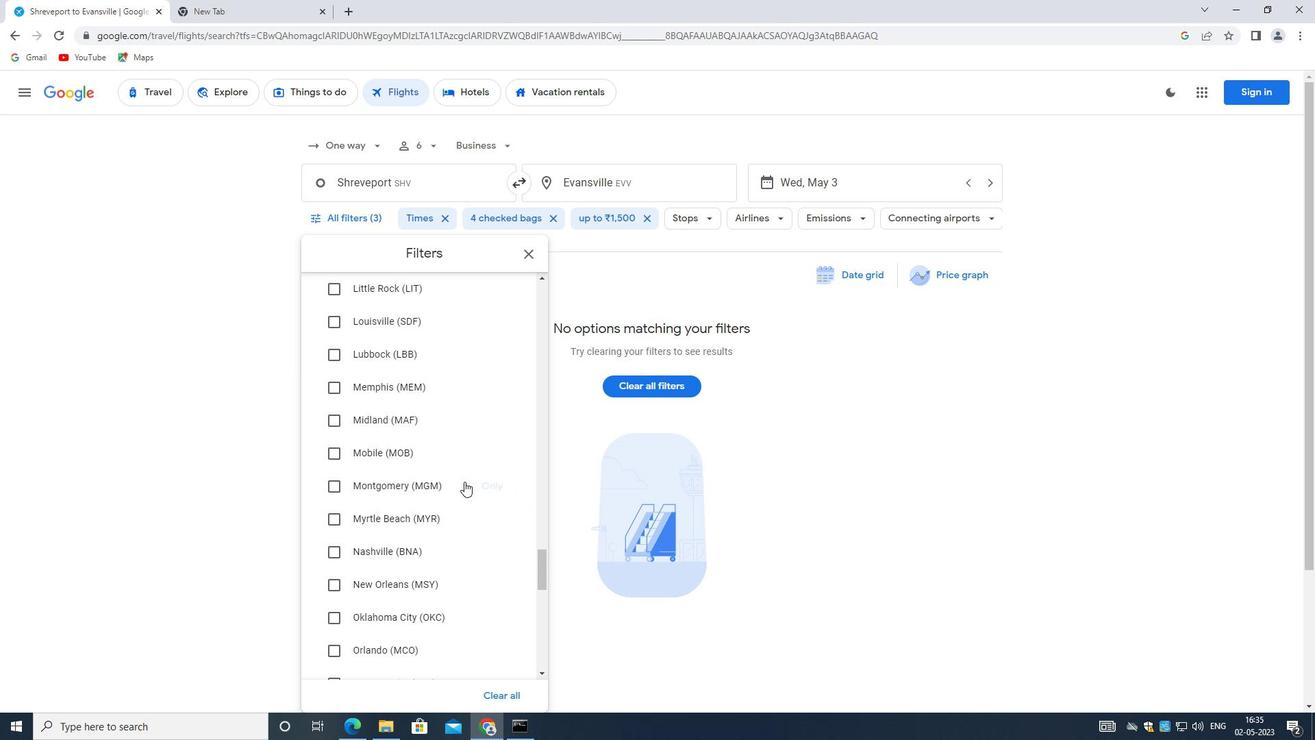 
Action: Mouse scrolled (464, 481) with delta (0, 0)
Screenshot: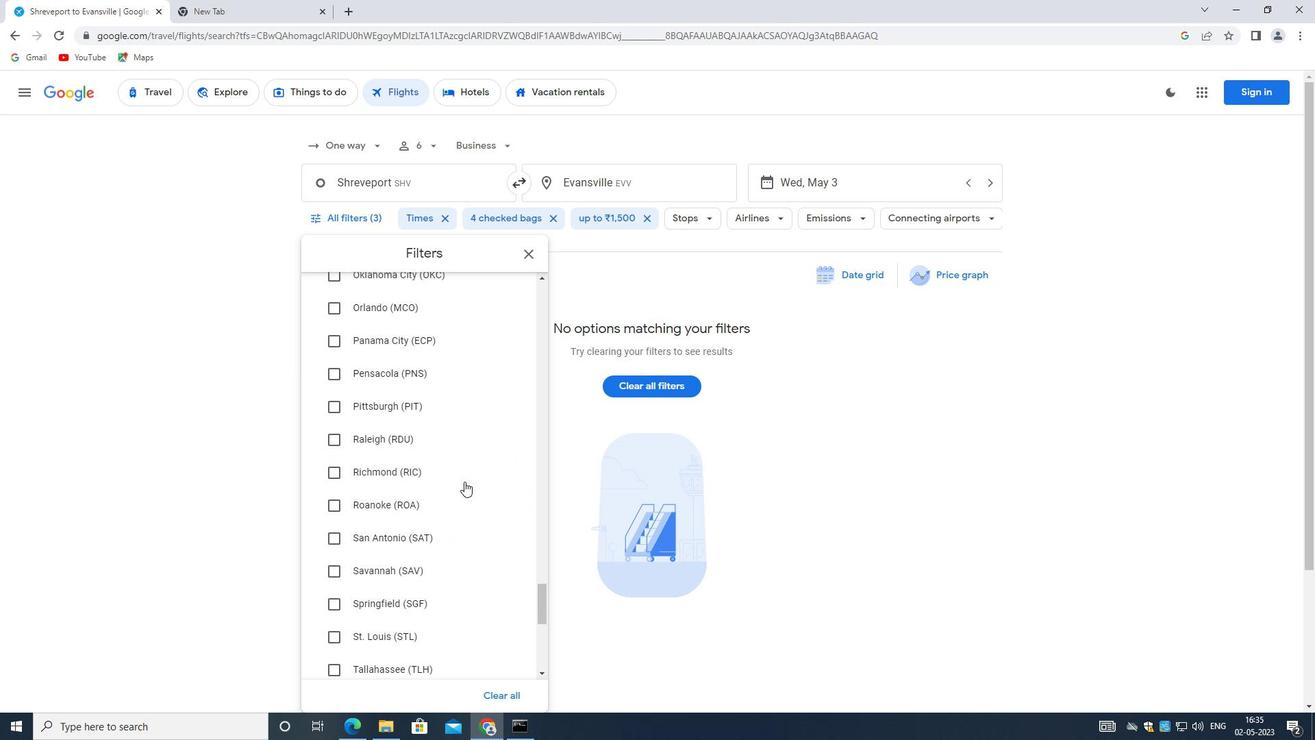 
Action: Mouse scrolled (464, 481) with delta (0, 0)
Screenshot: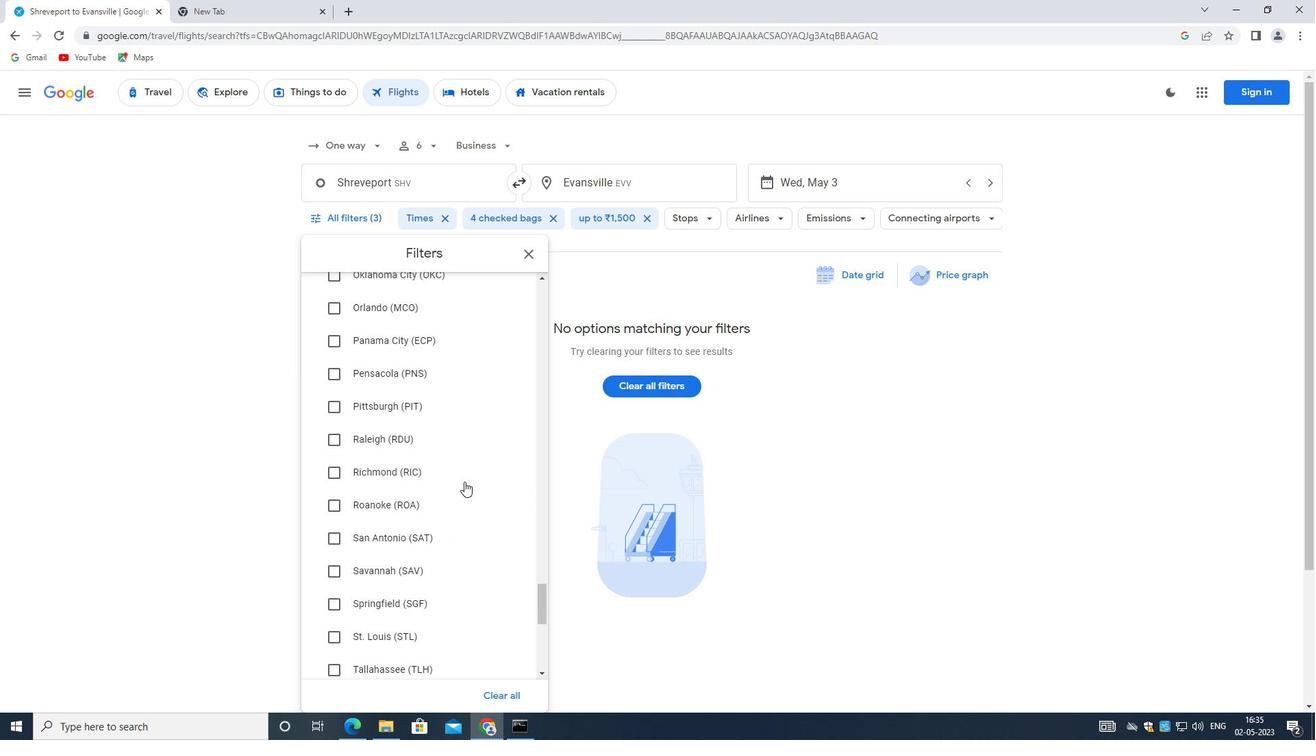 
Action: Mouse scrolled (464, 481) with delta (0, 0)
Screenshot: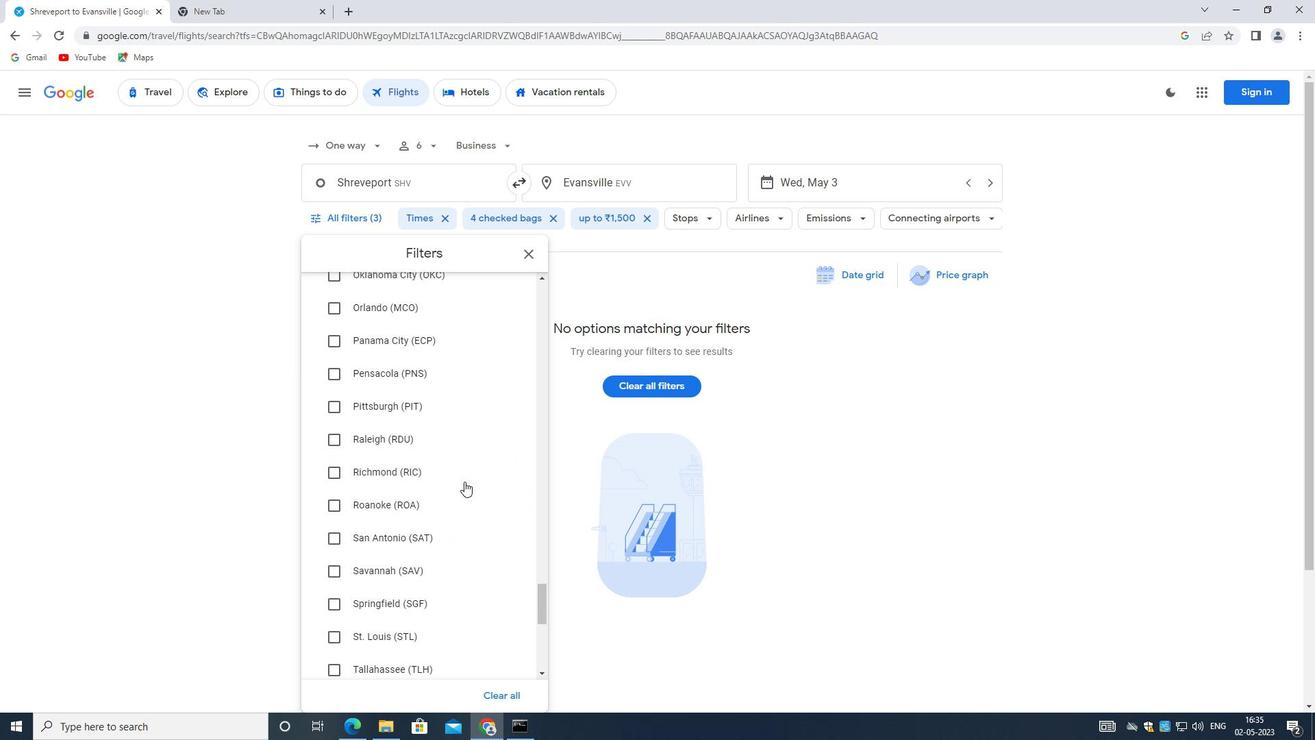 
Action: Mouse scrolled (464, 481) with delta (0, 0)
Screenshot: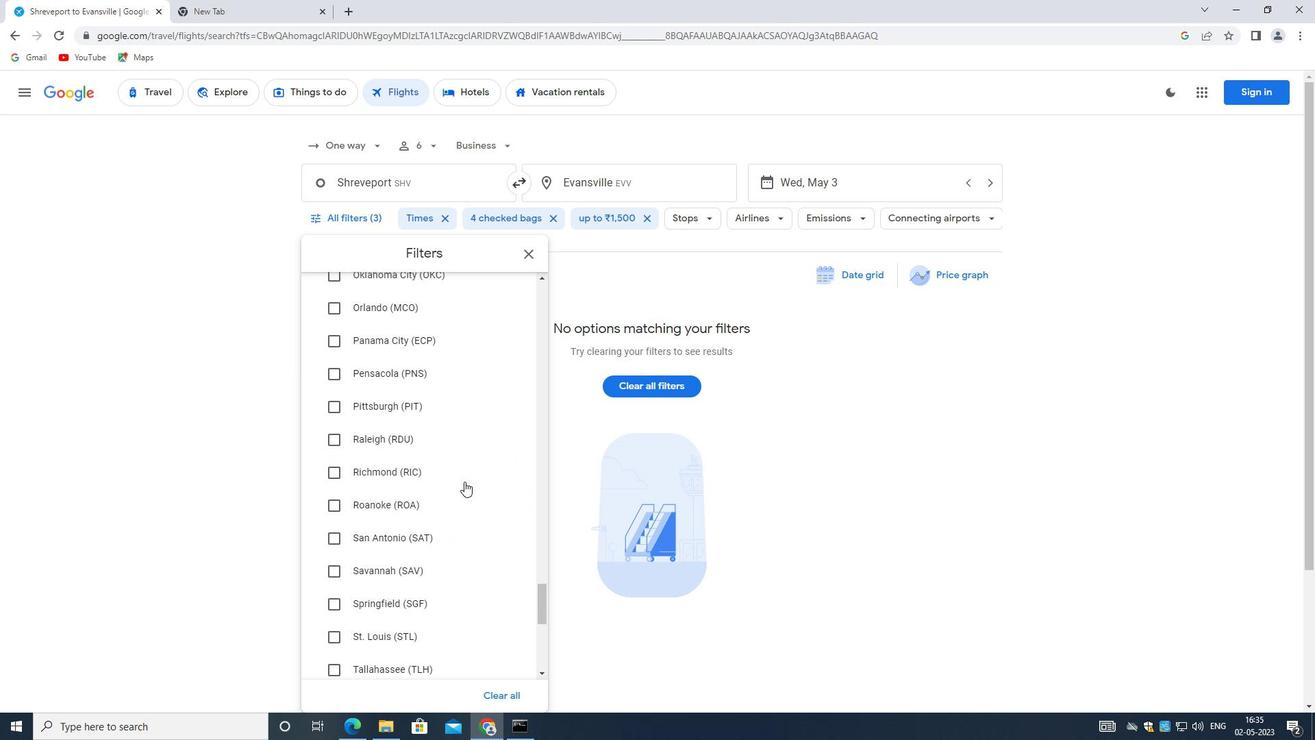 
Action: Mouse moved to (464, 481)
Screenshot: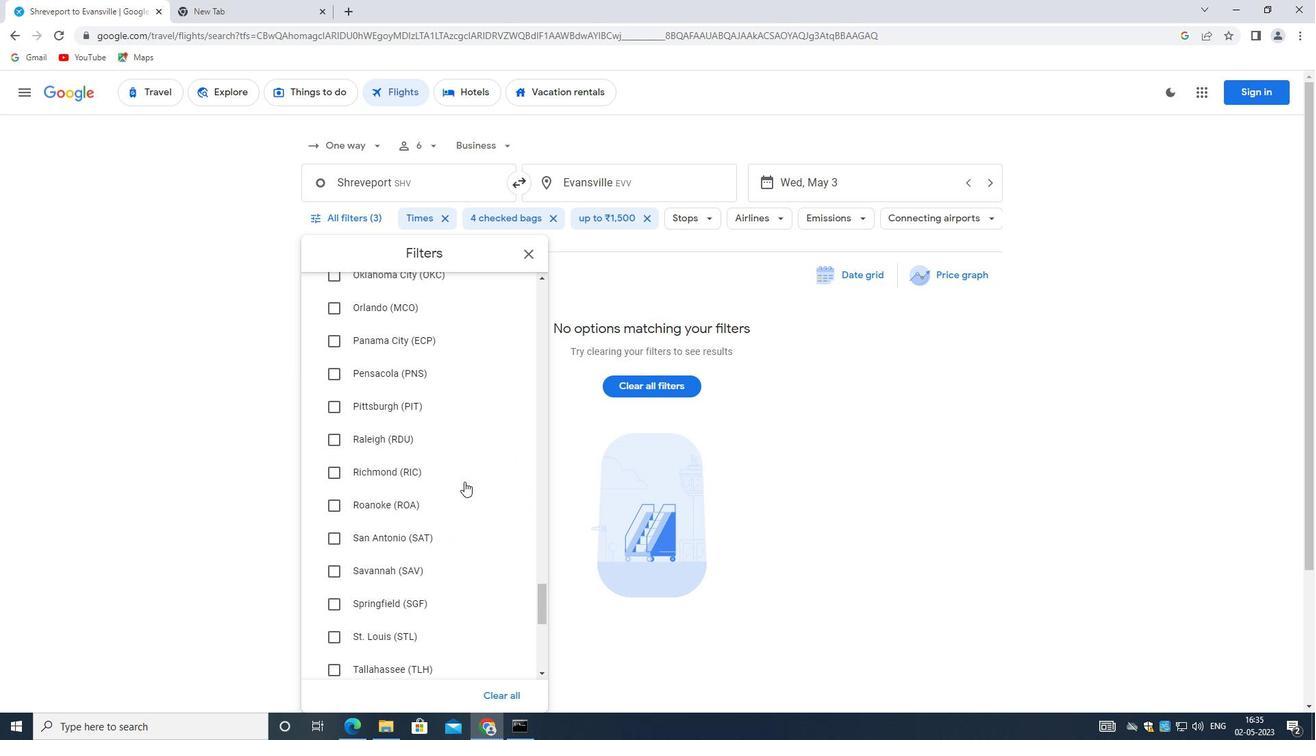 
Action: Mouse scrolled (464, 481) with delta (0, 0)
Screenshot: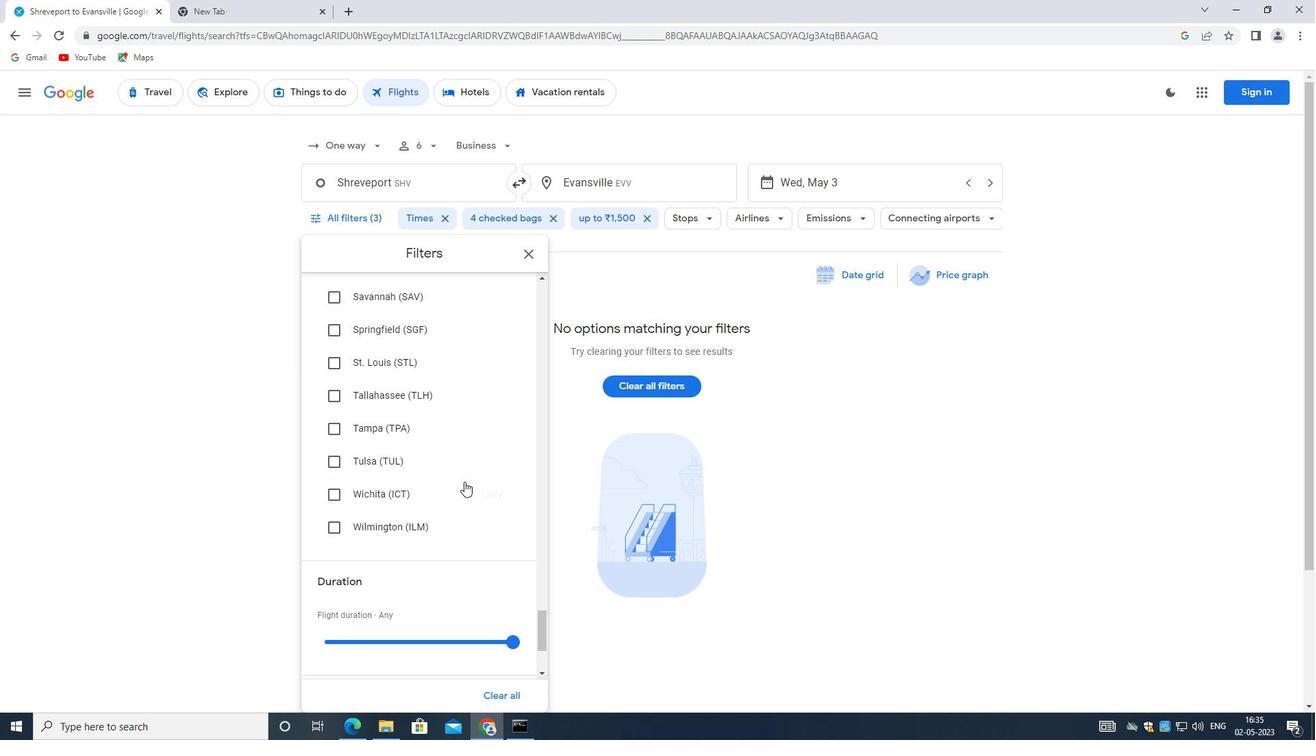 
Action: Mouse scrolled (464, 481) with delta (0, 0)
Screenshot: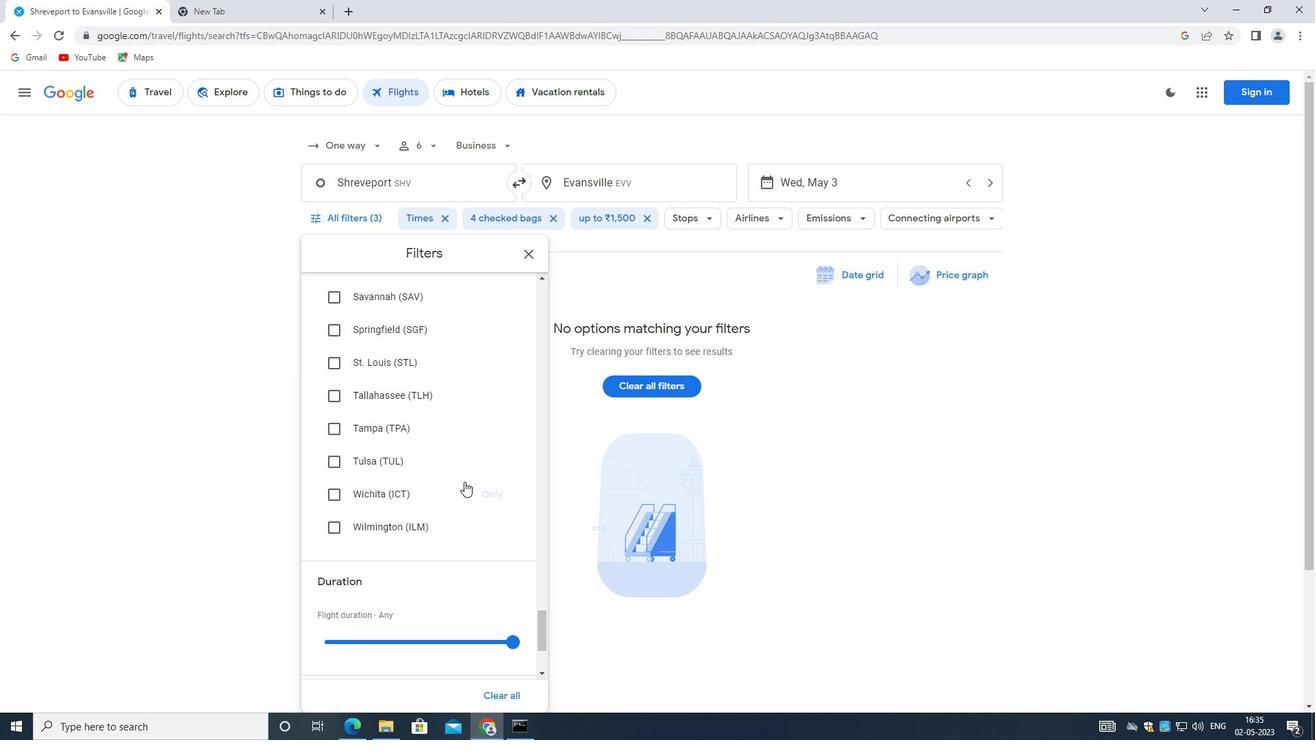
Action: Mouse scrolled (464, 481) with delta (0, 0)
Screenshot: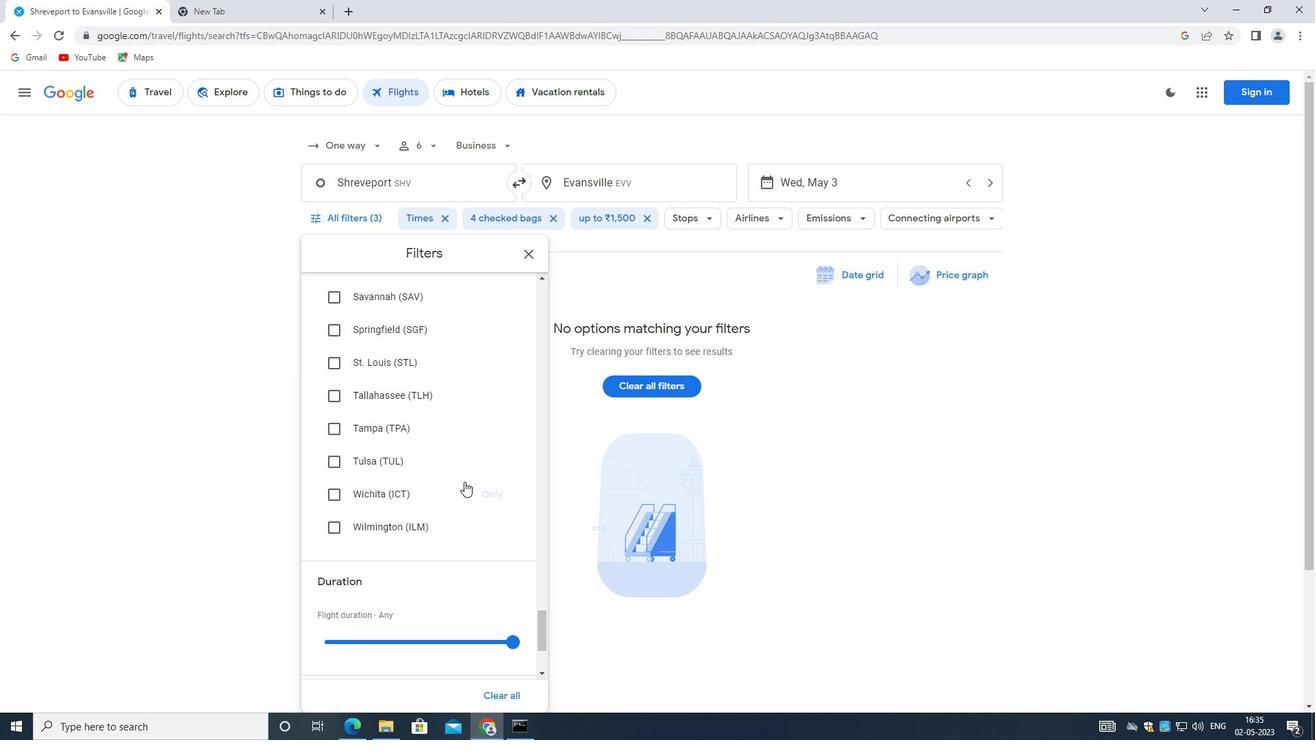 
Action: Mouse scrolled (464, 481) with delta (0, 0)
Screenshot: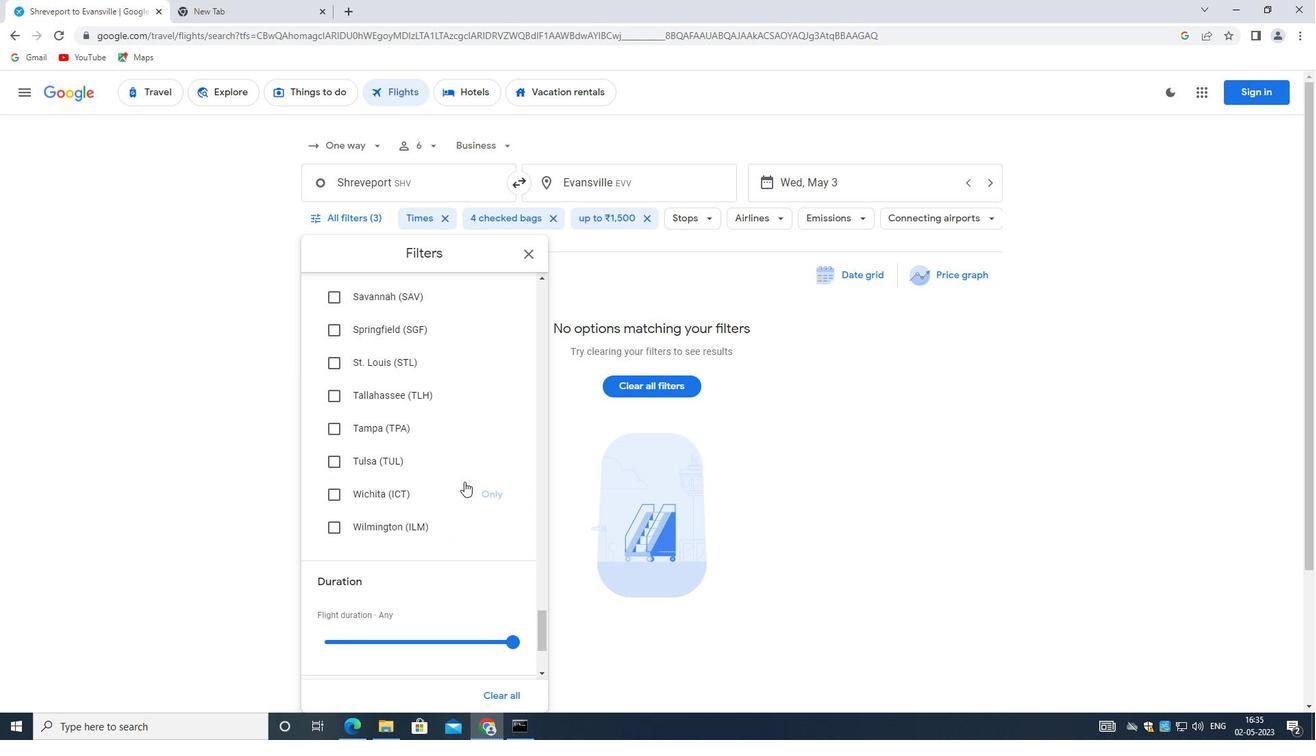 
Action: Mouse scrolled (464, 481) with delta (0, 0)
Screenshot: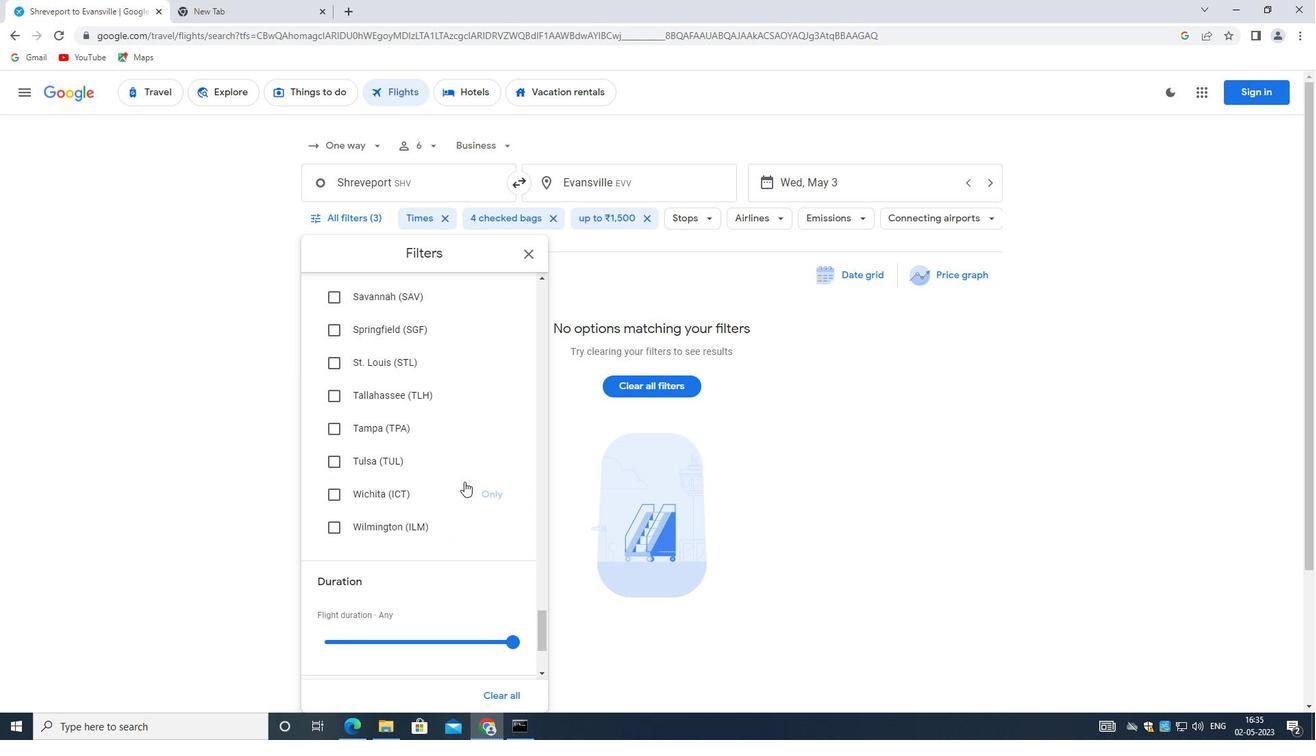 
Action: Mouse scrolled (464, 481) with delta (0, 0)
Screenshot: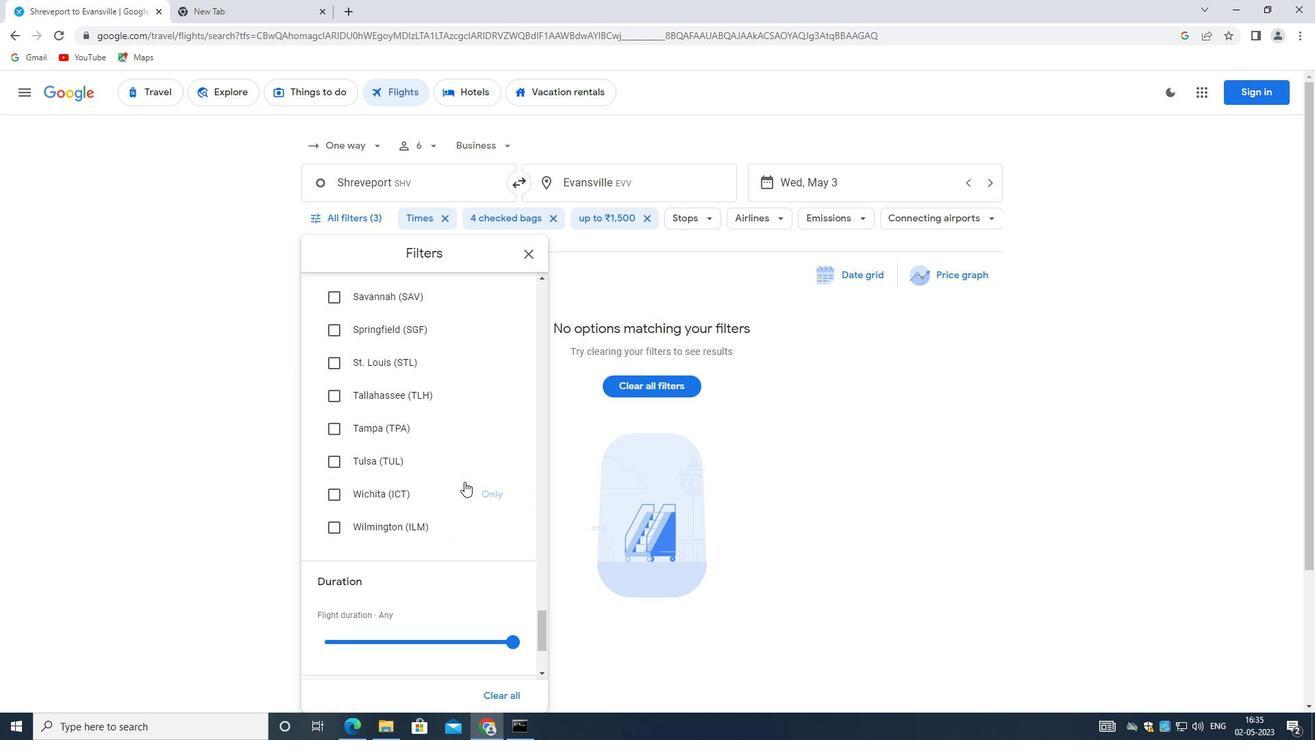 
